 Task: Modifying Clip Gain.
Action: Mouse moved to (734, 277)
Screenshot: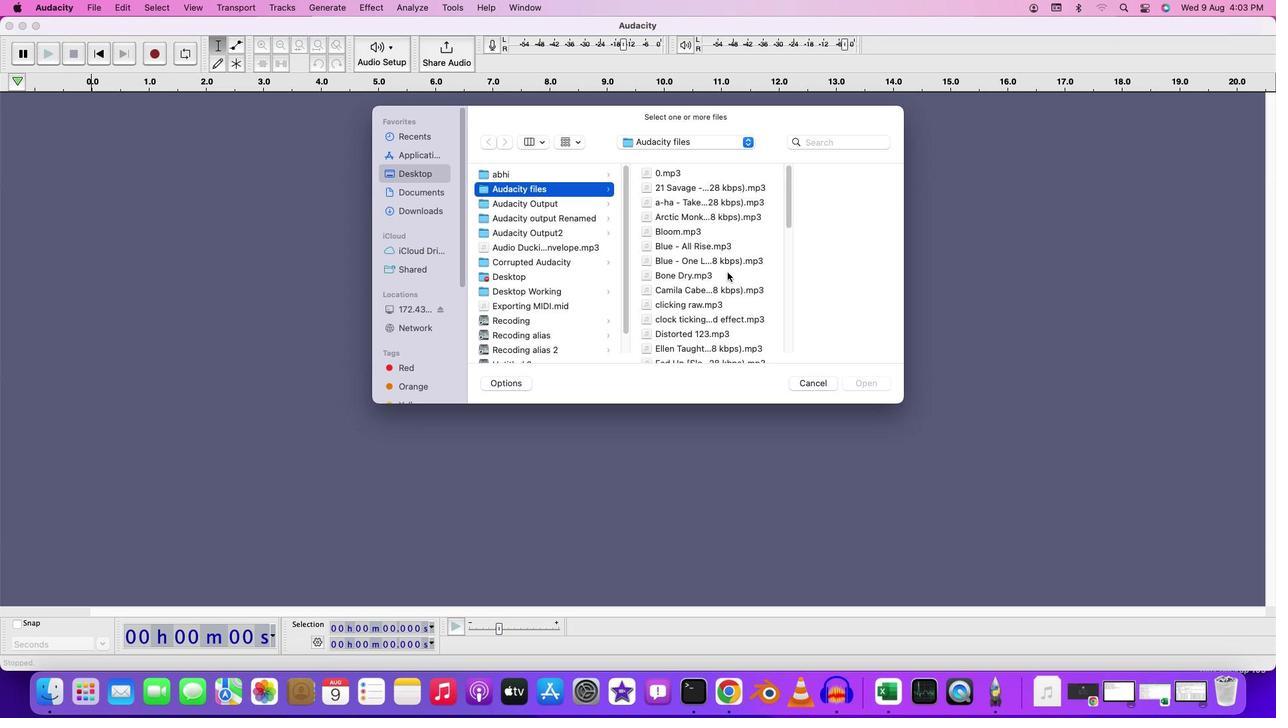 
Action: Mouse scrolled (734, 277) with delta (6, 5)
Screenshot: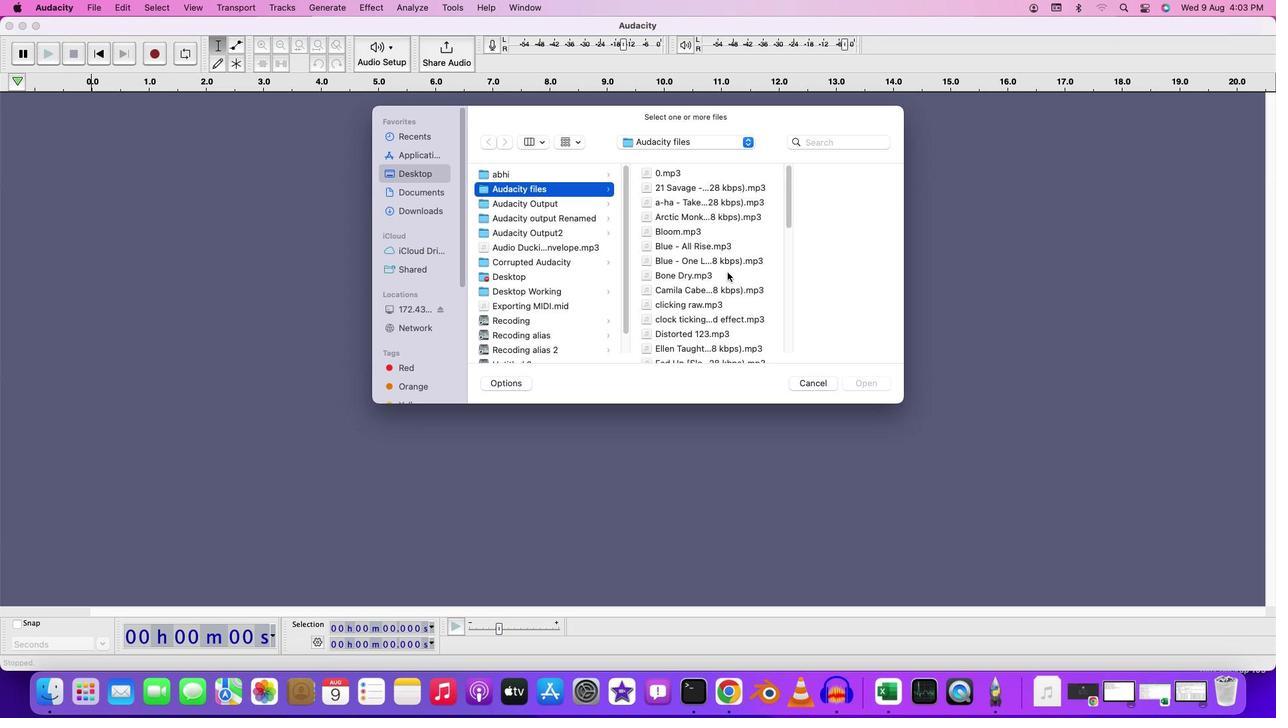 
Action: Mouse moved to (734, 278)
Screenshot: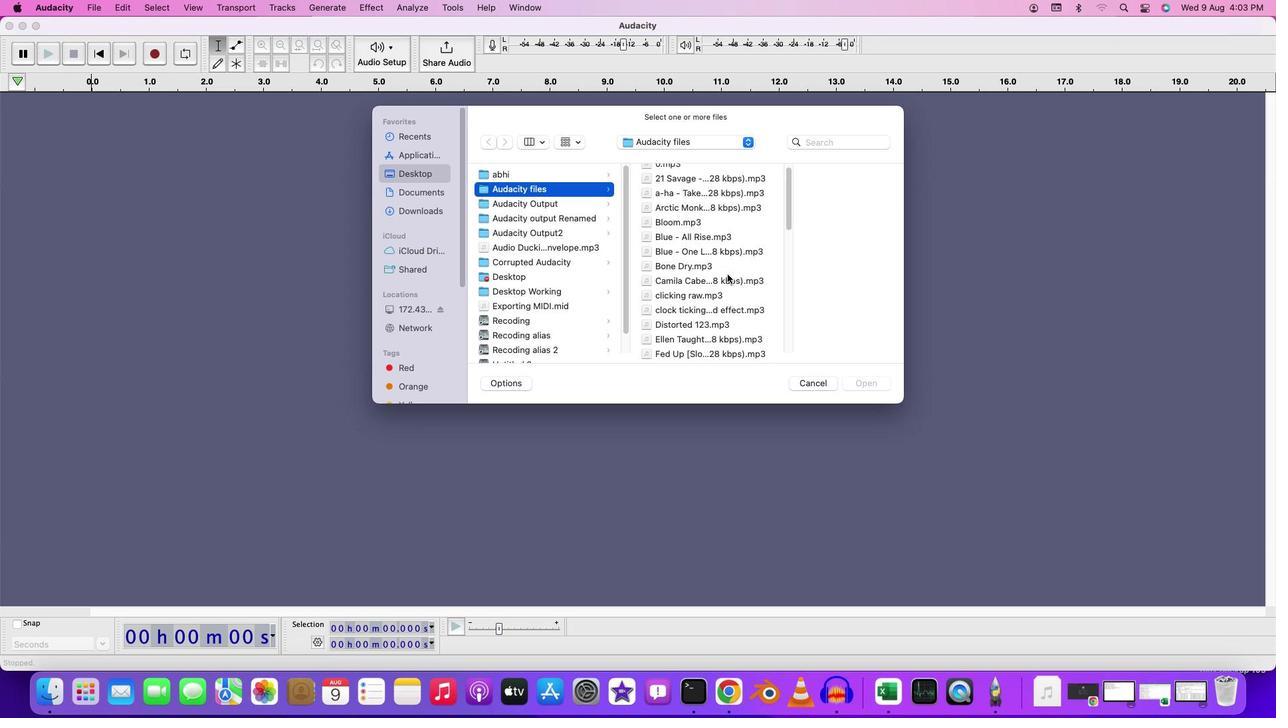 
Action: Mouse scrolled (734, 278) with delta (6, 5)
Screenshot: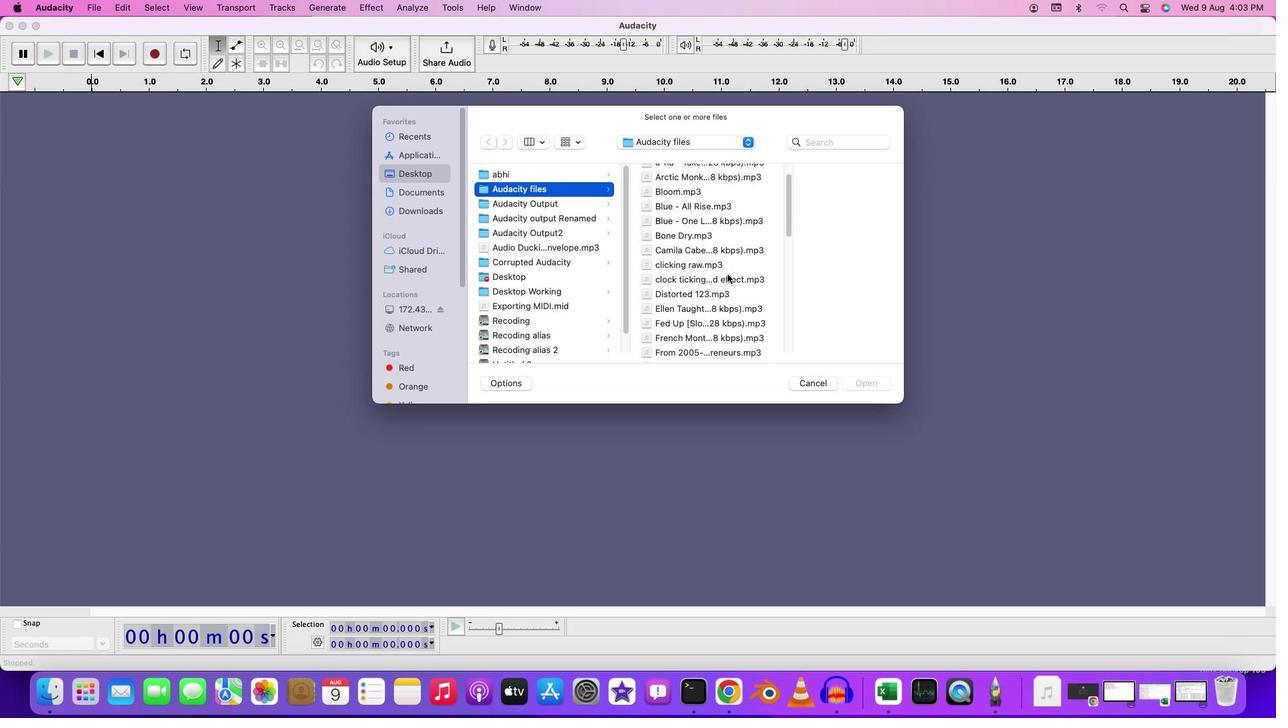 
Action: Mouse moved to (734, 280)
Screenshot: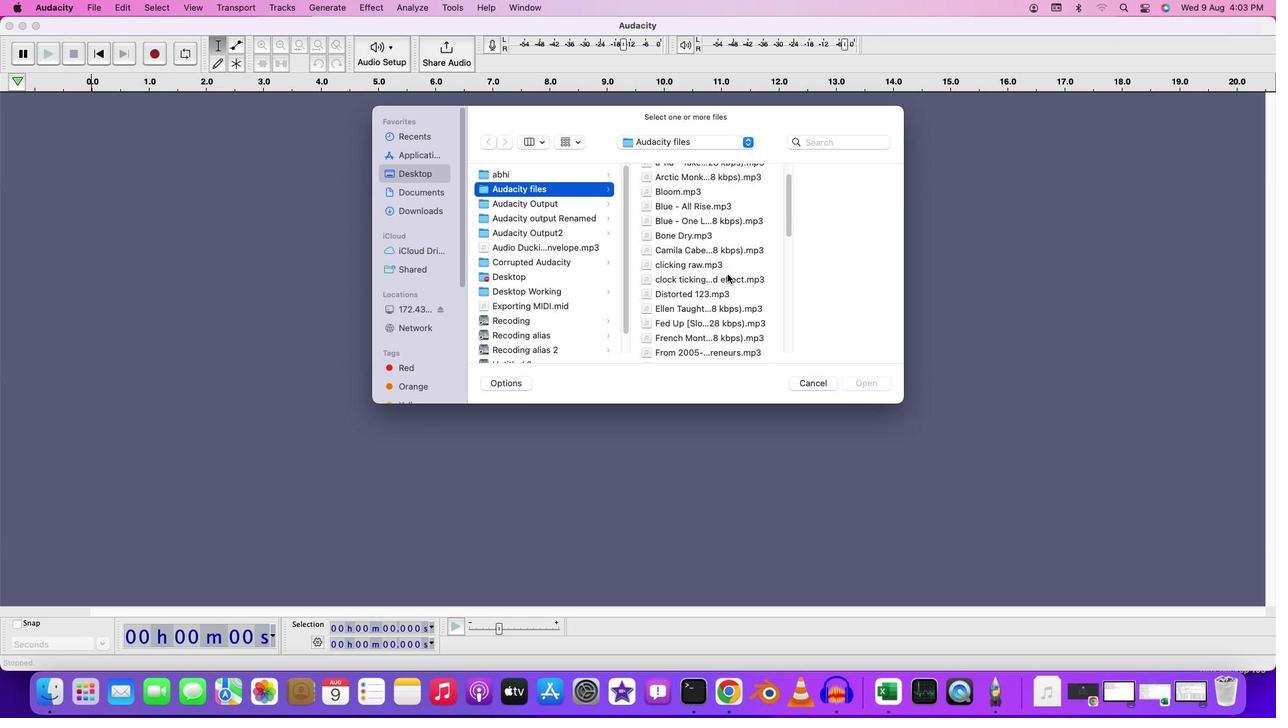 
Action: Mouse scrolled (734, 280) with delta (6, 5)
Screenshot: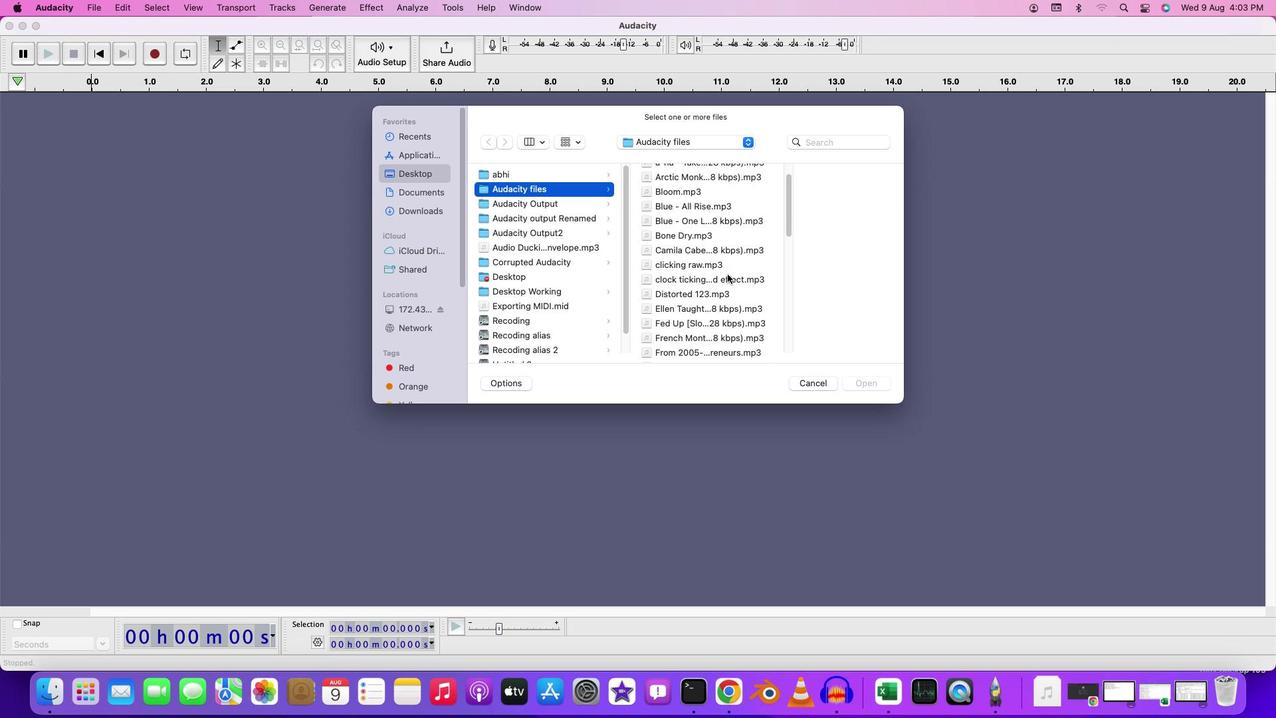 
Action: Mouse moved to (730, 212)
Screenshot: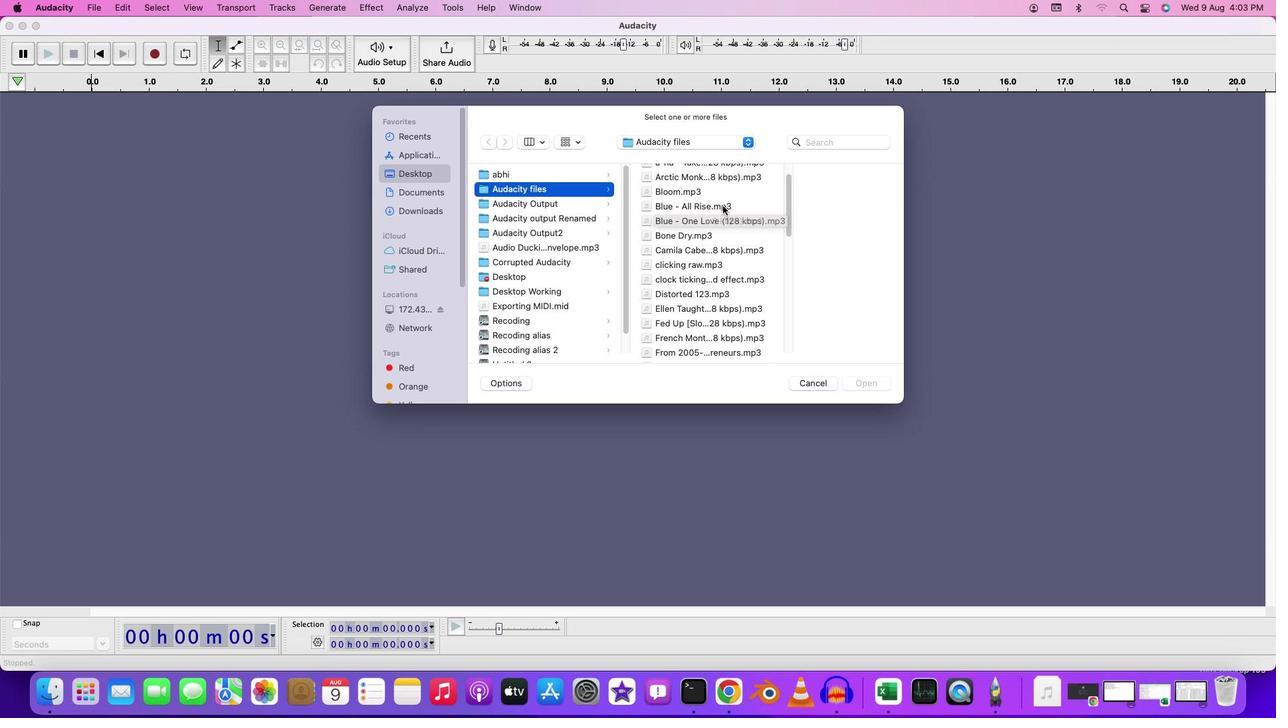 
Action: Mouse pressed left at (730, 212)
Screenshot: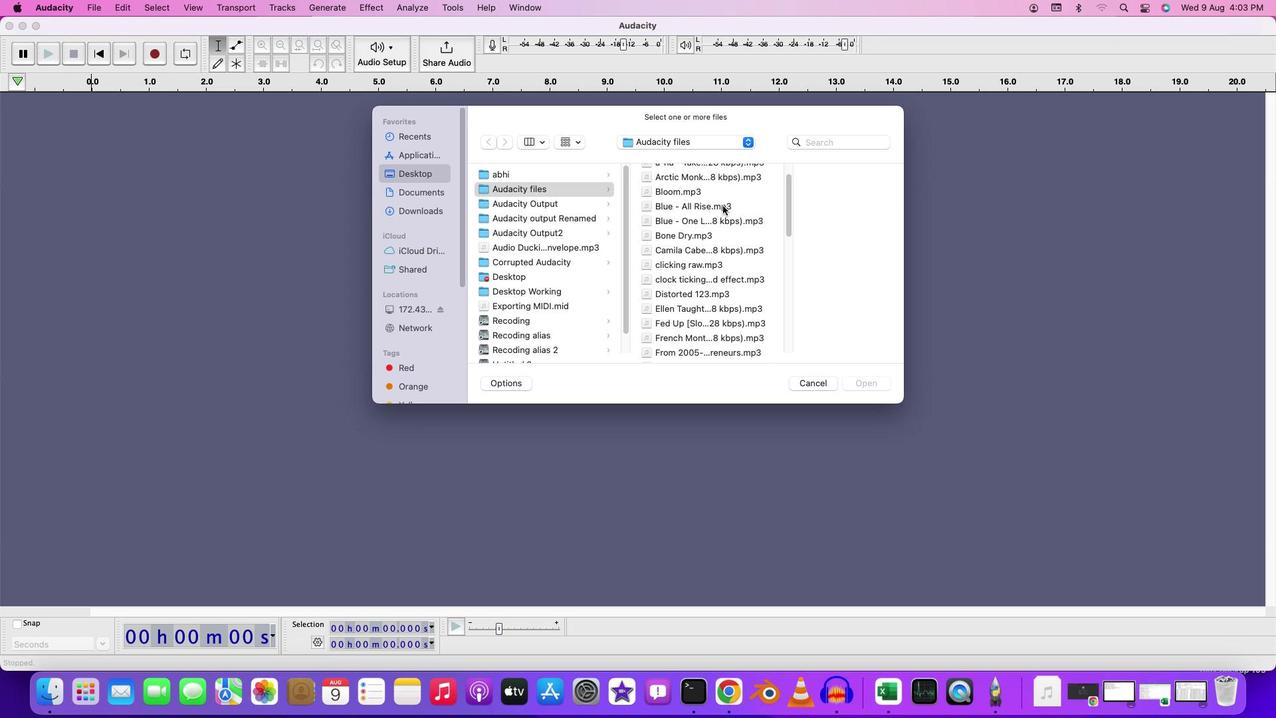 
Action: Mouse pressed left at (730, 212)
Screenshot: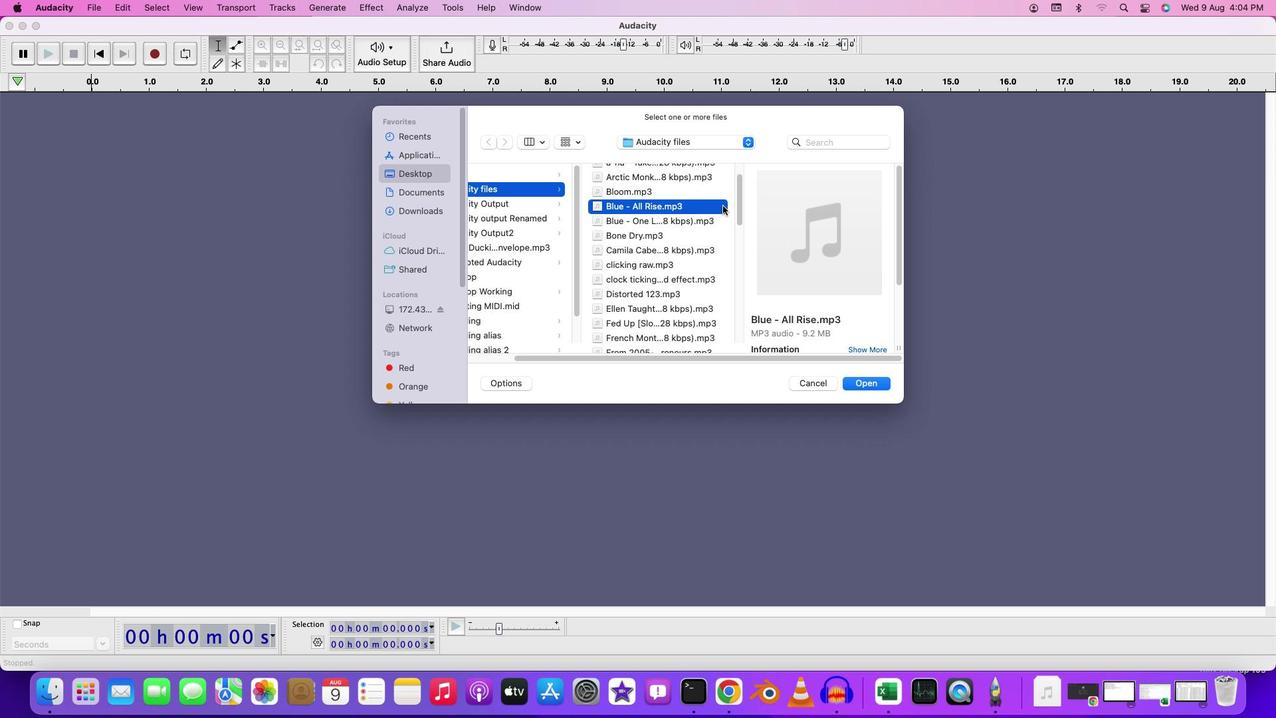 
Action: Mouse pressed left at (730, 212)
Screenshot: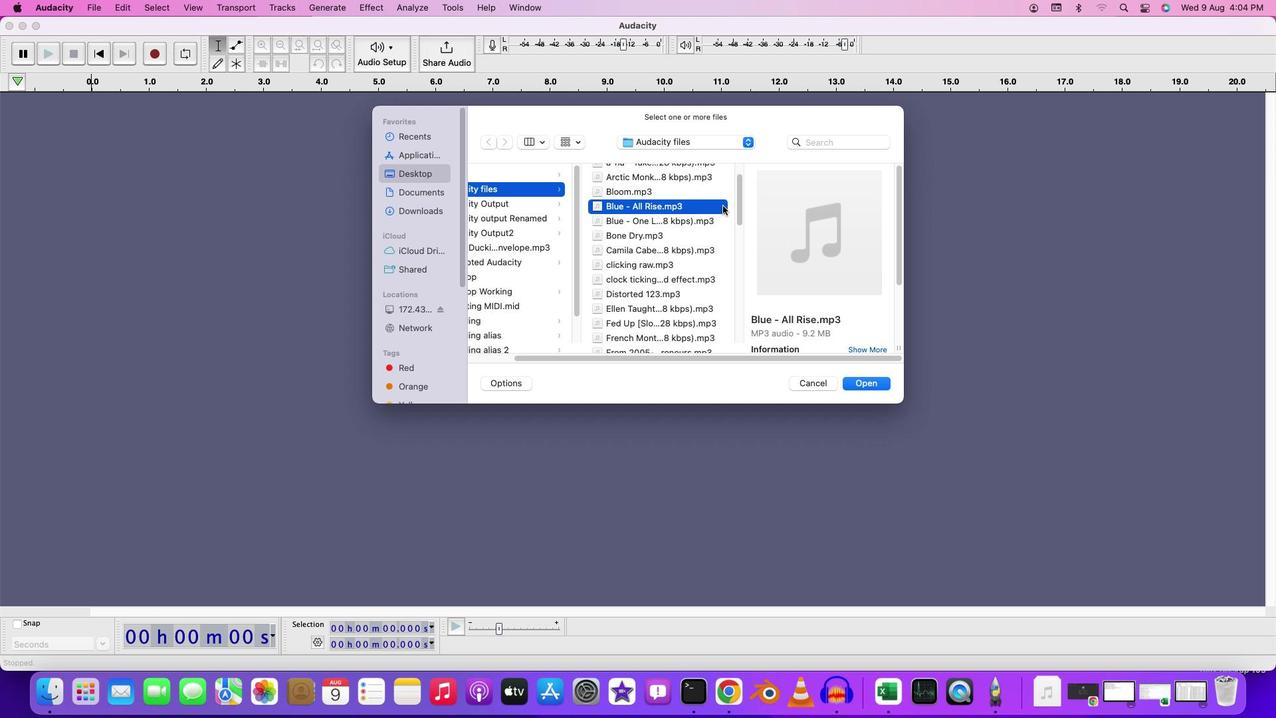 
Action: Mouse moved to (137, 134)
Screenshot: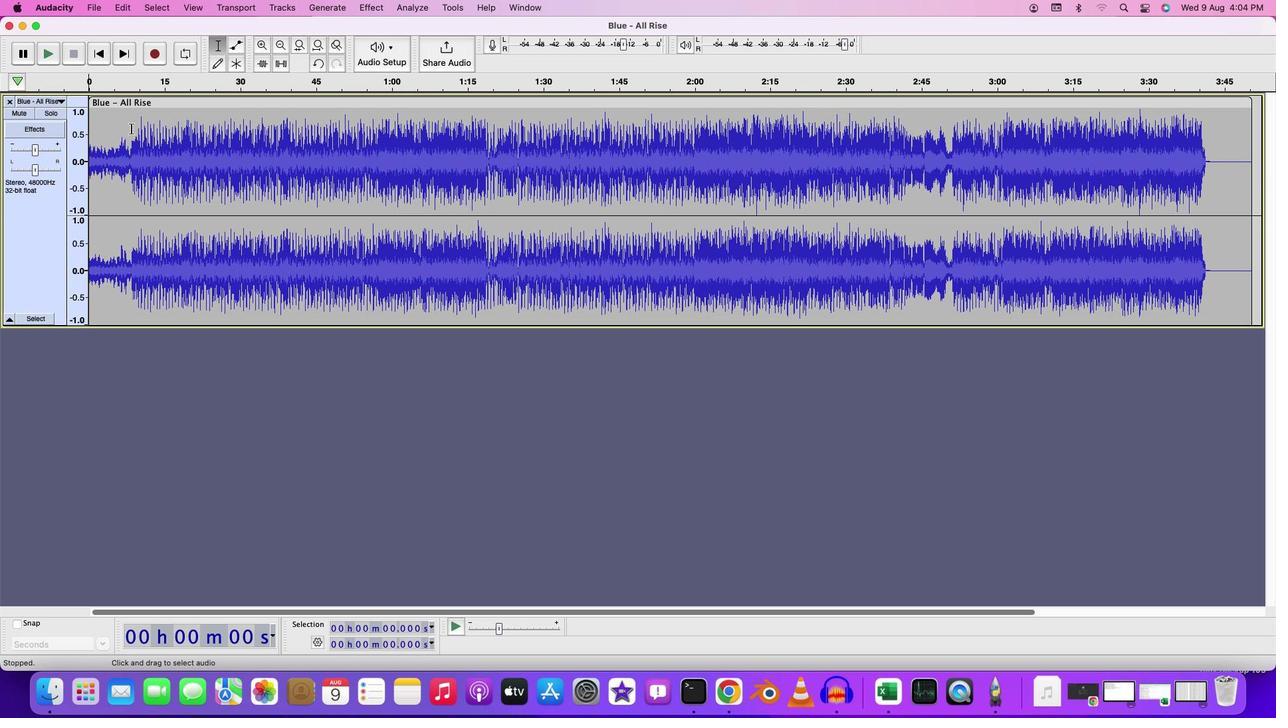 
Action: Mouse pressed left at (137, 134)
Screenshot: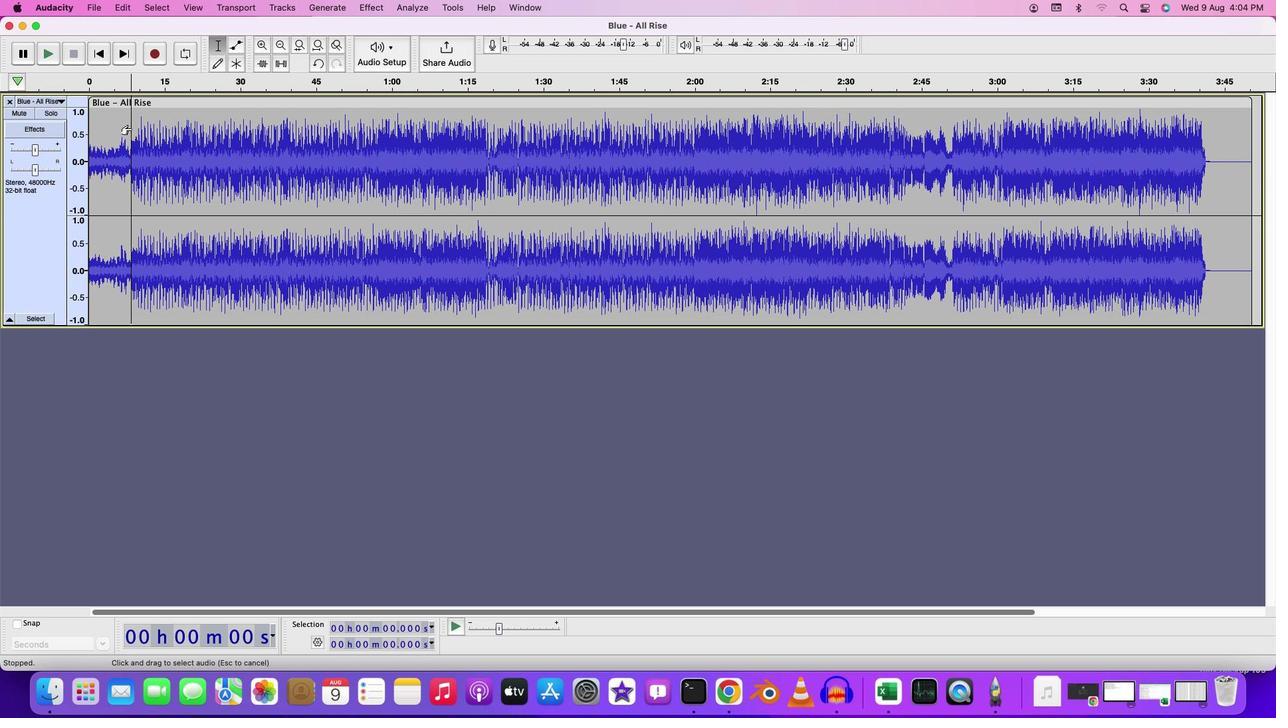 
Action: Key pressed Key.space
Screenshot: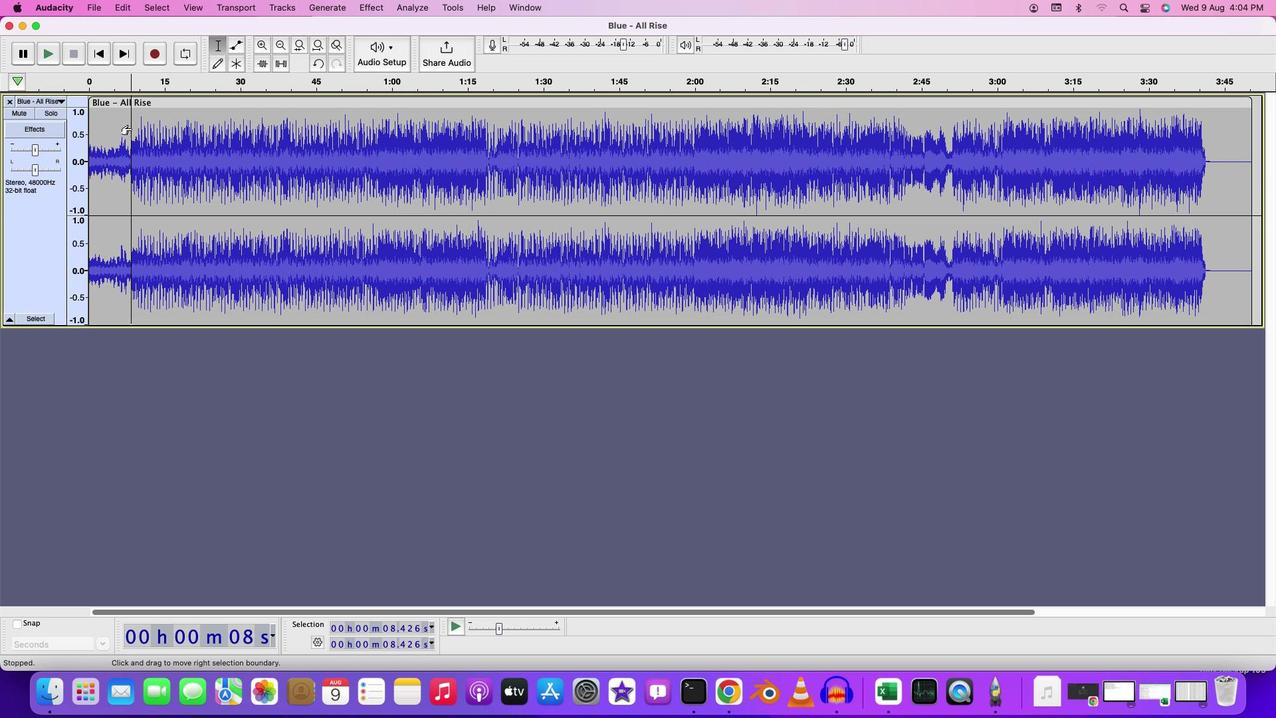 
Action: Mouse moved to (103, 135)
Screenshot: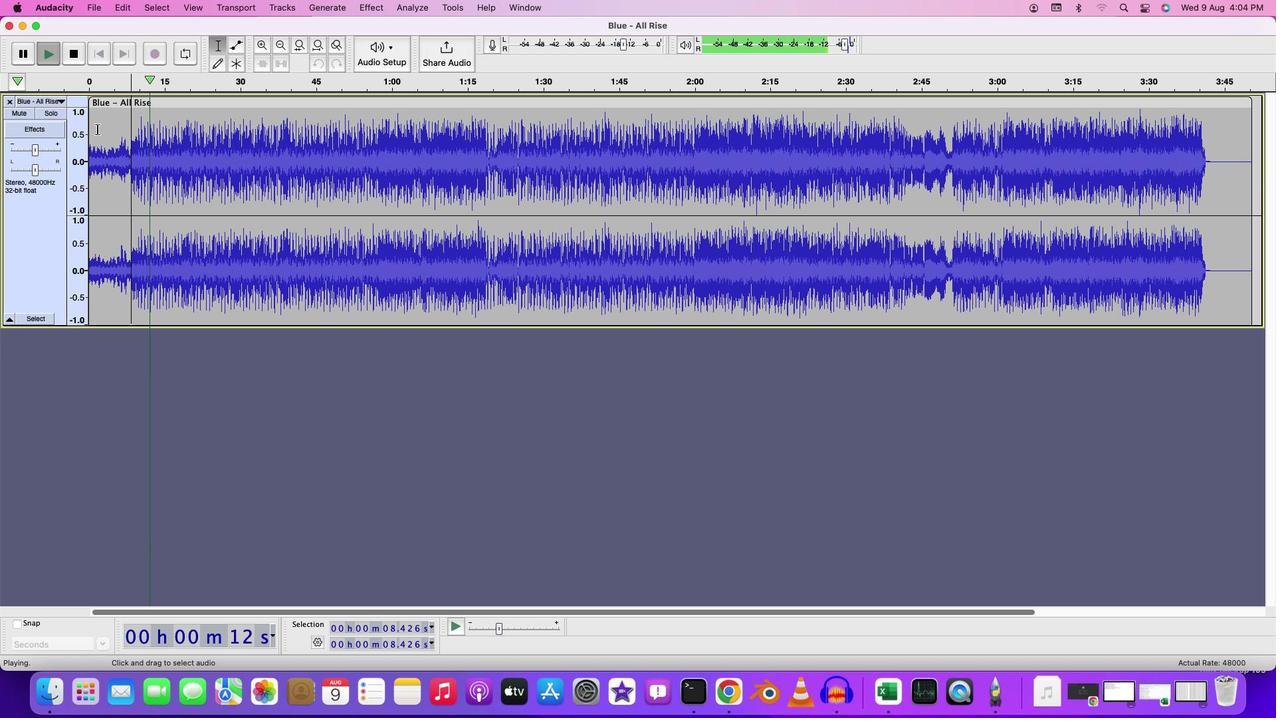 
Action: Mouse pressed left at (103, 135)
Screenshot: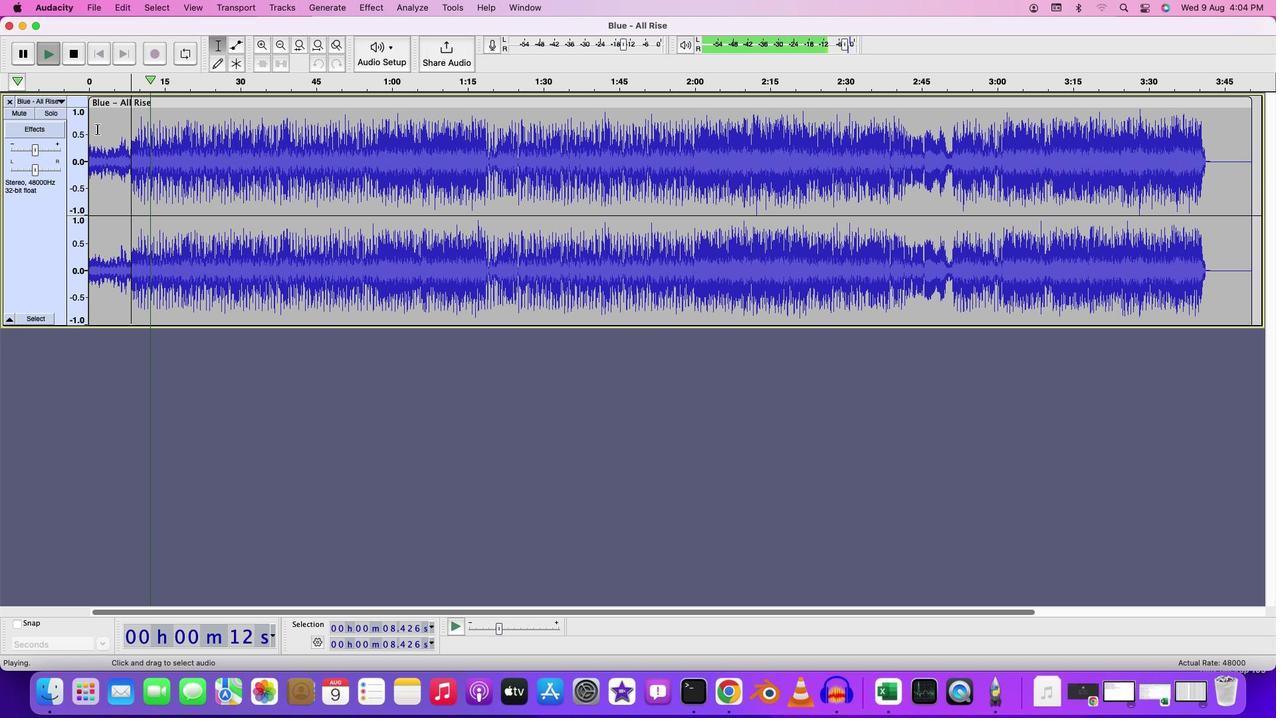 
Action: Key pressed Key.space
Screenshot: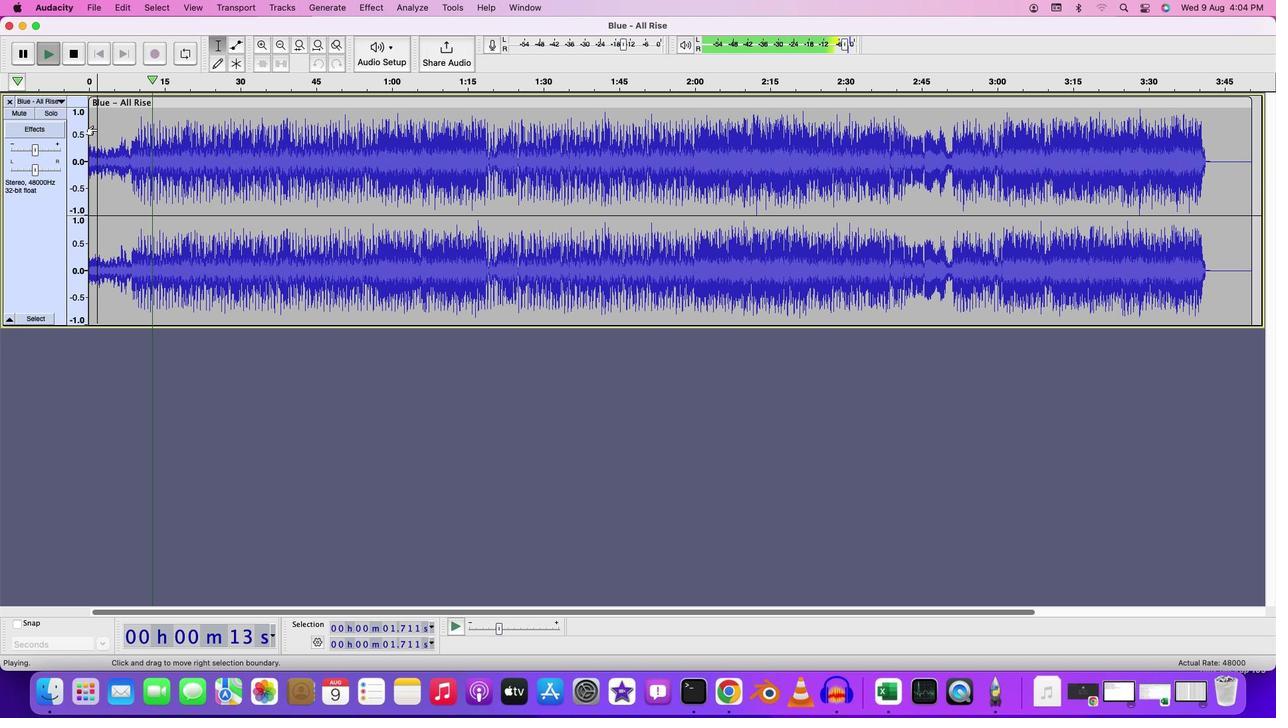 
Action: Mouse moved to (103, 135)
Screenshot: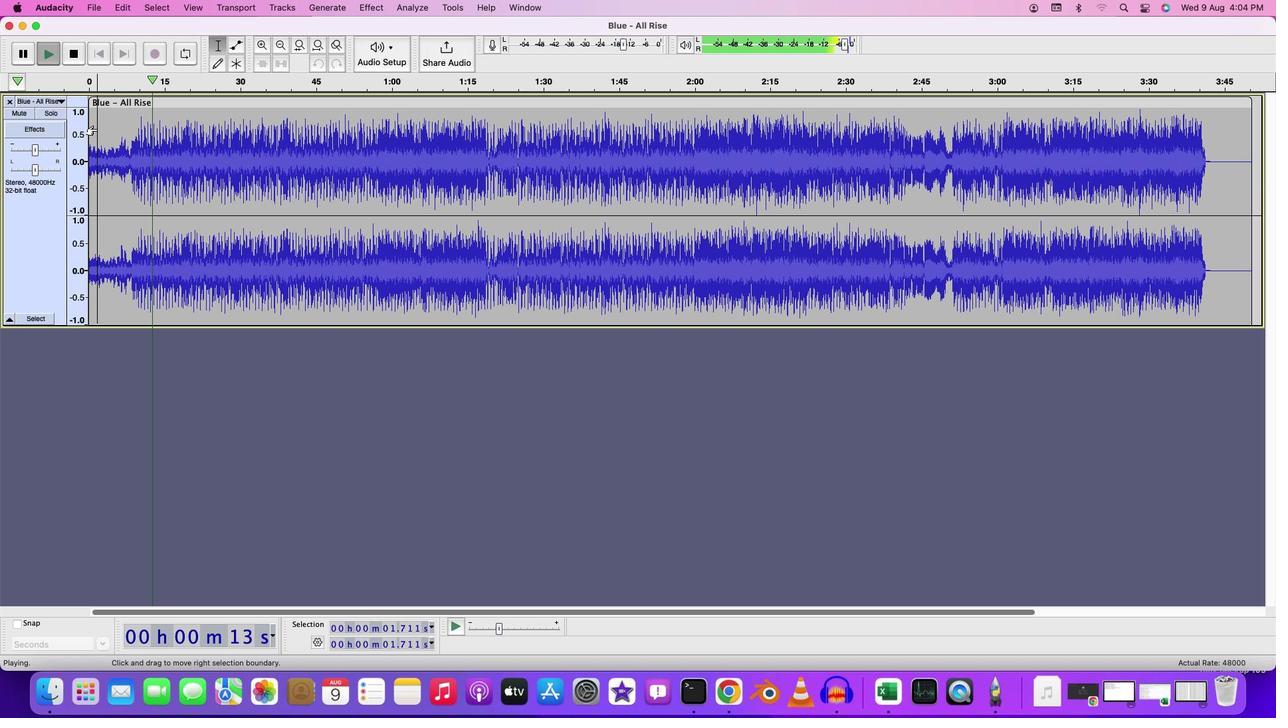 
Action: Key pressed Key.space
Screenshot: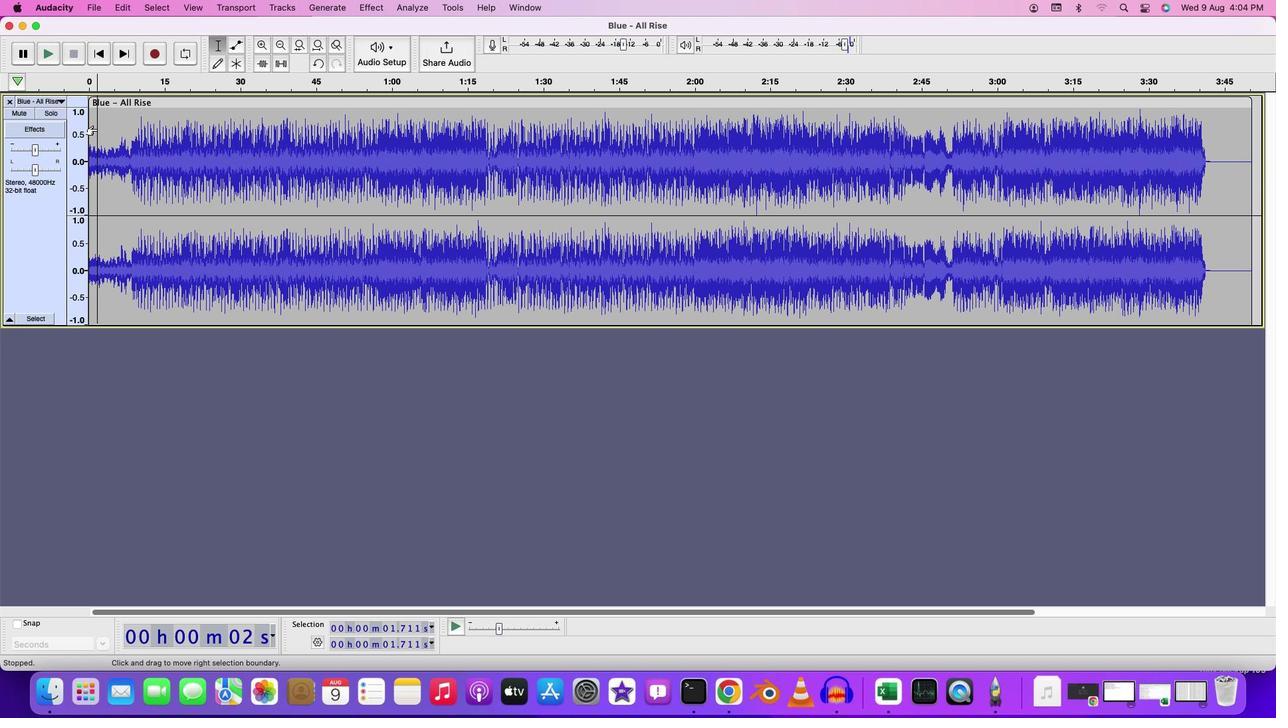 
Action: Mouse moved to (261, 147)
Screenshot: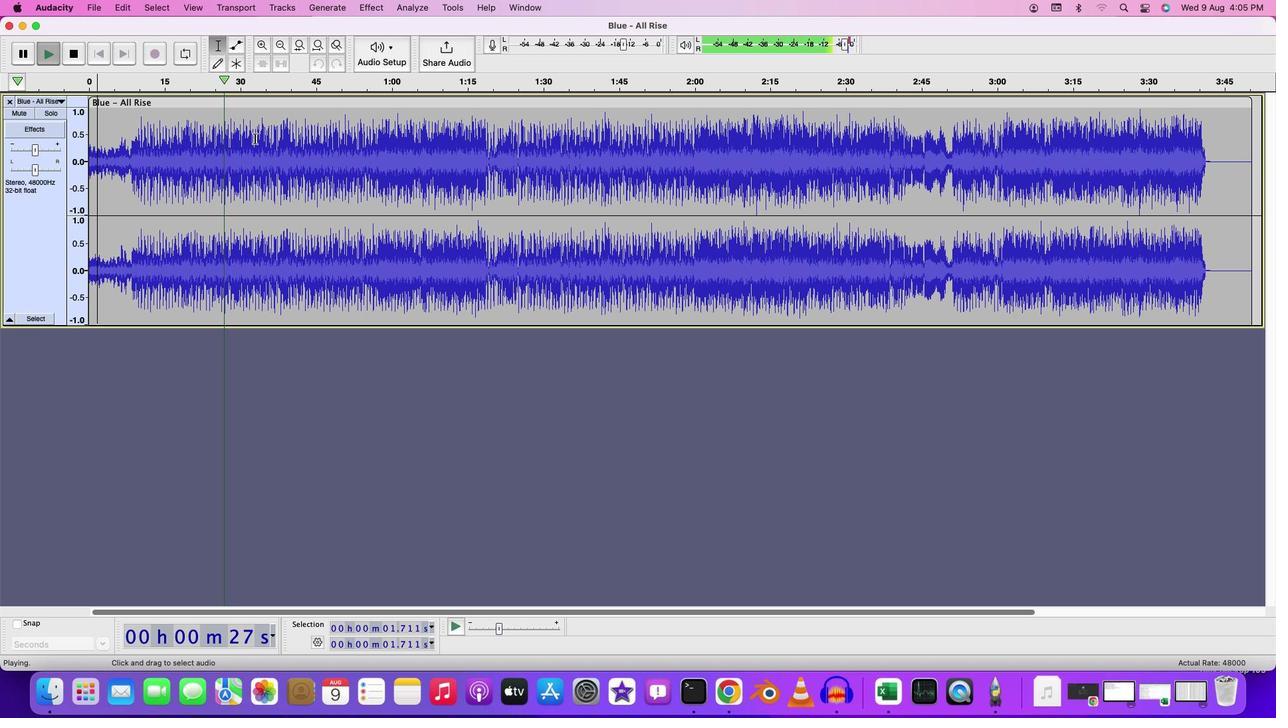 
Action: Key pressed Key.space
Screenshot: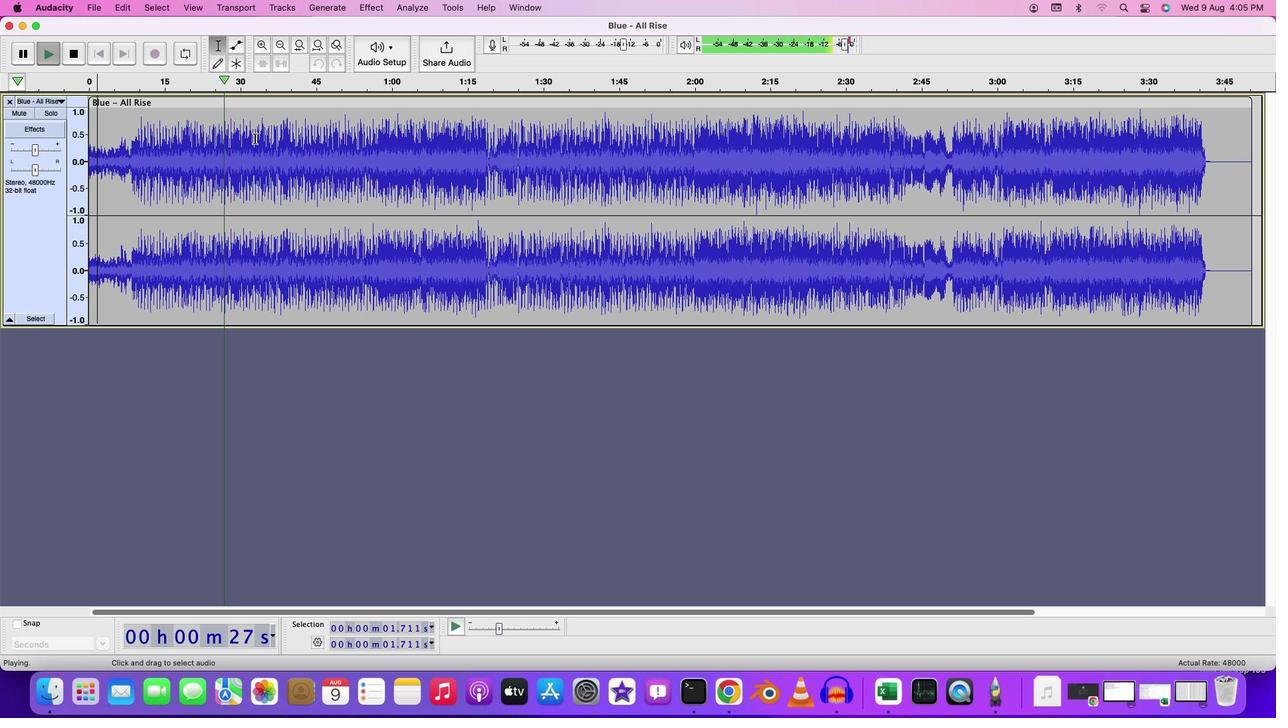 
Action: Mouse moved to (202, 135)
Screenshot: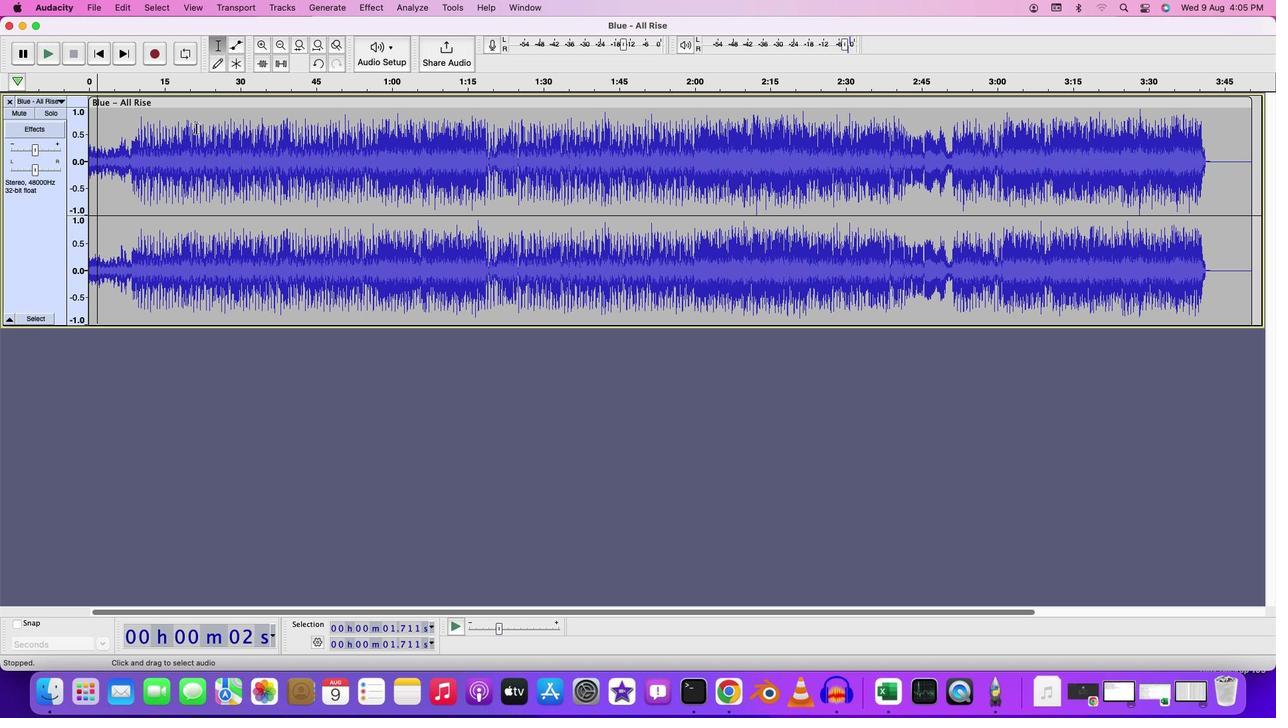 
Action: Mouse pressed left at (202, 135)
Screenshot: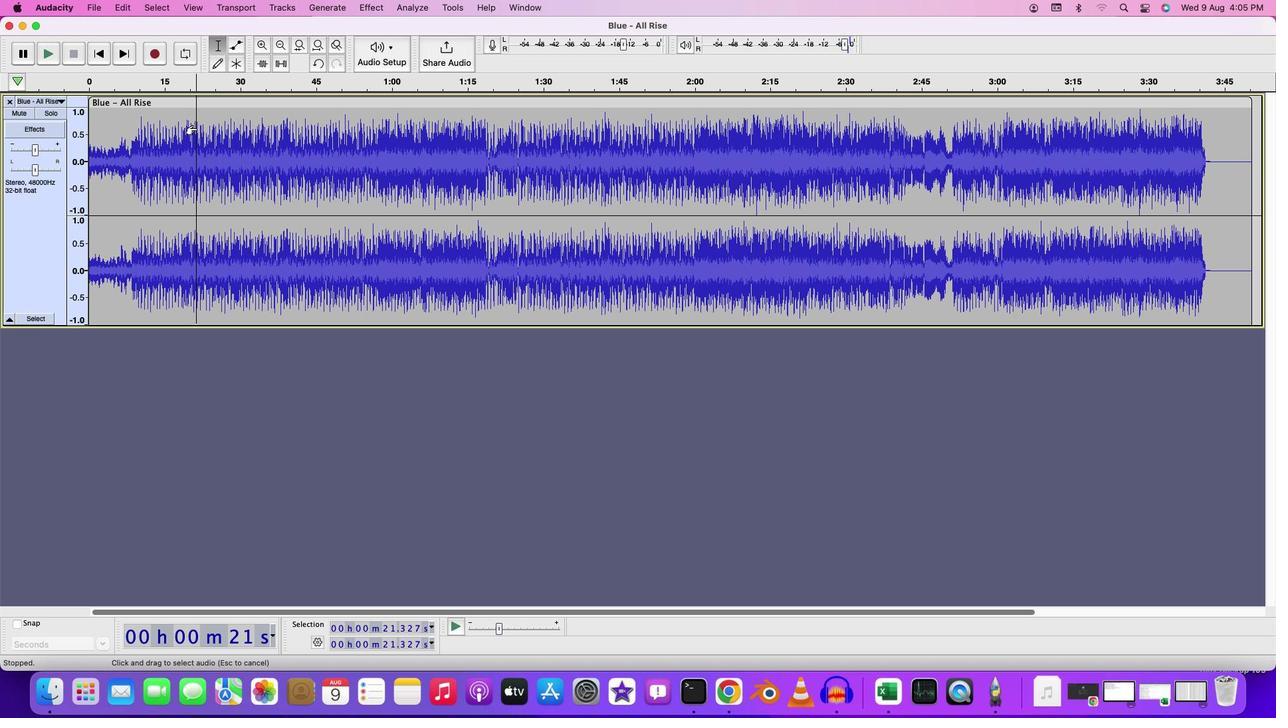 
Action: Mouse moved to (156, 145)
Screenshot: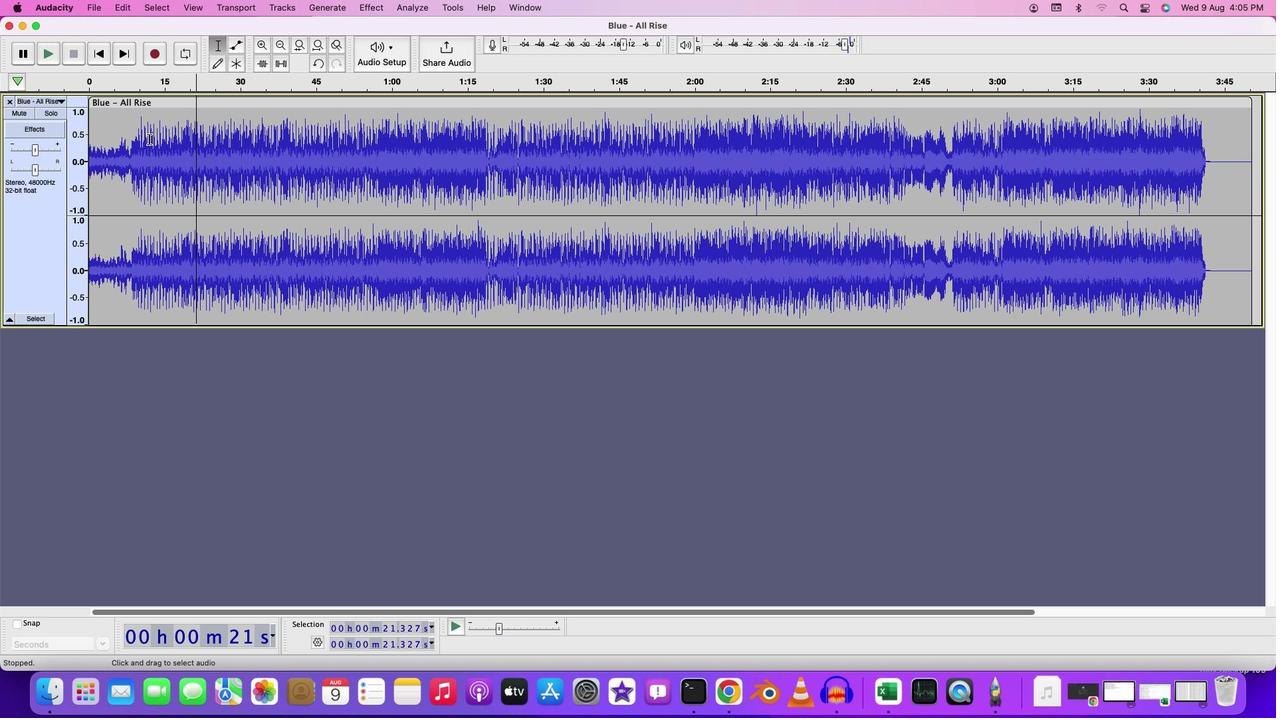 
Action: Mouse pressed left at (156, 145)
Screenshot: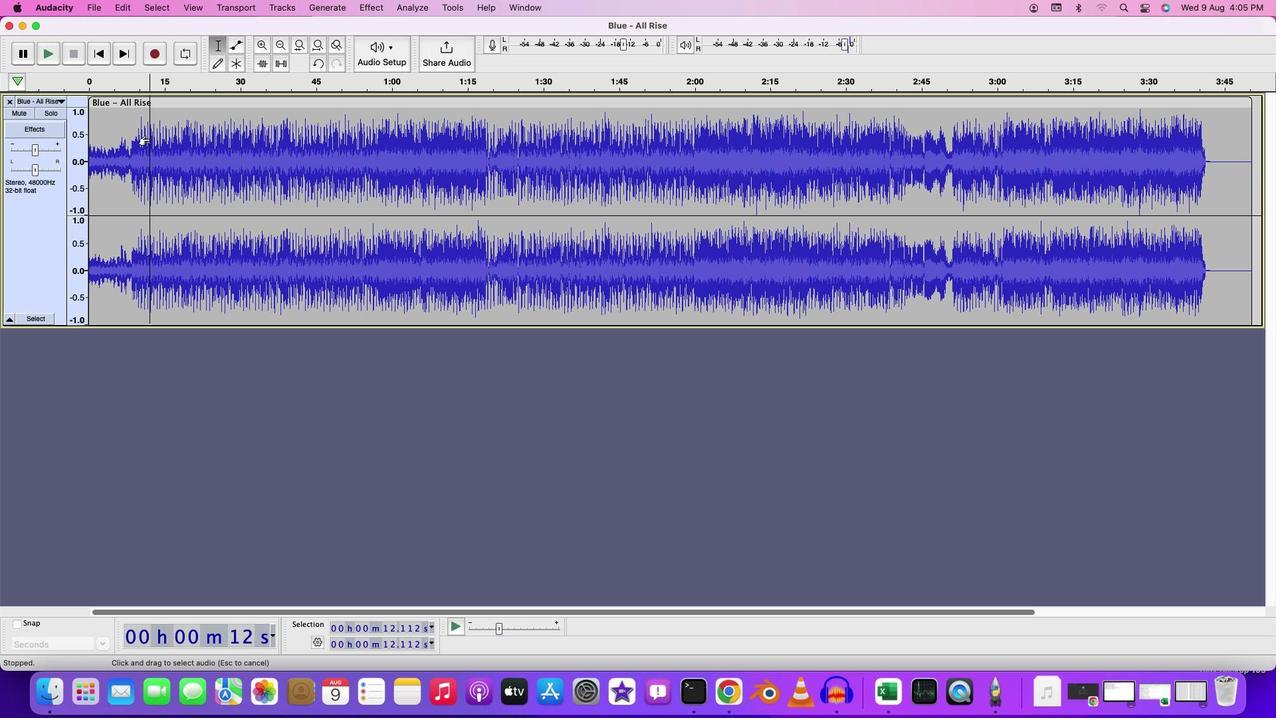 
Action: Mouse moved to (194, 134)
Screenshot: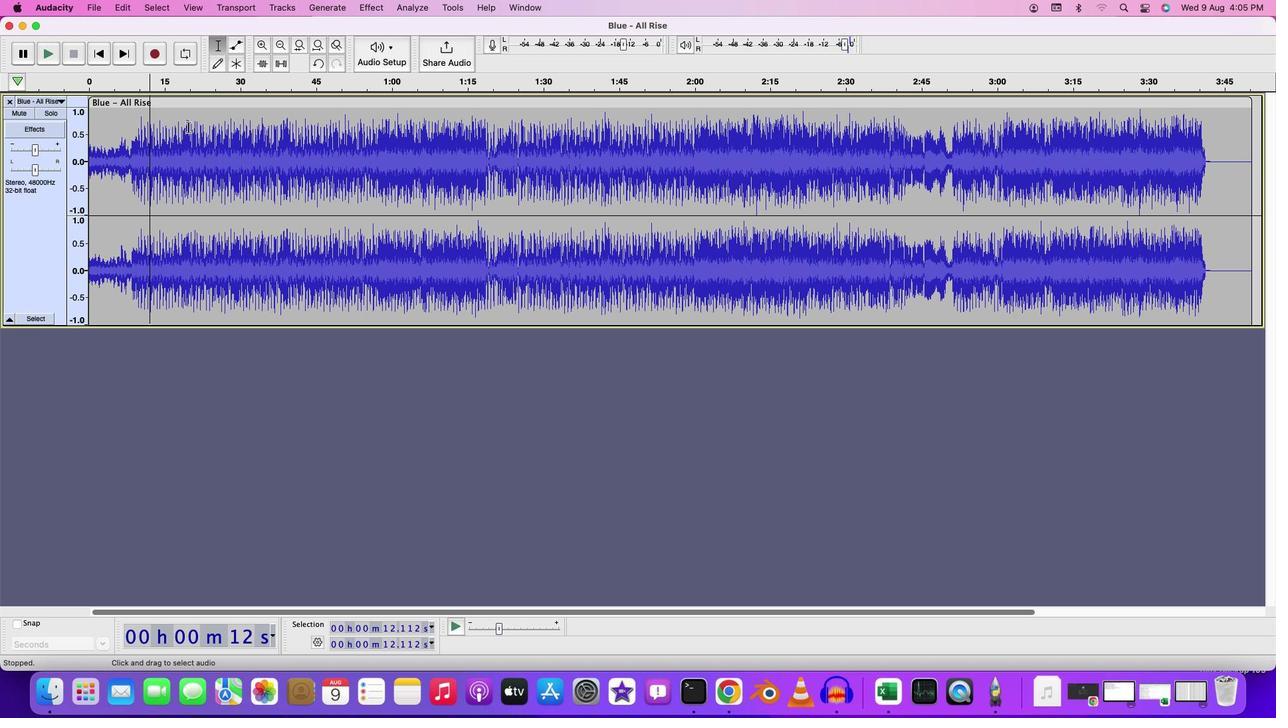 
Action: Mouse pressed left at (194, 134)
Screenshot: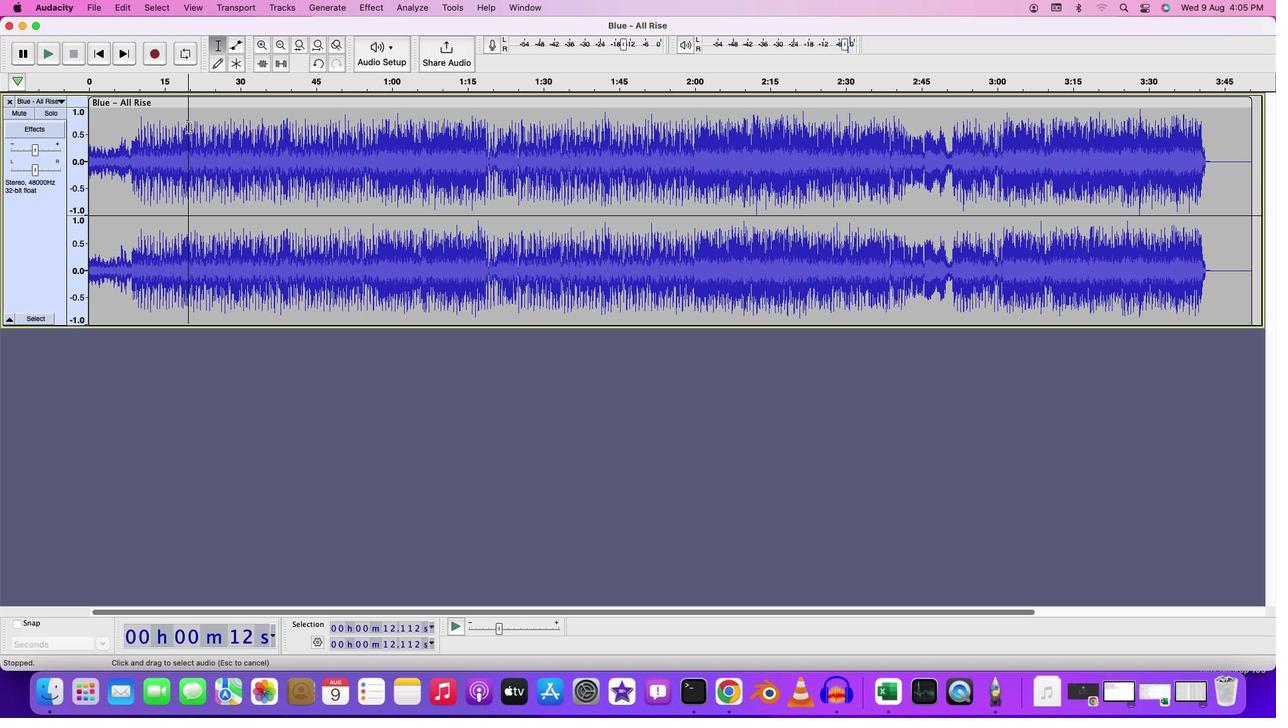 
Action: Mouse moved to (123, 127)
Screenshot: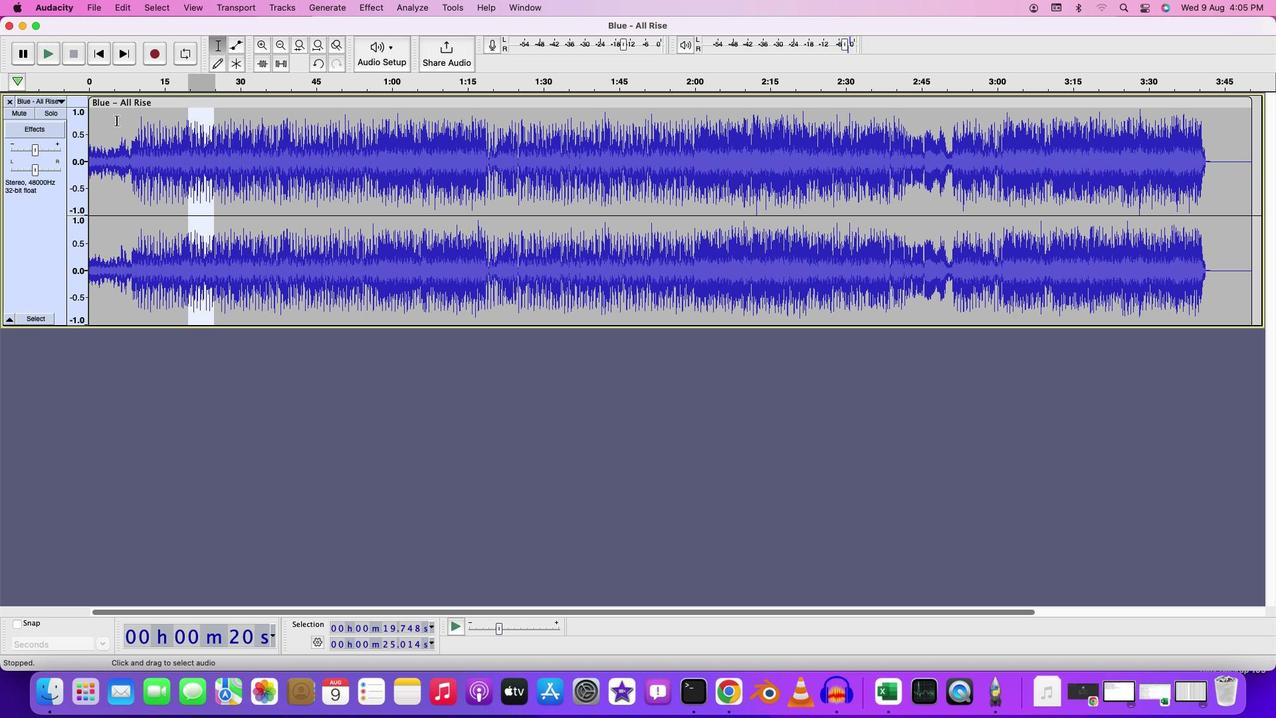 
Action: Mouse pressed left at (123, 127)
Screenshot: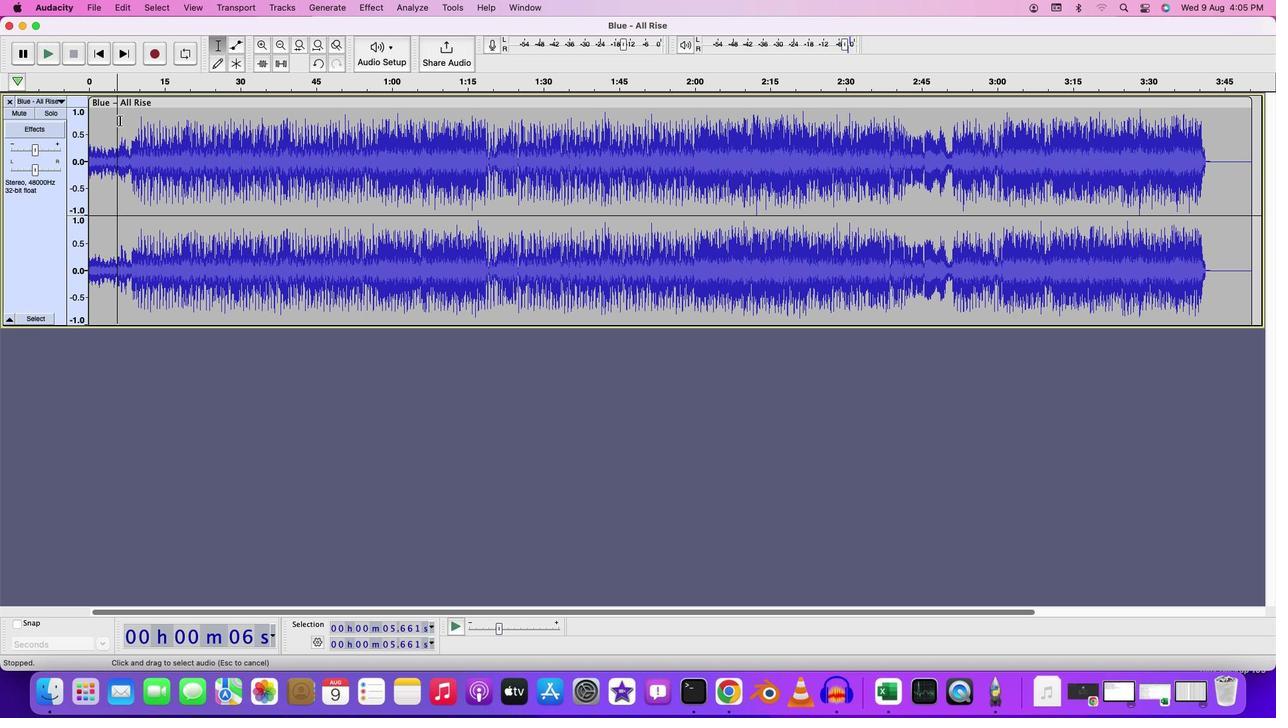 
Action: Mouse moved to (285, 138)
Screenshot: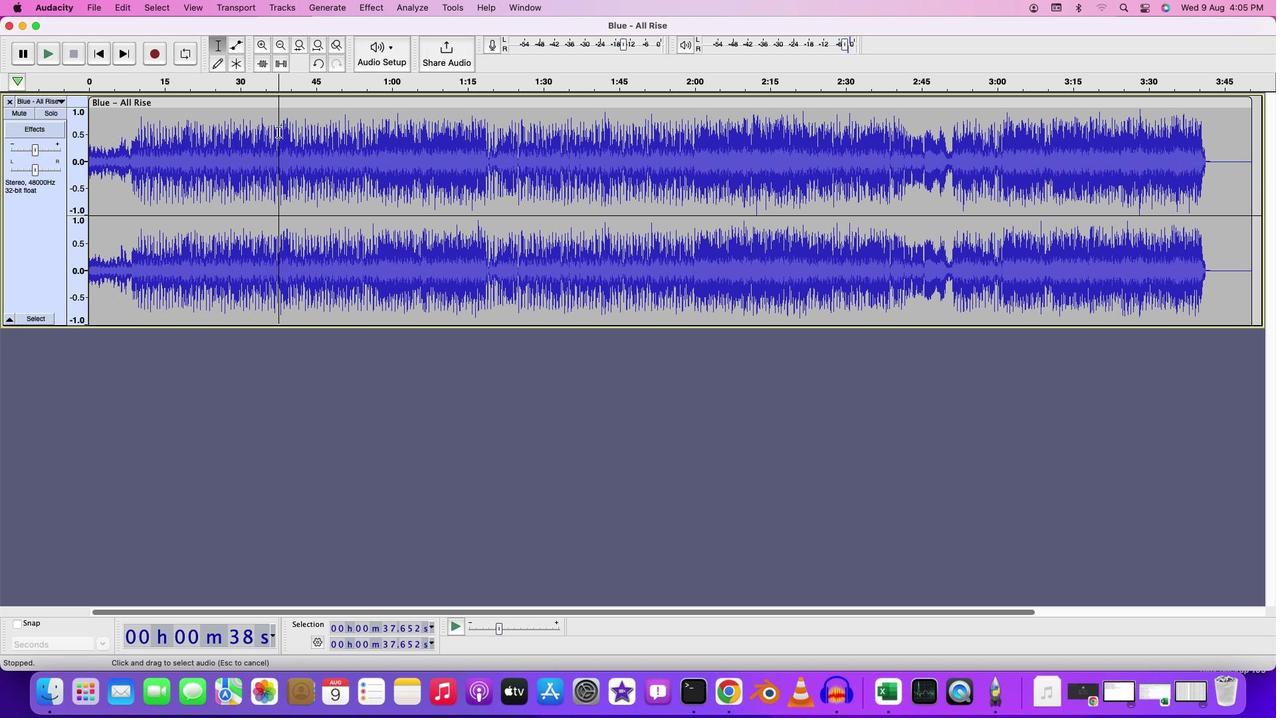 
Action: Mouse pressed left at (285, 138)
Screenshot: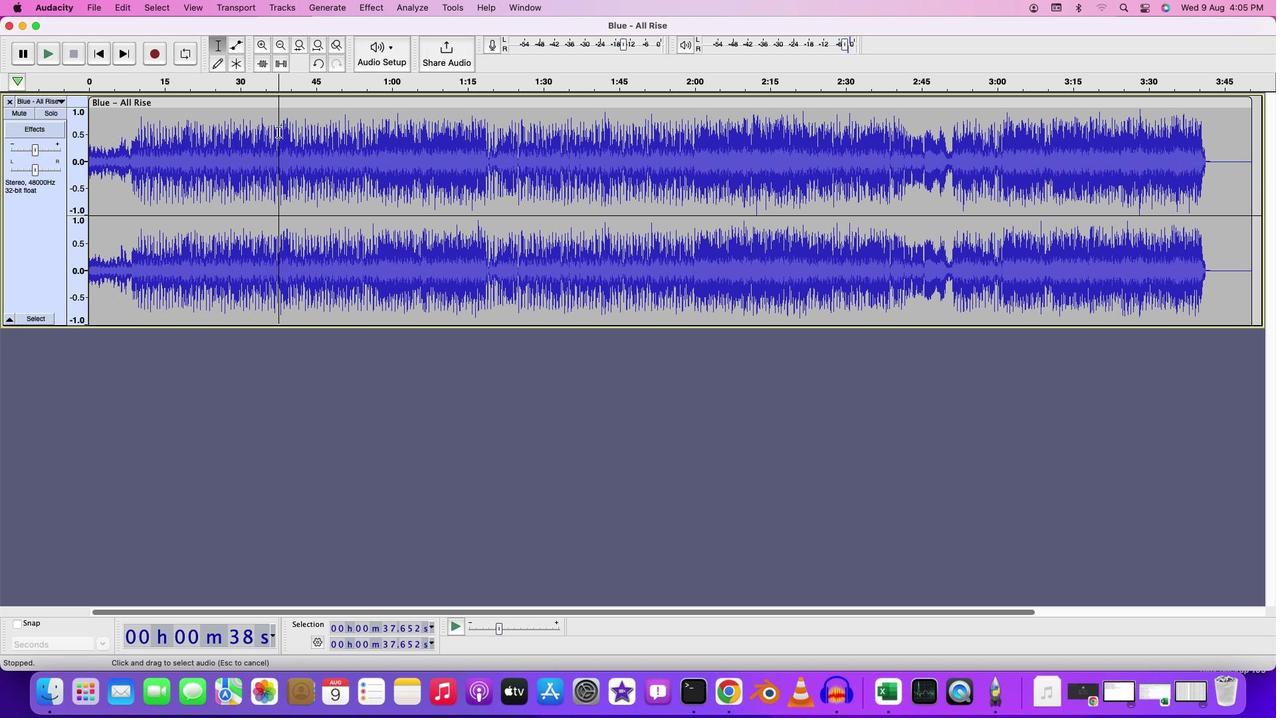 
Action: Mouse moved to (168, 123)
Screenshot: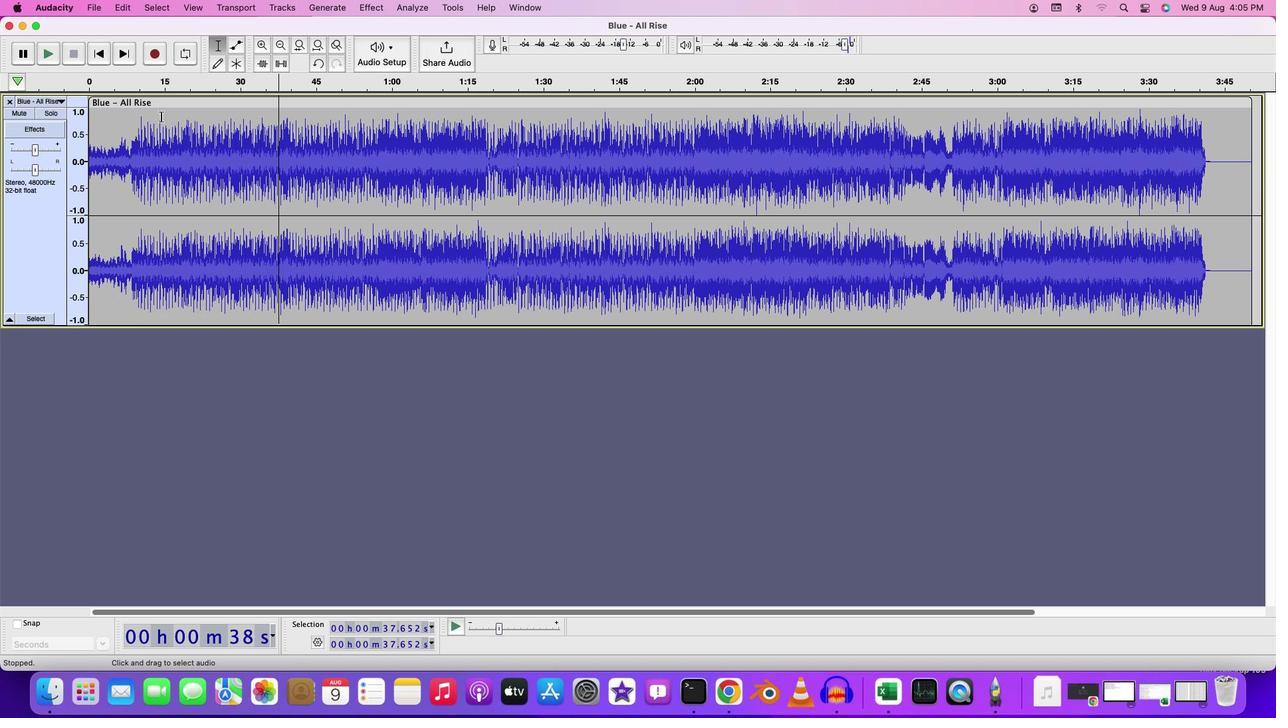 
Action: Mouse pressed left at (168, 123)
Screenshot: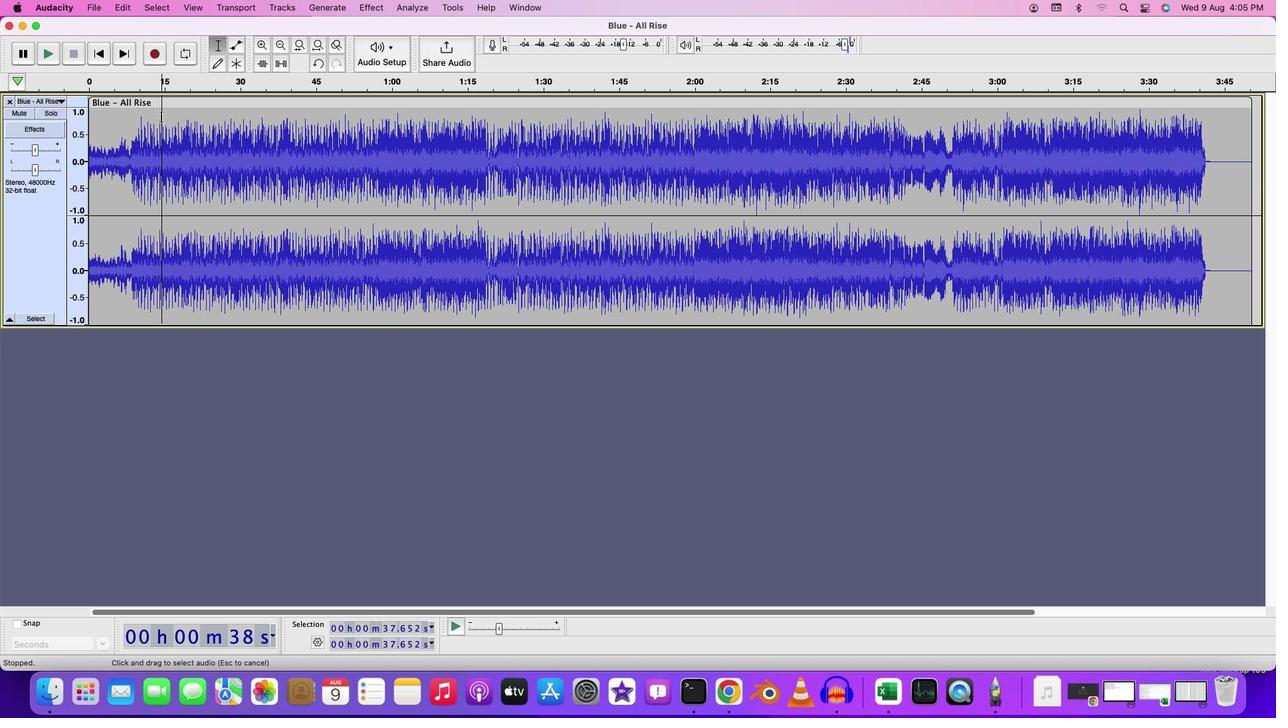 
Action: Mouse moved to (97, 127)
Screenshot: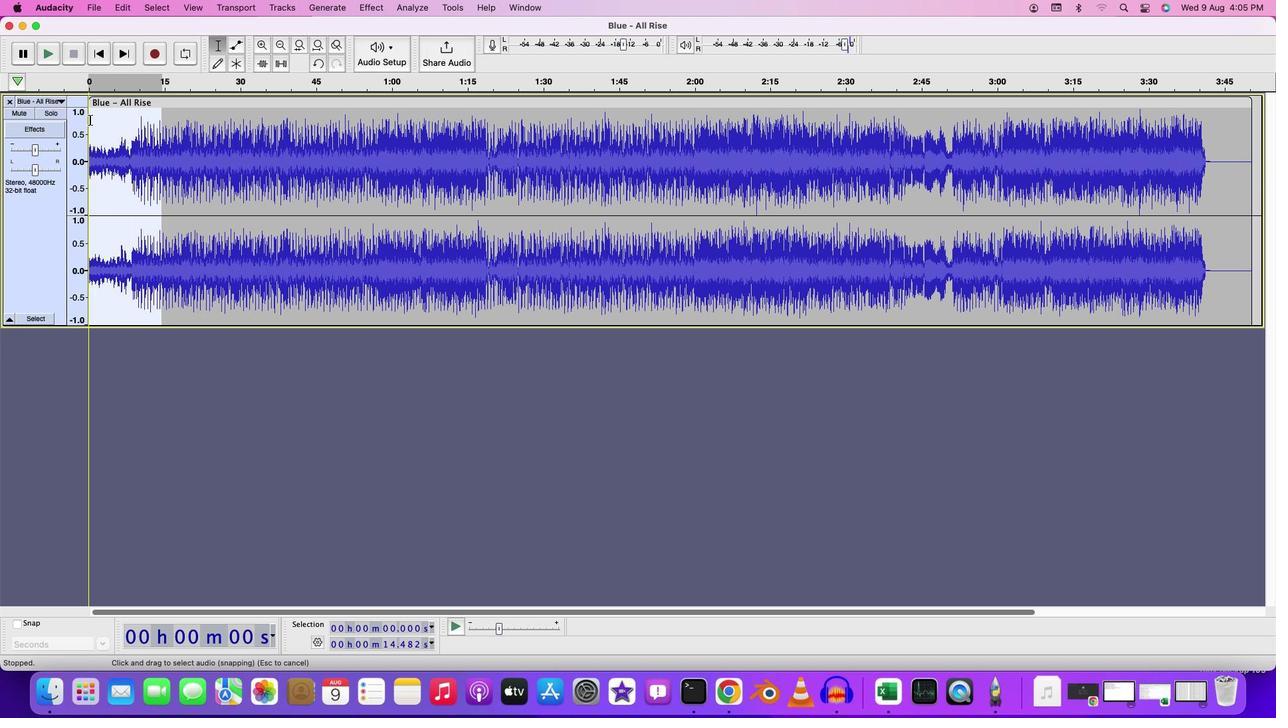 
Action: Key pressed Key.cmd'x'
Screenshot: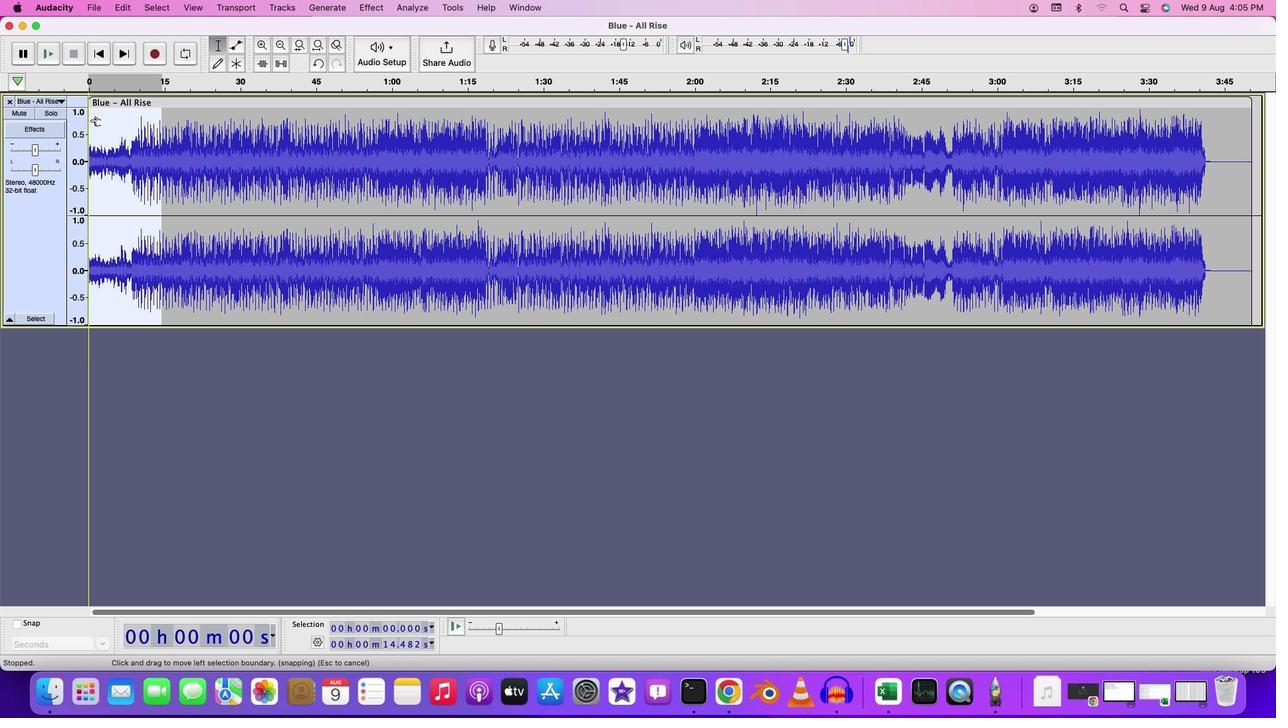 
Action: Mouse moved to (164, 111)
Screenshot: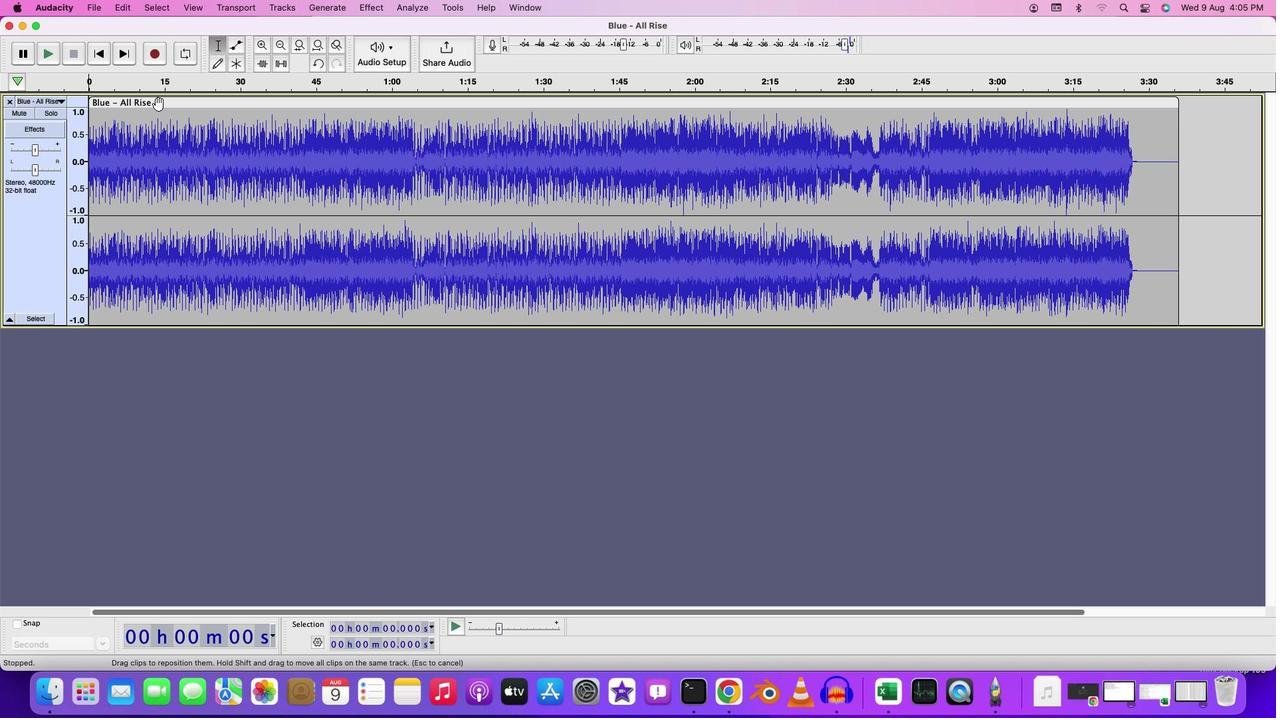 
Action: Mouse pressed left at (164, 111)
Screenshot: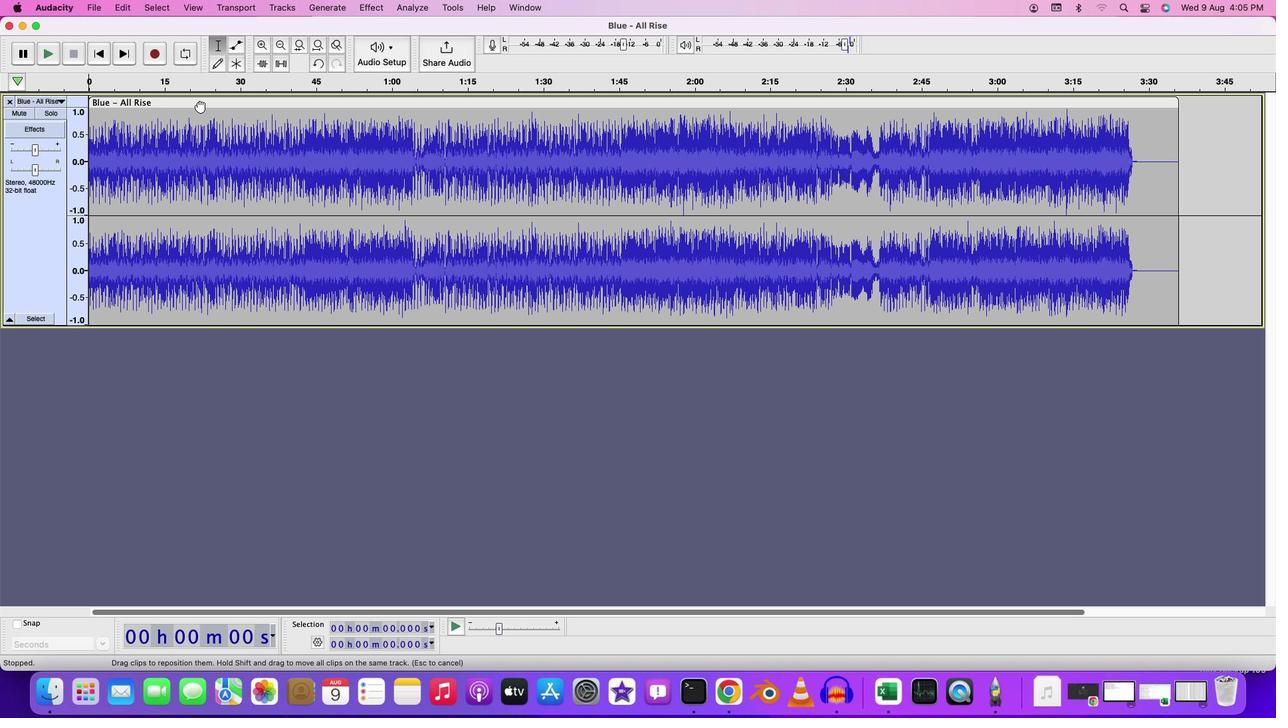 
Action: Mouse moved to (129, 129)
Screenshot: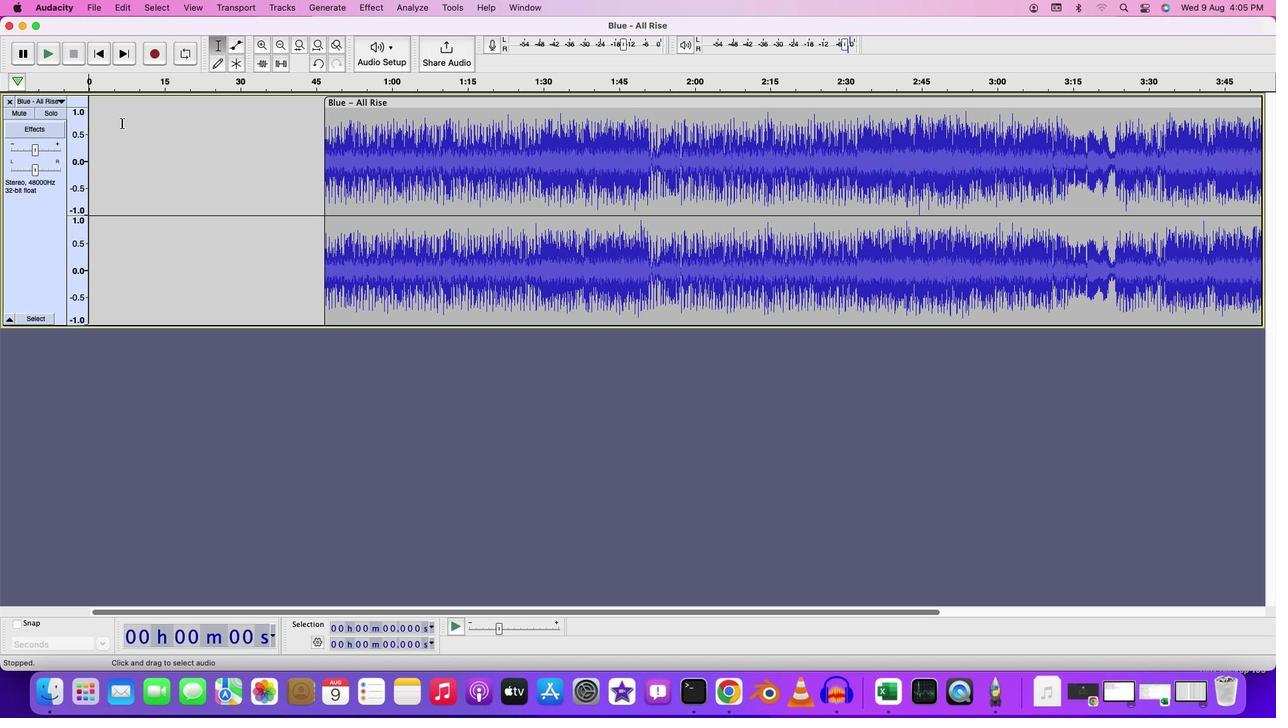
Action: Mouse pressed left at (129, 129)
Screenshot: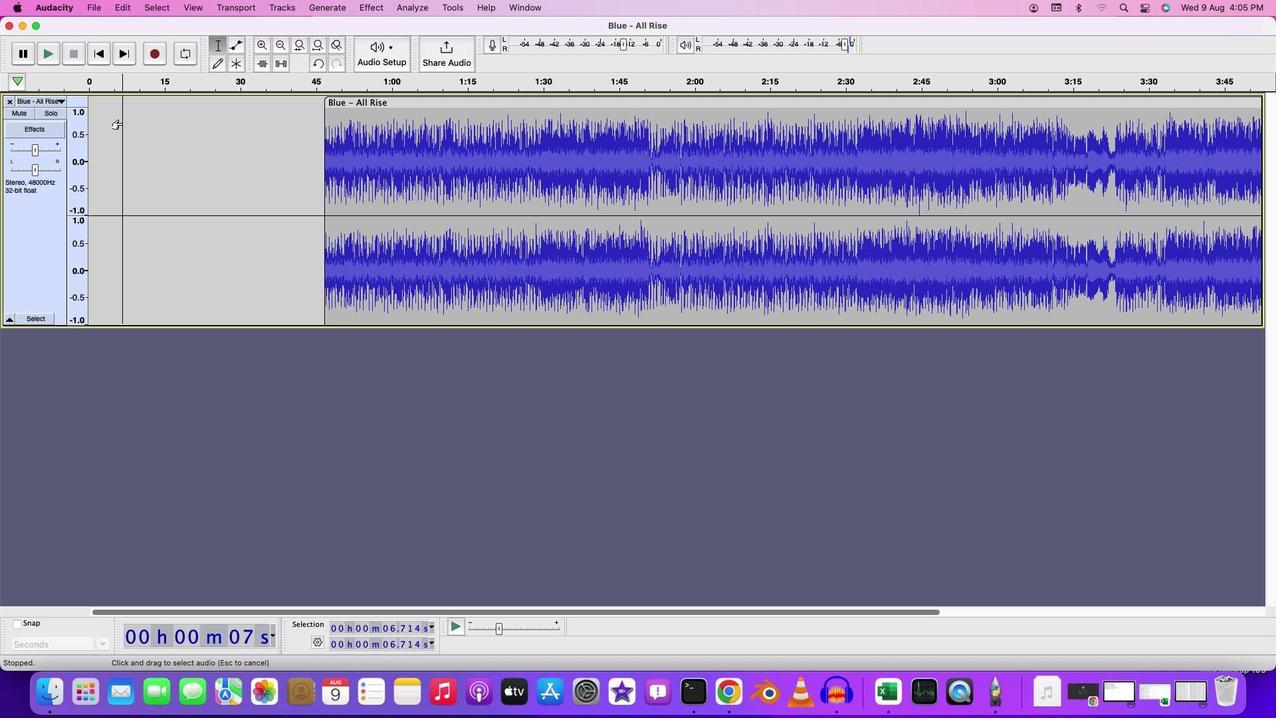 
Action: Key pressed Key.cmd'v'
Screenshot: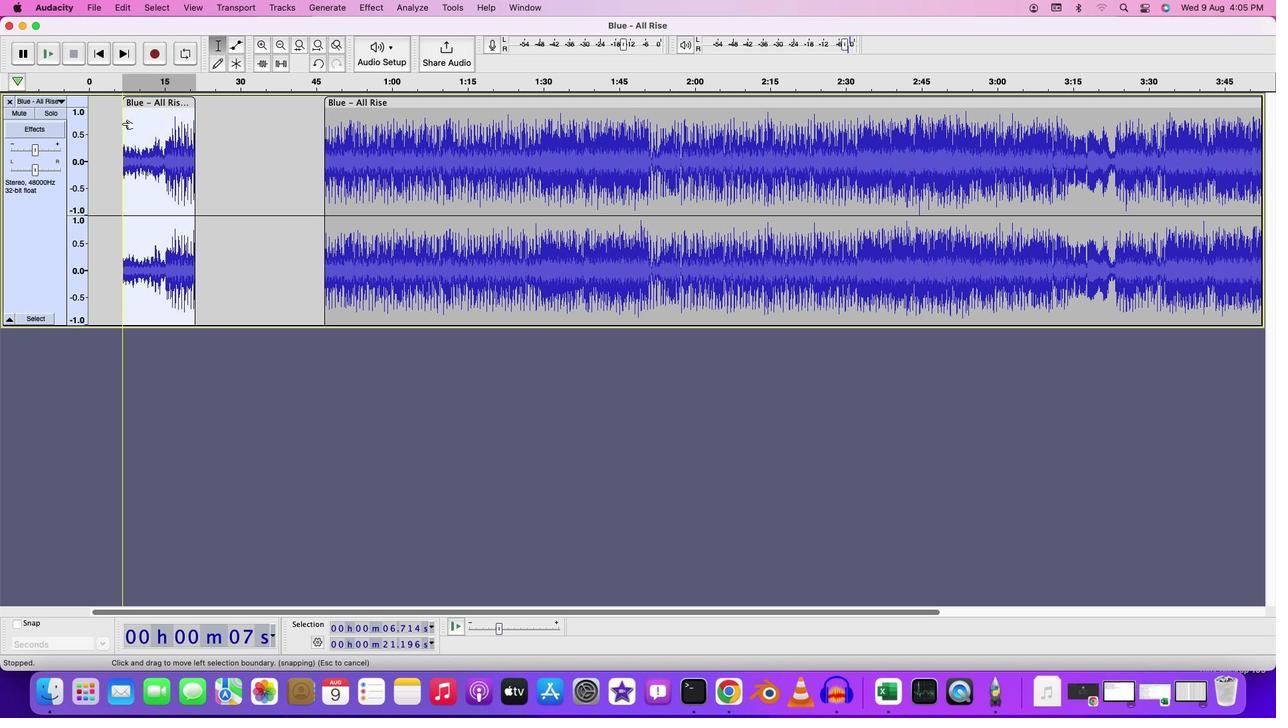 
Action: Mouse moved to (447, 133)
Screenshot: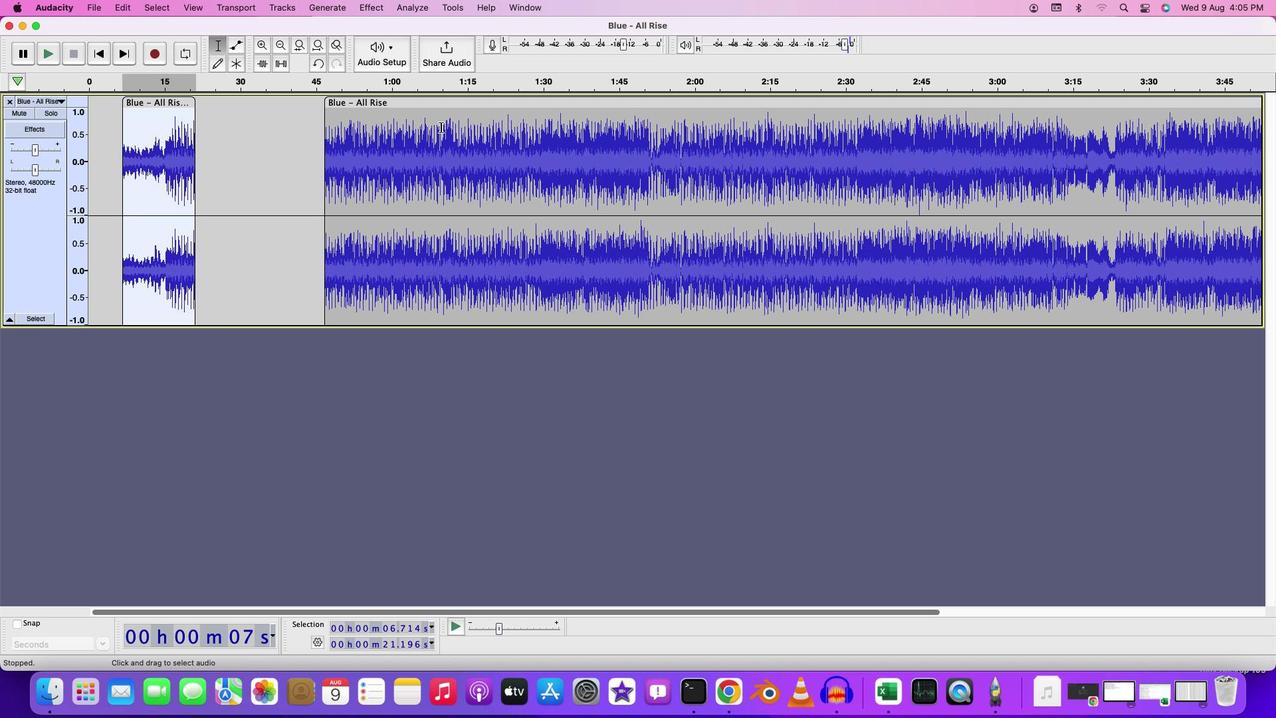 
Action: Mouse pressed left at (447, 133)
Screenshot: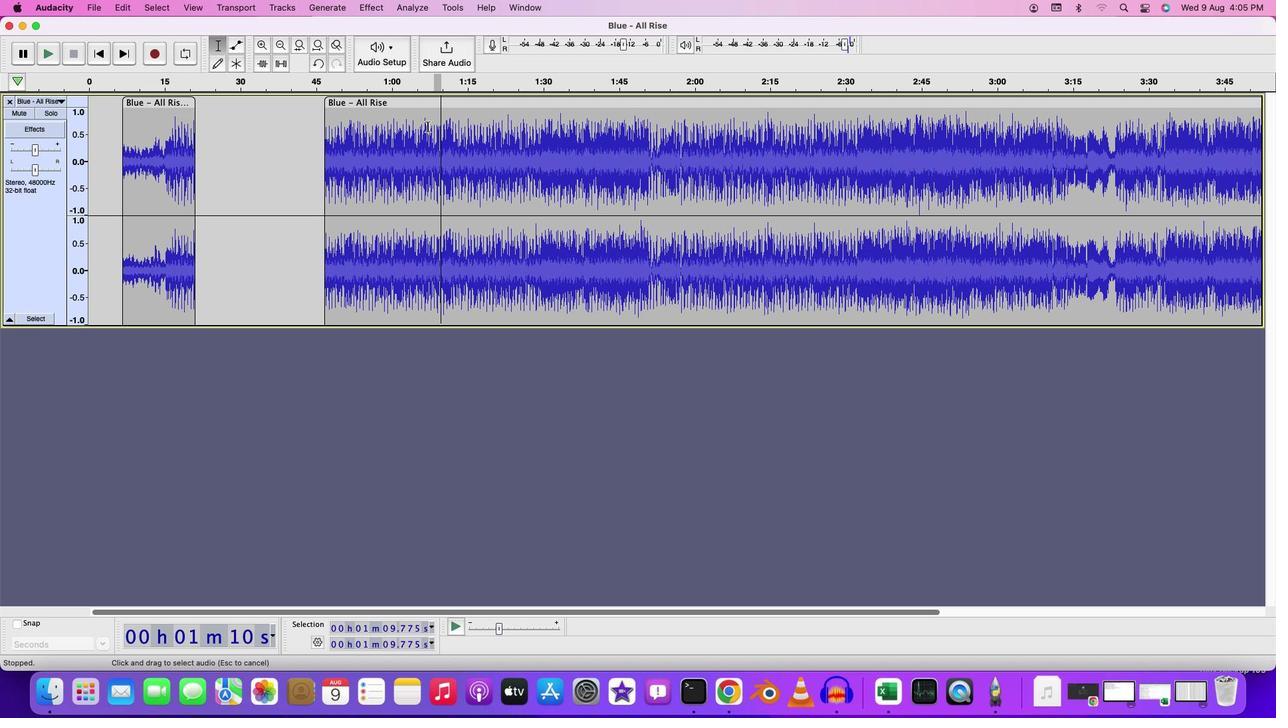 
Action: Mouse moved to (333, 133)
Screenshot: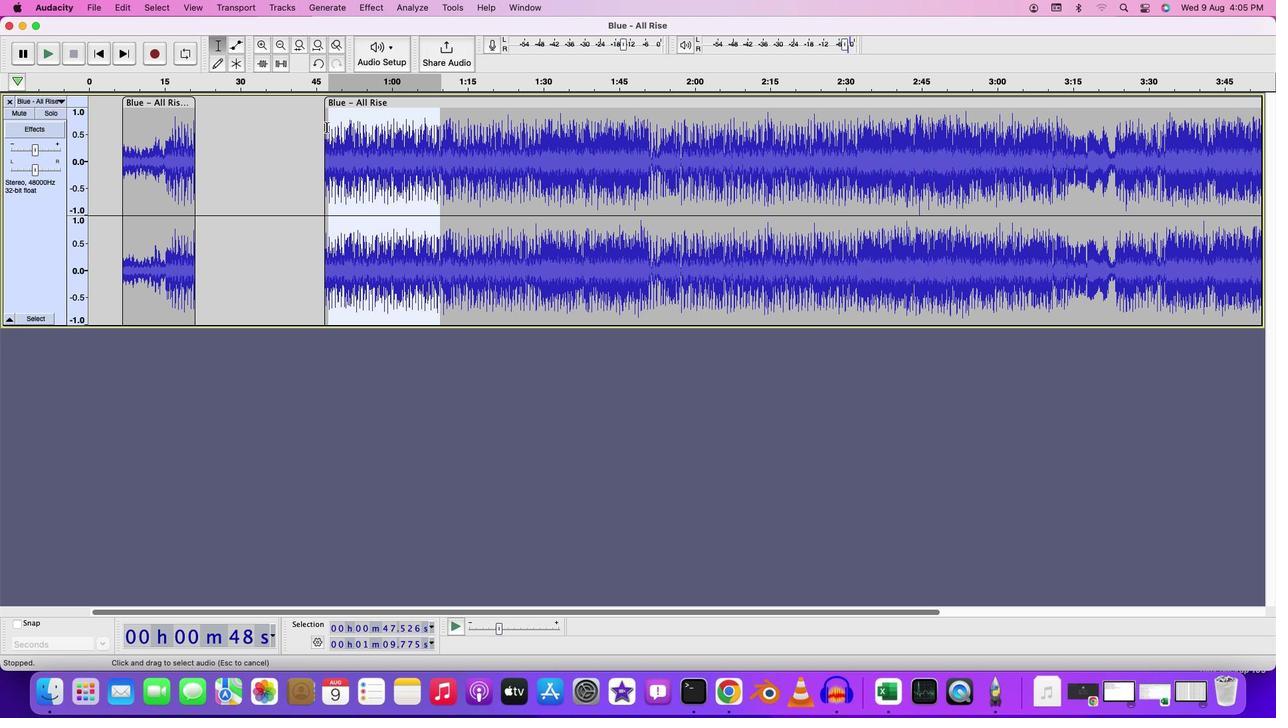 
Action: Key pressed Key.cmd'x'
Screenshot: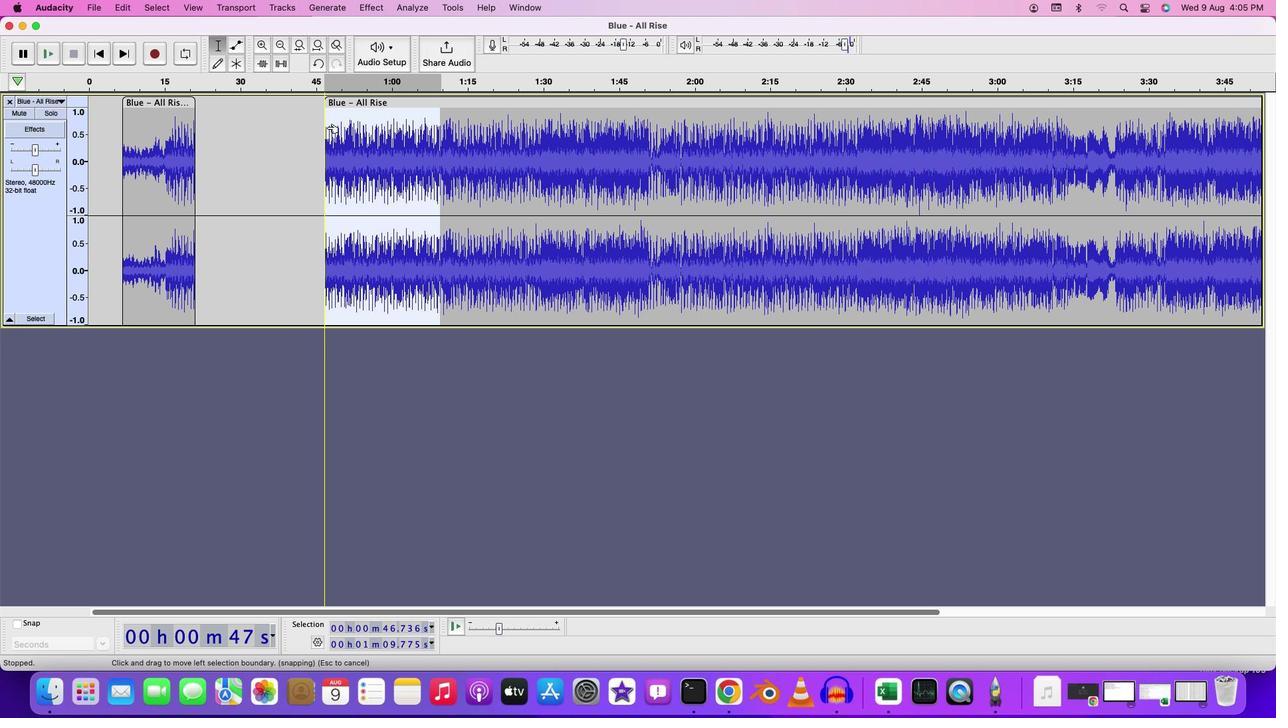 
Action: Mouse moved to (208, 118)
Screenshot: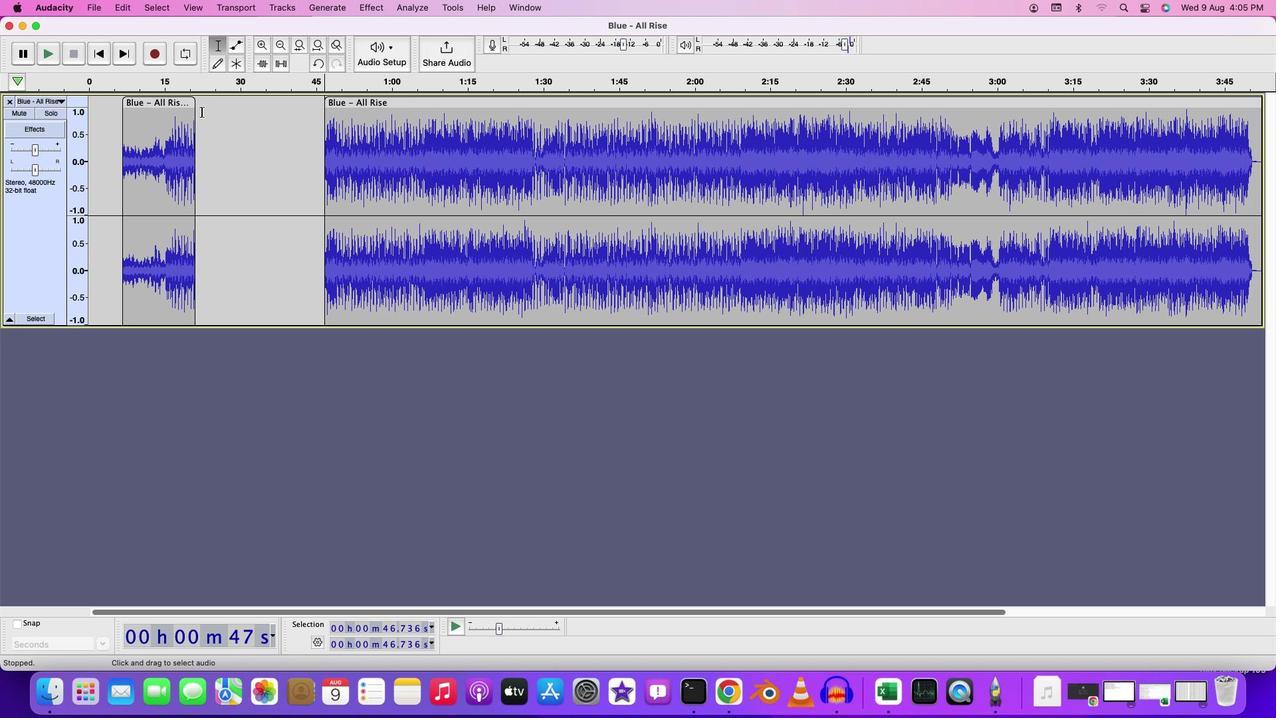 
Action: Mouse pressed left at (208, 118)
Screenshot: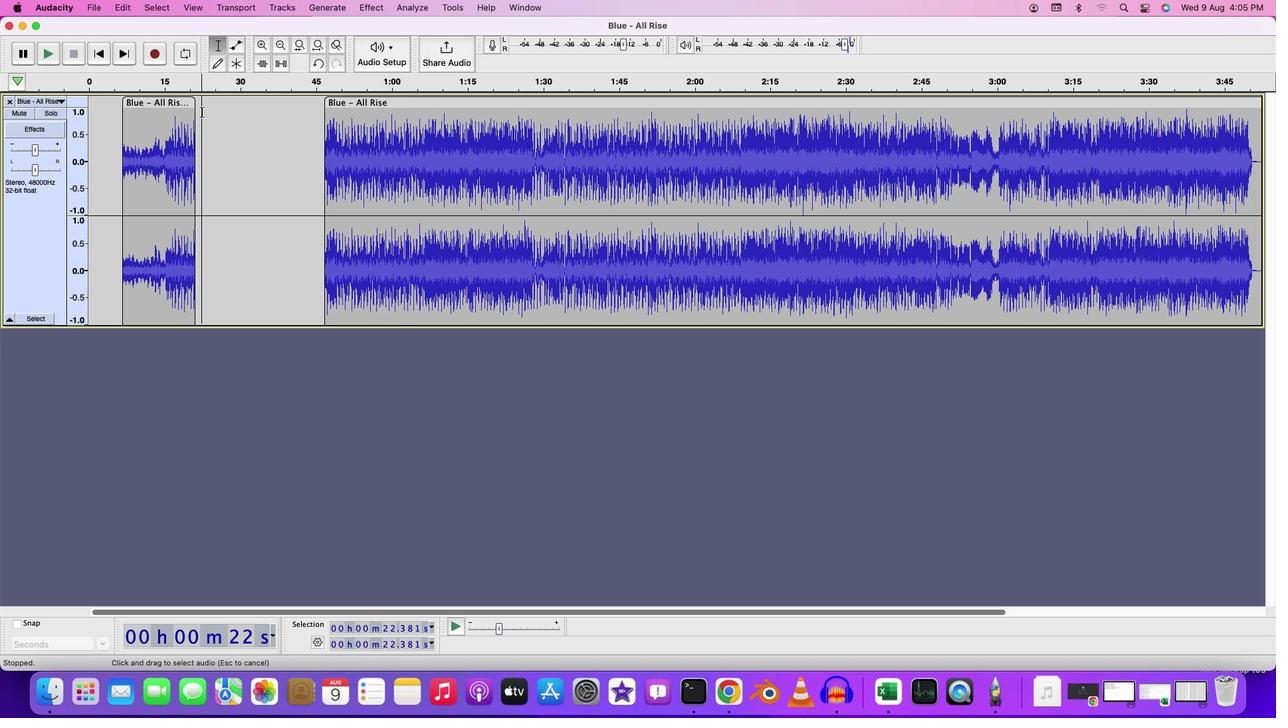 
Action: Mouse moved to (355, 110)
Screenshot: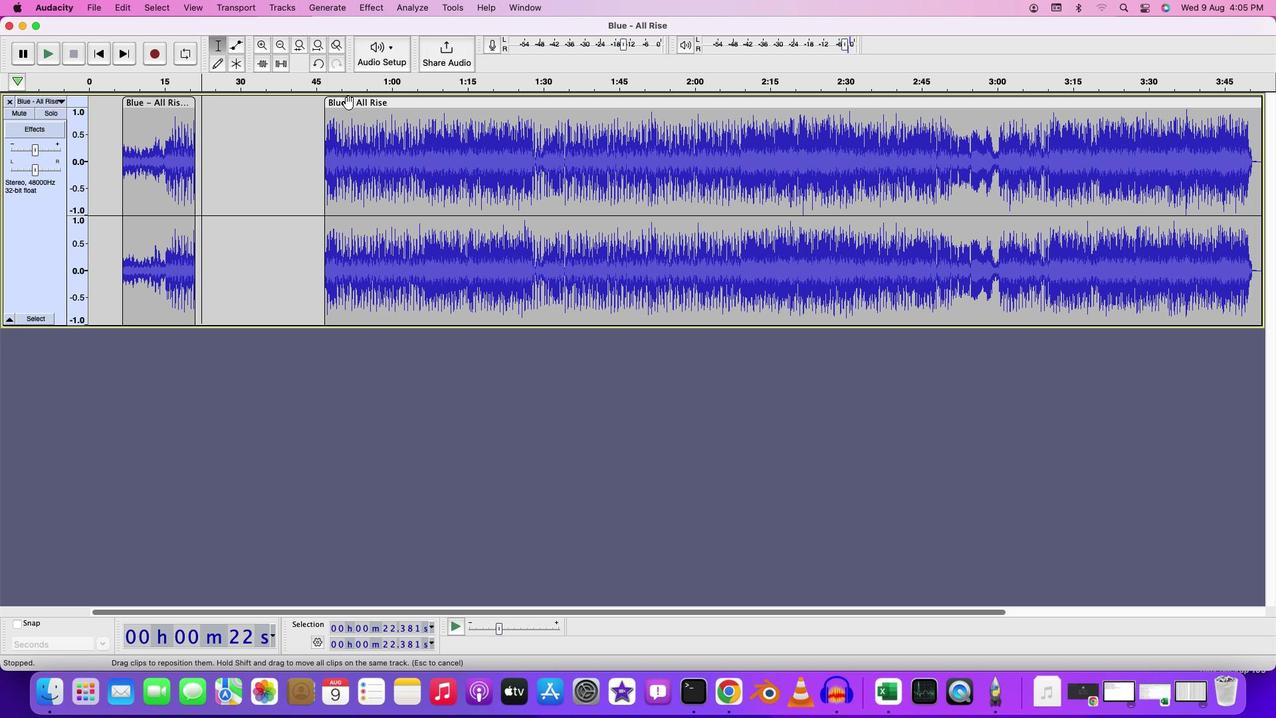 
Action: Mouse pressed left at (355, 110)
Screenshot: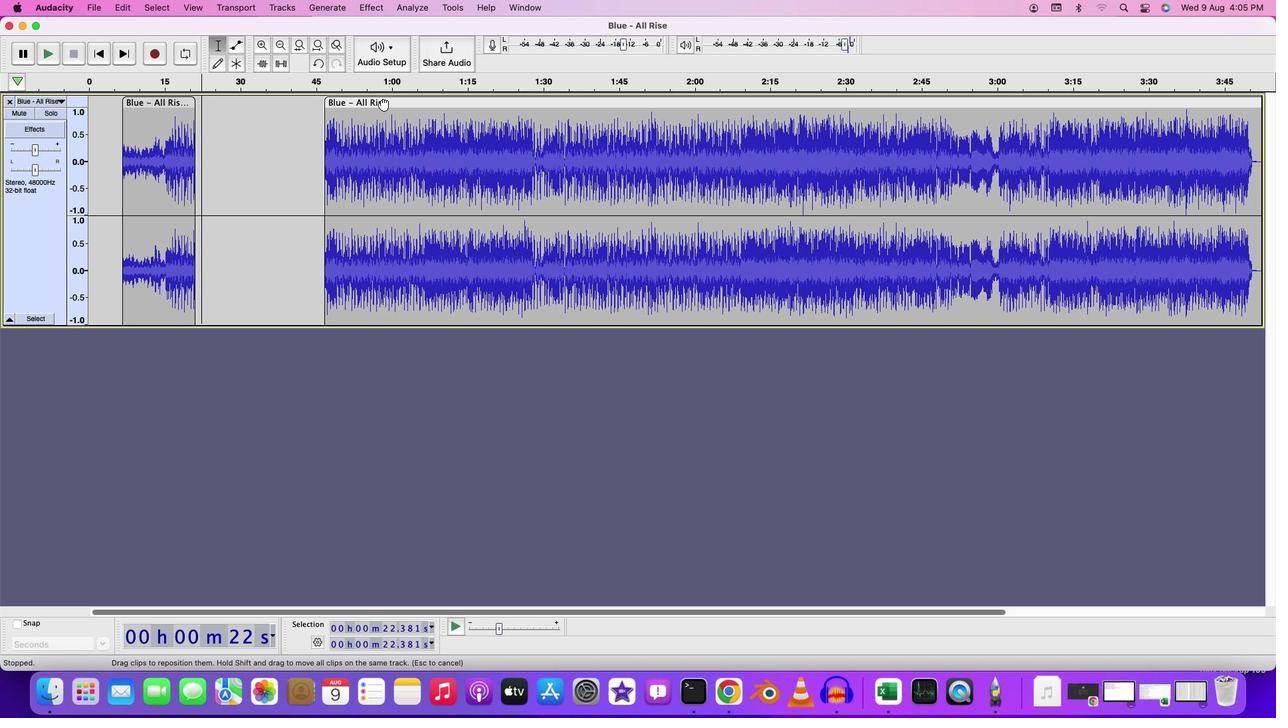 
Action: Mouse moved to (223, 141)
Screenshot: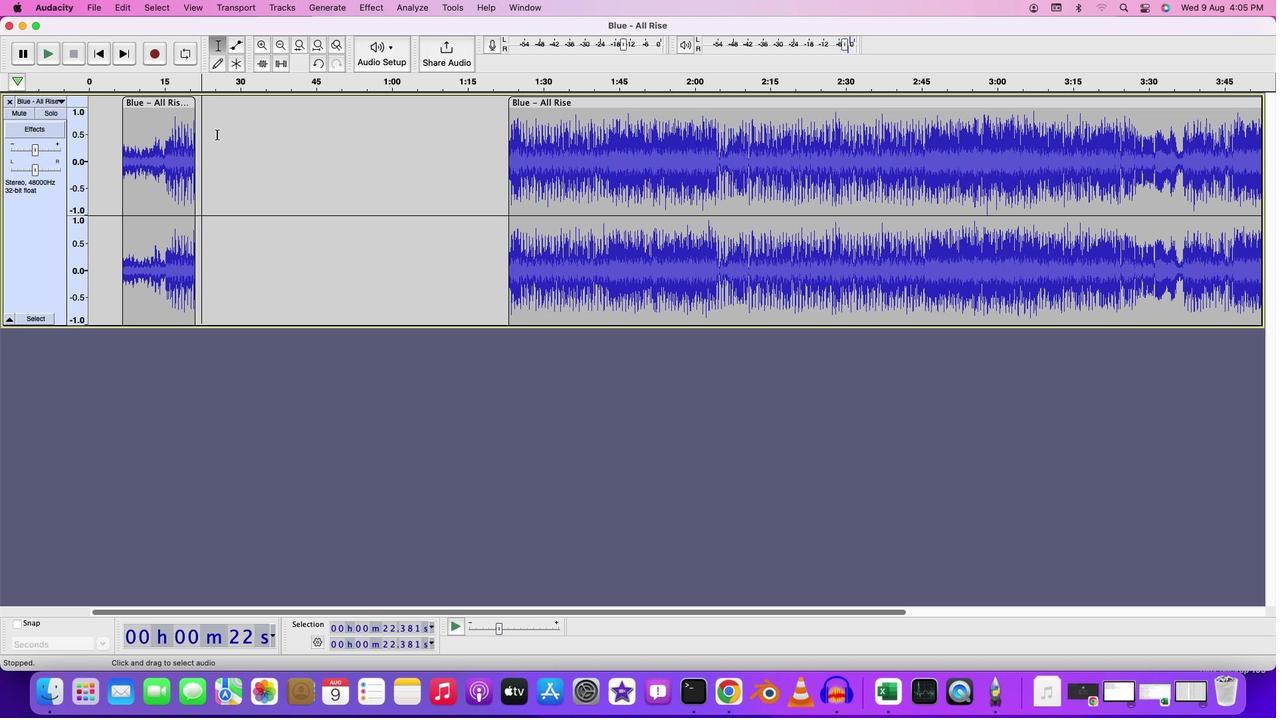 
Action: Key pressed Key.cmd'v'
Screenshot: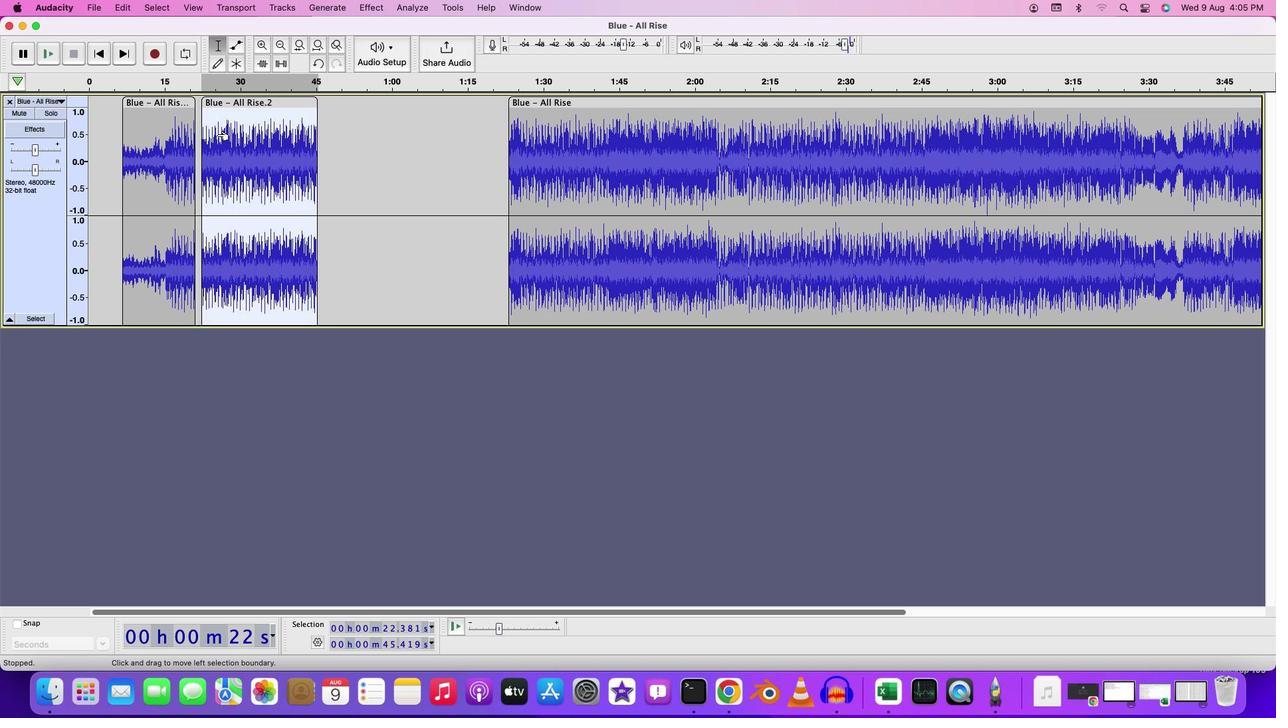 
Action: Mouse moved to (660, 131)
Screenshot: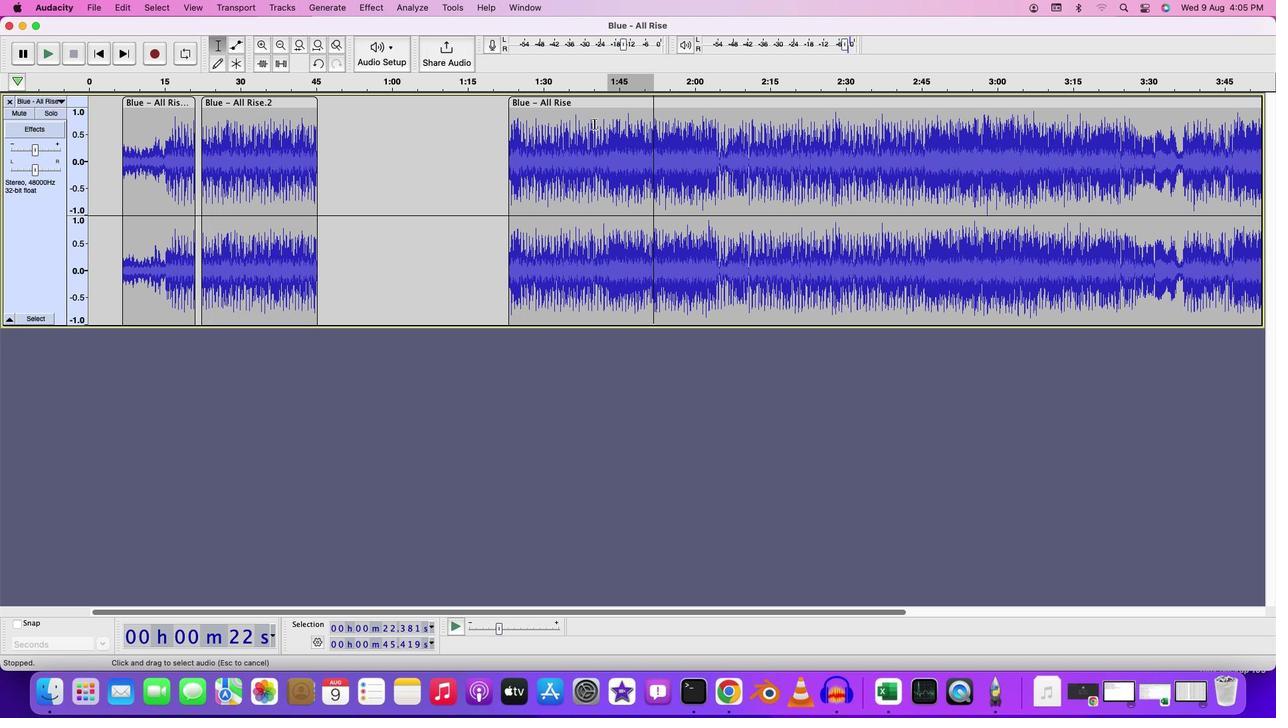 
Action: Mouse pressed left at (660, 131)
Screenshot: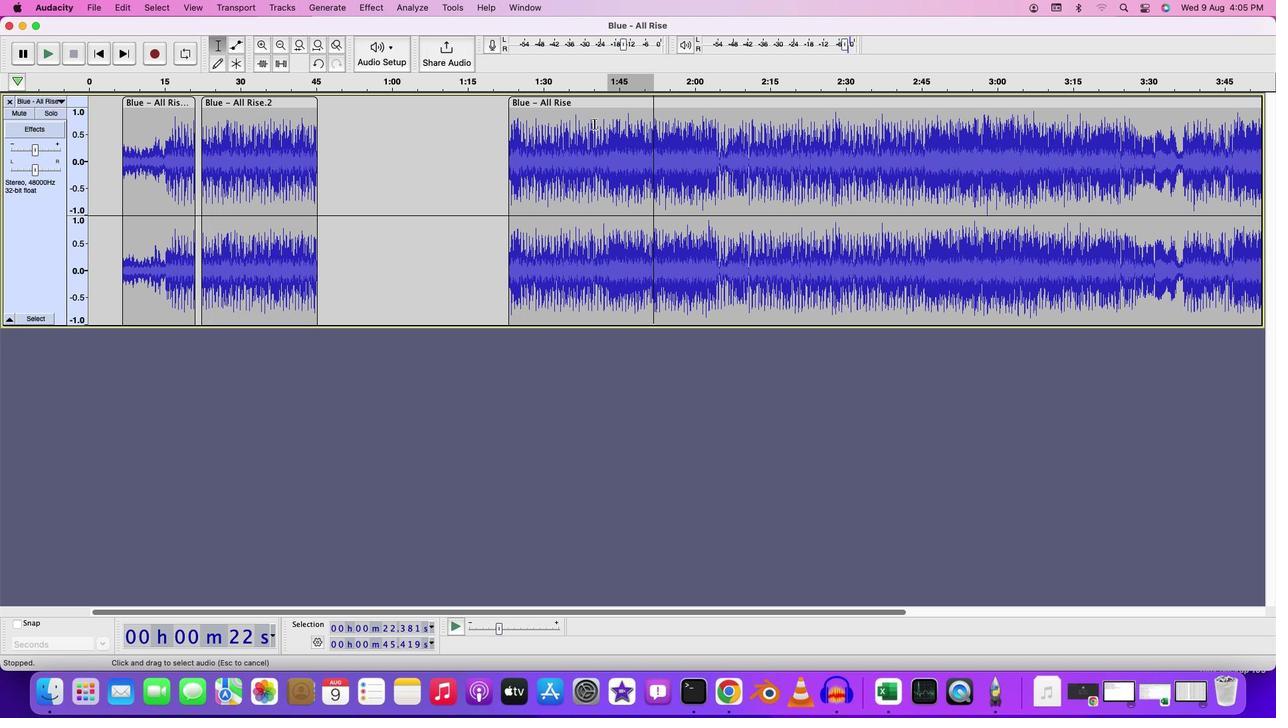 
Action: Mouse moved to (607, 152)
Screenshot: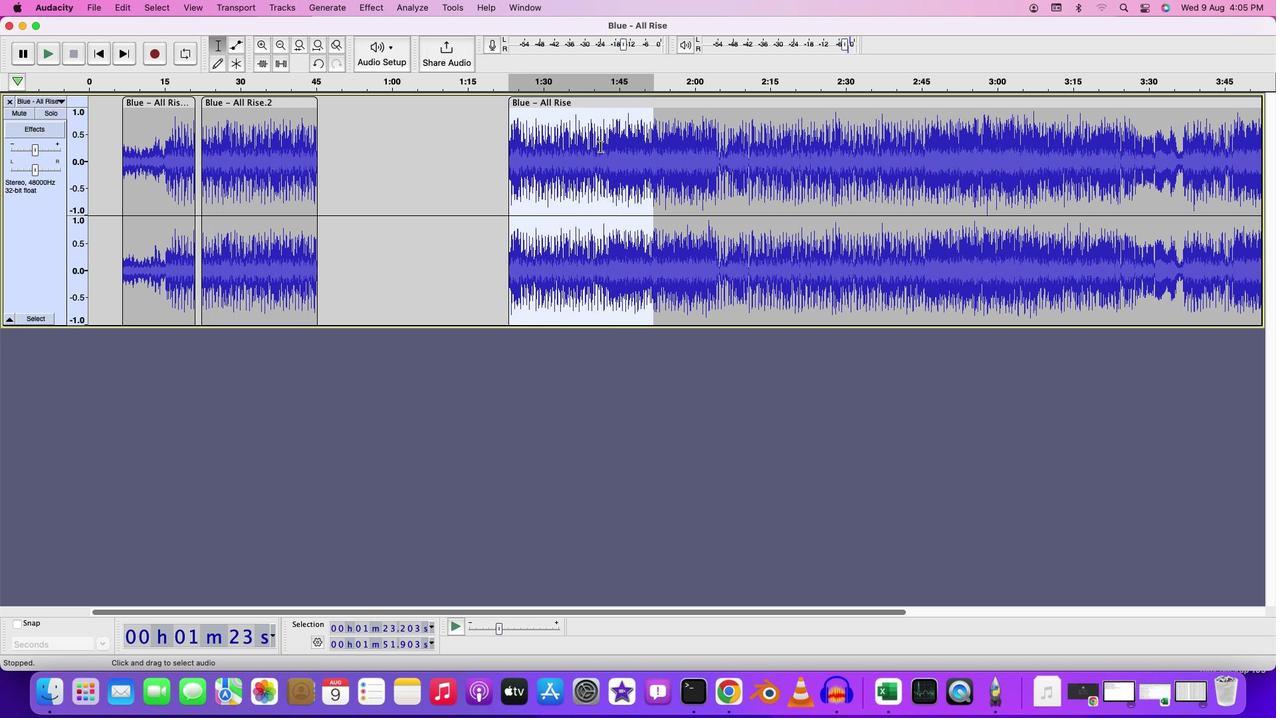 
Action: Key pressed Key.cmd'x'
Screenshot: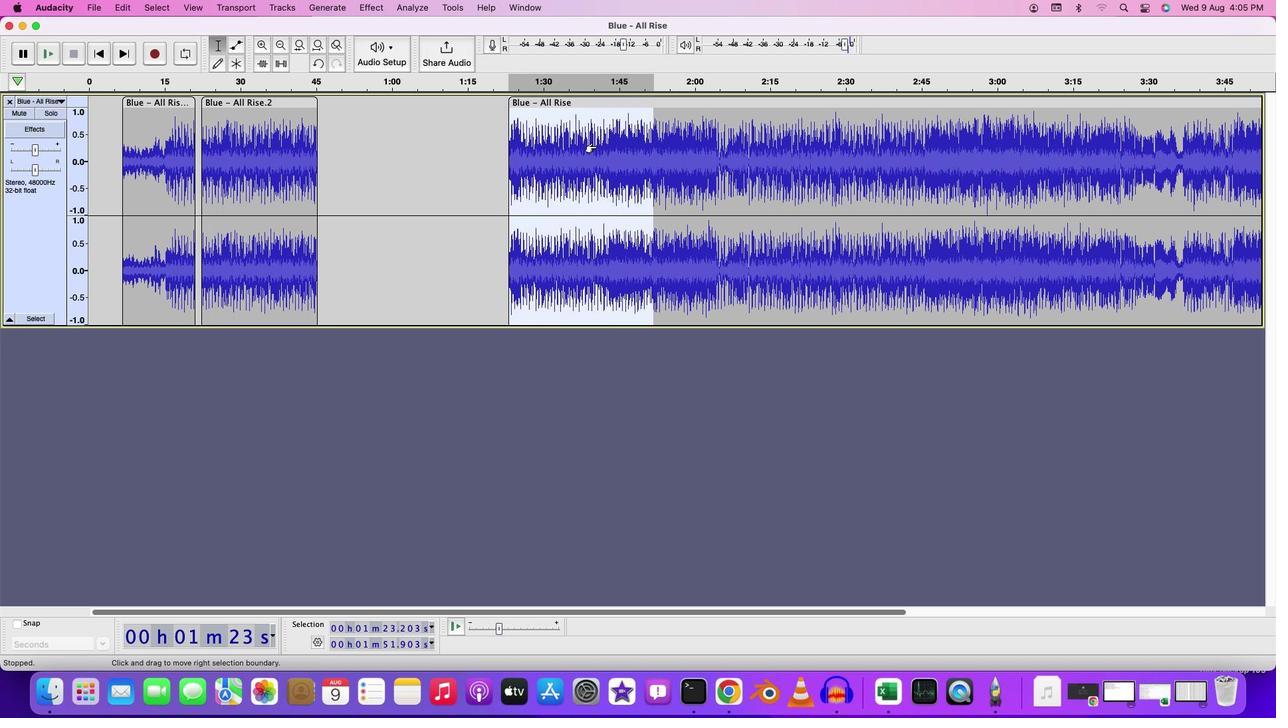 
Action: Mouse moved to (626, 111)
Screenshot: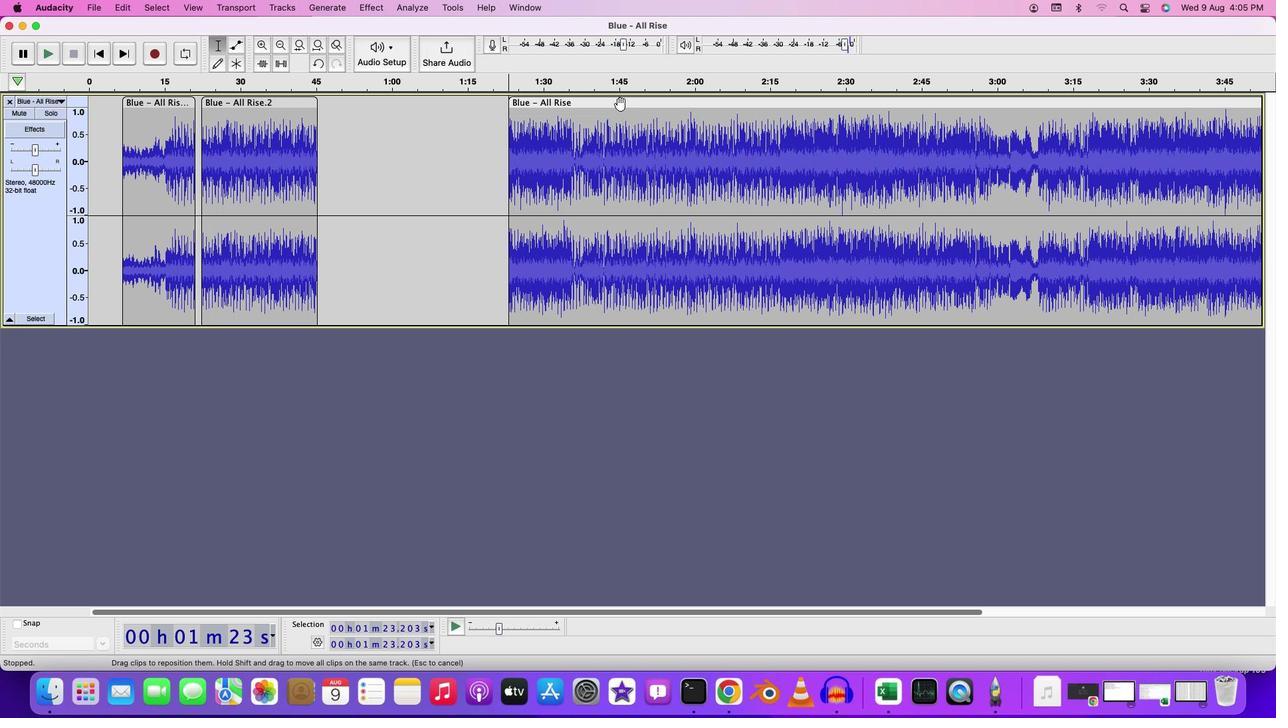 
Action: Mouse pressed left at (626, 111)
Screenshot: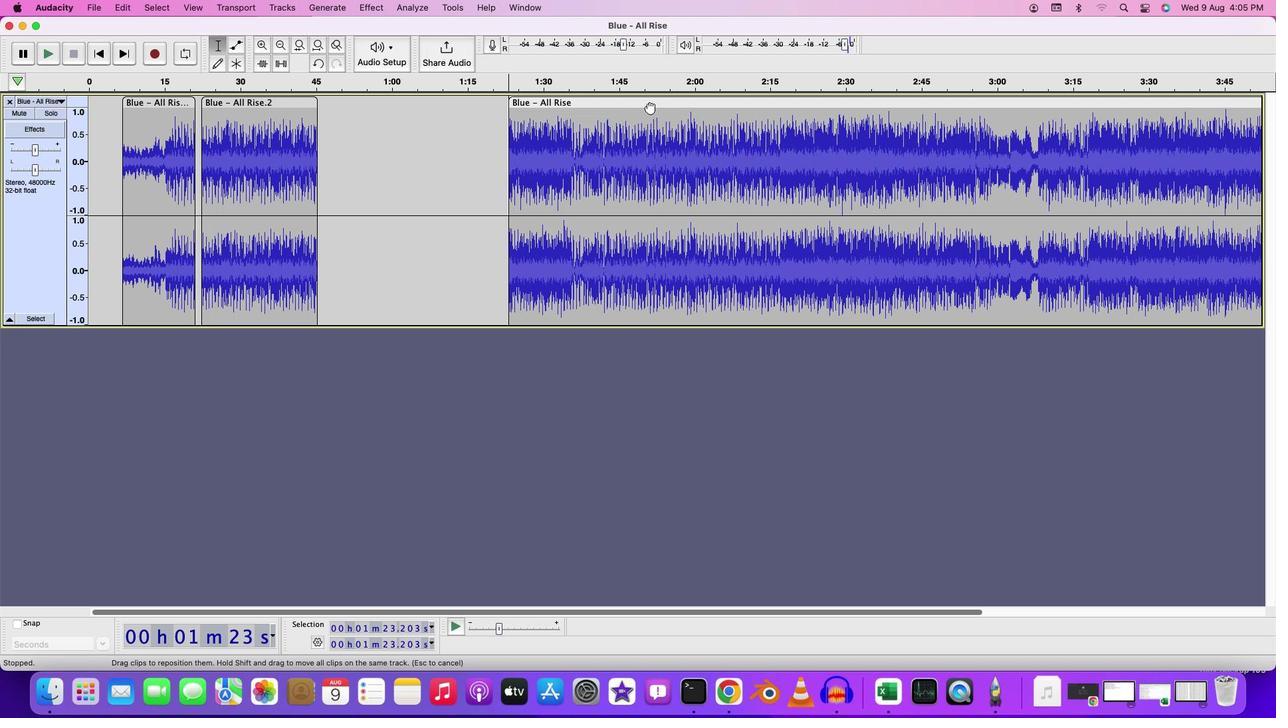 
Action: Mouse moved to (361, 132)
Screenshot: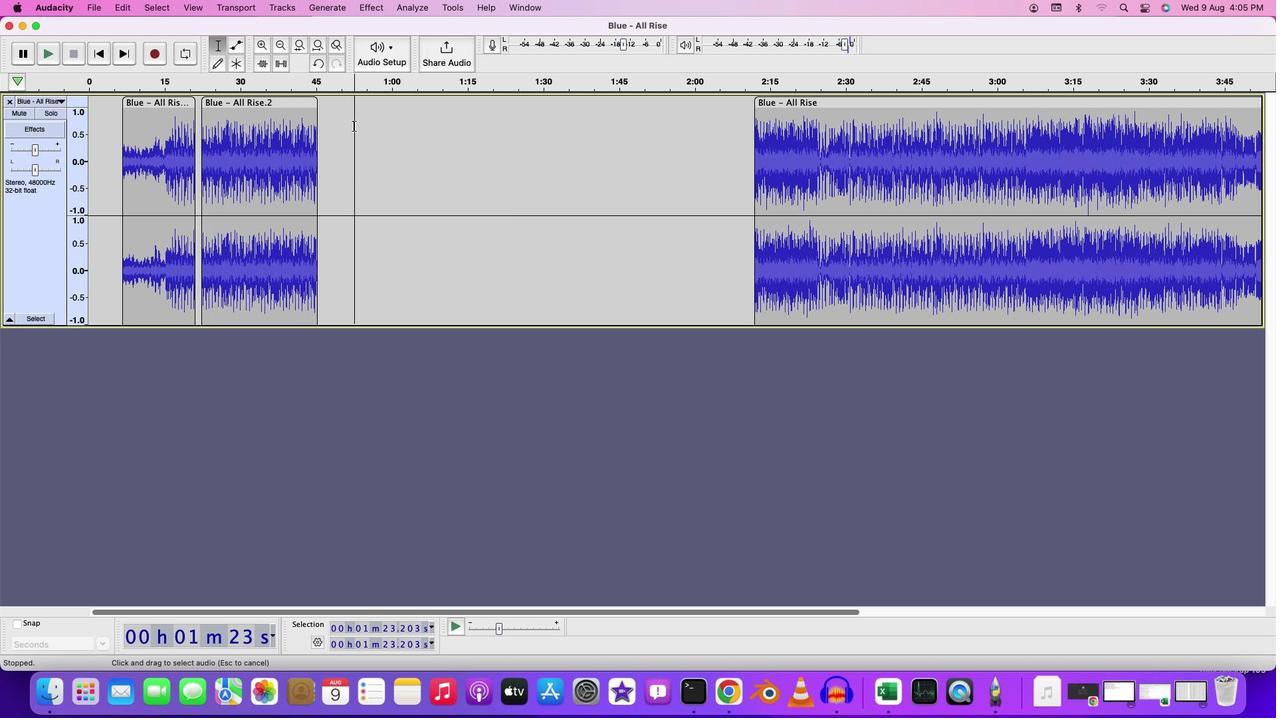 
Action: Mouse pressed left at (361, 132)
Screenshot: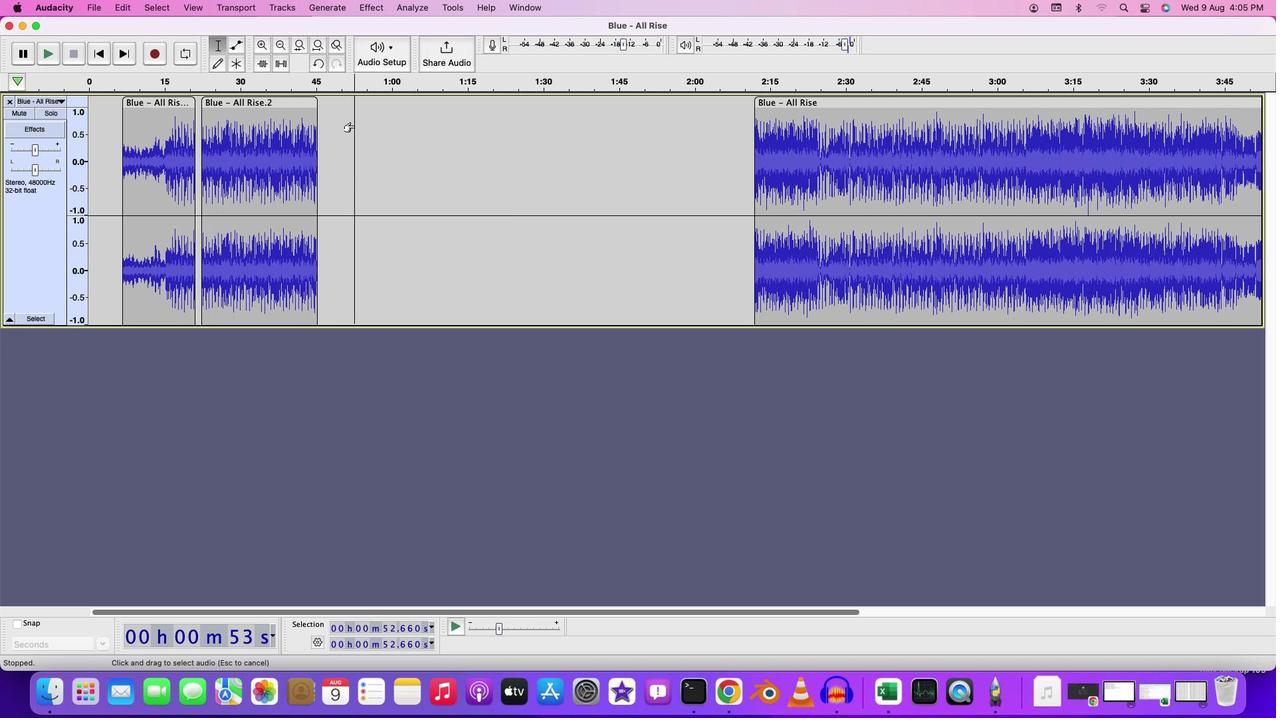 
Action: Key pressed Key.cmd'v'
Screenshot: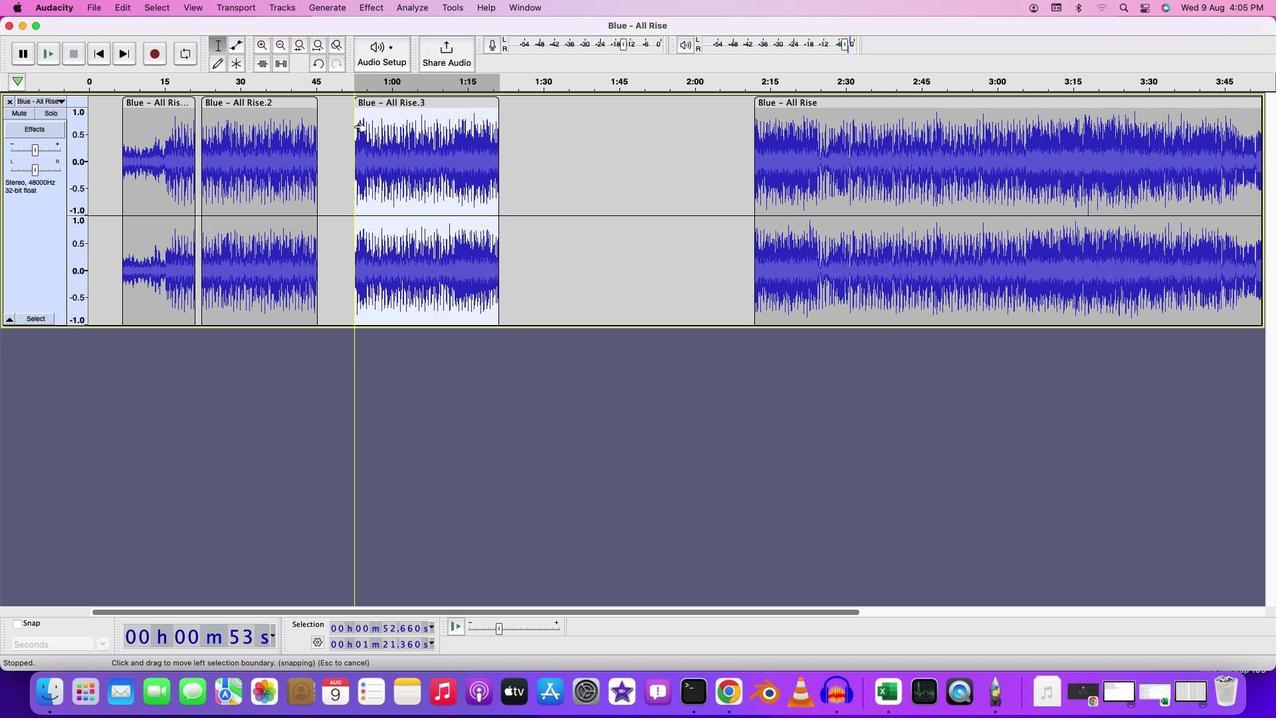 
Action: Mouse moved to (879, 133)
Screenshot: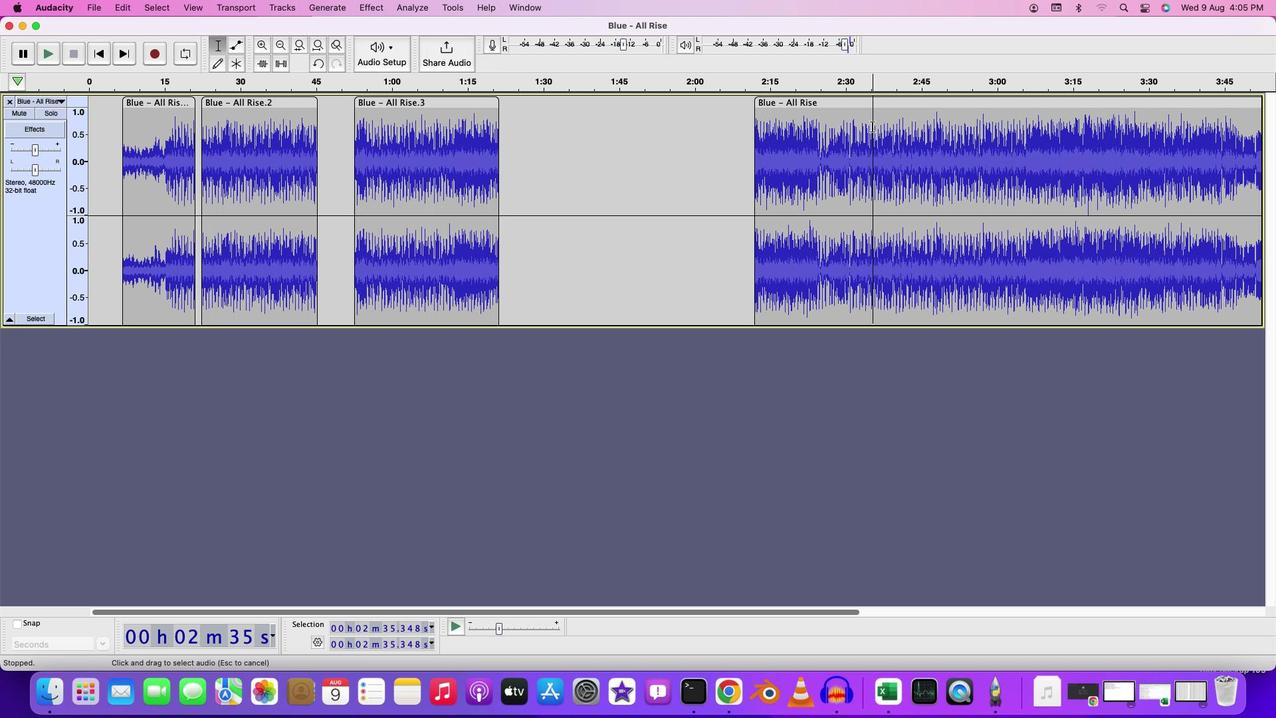 
Action: Mouse pressed left at (879, 133)
Screenshot: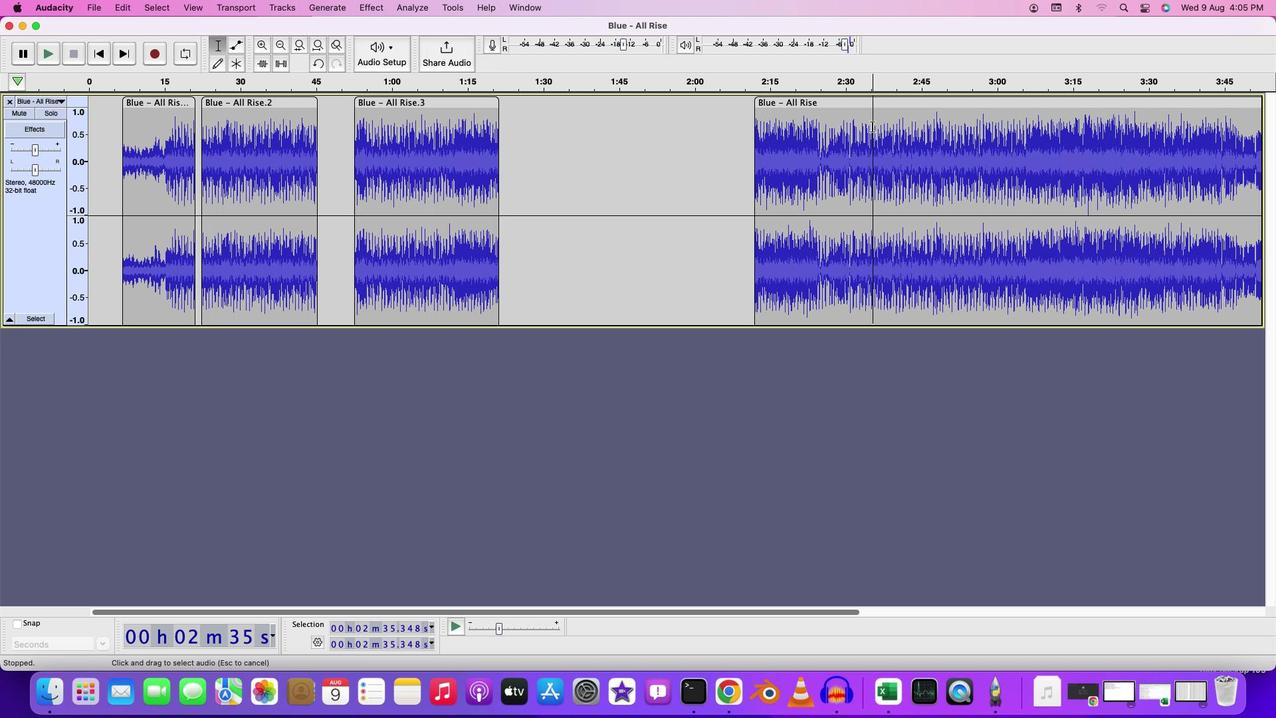 
Action: Mouse moved to (762, 135)
Screenshot: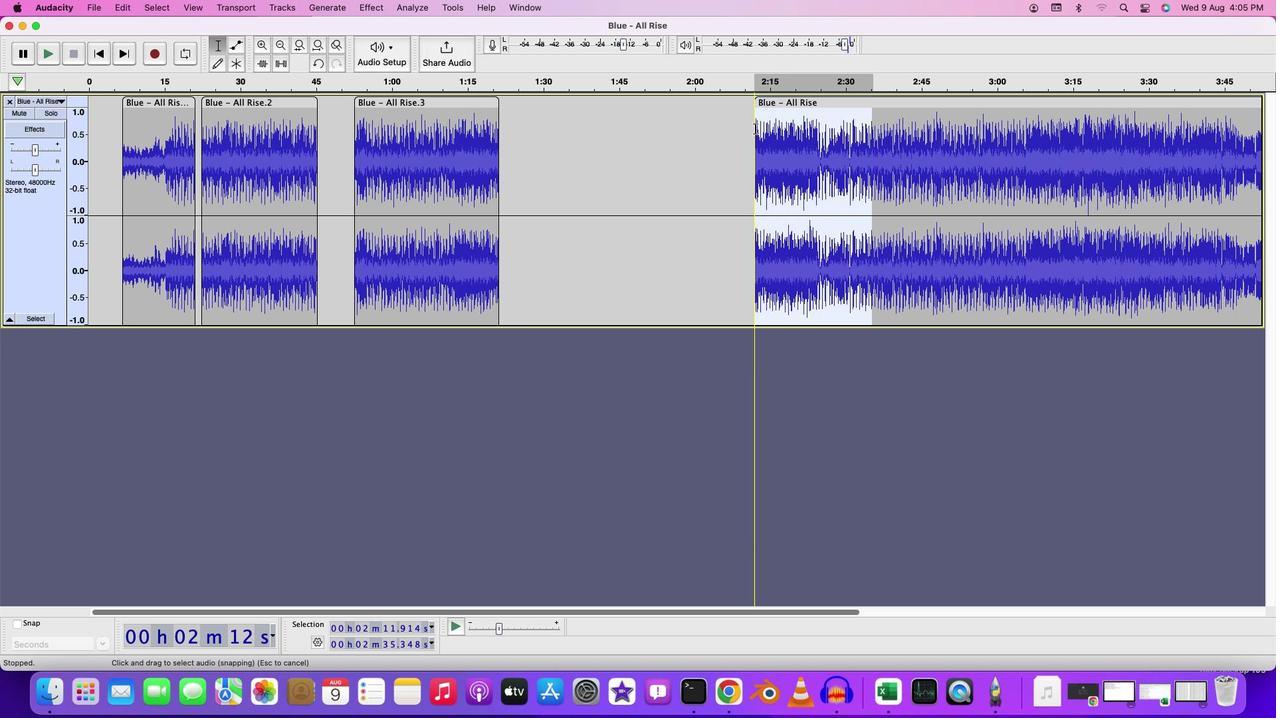 
Action: Mouse pressed left at (762, 135)
Screenshot: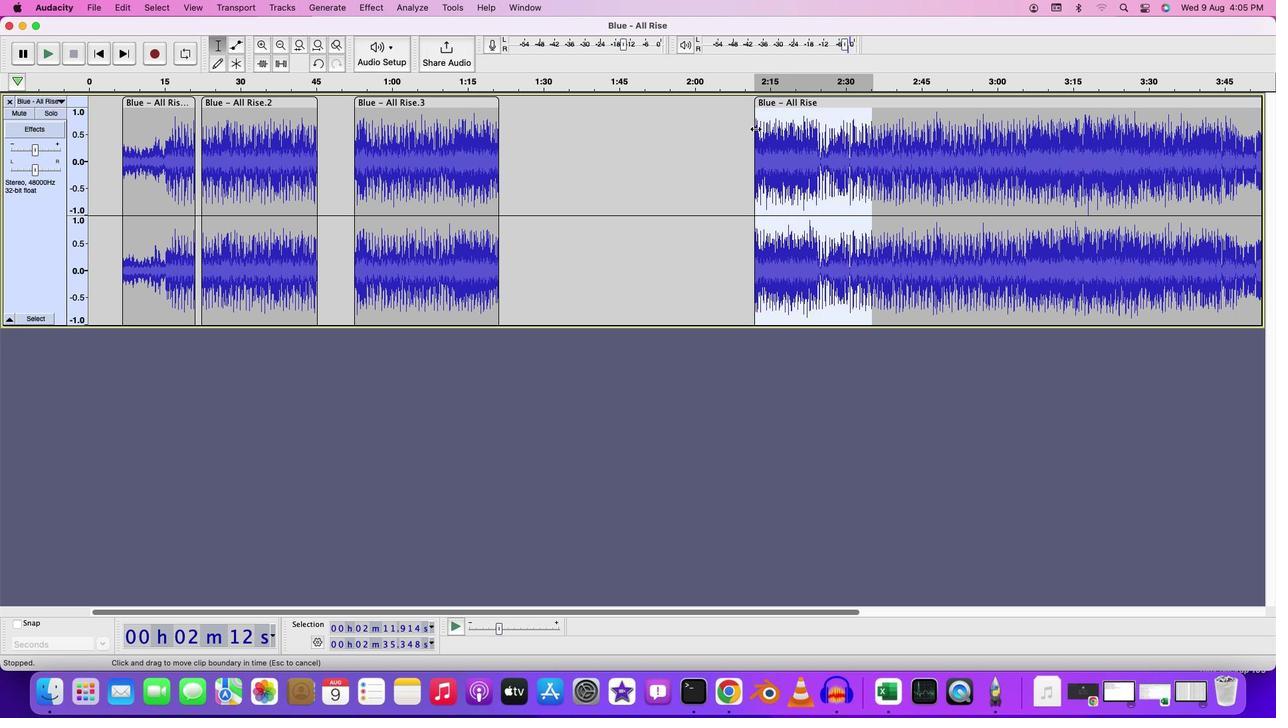 
Action: Mouse moved to (1010, 159)
Screenshot: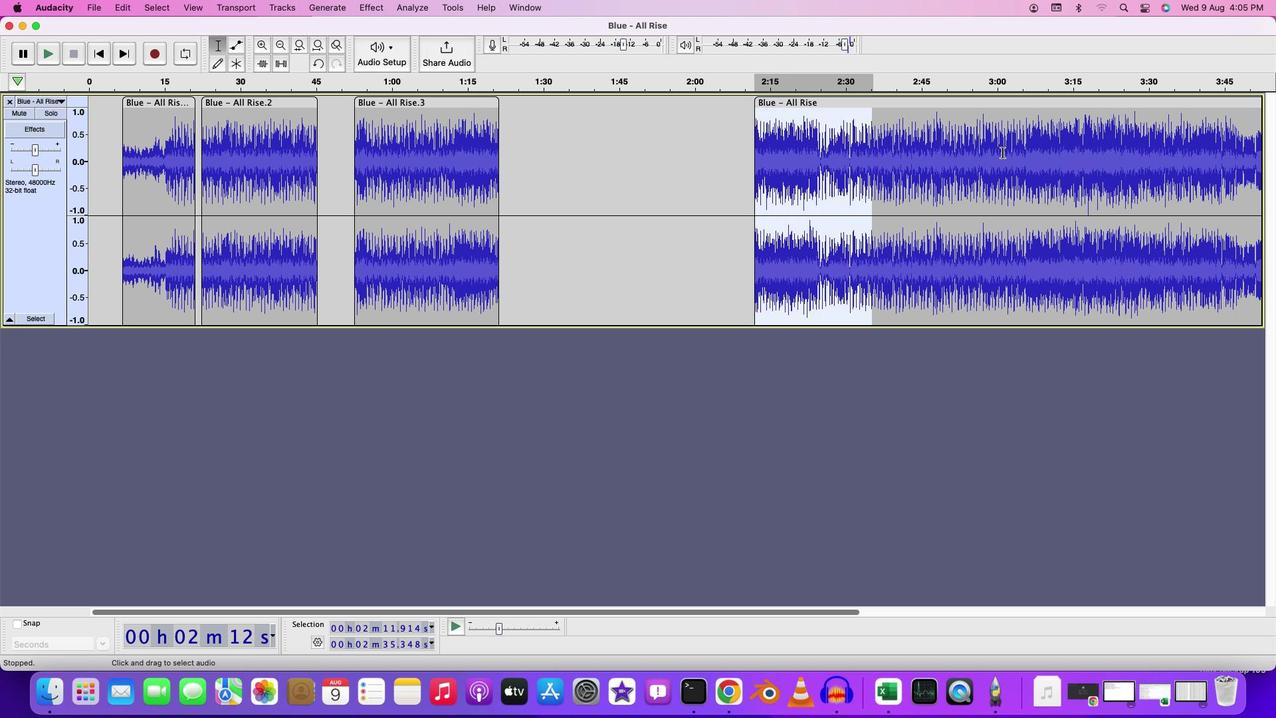 
Action: Mouse pressed left at (1010, 159)
Screenshot: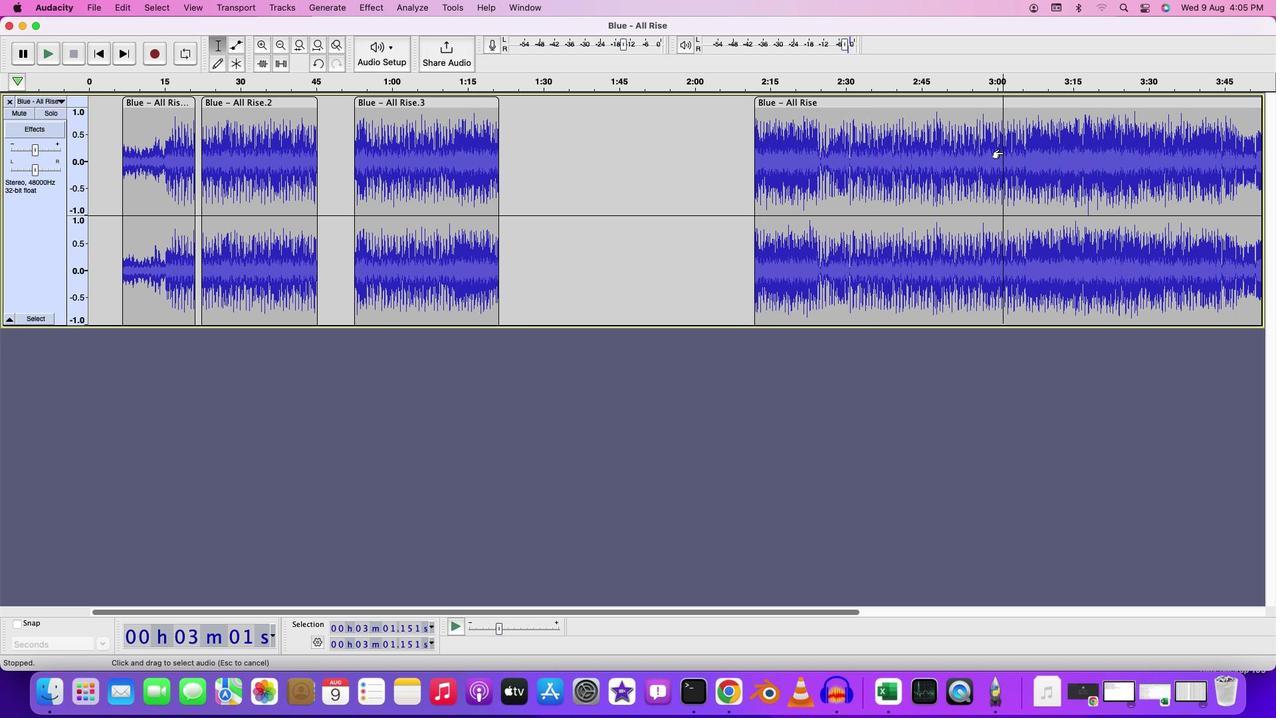 
Action: Mouse moved to (934, 140)
Screenshot: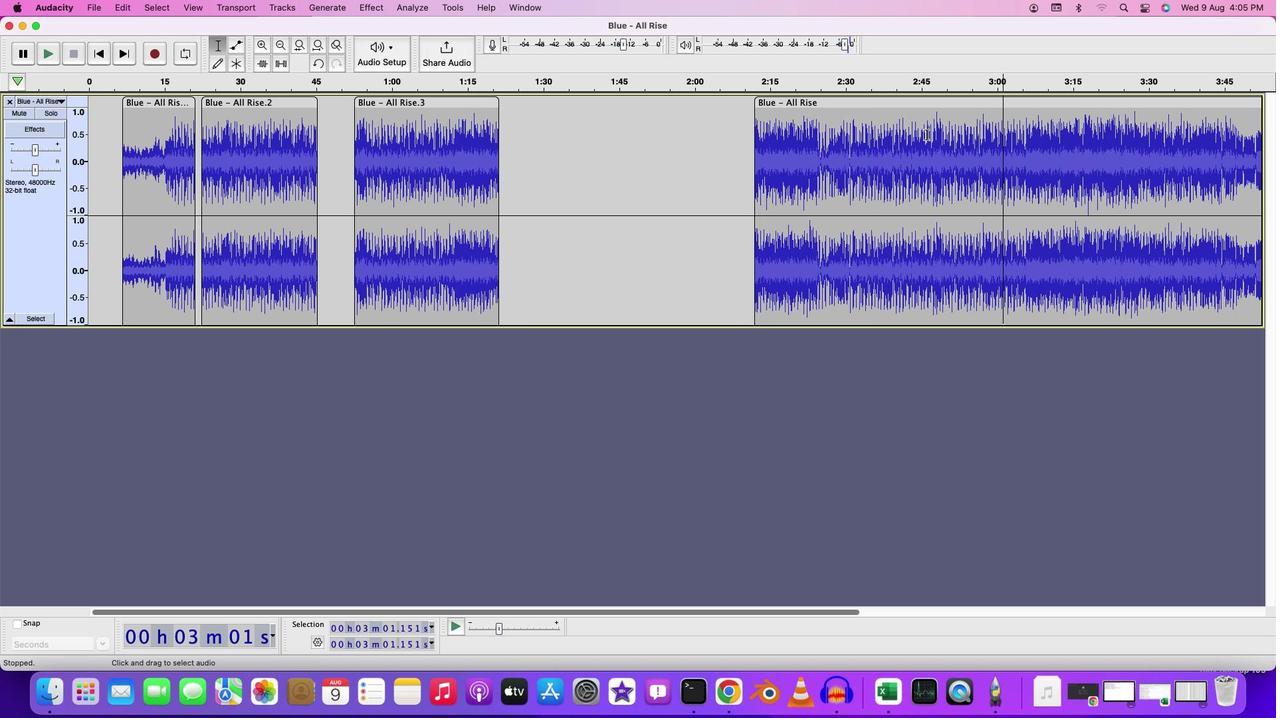 
Action: Mouse pressed left at (934, 140)
Screenshot: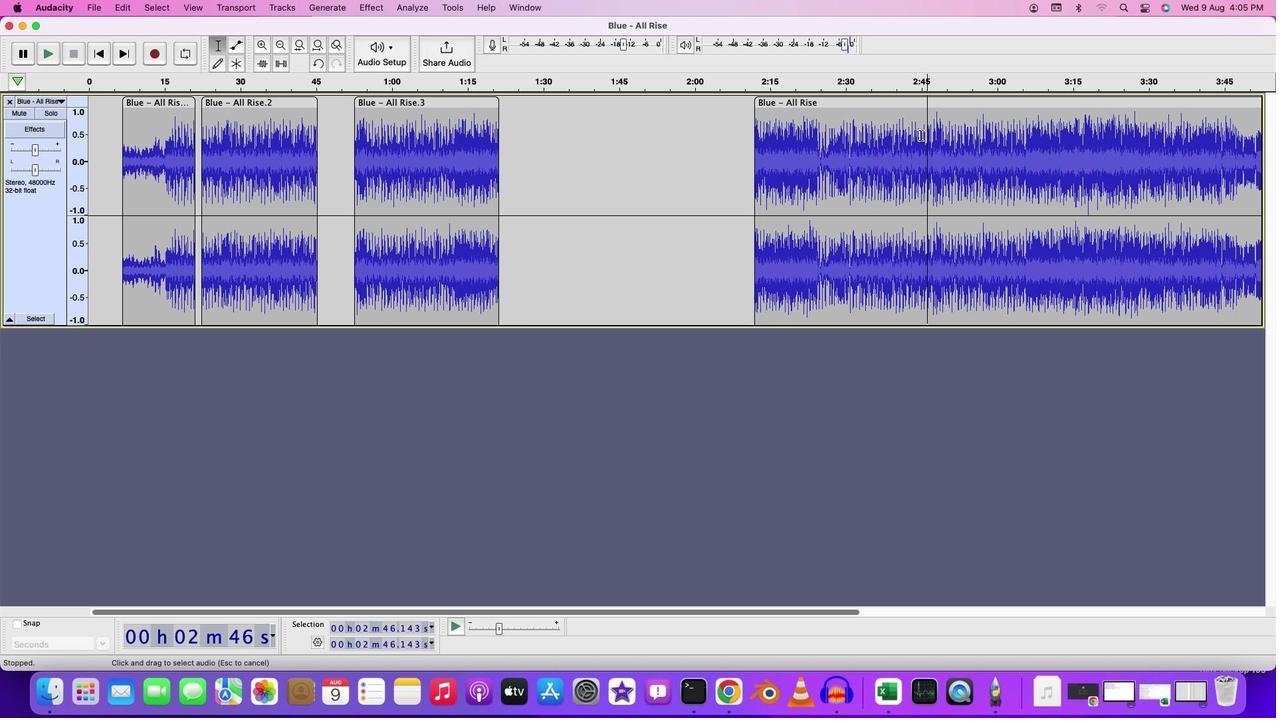 
Action: Mouse moved to (760, 154)
Screenshot: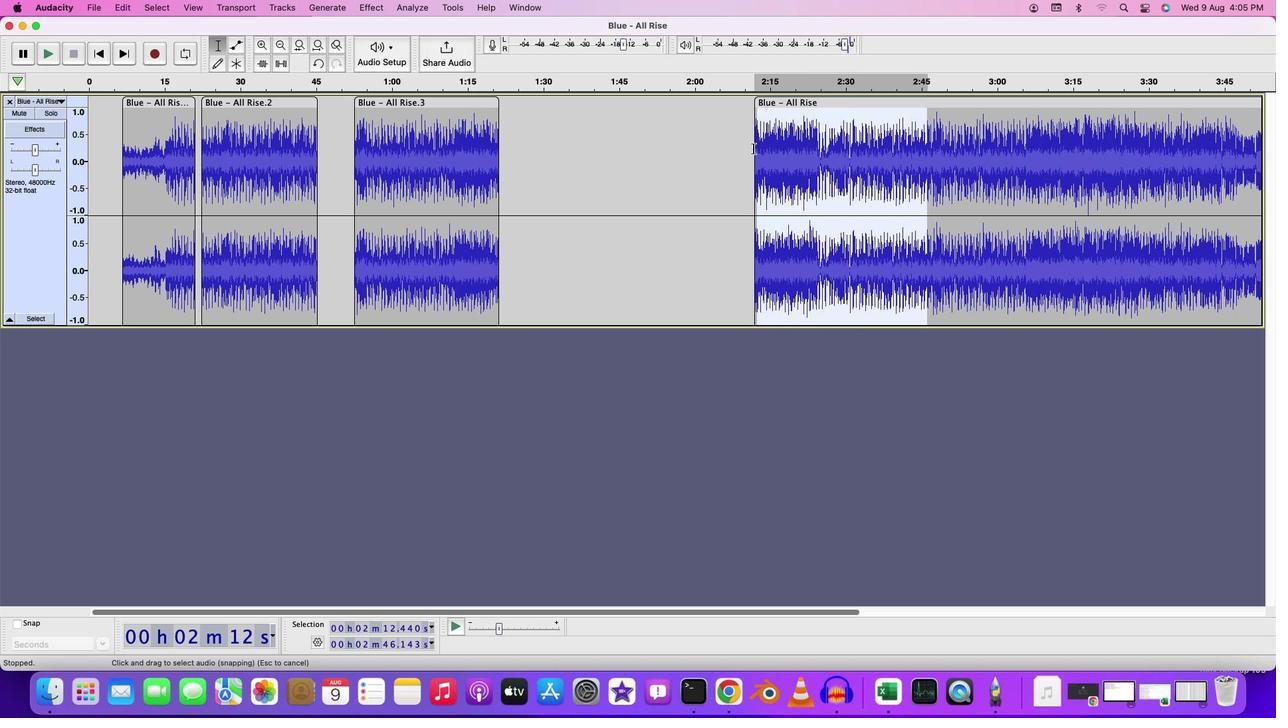 
Action: Key pressed Key.cmd'x'
Screenshot: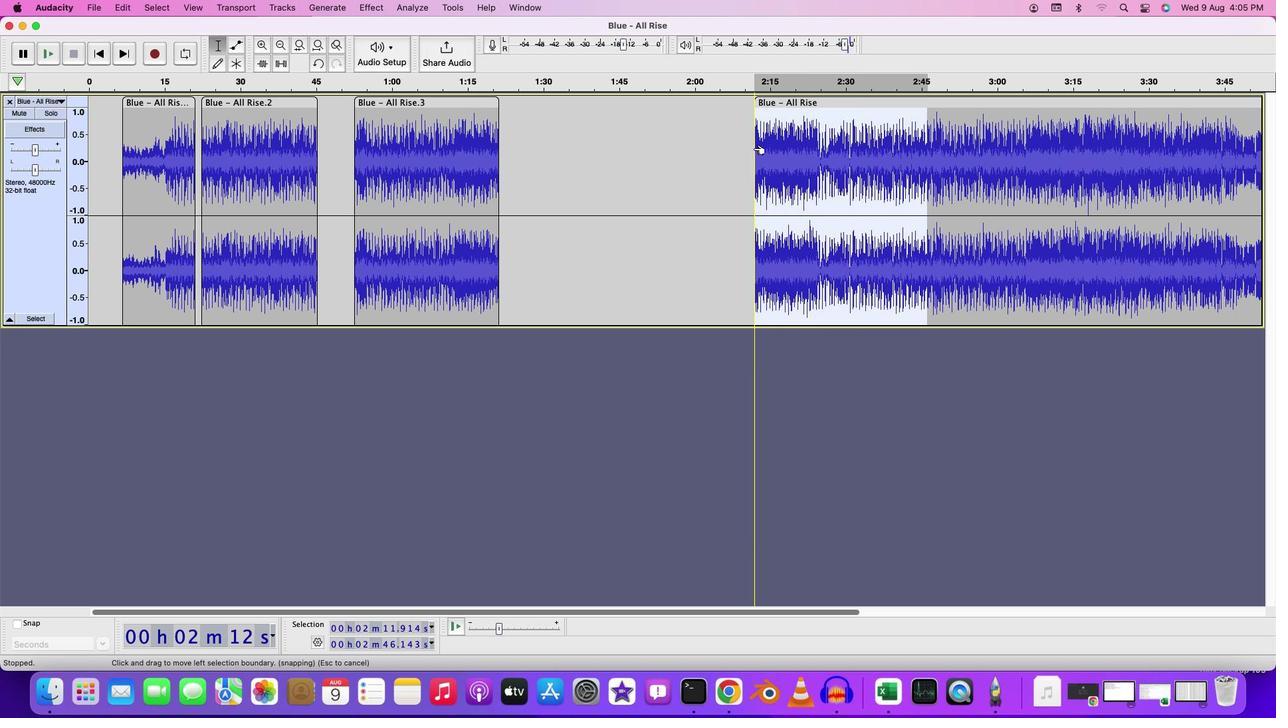 
Action: Mouse moved to (826, 109)
Screenshot: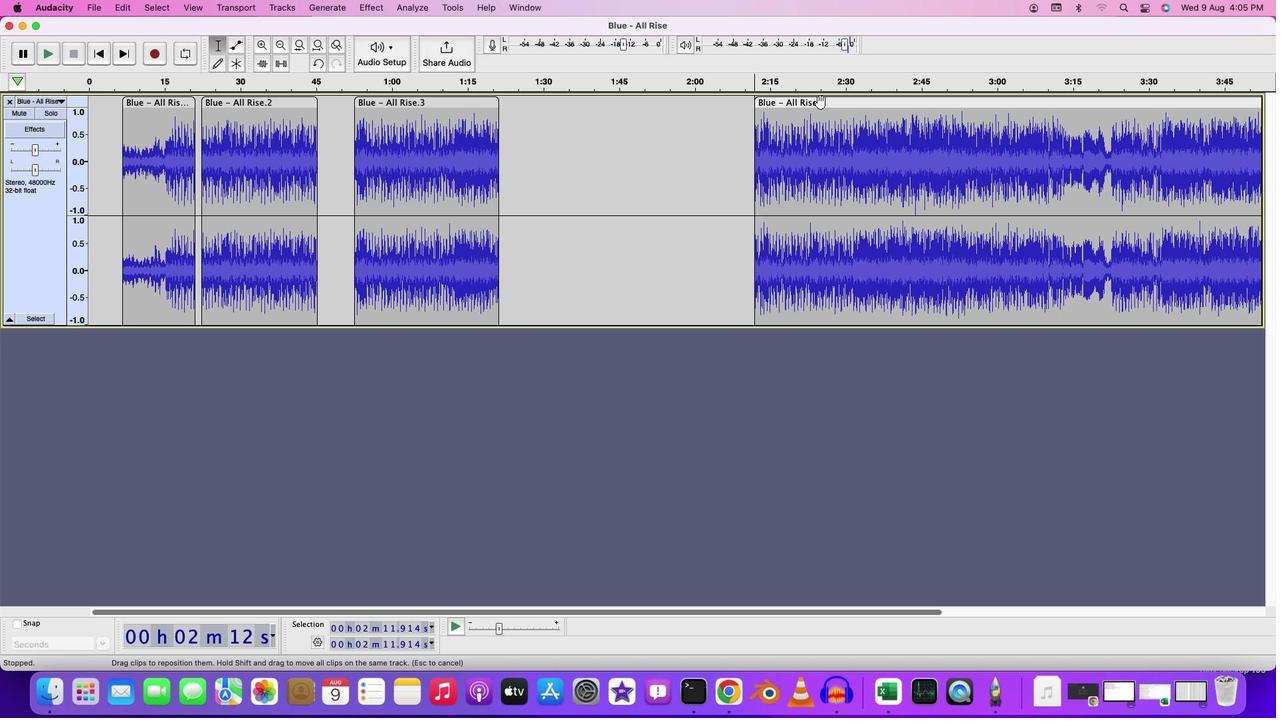 
Action: Mouse pressed left at (826, 109)
Screenshot: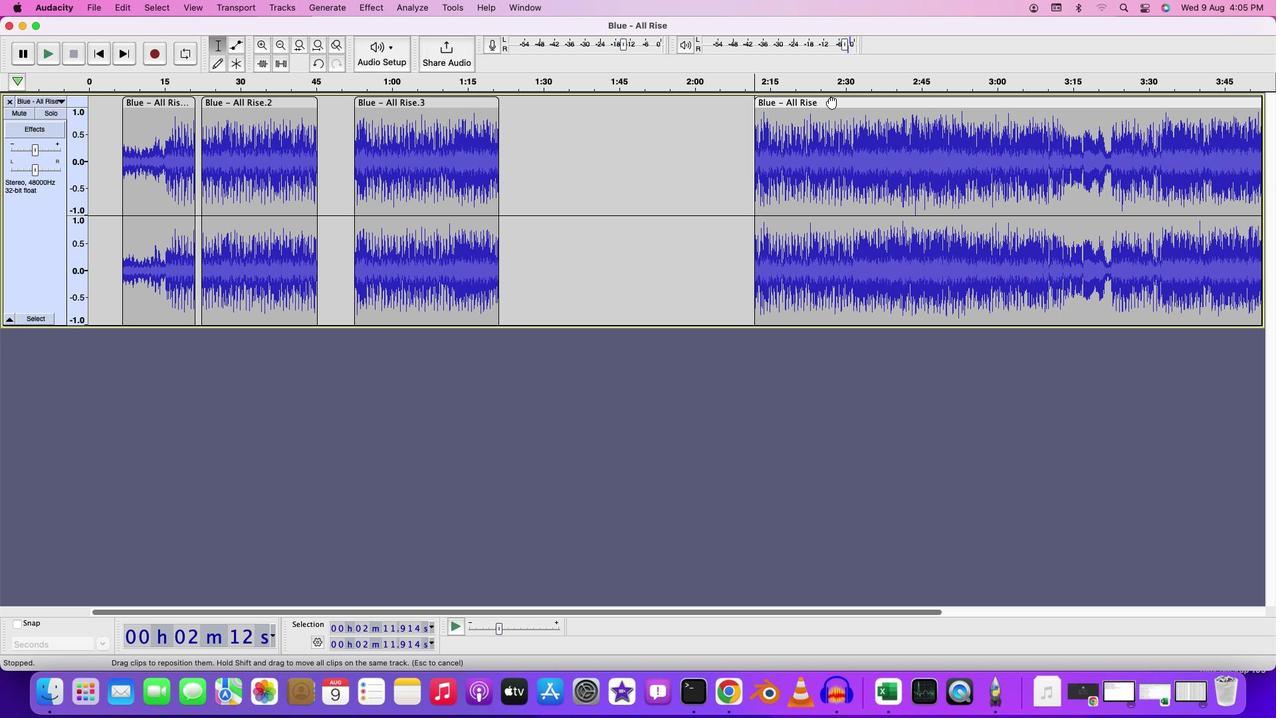 
Action: Mouse moved to (537, 148)
Screenshot: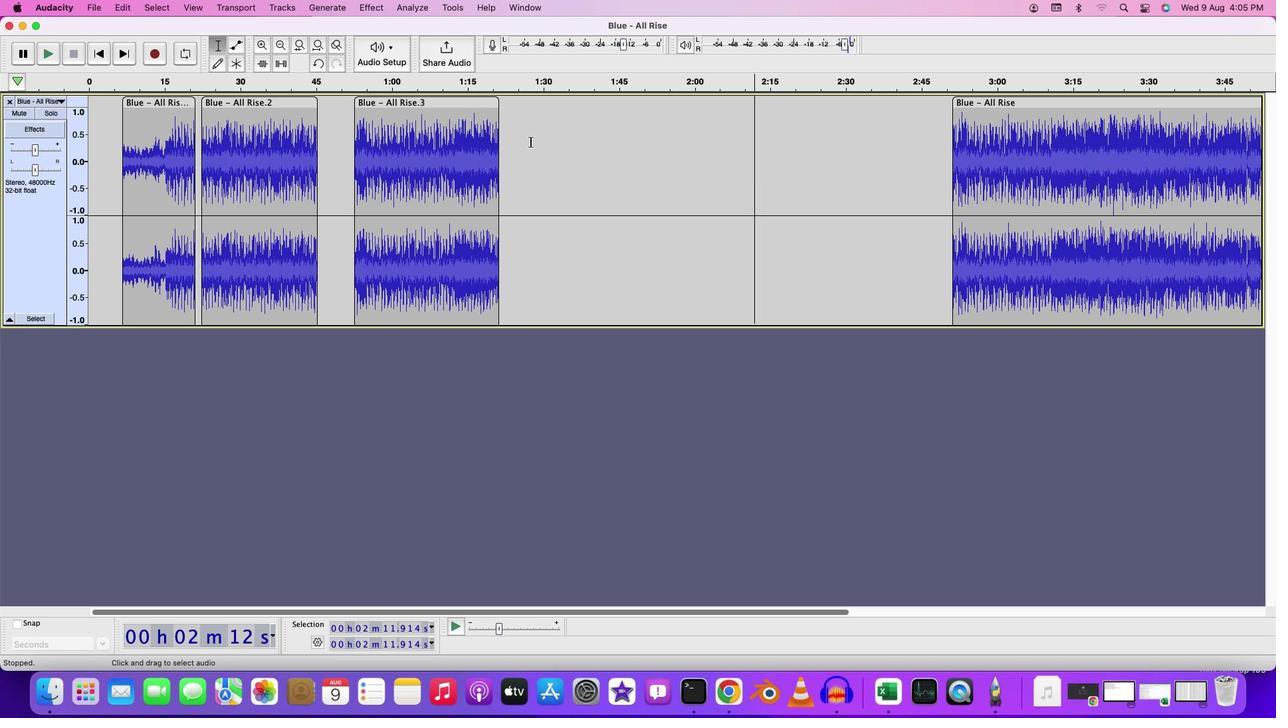 
Action: Mouse pressed left at (537, 148)
Screenshot: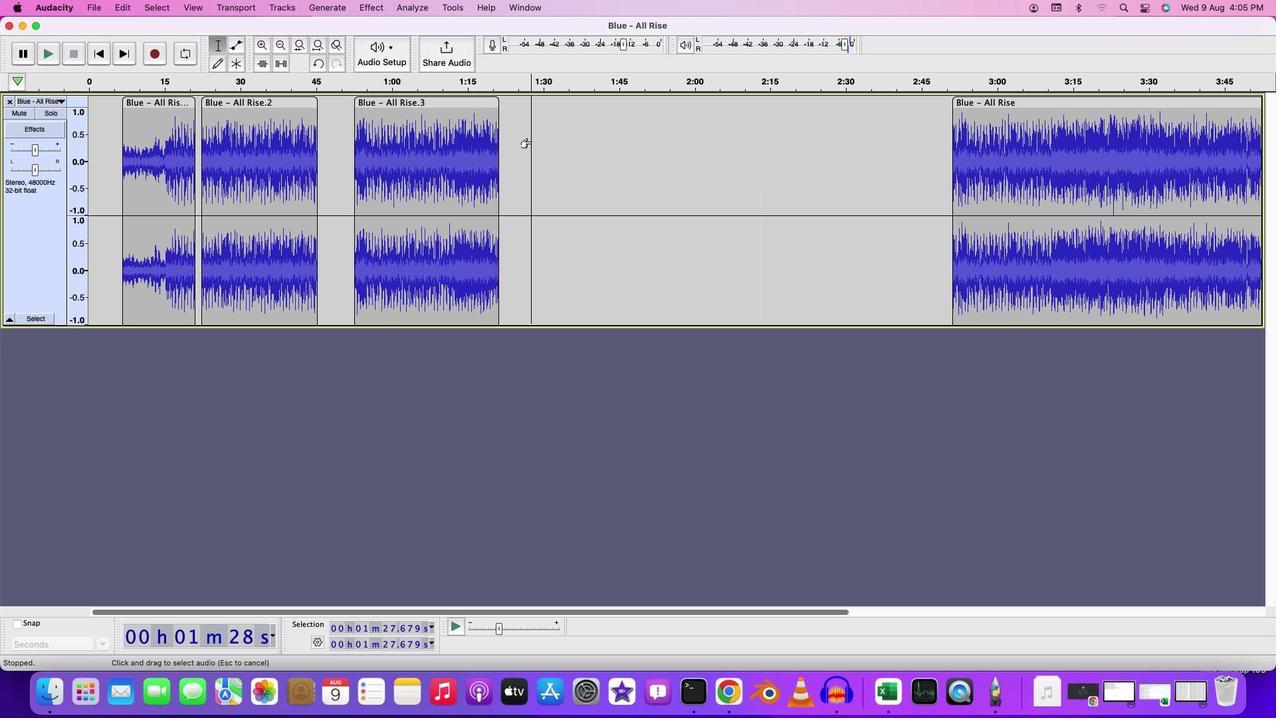 
Action: Key pressed Key.cmd'v'
Screenshot: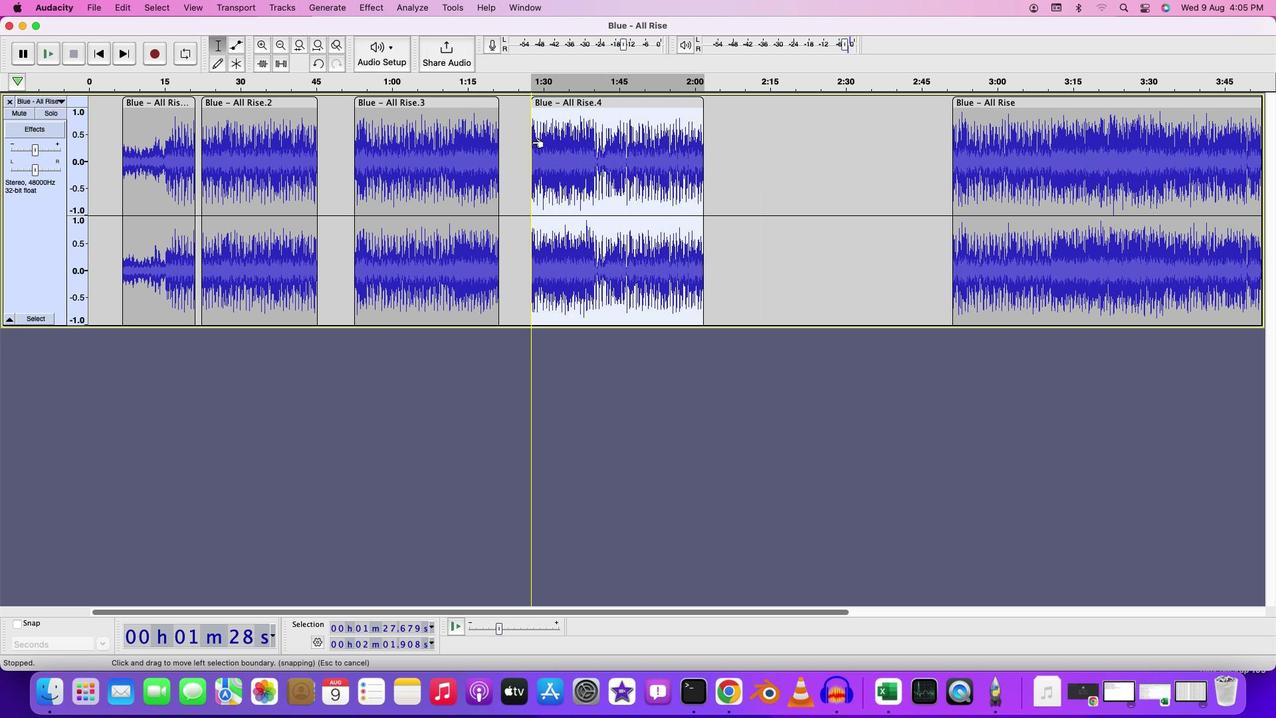 
Action: Mouse moved to (990, 112)
Screenshot: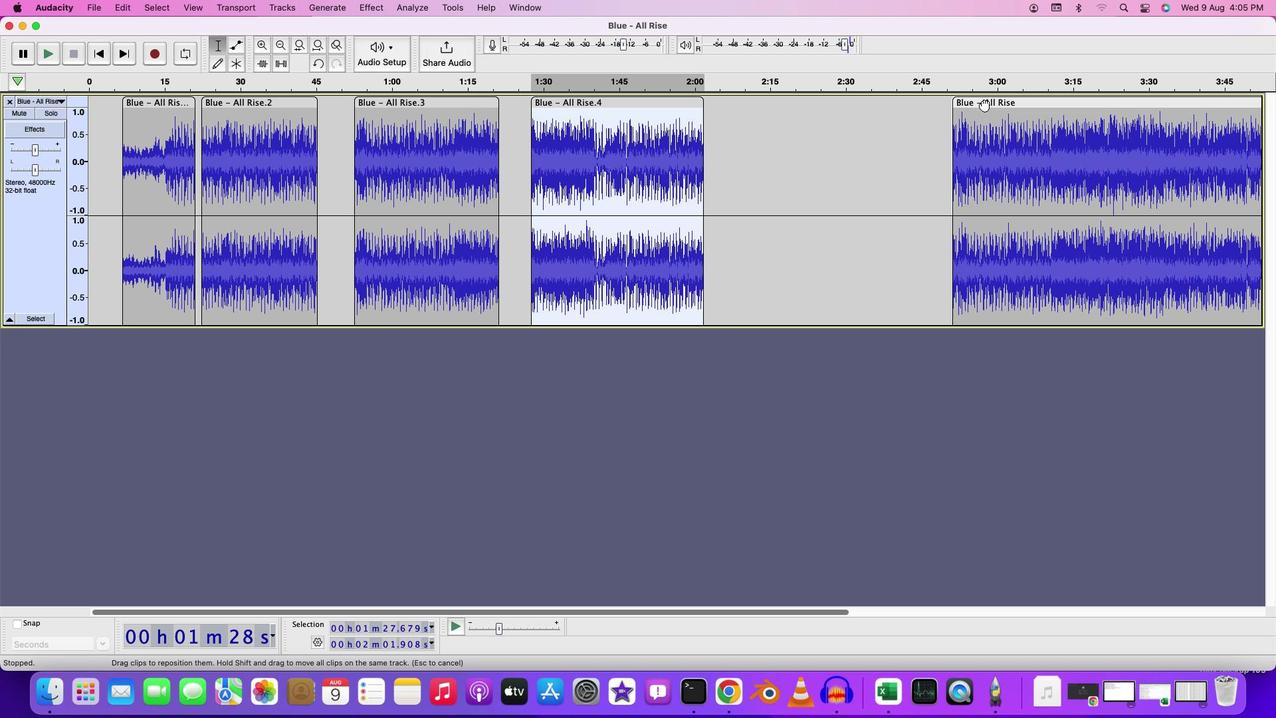 
Action: Mouse pressed left at (990, 112)
Screenshot: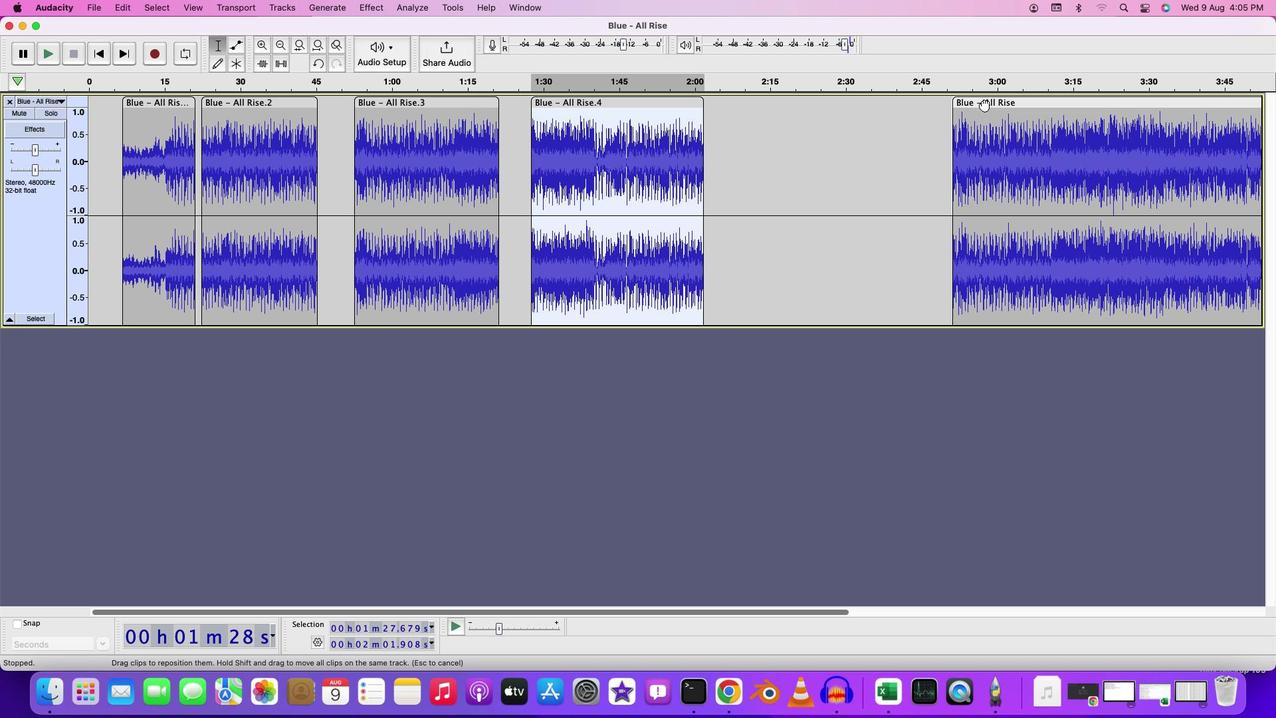 
Action: Mouse moved to (1085, 128)
Screenshot: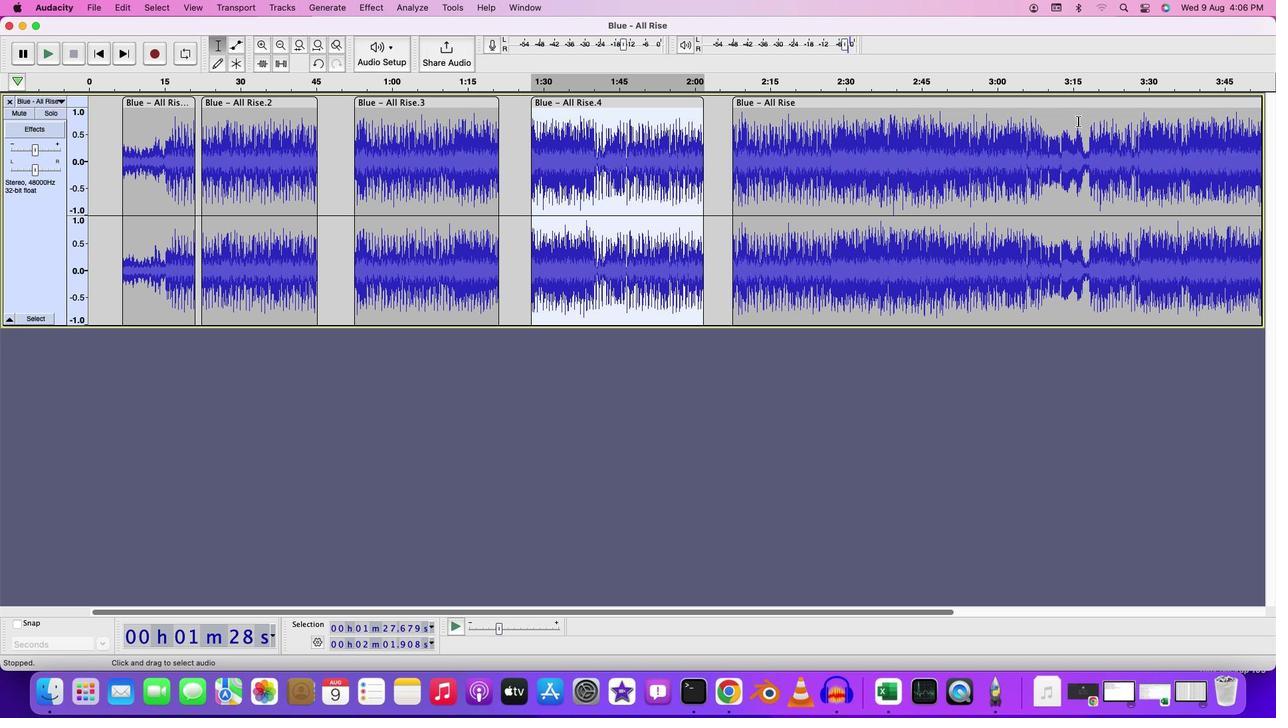 
Action: Mouse pressed left at (1085, 128)
Screenshot: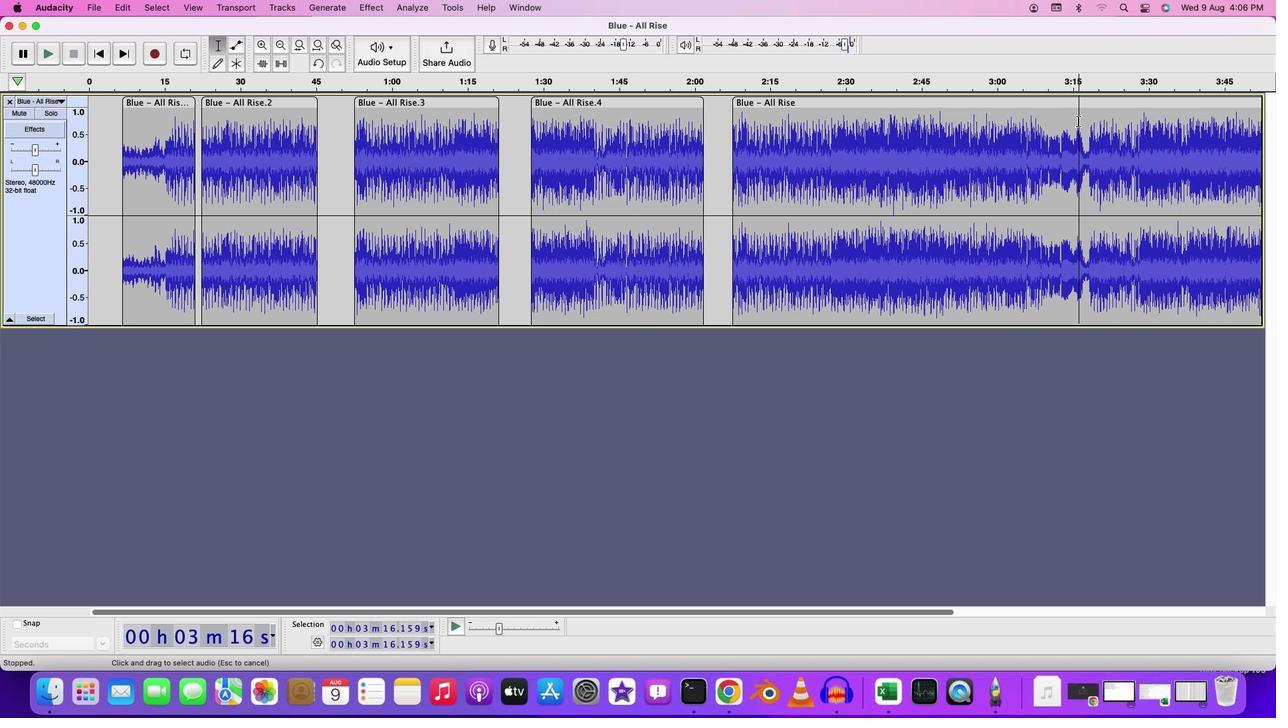 
Action: Mouse moved to (741, 148)
Screenshot: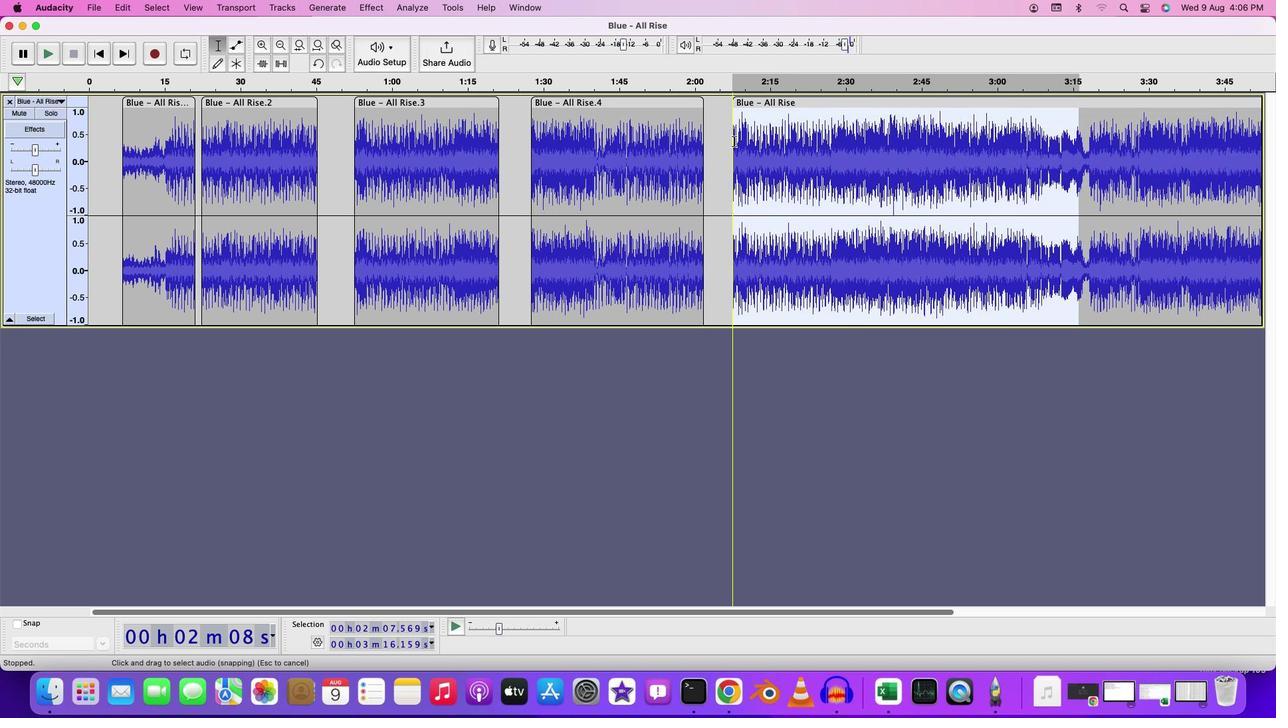
Action: Key pressed Key.cmd'x'
Screenshot: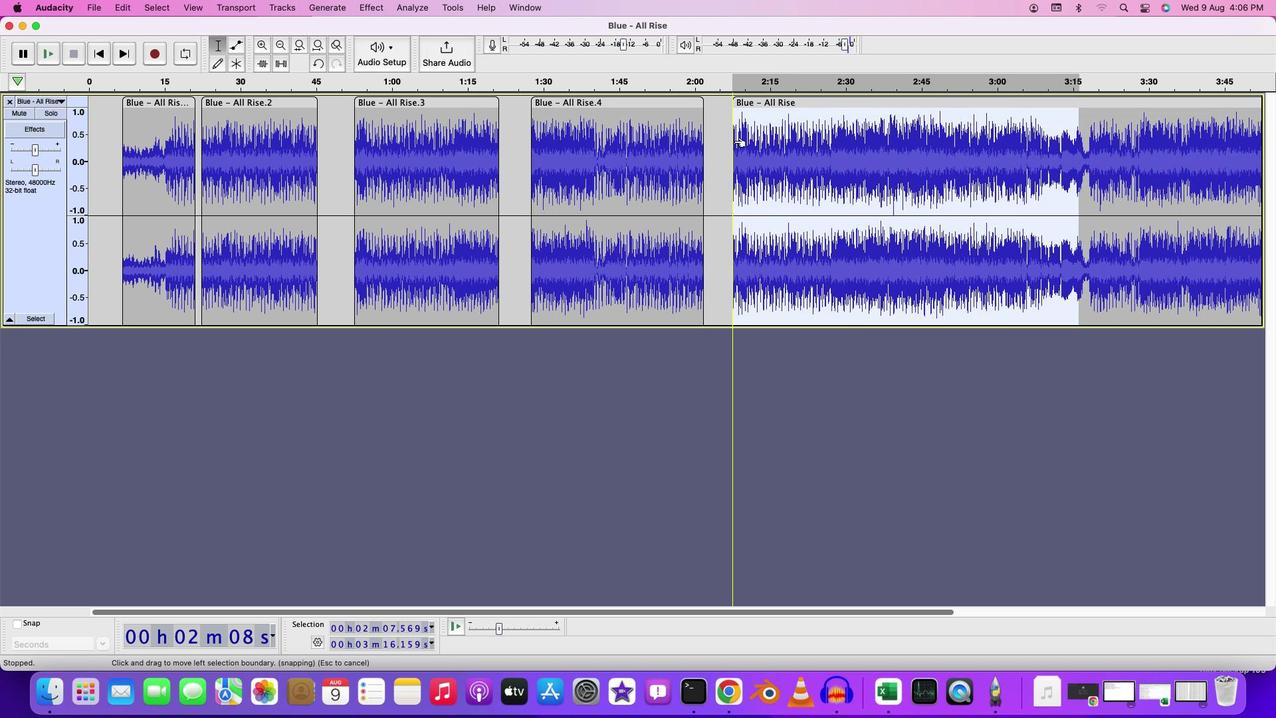 
Action: Mouse moved to (827, 109)
Screenshot: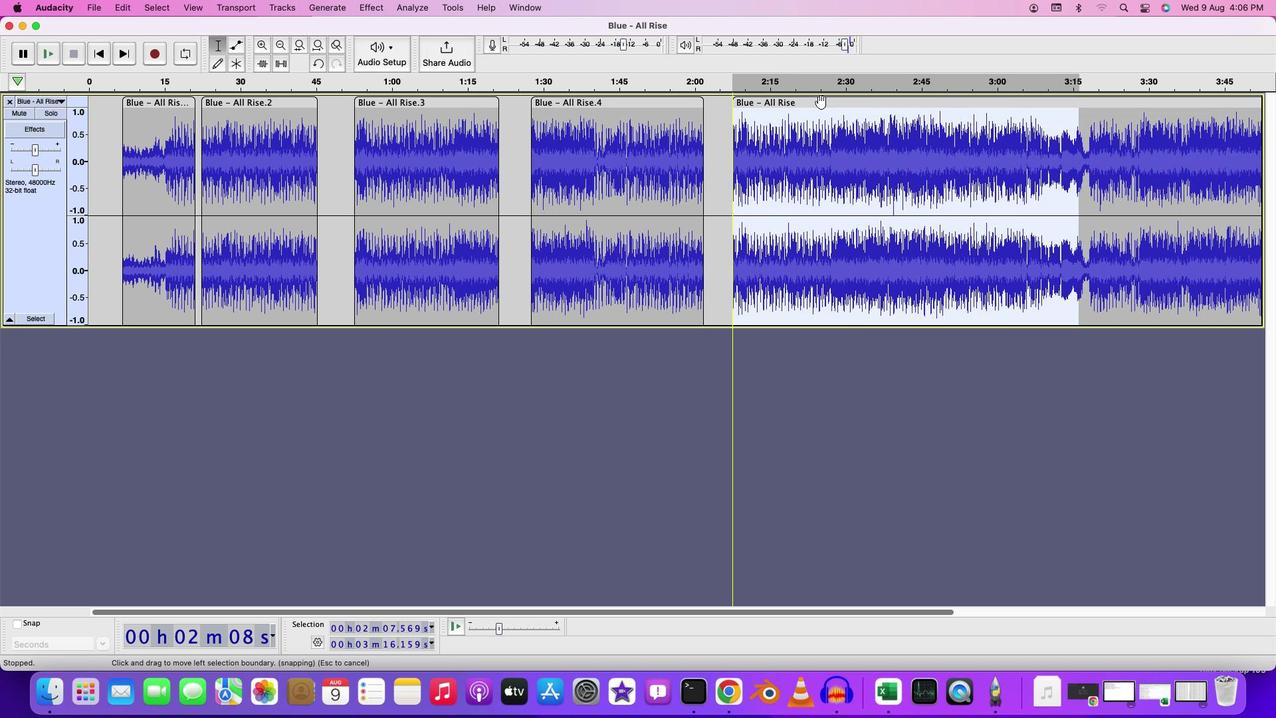 
Action: Mouse pressed left at (827, 109)
Screenshot: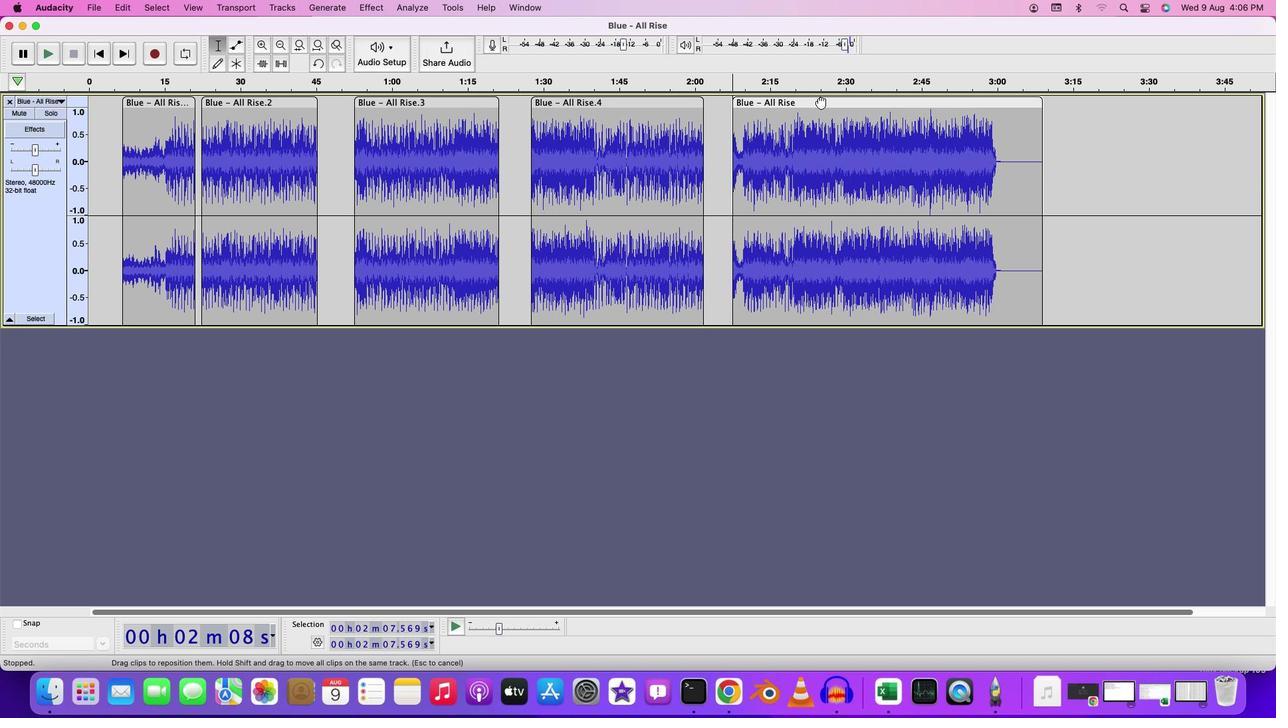 
Action: Mouse moved to (1185, 111)
Screenshot: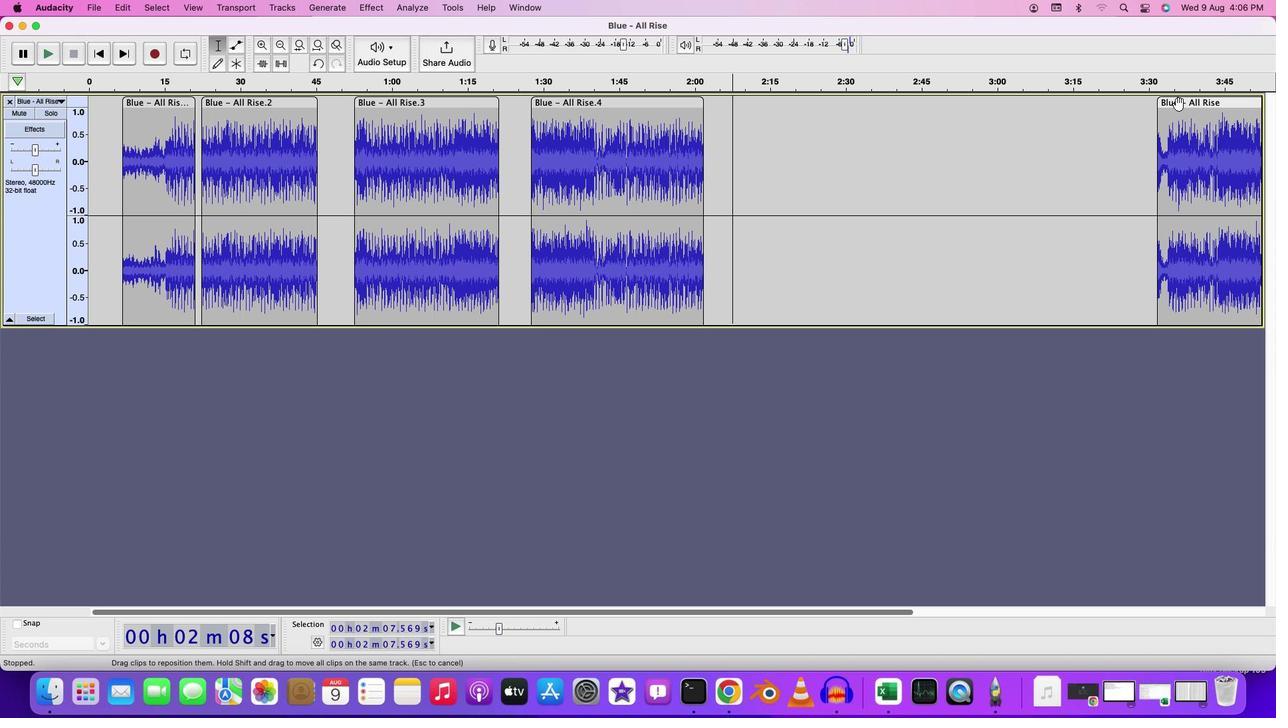 
Action: Mouse pressed left at (1185, 111)
Screenshot: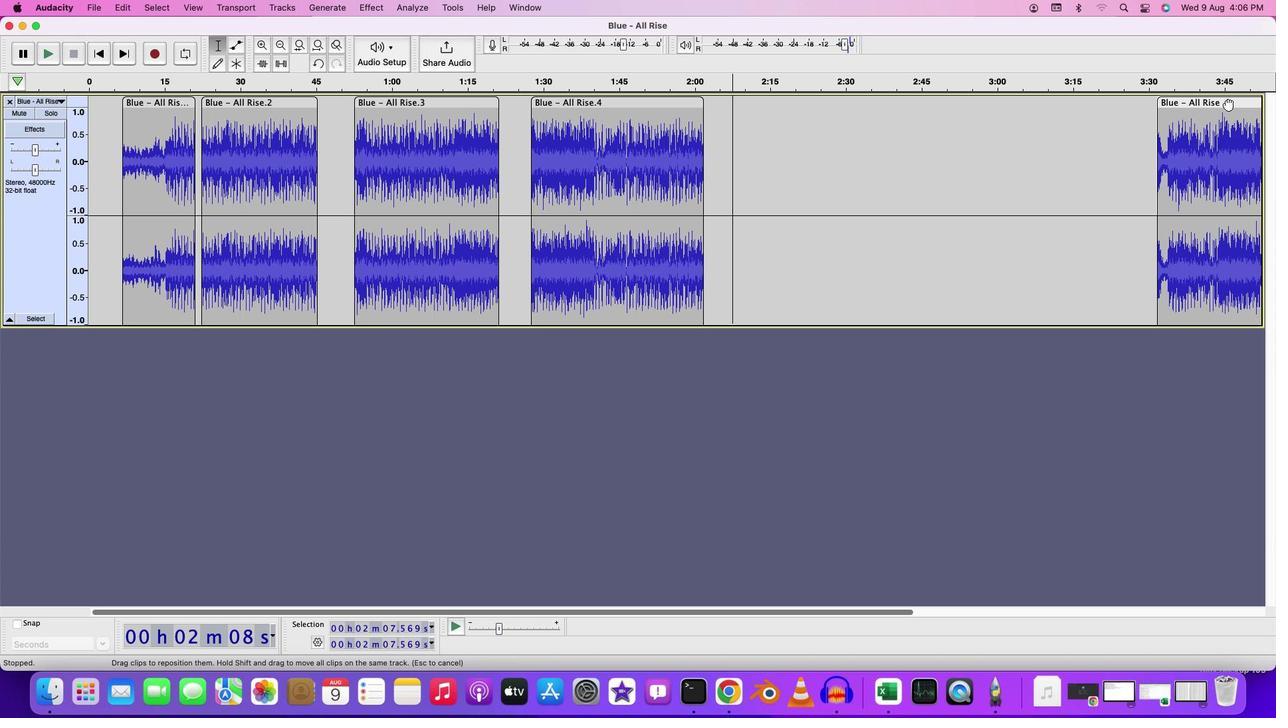 
Action: Mouse moved to (722, 138)
Screenshot: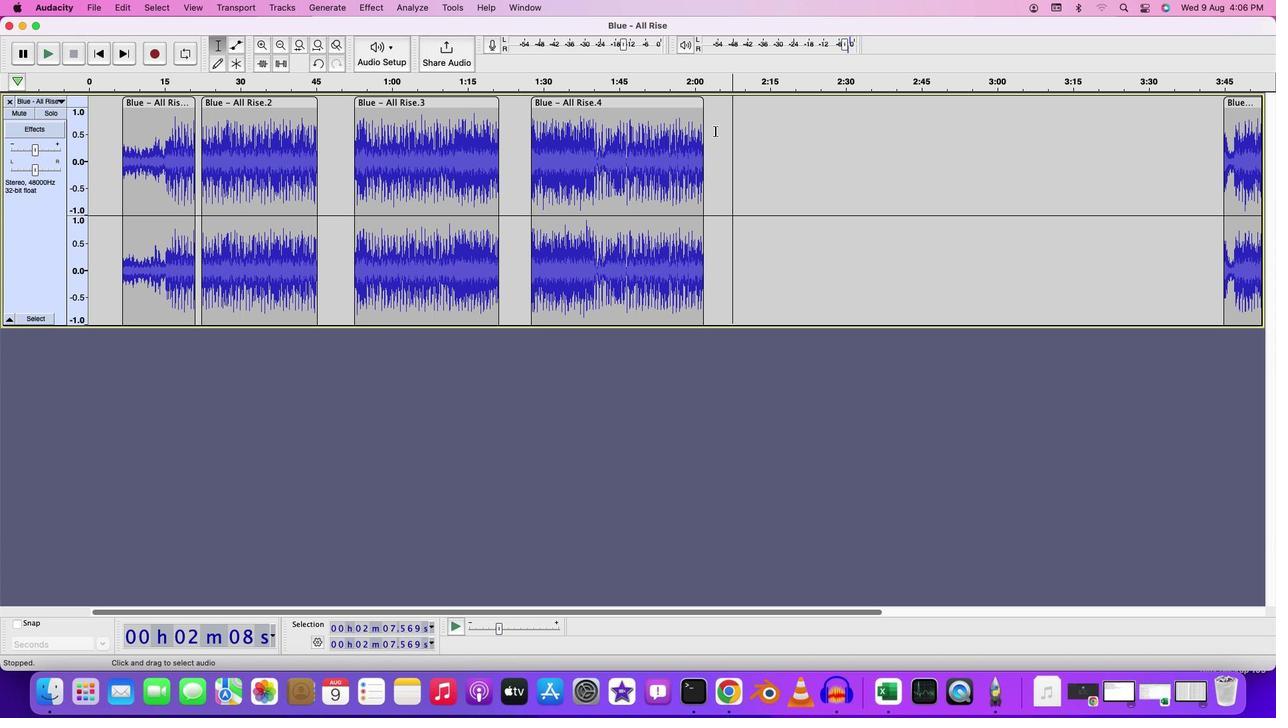 
Action: Mouse pressed left at (722, 138)
Screenshot: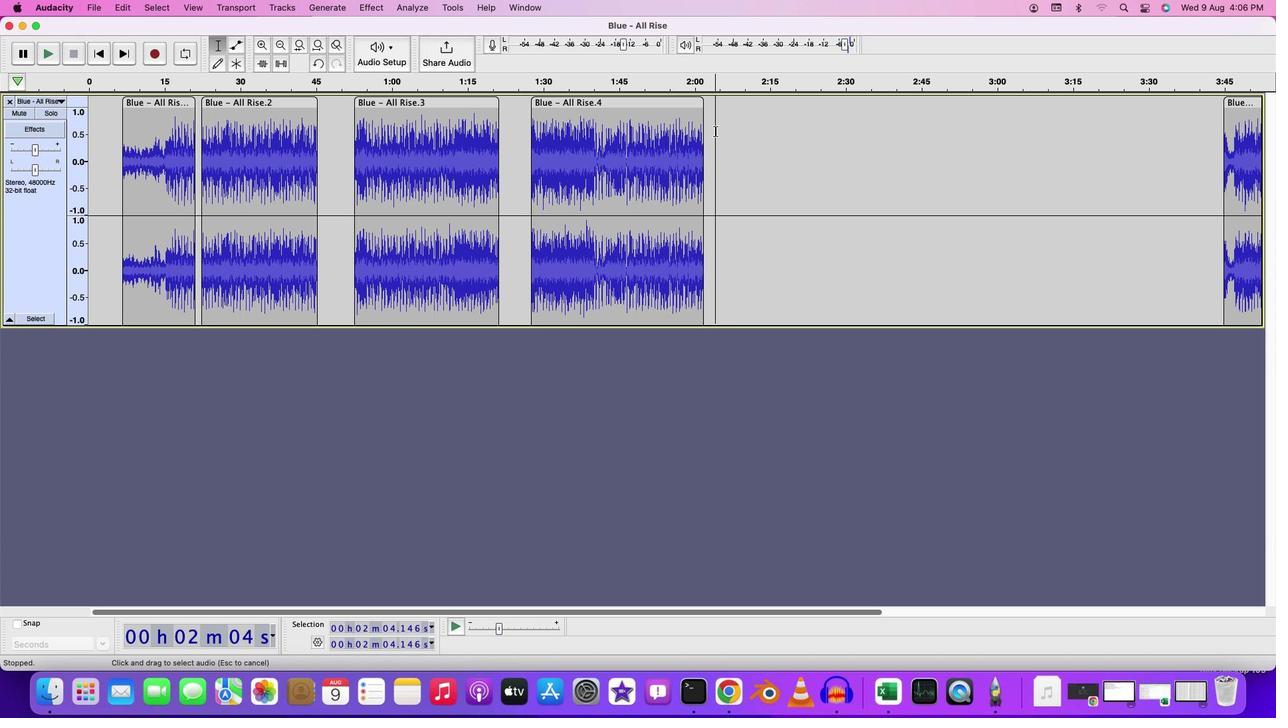 
Action: Key pressed Key.cmd'v'
Screenshot: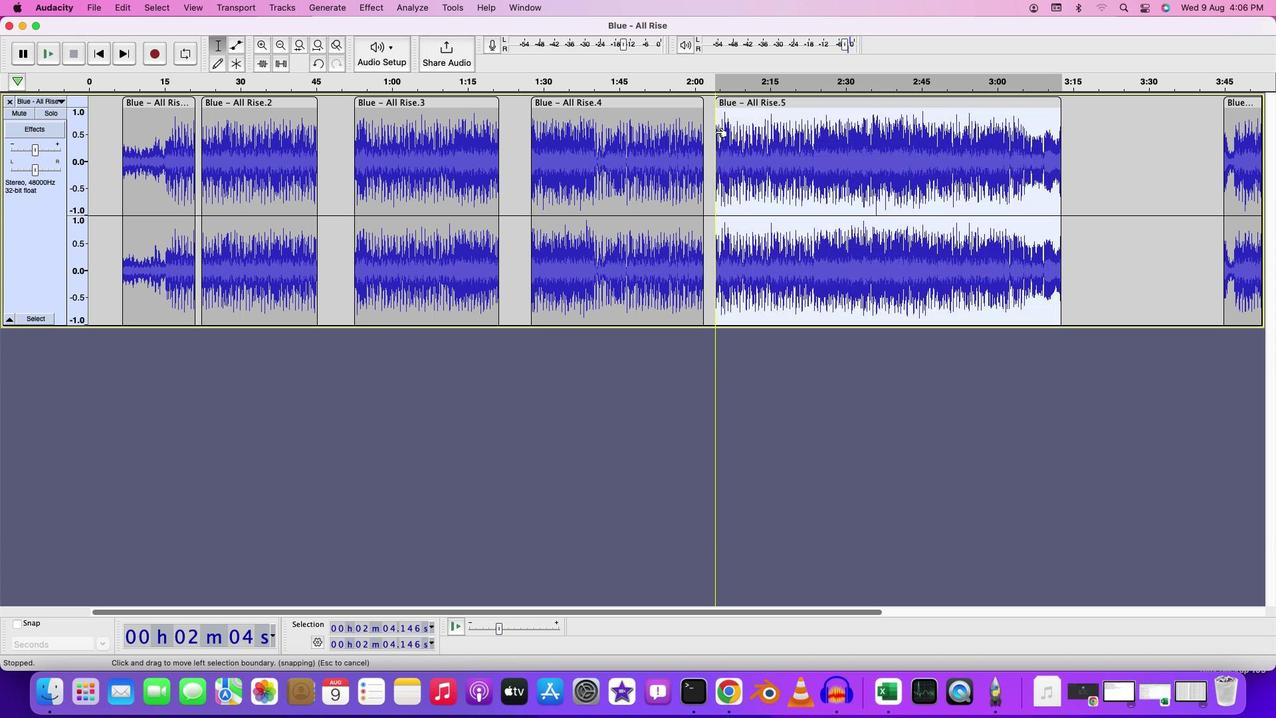 
Action: Mouse moved to (172, 107)
Screenshot: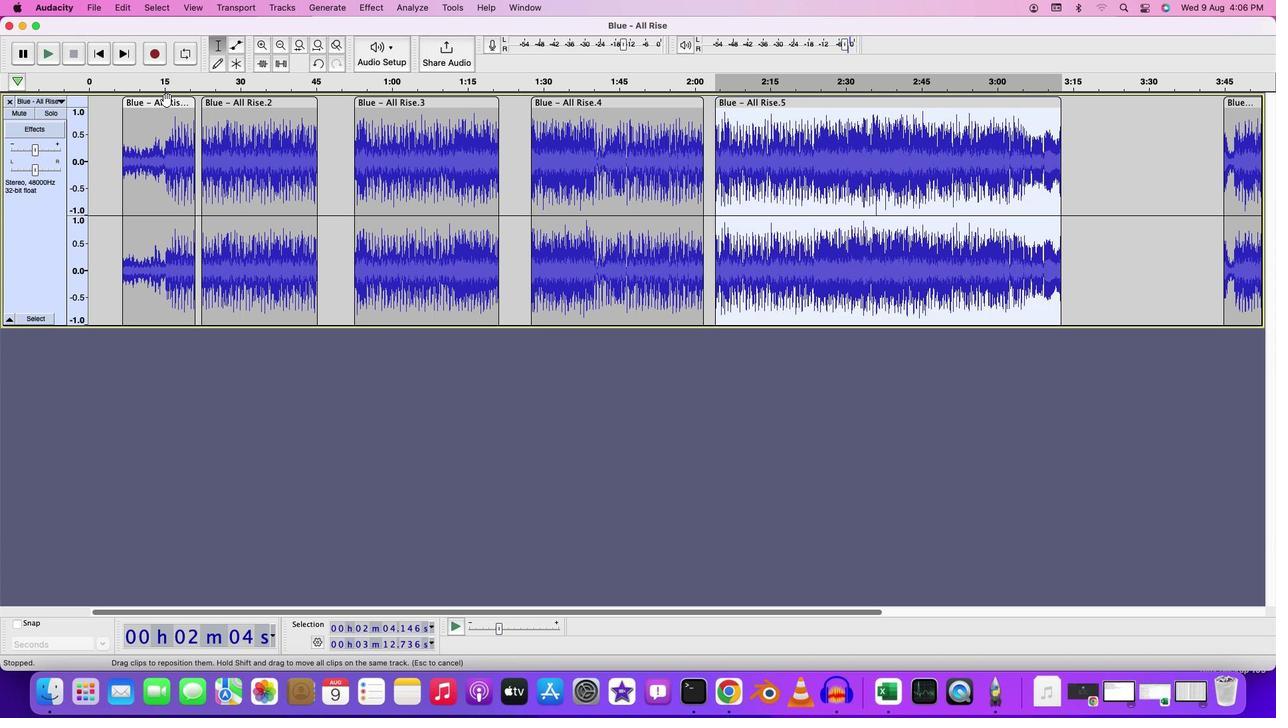 
Action: Mouse pressed left at (172, 107)
Screenshot: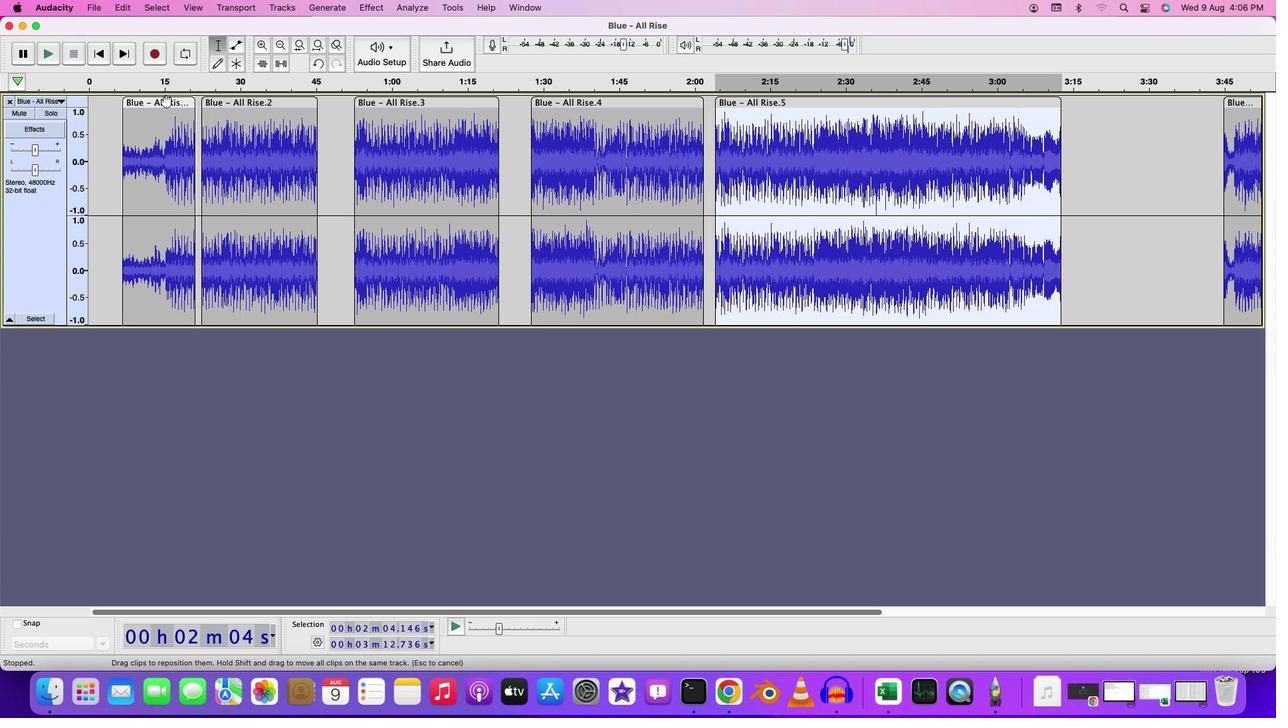 
Action: Mouse moved to (221, 112)
Screenshot: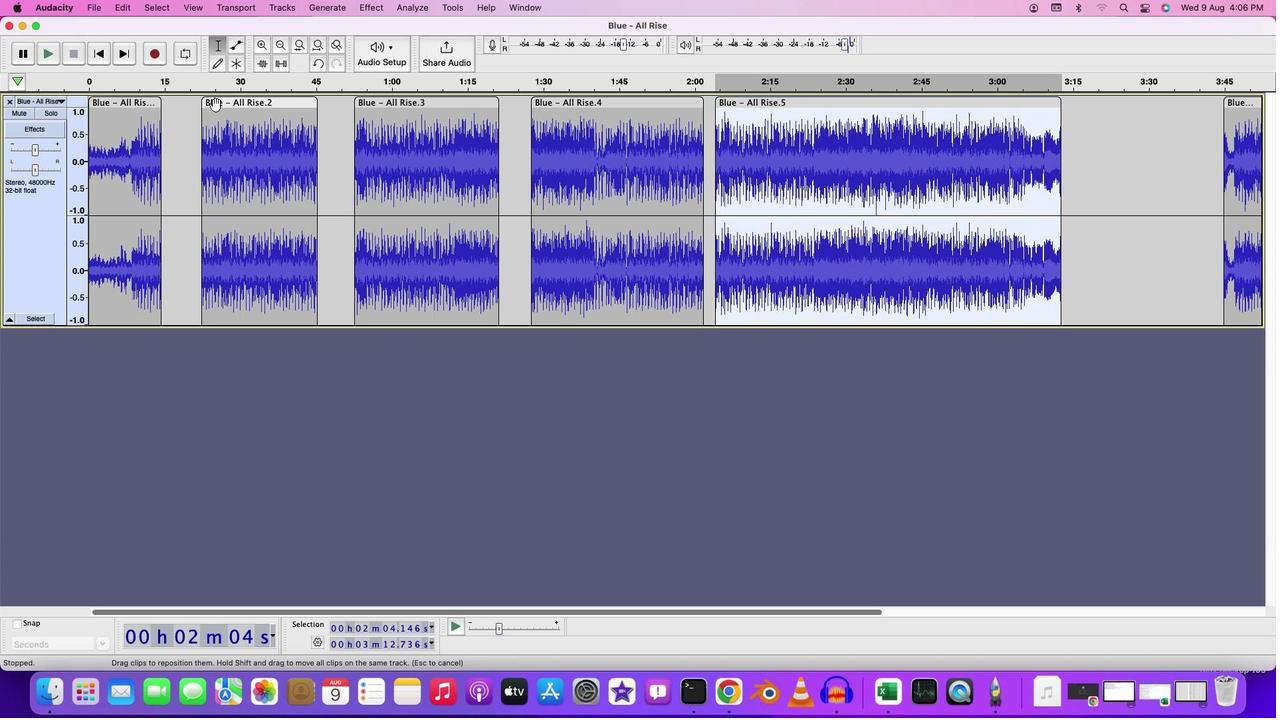
Action: Mouse pressed left at (221, 112)
Screenshot: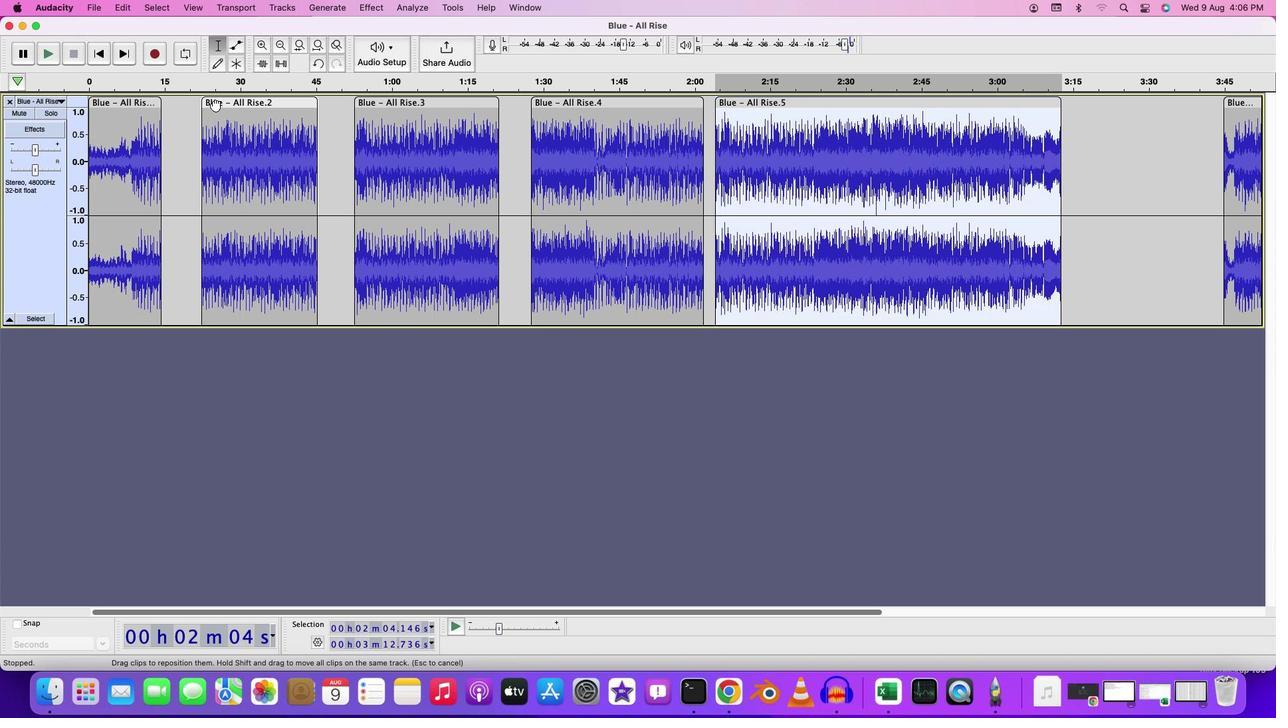 
Action: Mouse moved to (389, 109)
Screenshot: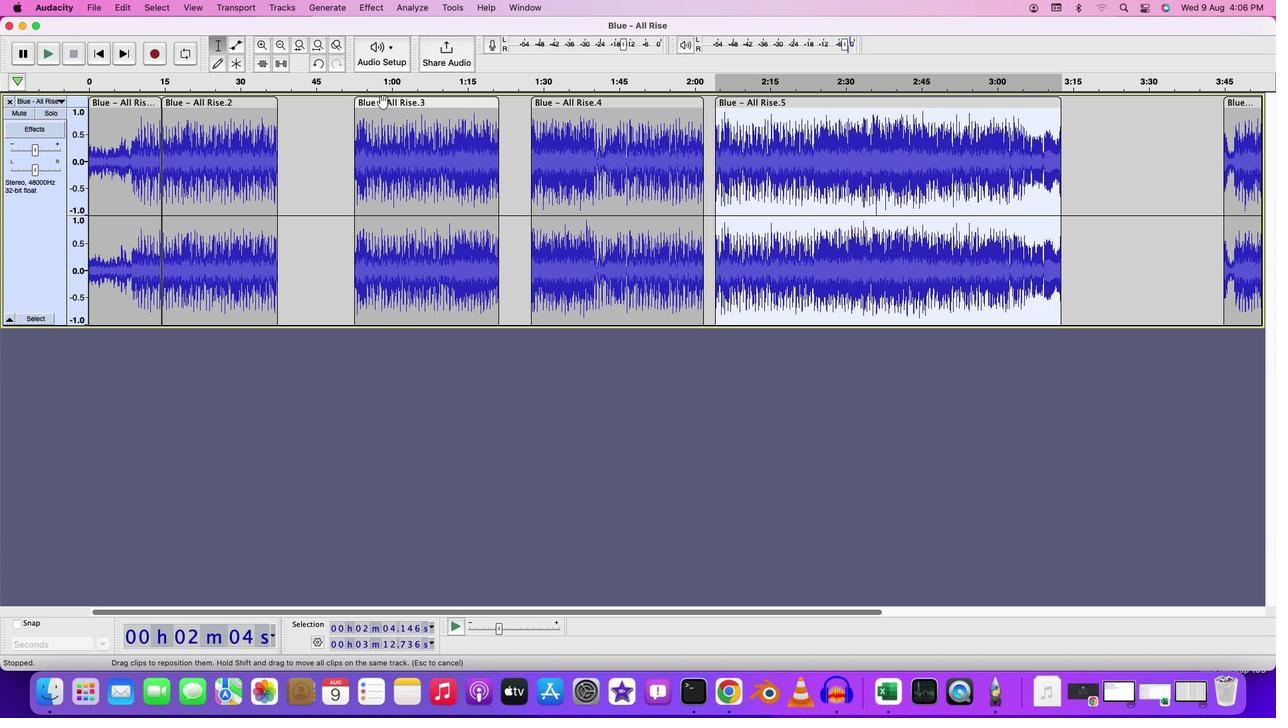 
Action: Mouse pressed left at (389, 109)
Screenshot: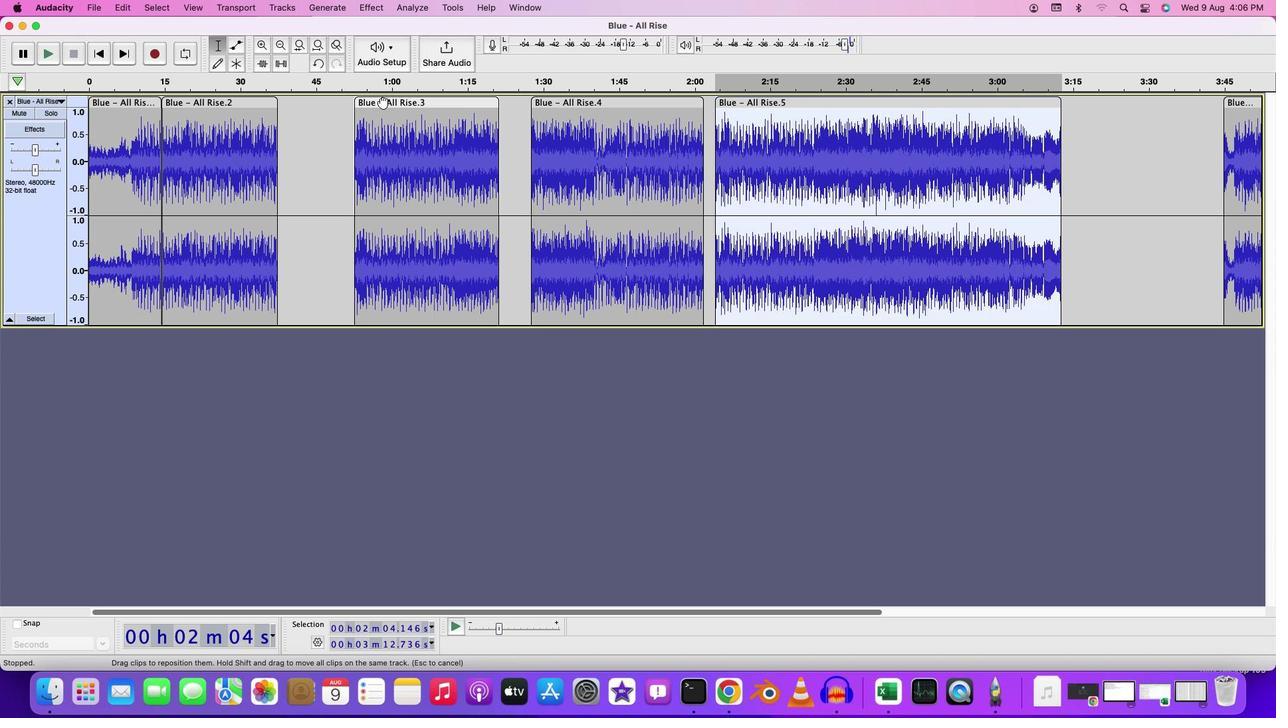 
Action: Mouse moved to (599, 109)
Screenshot: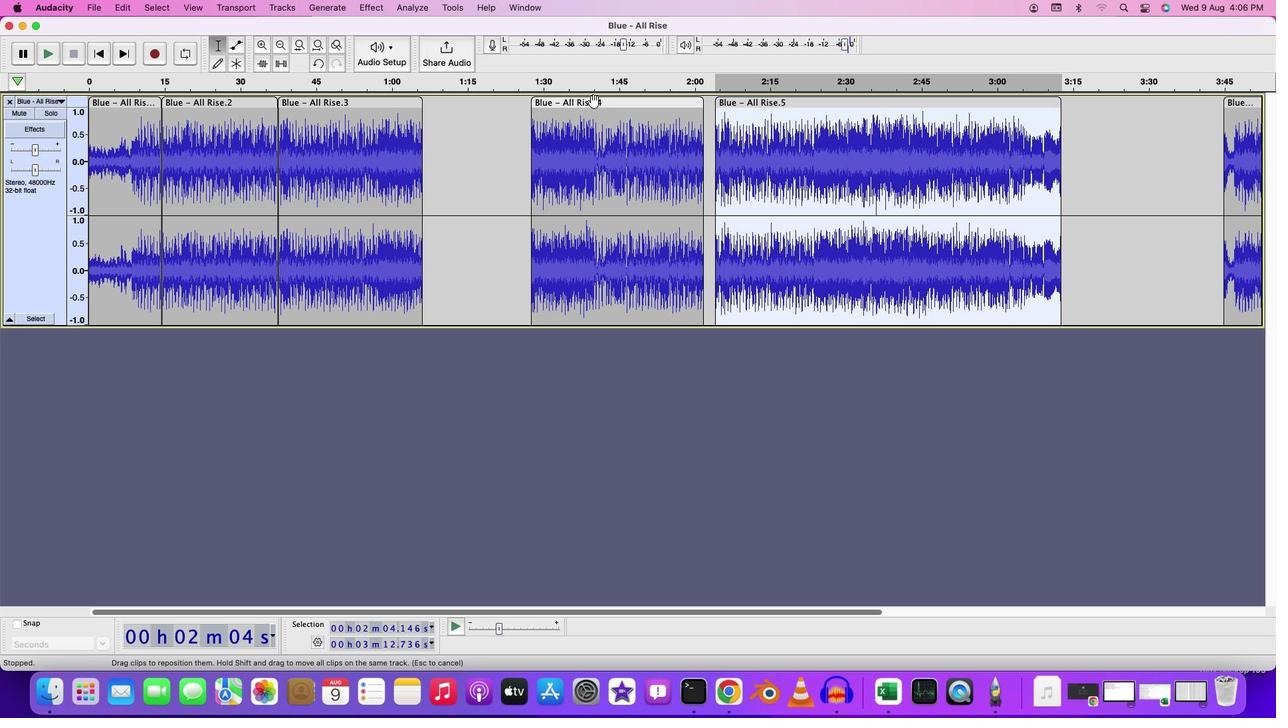 
Action: Mouse pressed left at (599, 109)
Screenshot: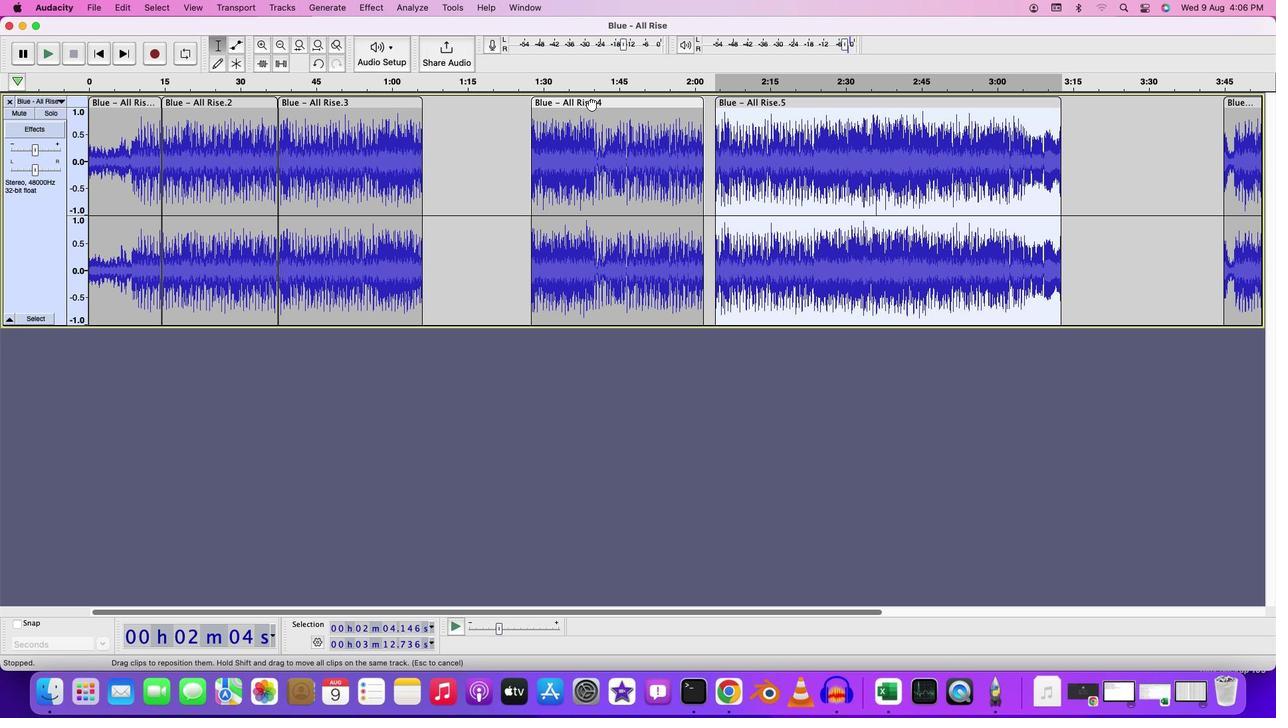 
Action: Mouse moved to (789, 113)
Screenshot: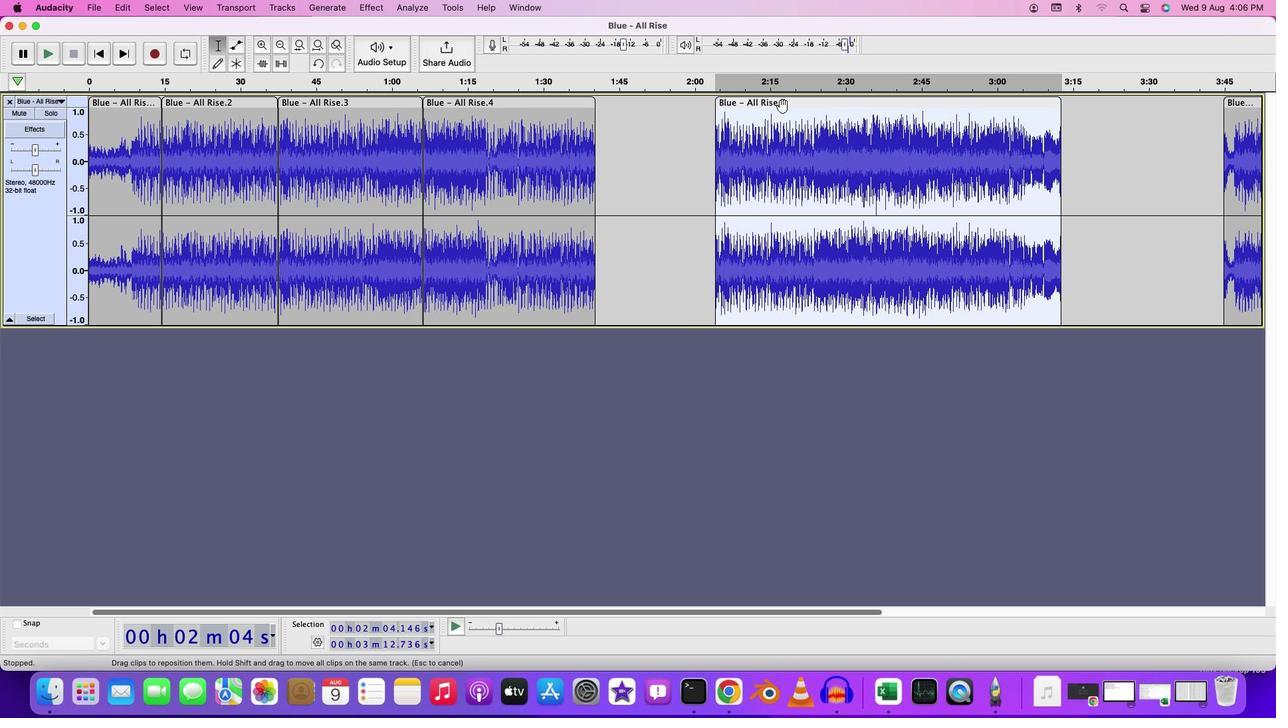 
Action: Mouse pressed left at (789, 113)
Screenshot: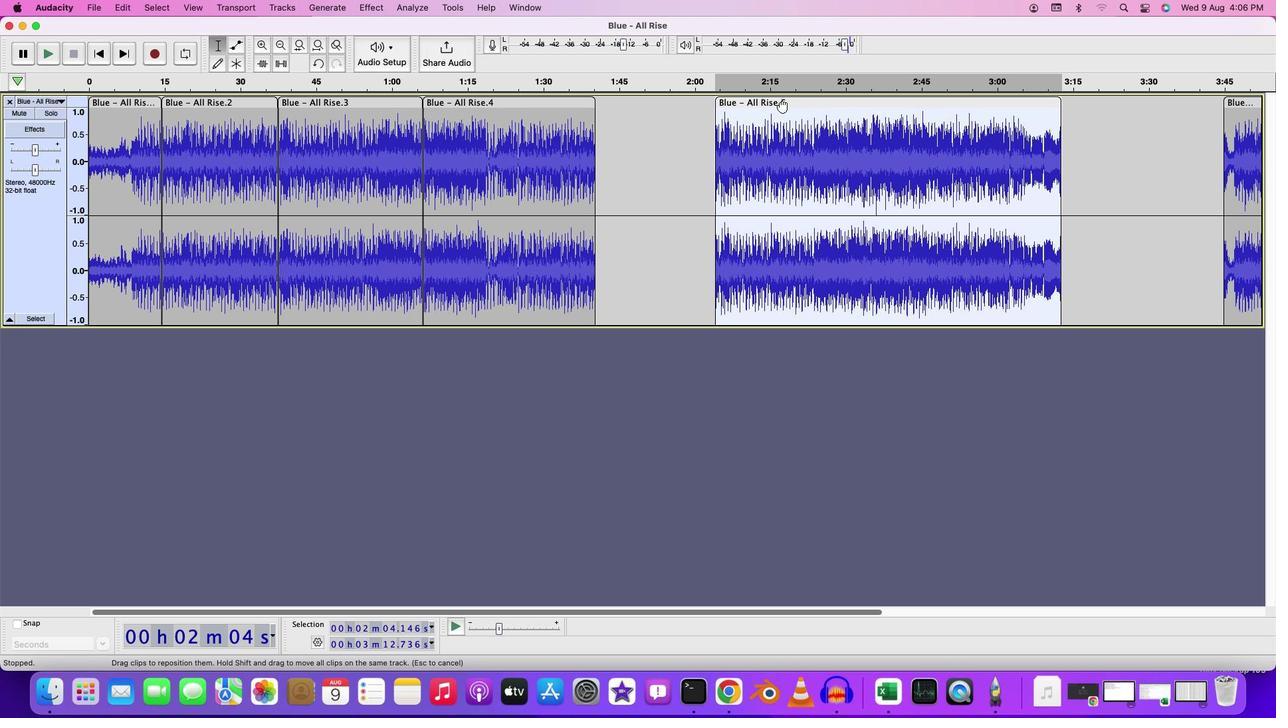 
Action: Mouse moved to (1237, 111)
Screenshot: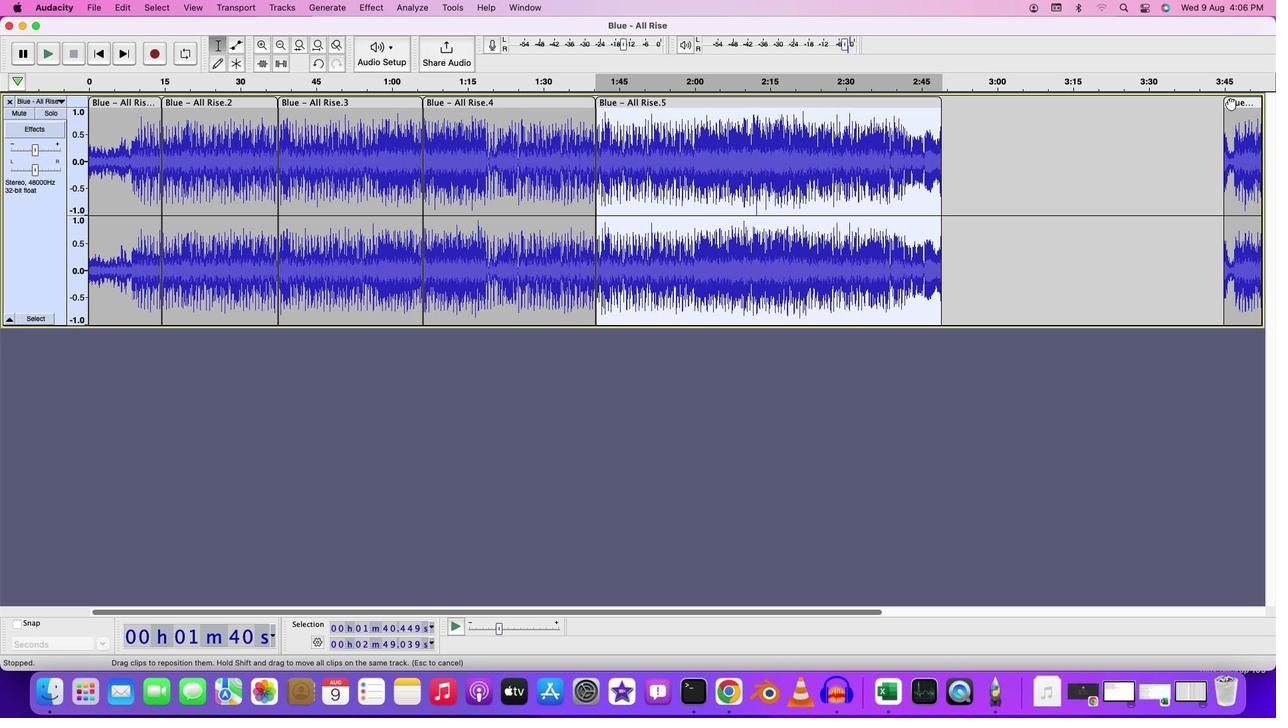 
Action: Mouse pressed left at (1237, 111)
Screenshot: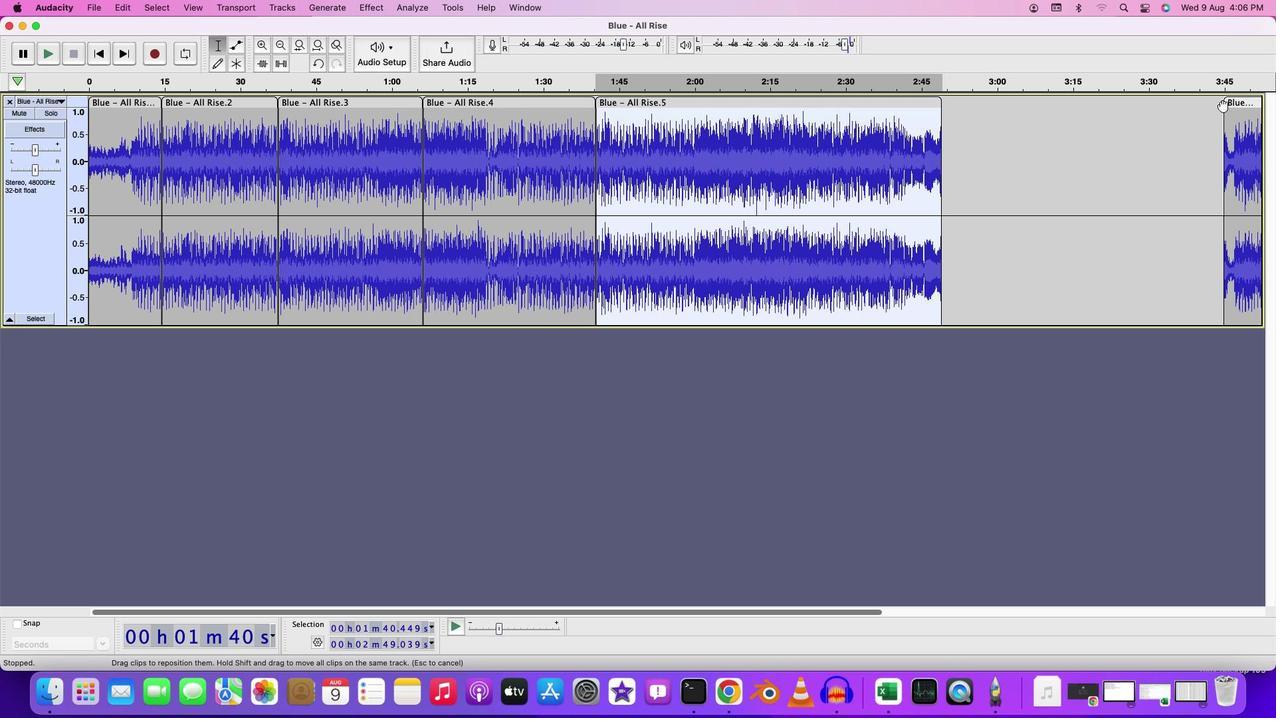 
Action: Mouse moved to (147, 132)
Screenshot: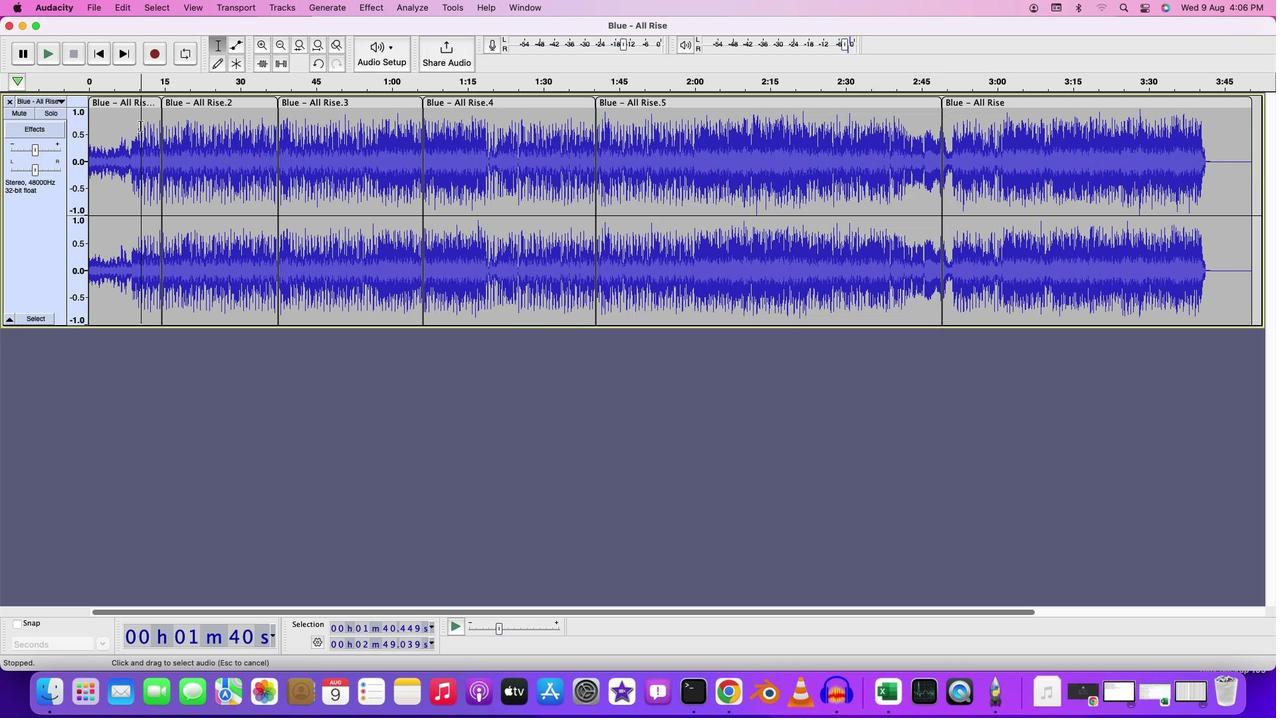 
Action: Mouse pressed left at (147, 132)
Screenshot: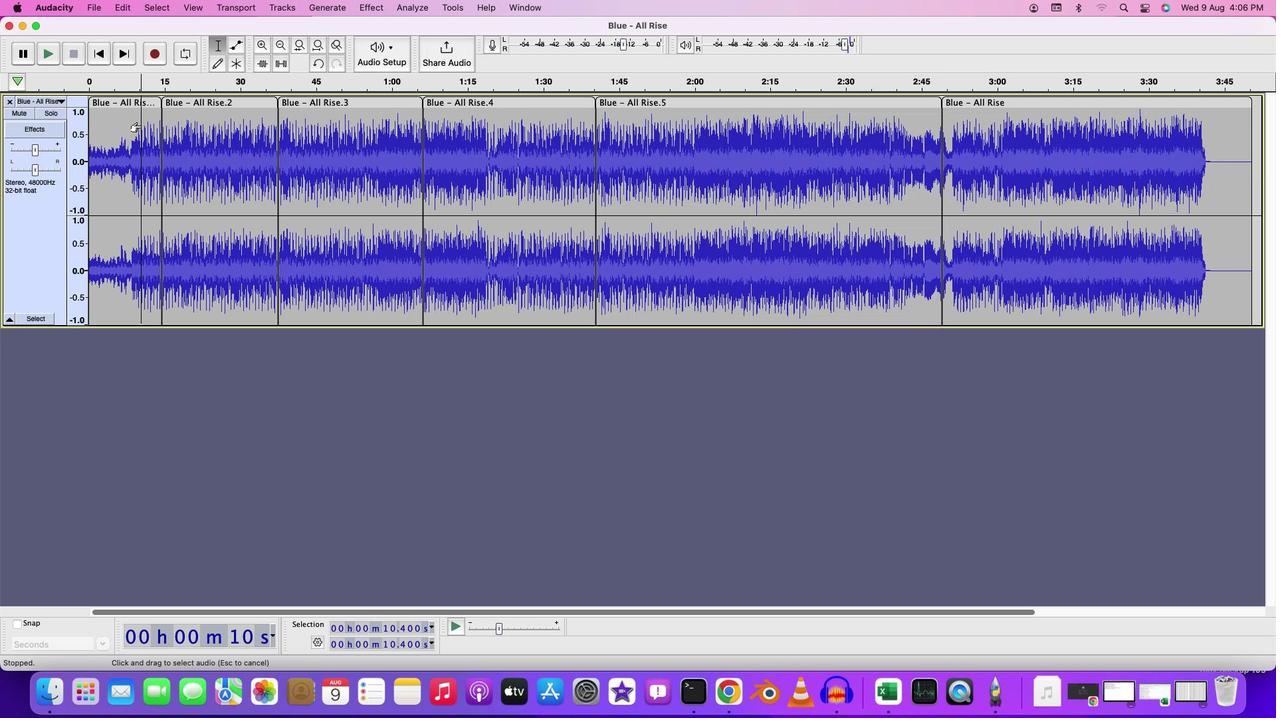 
Action: Key pressed Key.space
Screenshot: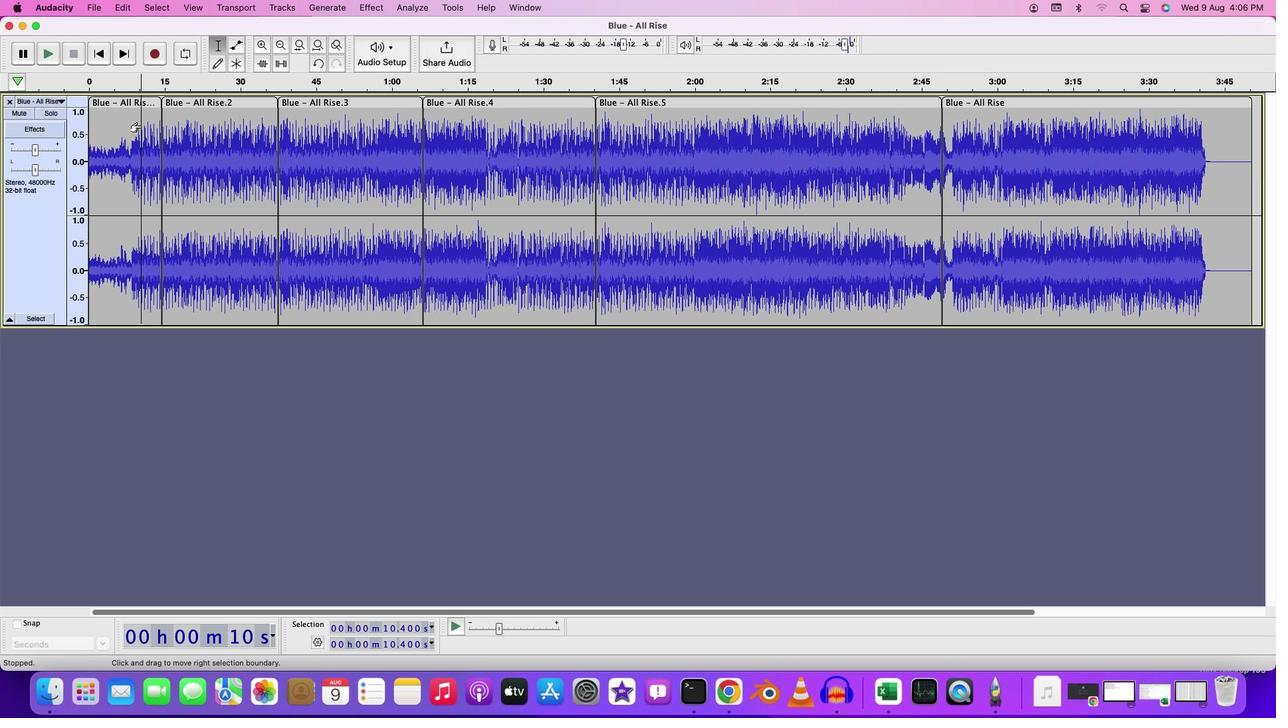 
Action: Mouse moved to (41, 158)
Screenshot: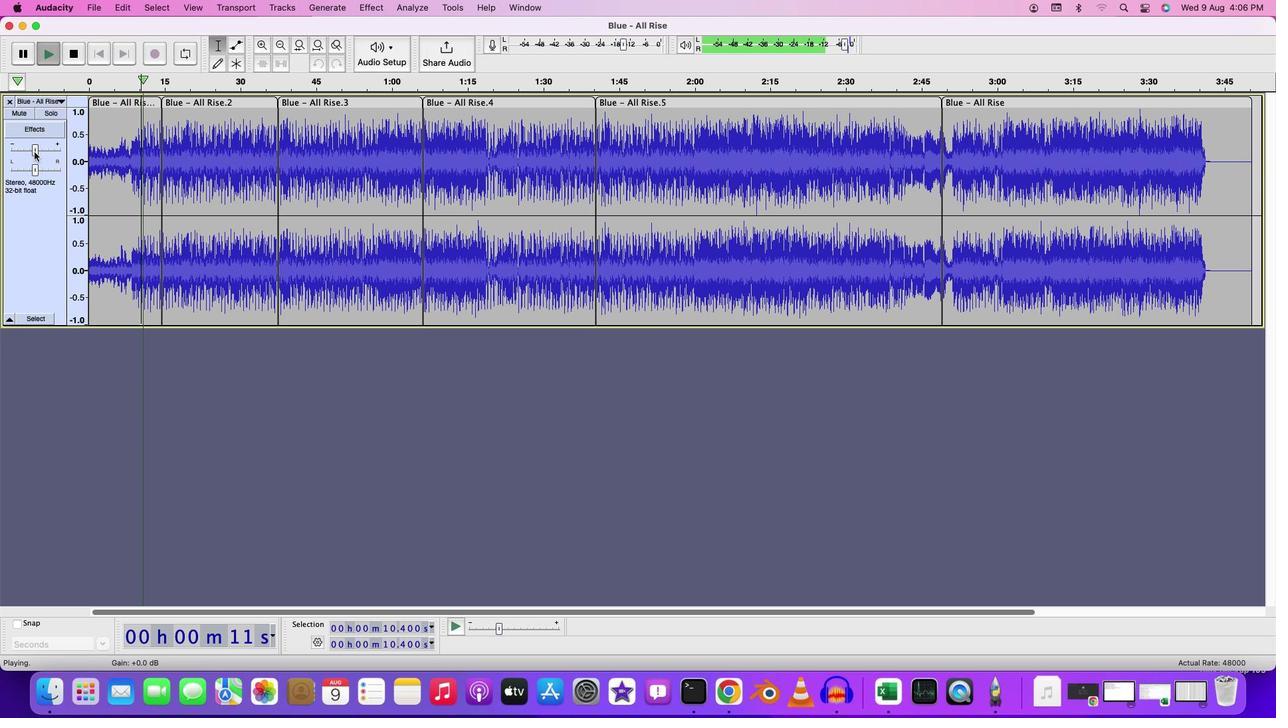 
Action: Mouse pressed left at (41, 158)
Screenshot: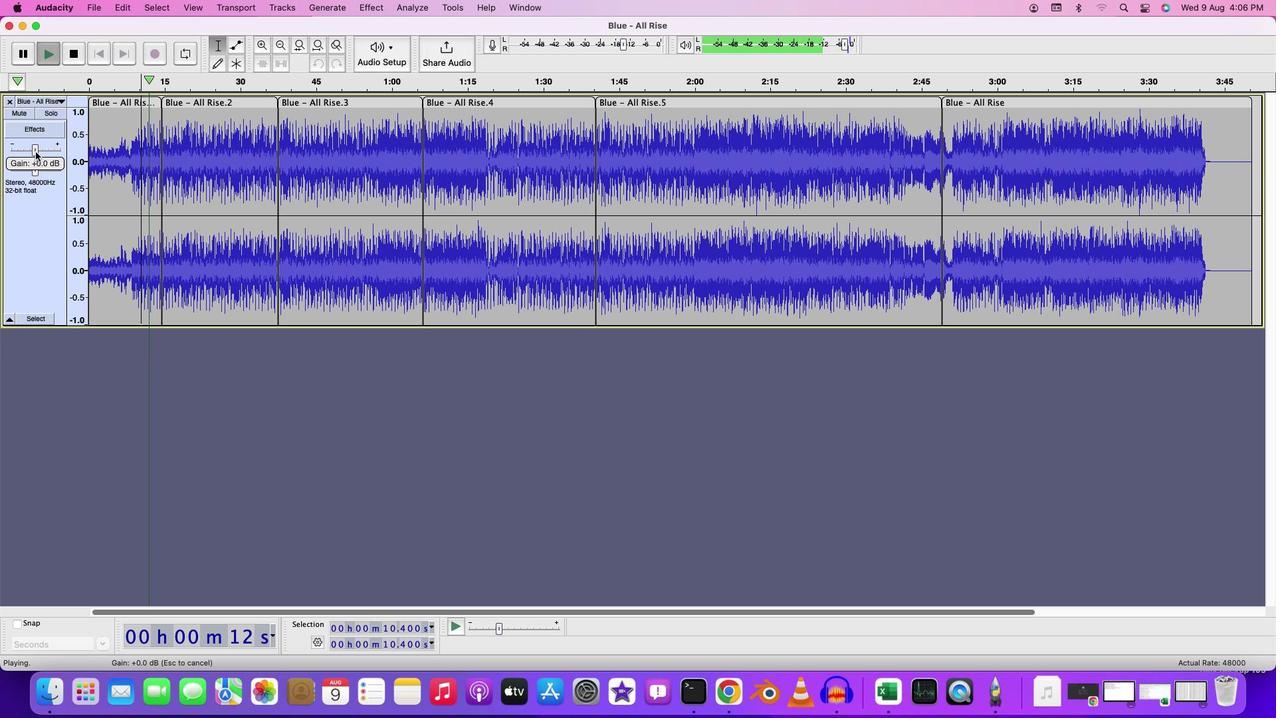 
Action: Mouse moved to (337, 365)
Screenshot: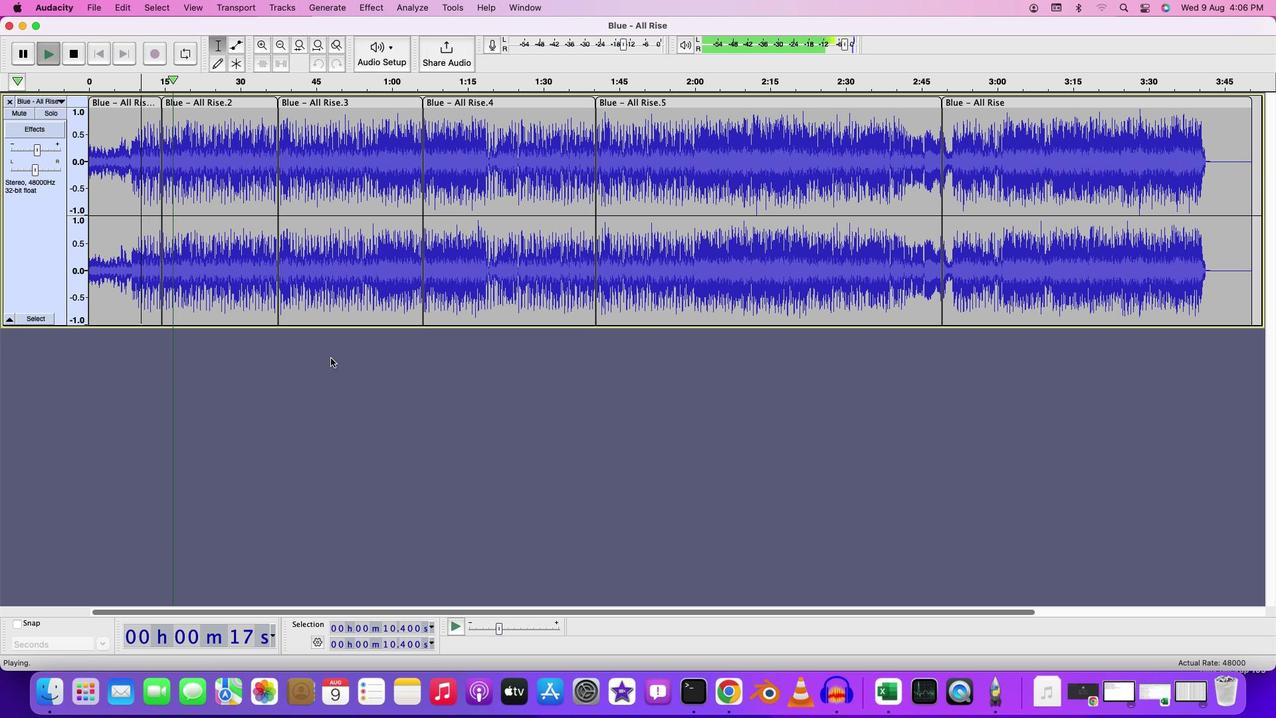 
Action: Mouse pressed left at (337, 365)
Screenshot: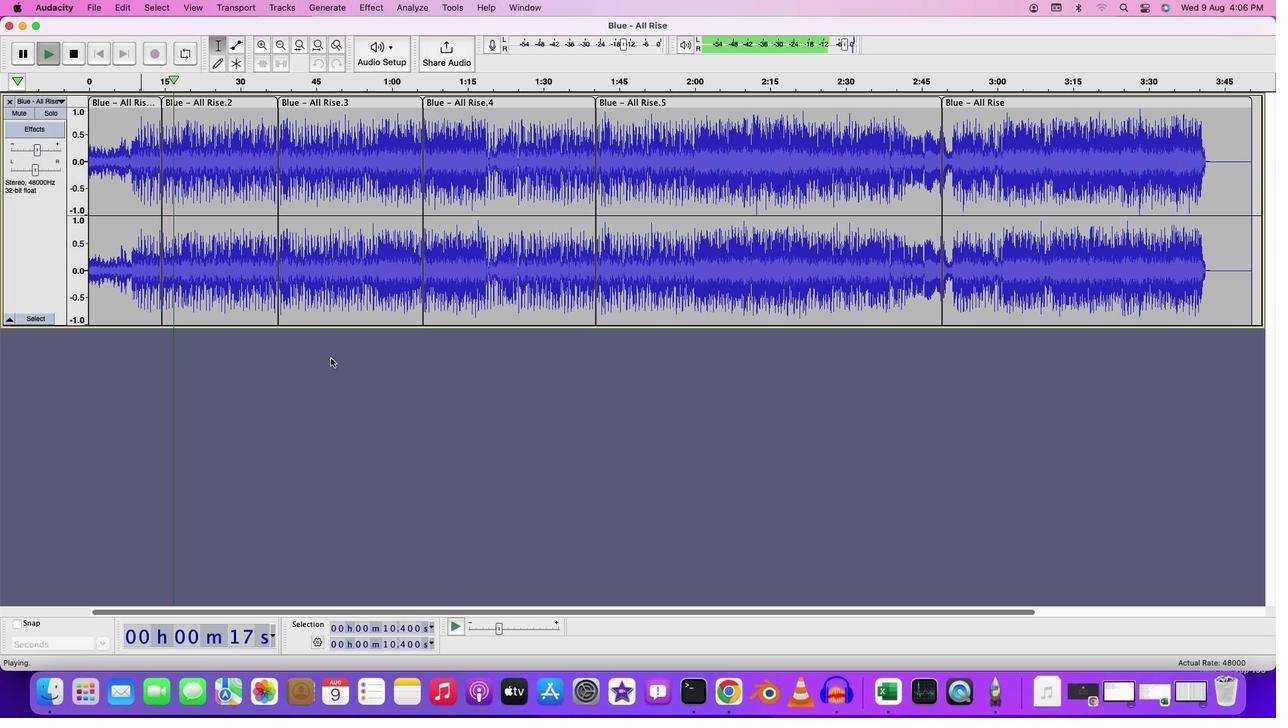 
Action: Mouse moved to (190, 222)
Screenshot: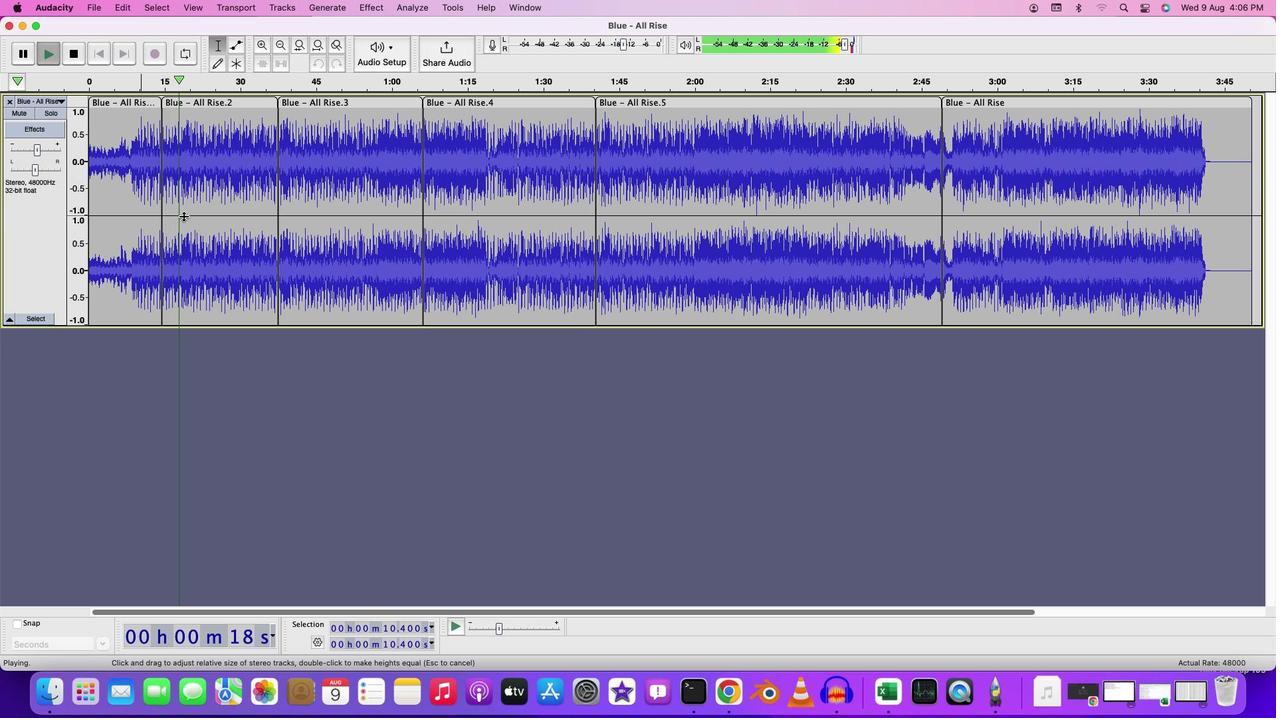 
Action: Key pressed Key.space
Screenshot: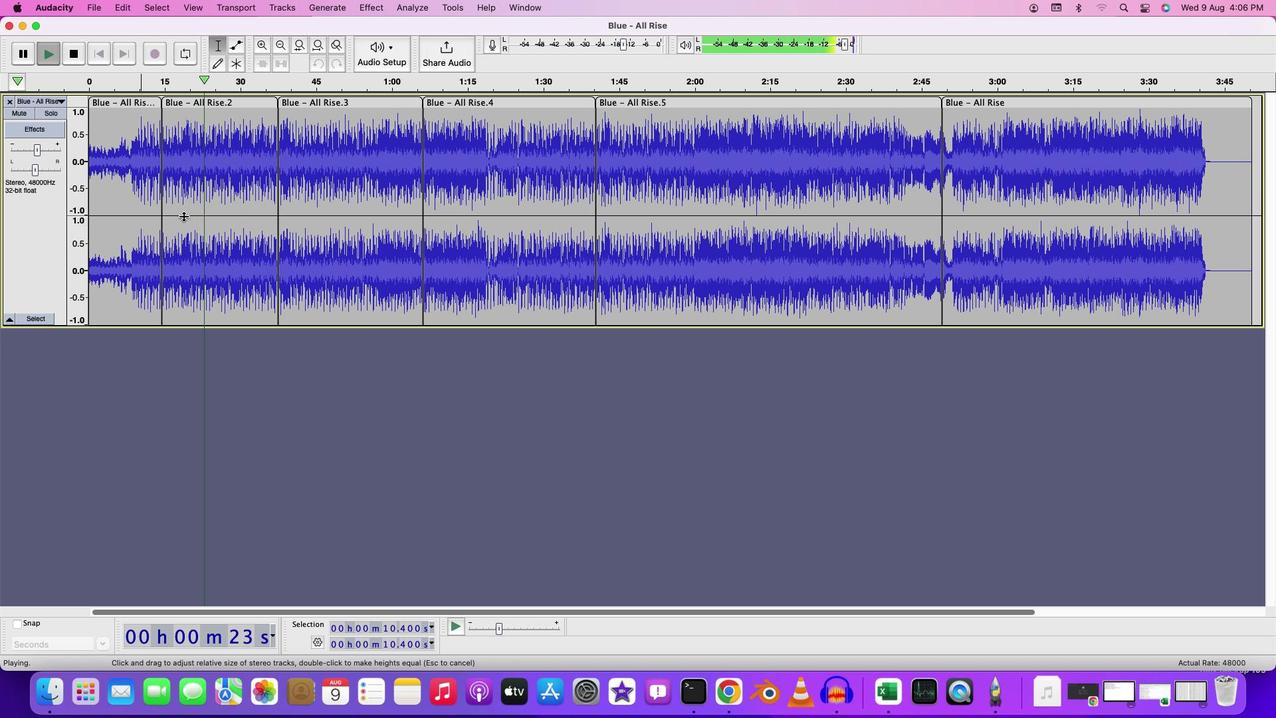 
Action: Mouse moved to (134, 137)
Screenshot: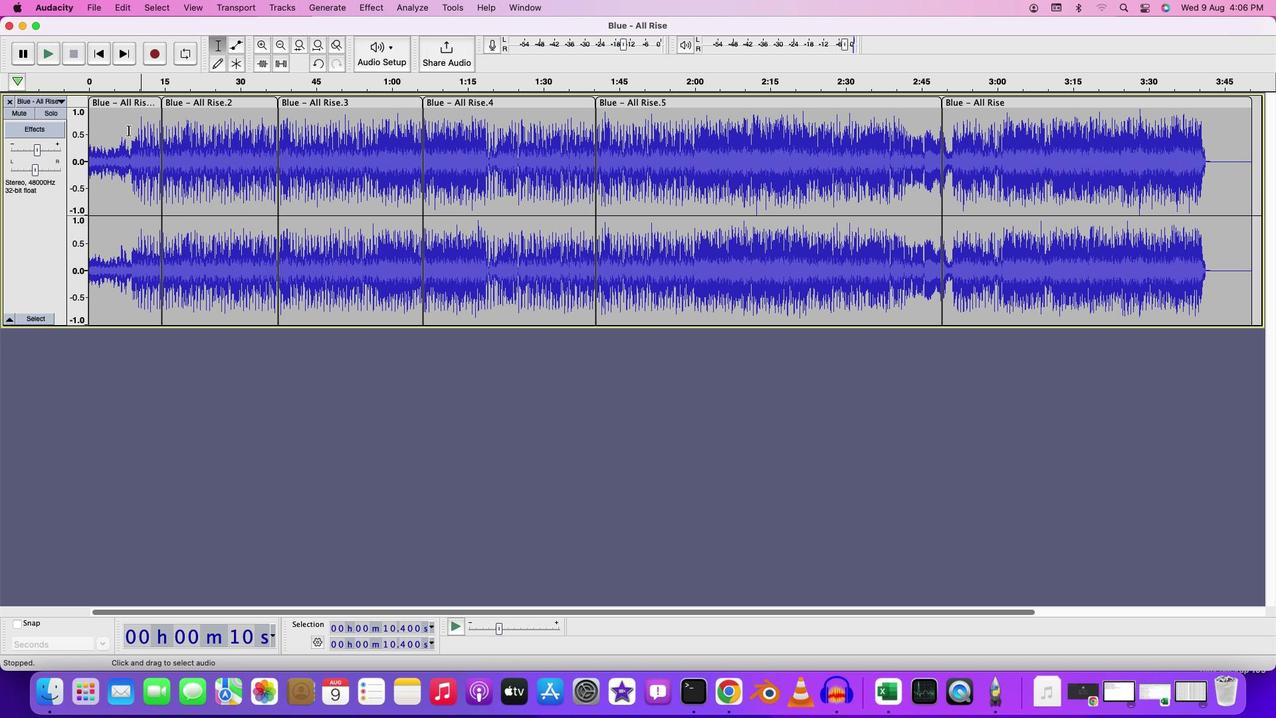 
Action: Mouse pressed left at (134, 137)
Screenshot: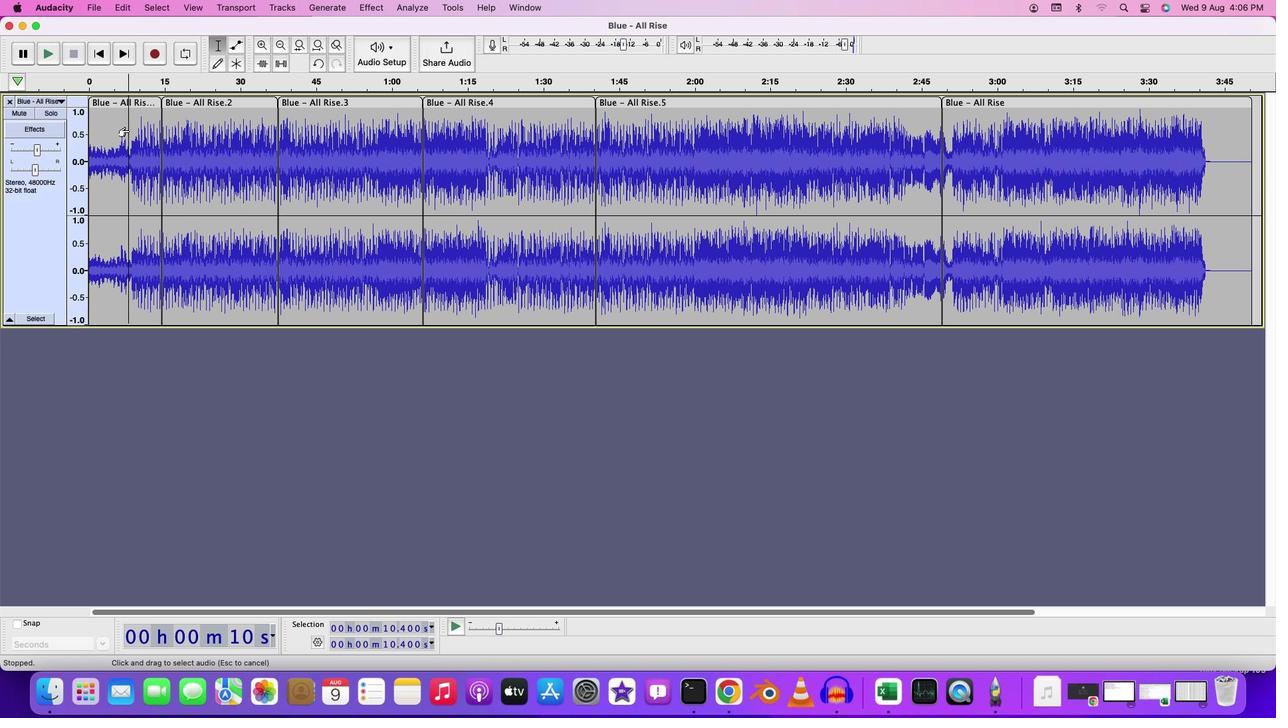 
Action: Mouse moved to (147, 148)
Screenshot: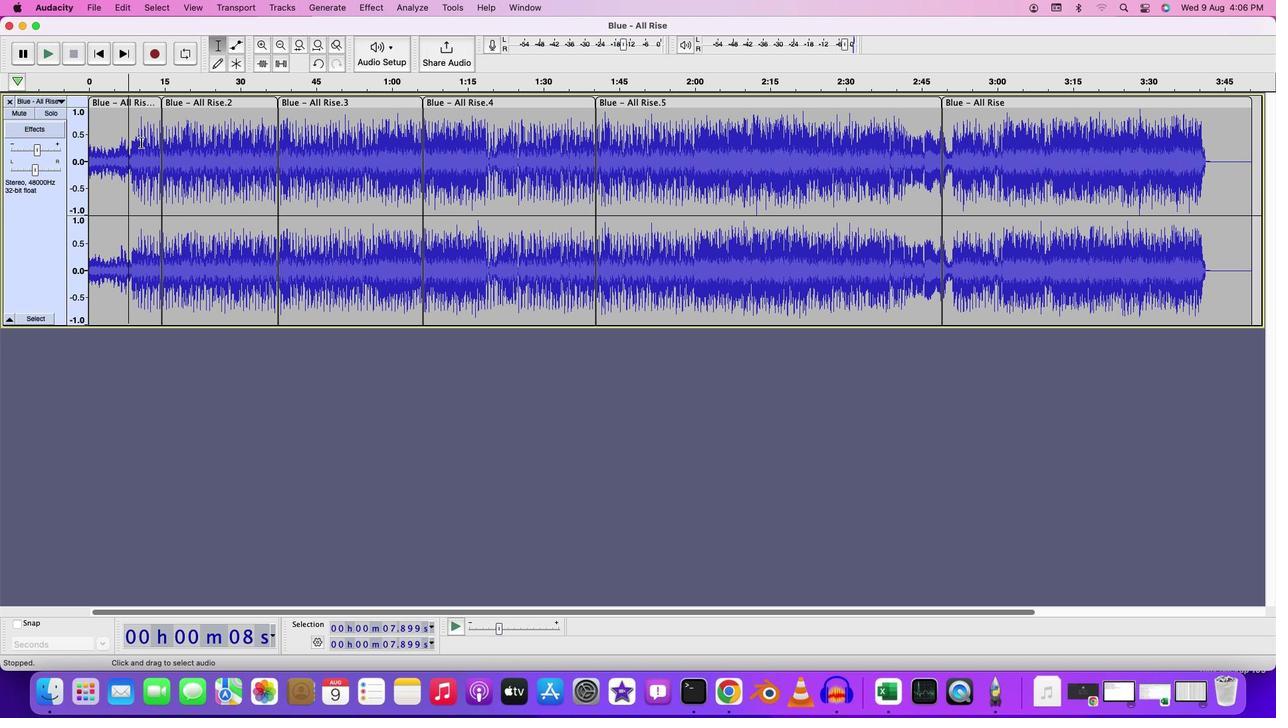 
Action: Mouse pressed left at (147, 148)
Screenshot: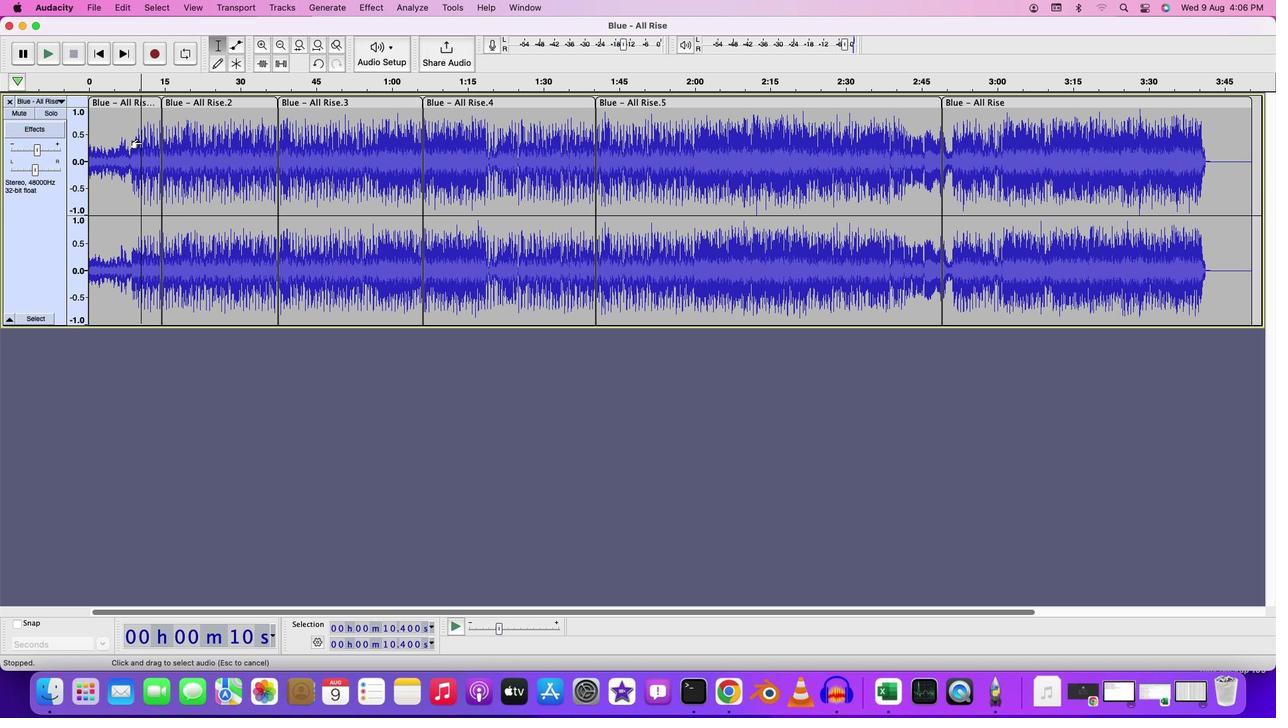 
Action: Mouse pressed left at (147, 148)
Screenshot: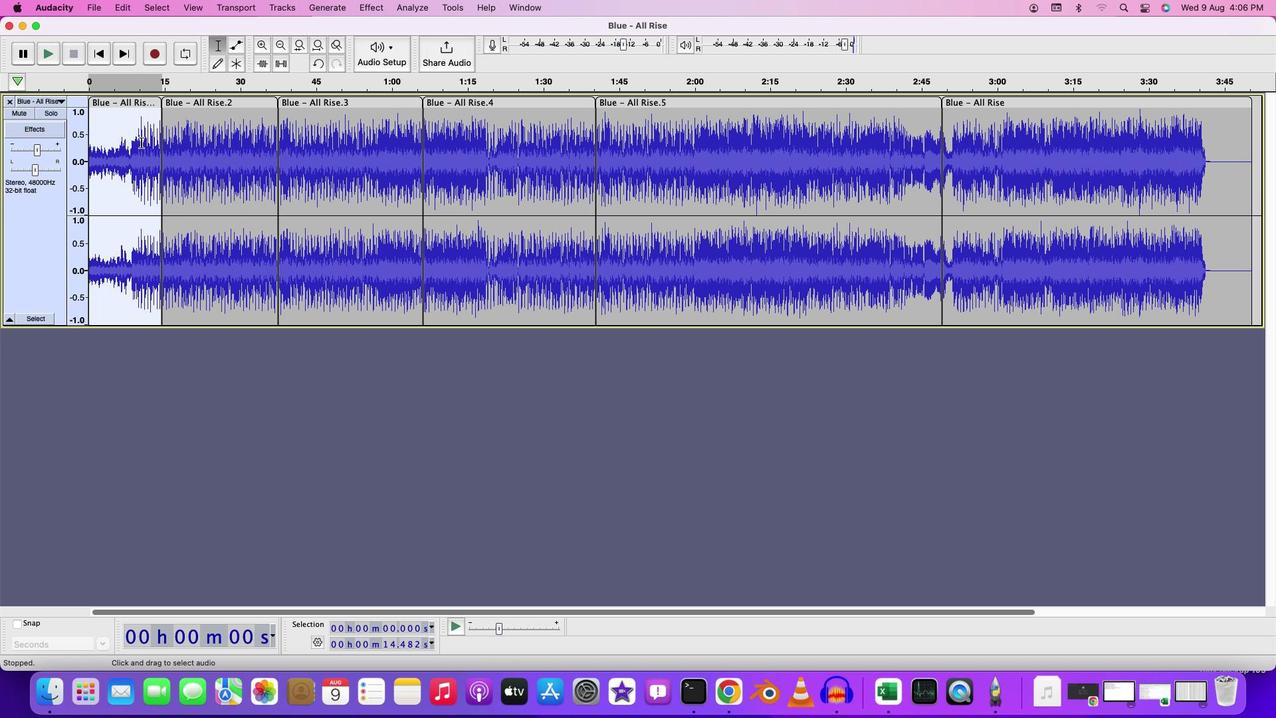 
Action: Mouse moved to (377, 12)
Screenshot: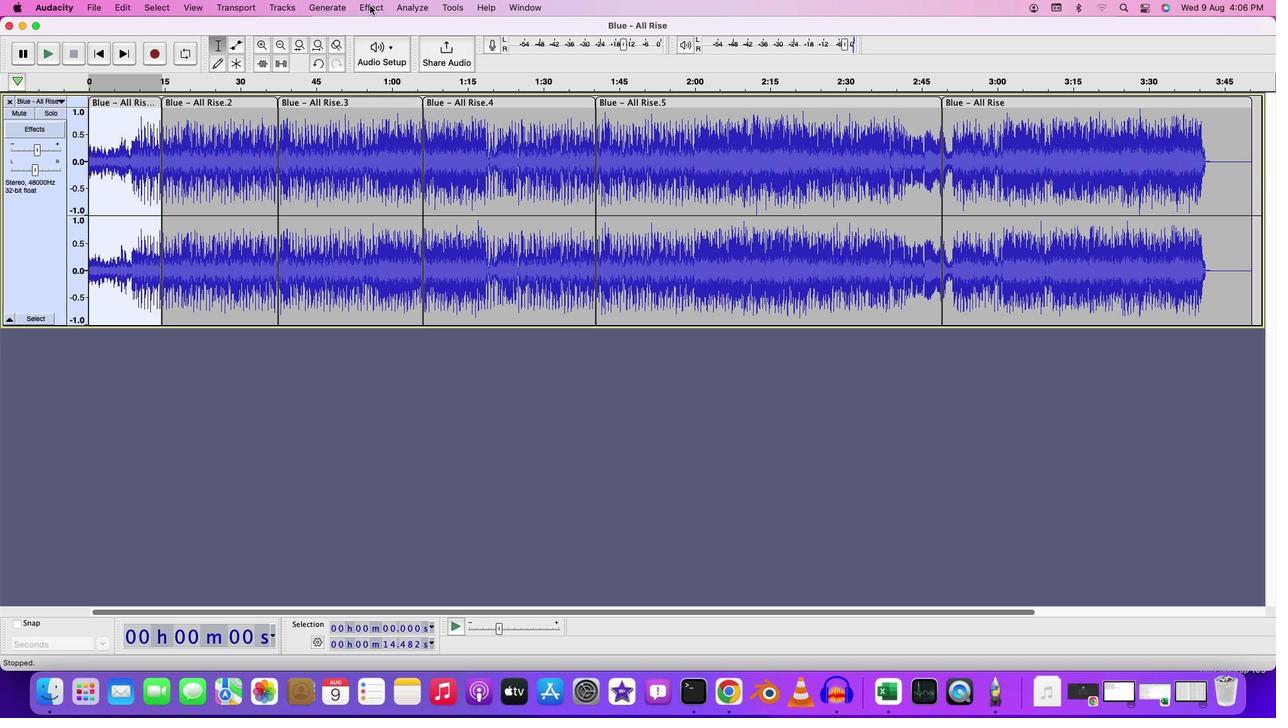 
Action: Mouse pressed left at (377, 12)
Screenshot: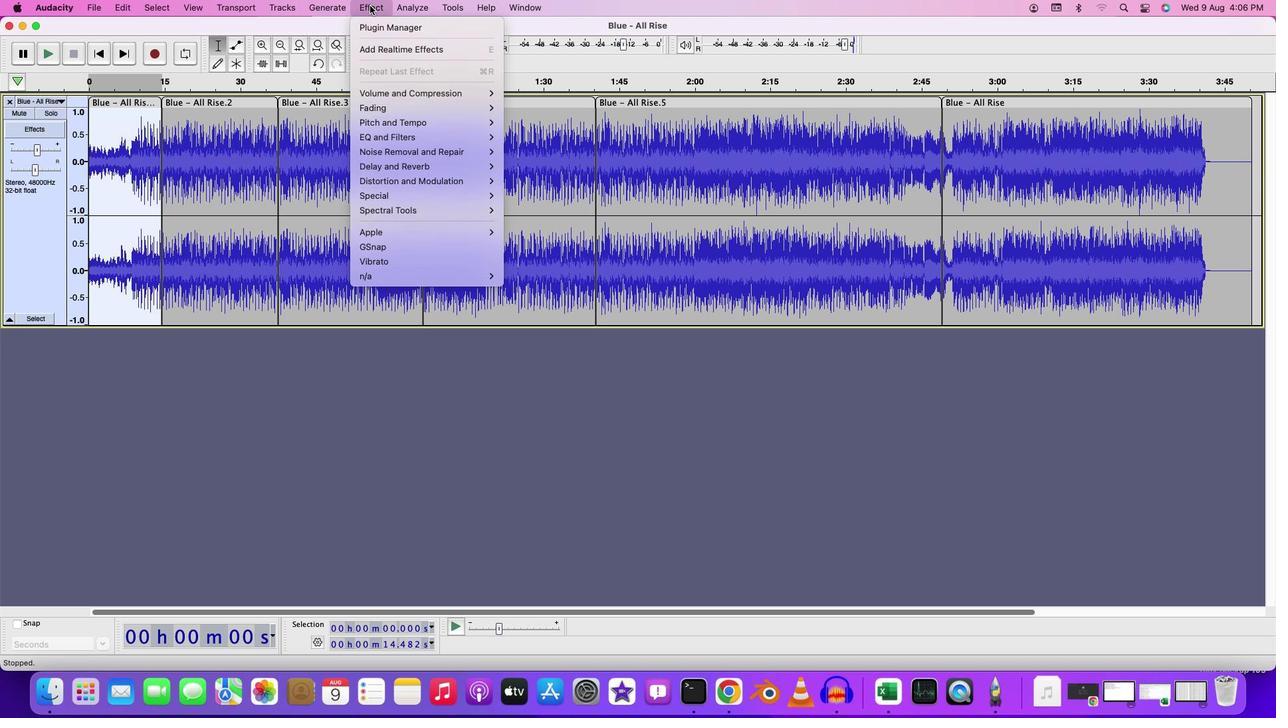
Action: Mouse moved to (533, 101)
Screenshot: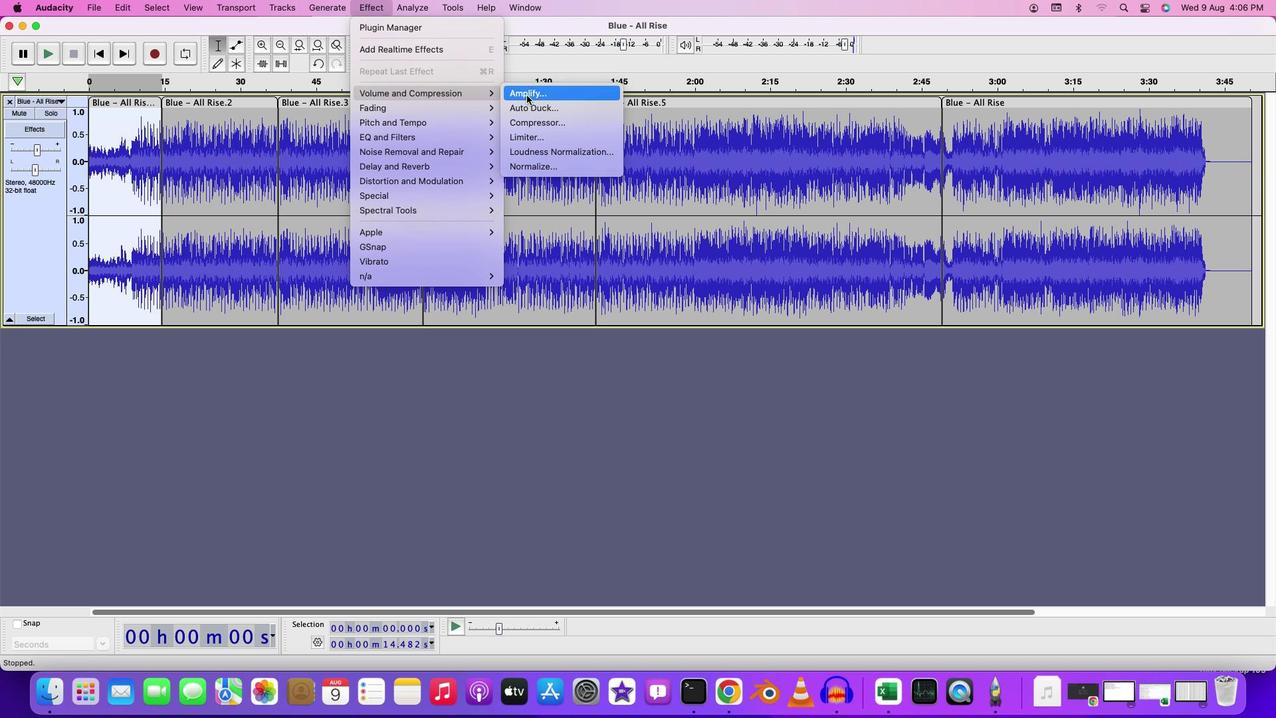 
Action: Mouse pressed left at (533, 101)
Screenshot: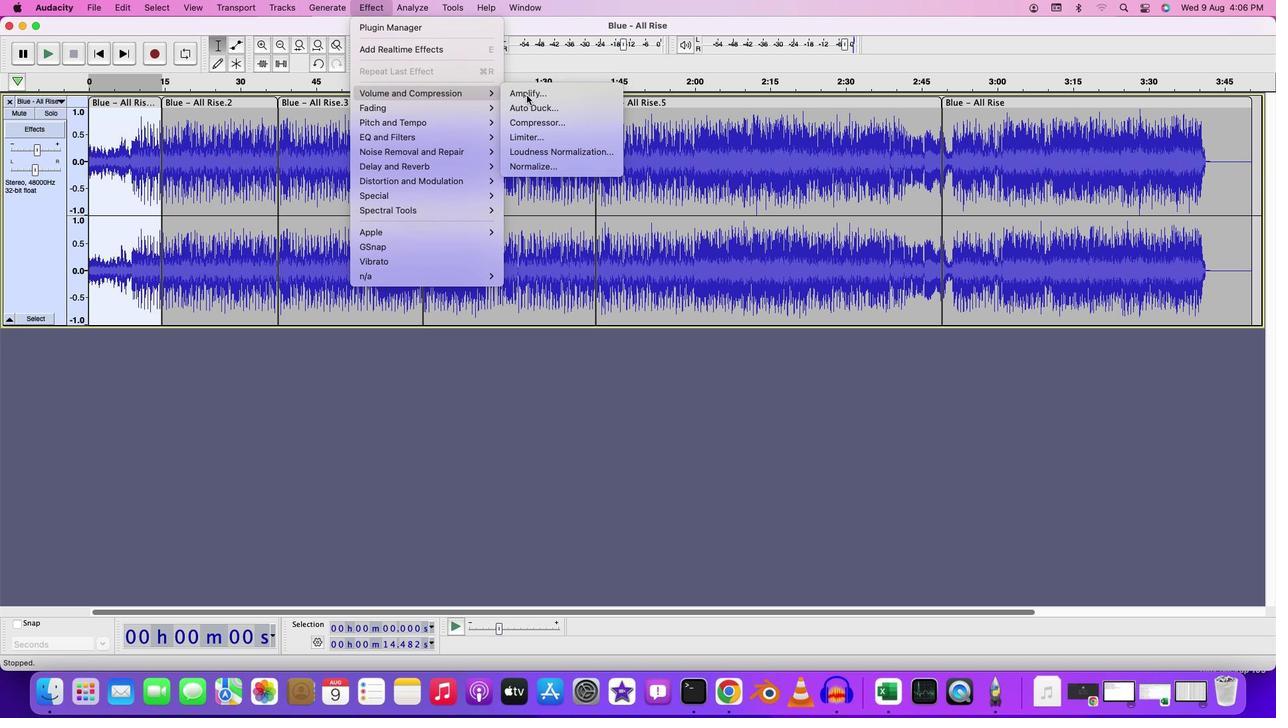 
Action: Mouse moved to (736, 317)
Screenshot: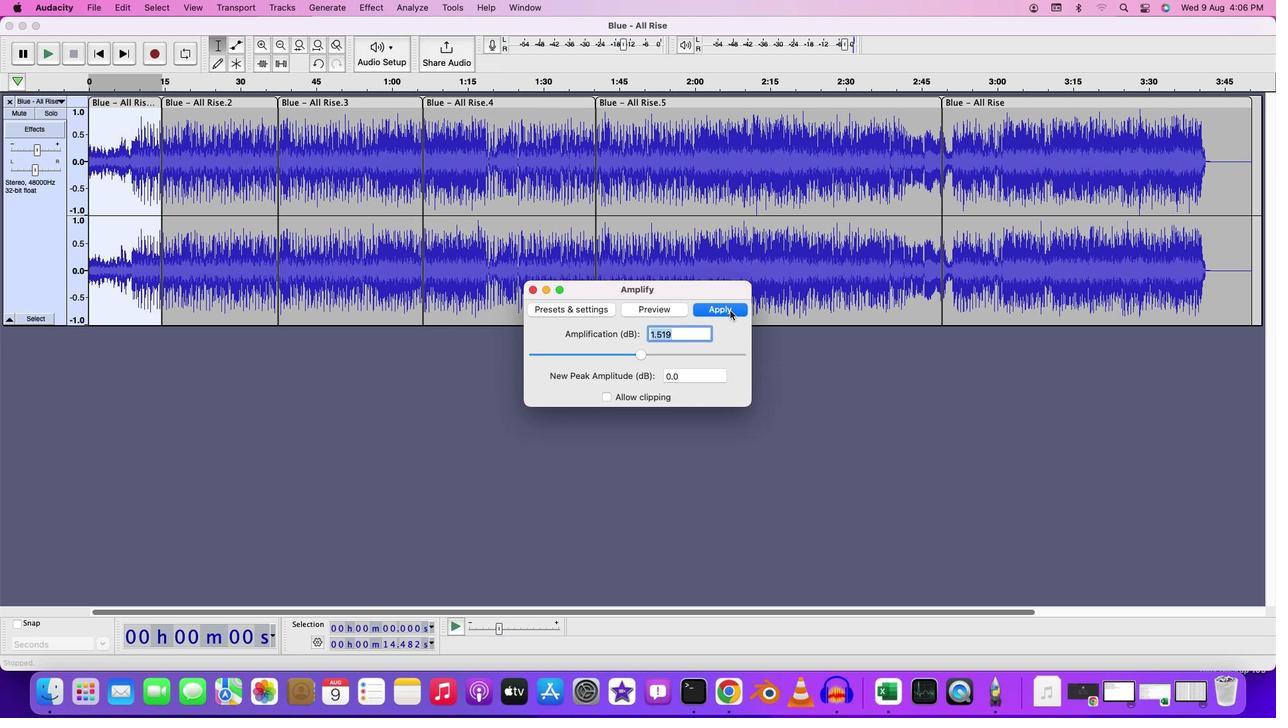 
Action: Mouse pressed left at (736, 317)
Screenshot: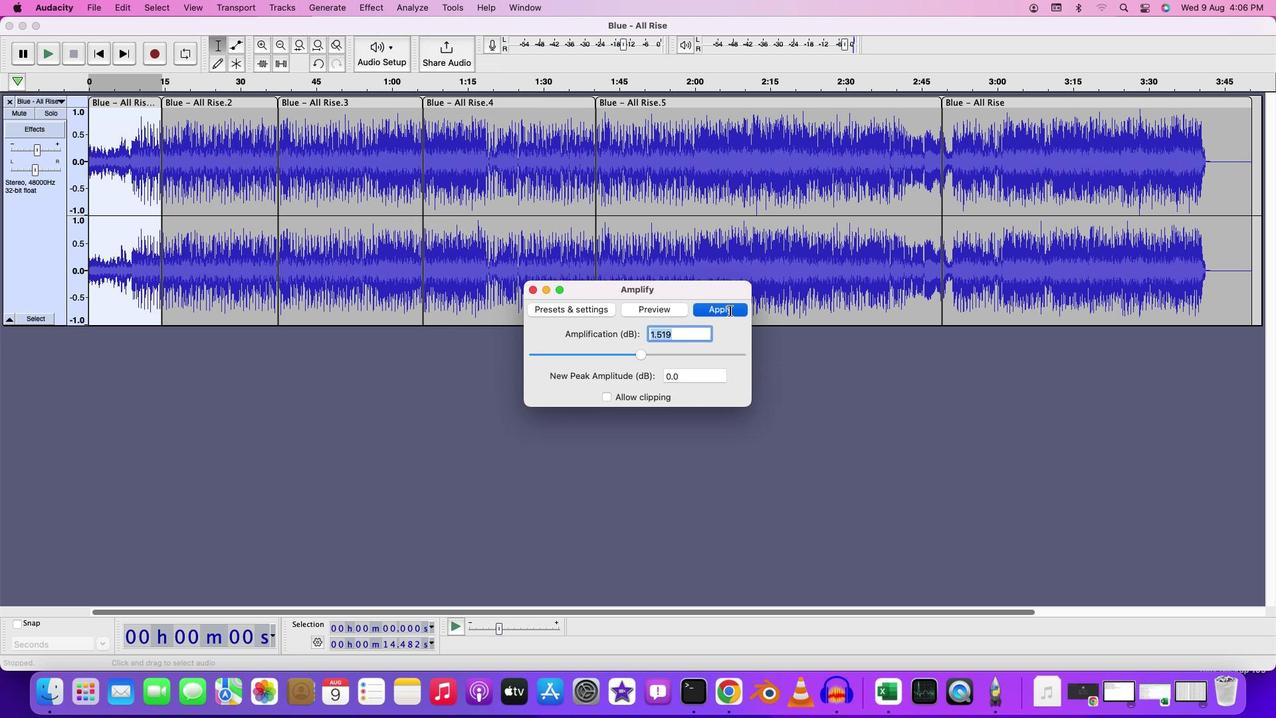 
Action: Mouse moved to (107, 129)
Screenshot: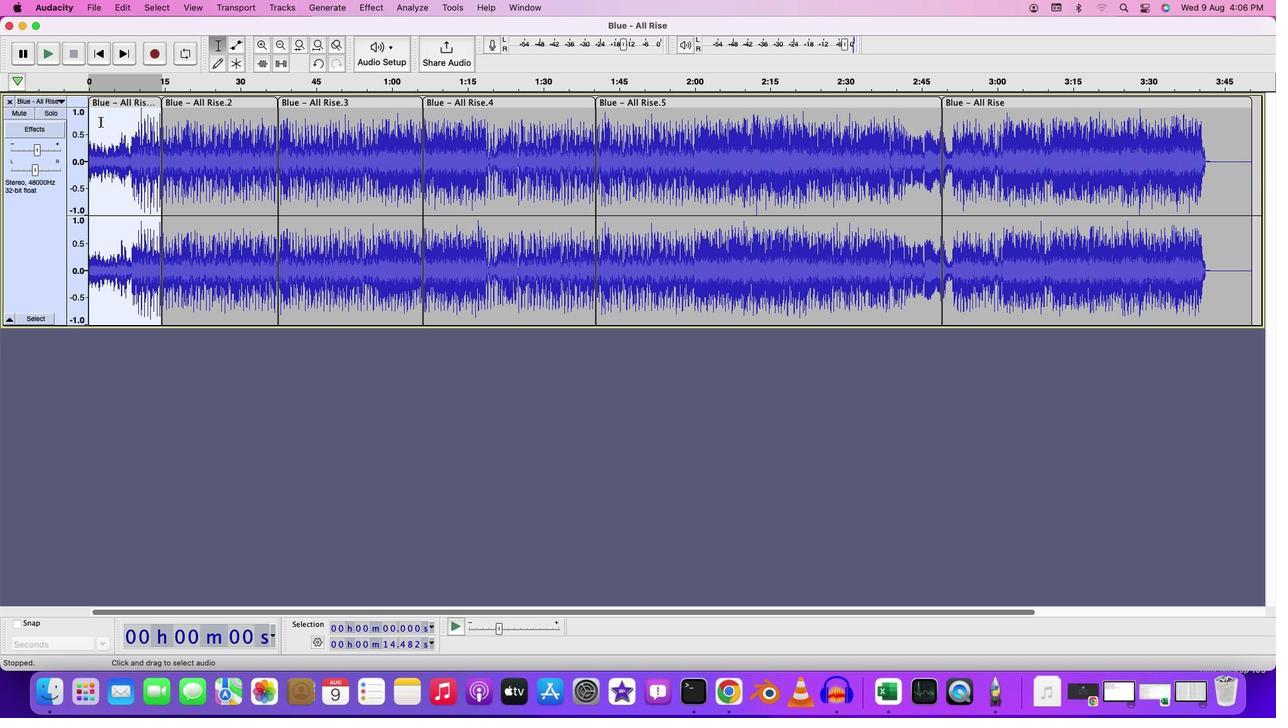 
Action: Mouse pressed left at (107, 129)
Screenshot: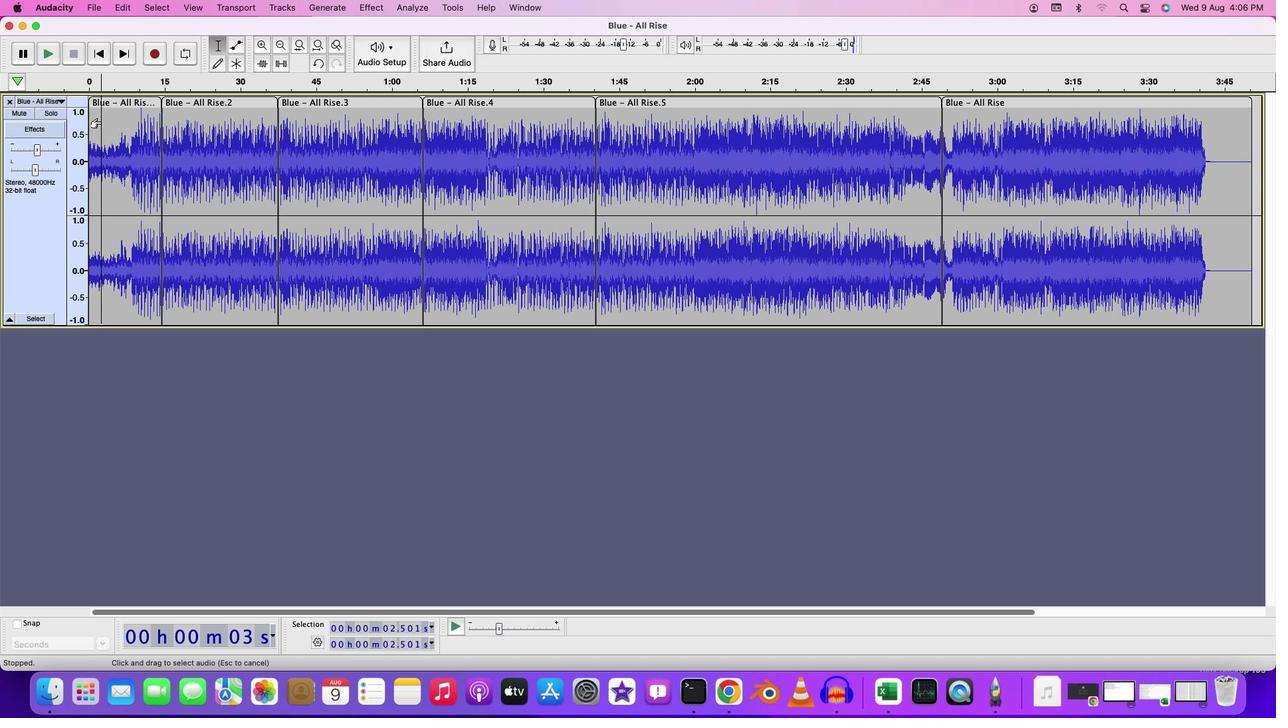 
Action: Key pressed Key.space
Screenshot: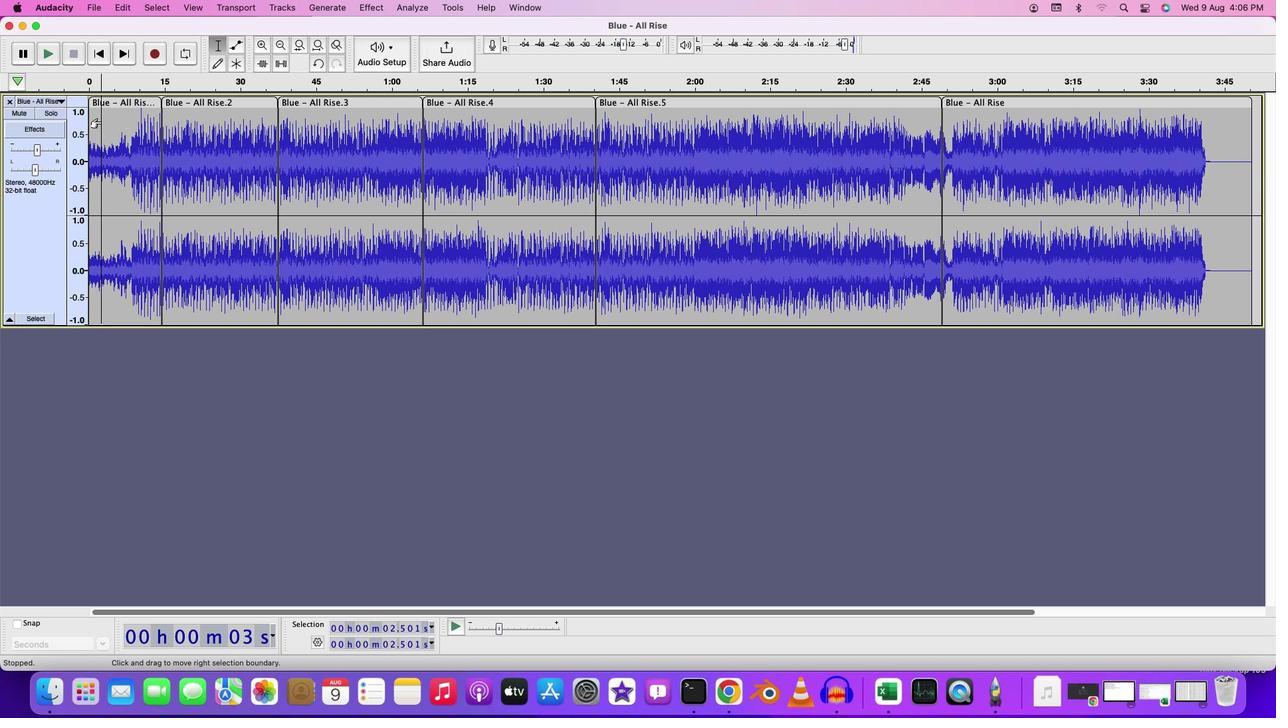 
Action: Mouse moved to (98, 127)
Screenshot: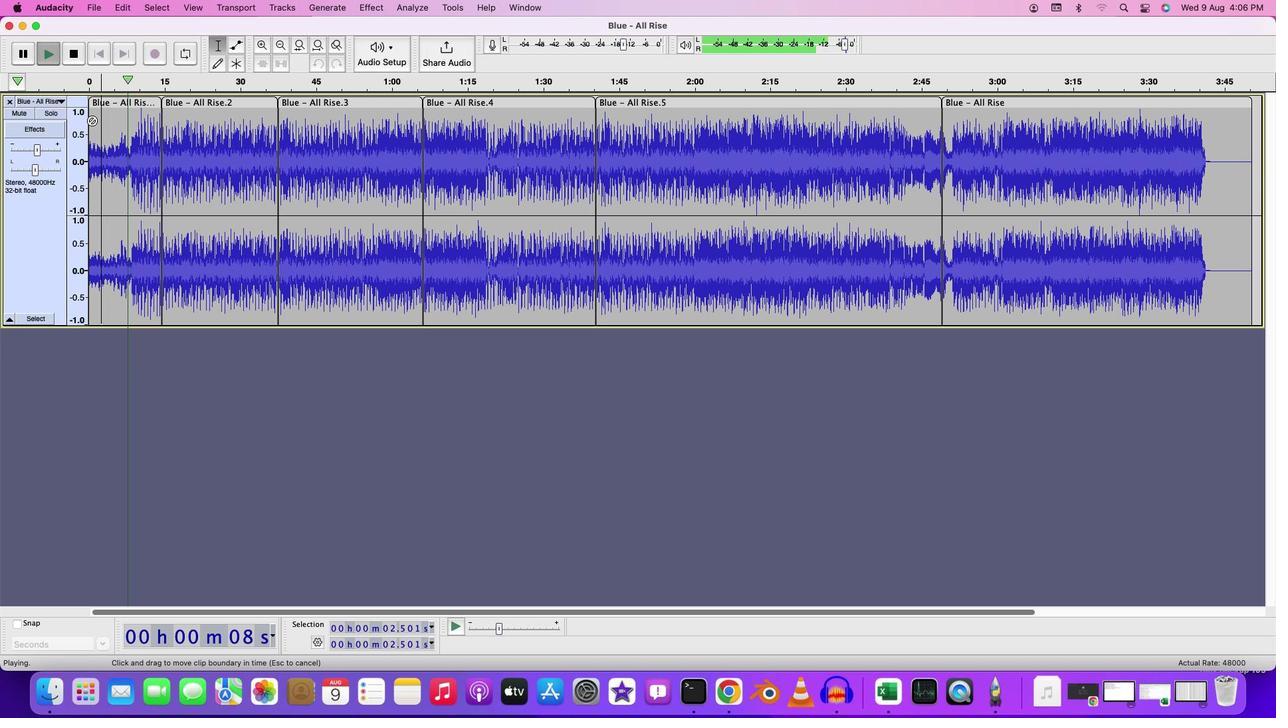 
Action: Mouse pressed left at (98, 127)
Screenshot: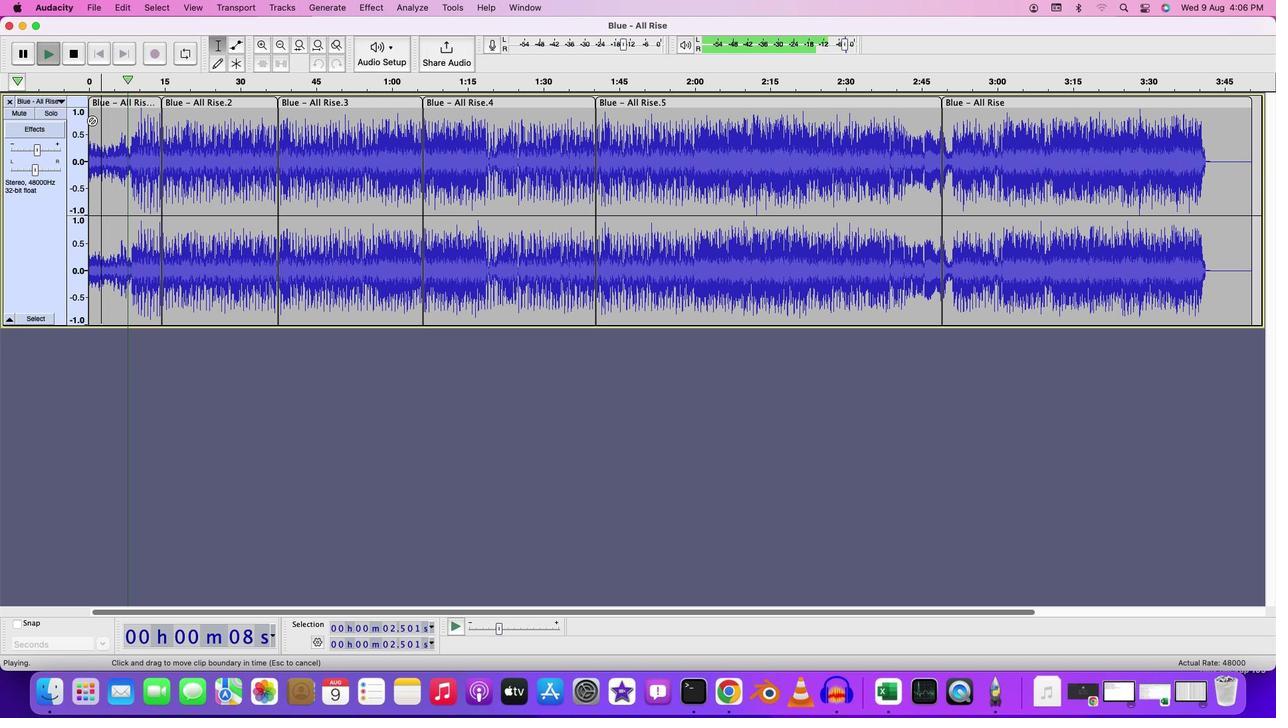 
Action: Mouse moved to (100, 130)
Screenshot: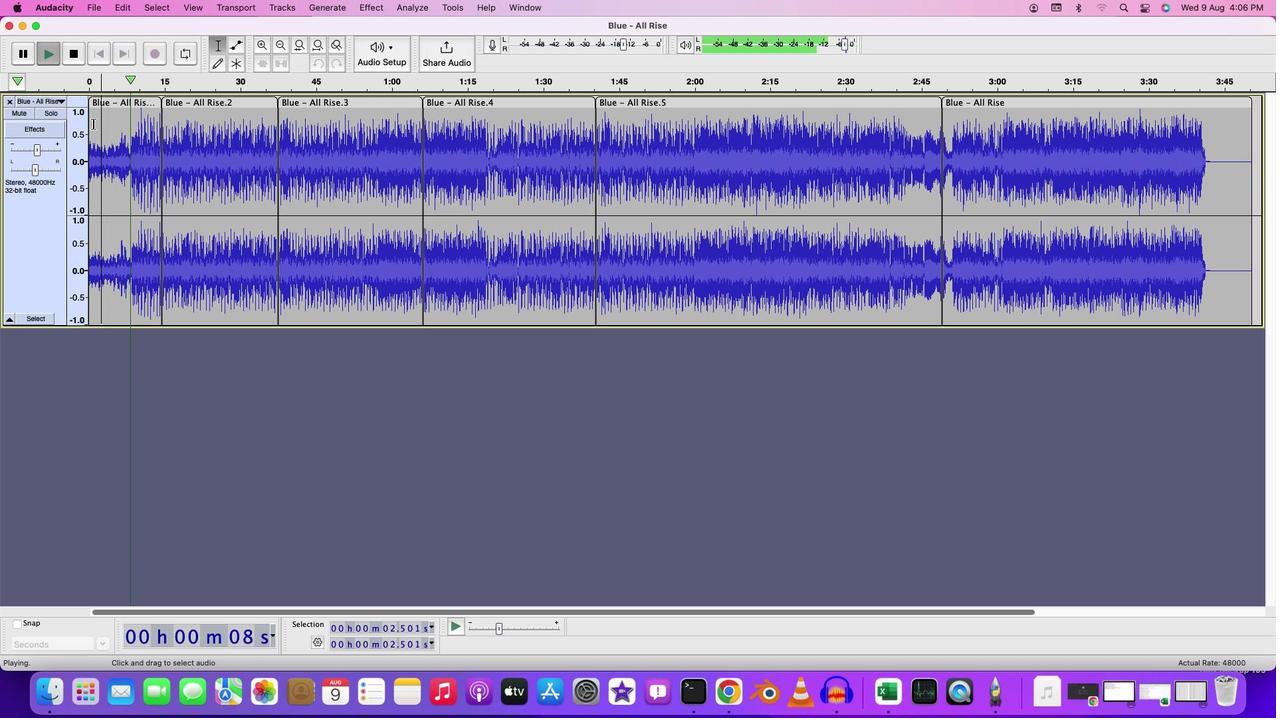 
Action: Mouse pressed left at (100, 130)
Screenshot: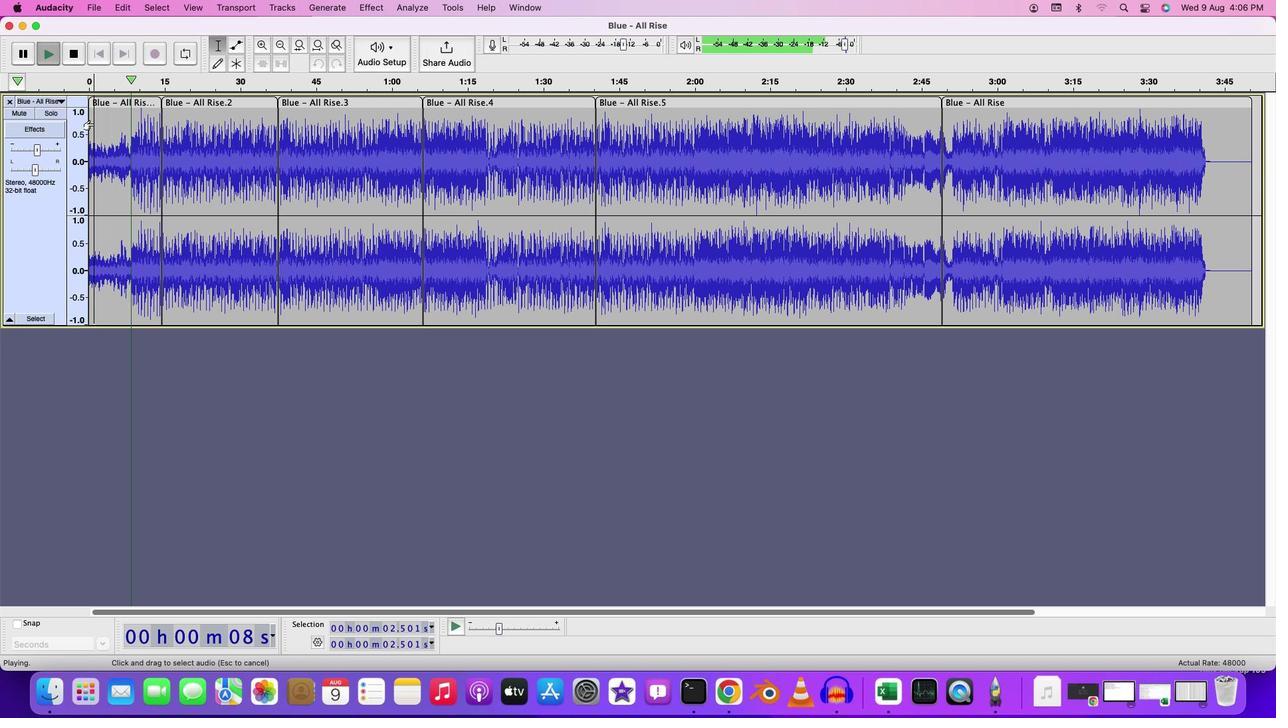 
Action: Key pressed Key.spaceKey.space
Screenshot: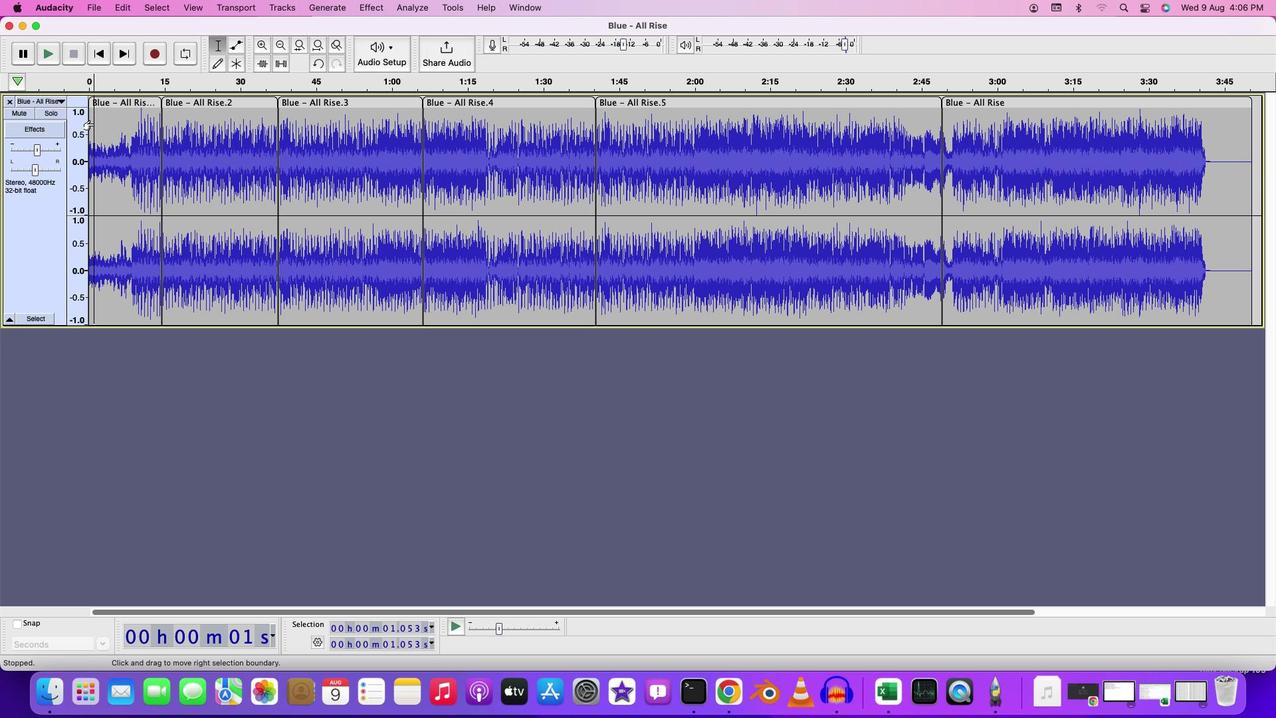 
Action: Mouse moved to (254, 137)
Screenshot: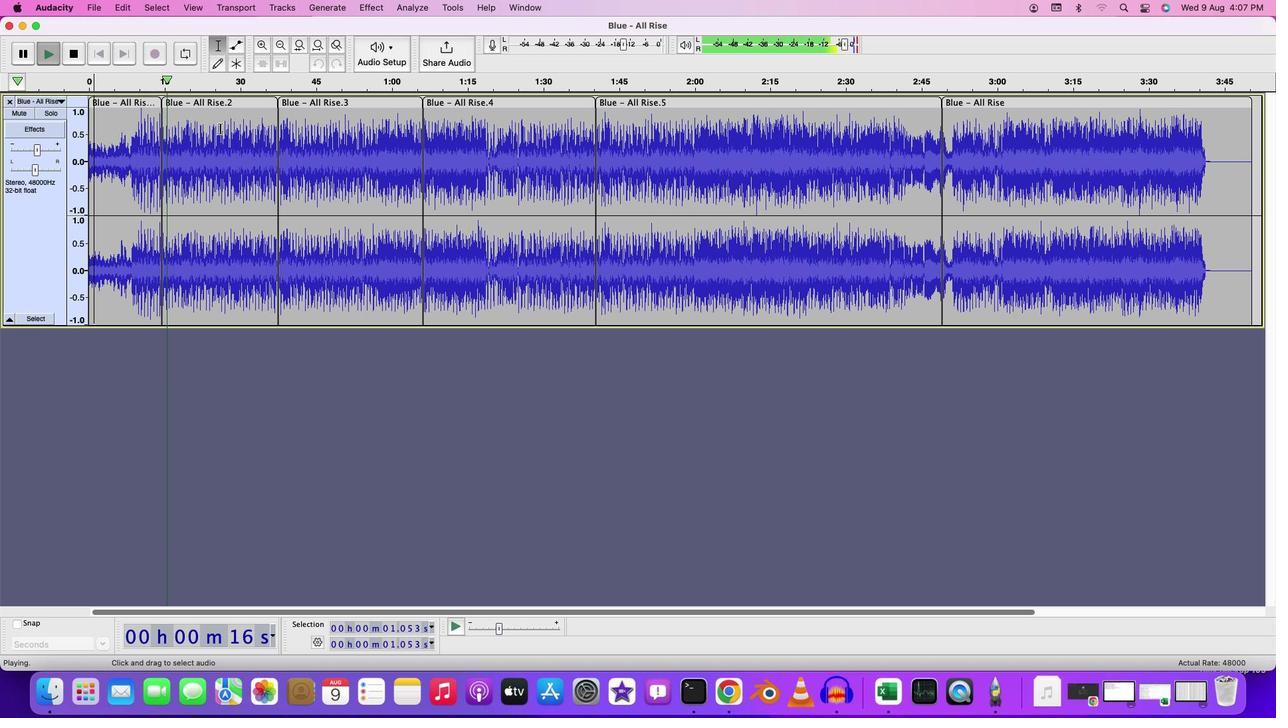 
Action: Key pressed Key.space
Screenshot: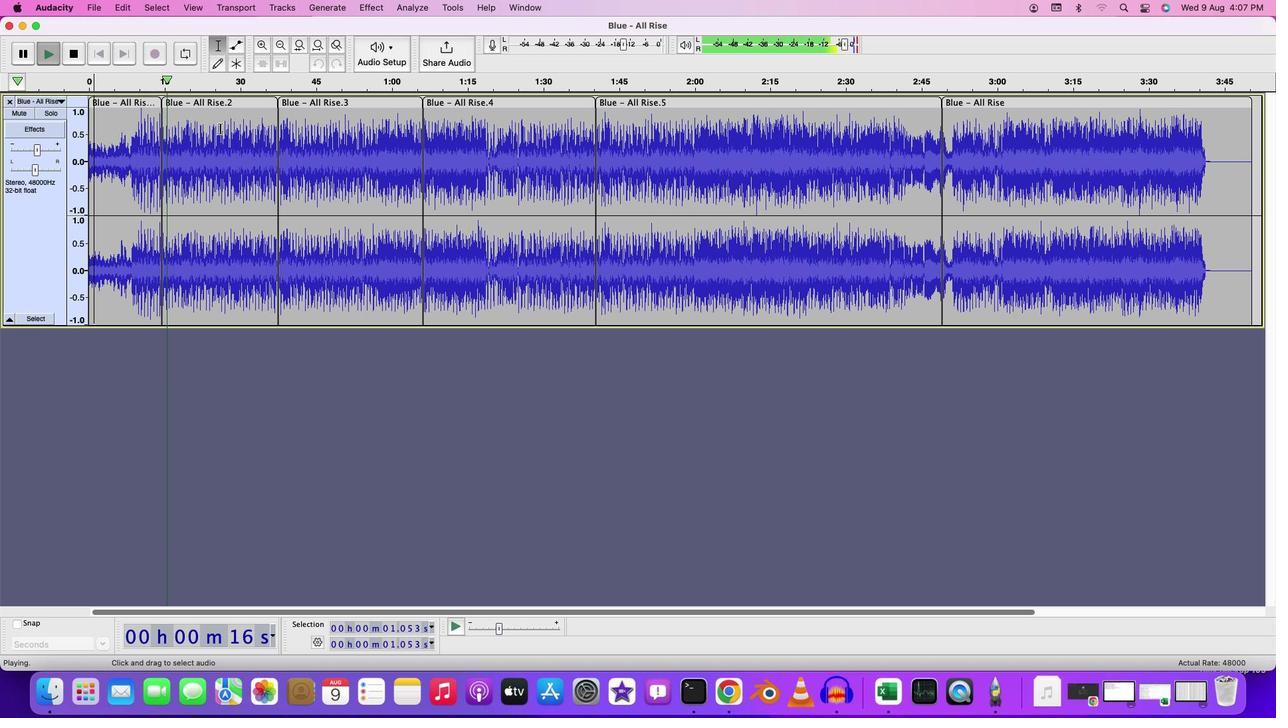 
Action: Mouse moved to (213, 132)
Screenshot: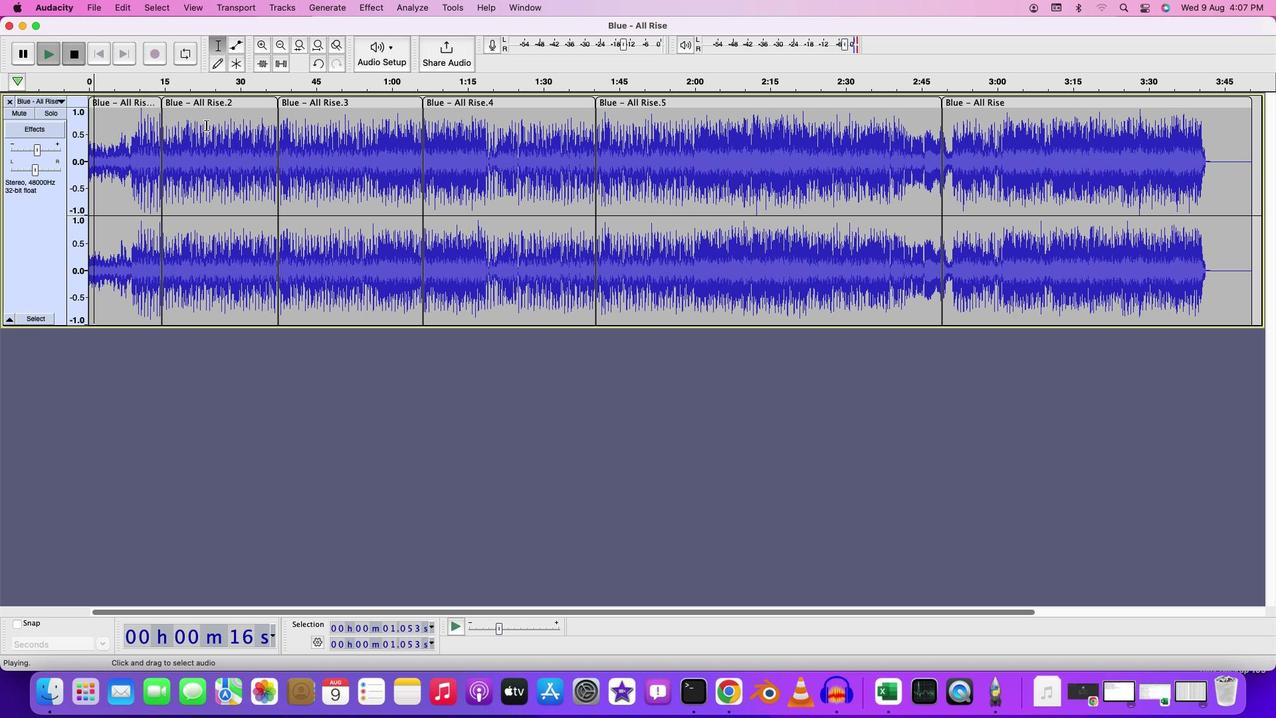 
Action: Mouse pressed left at (213, 132)
Screenshot: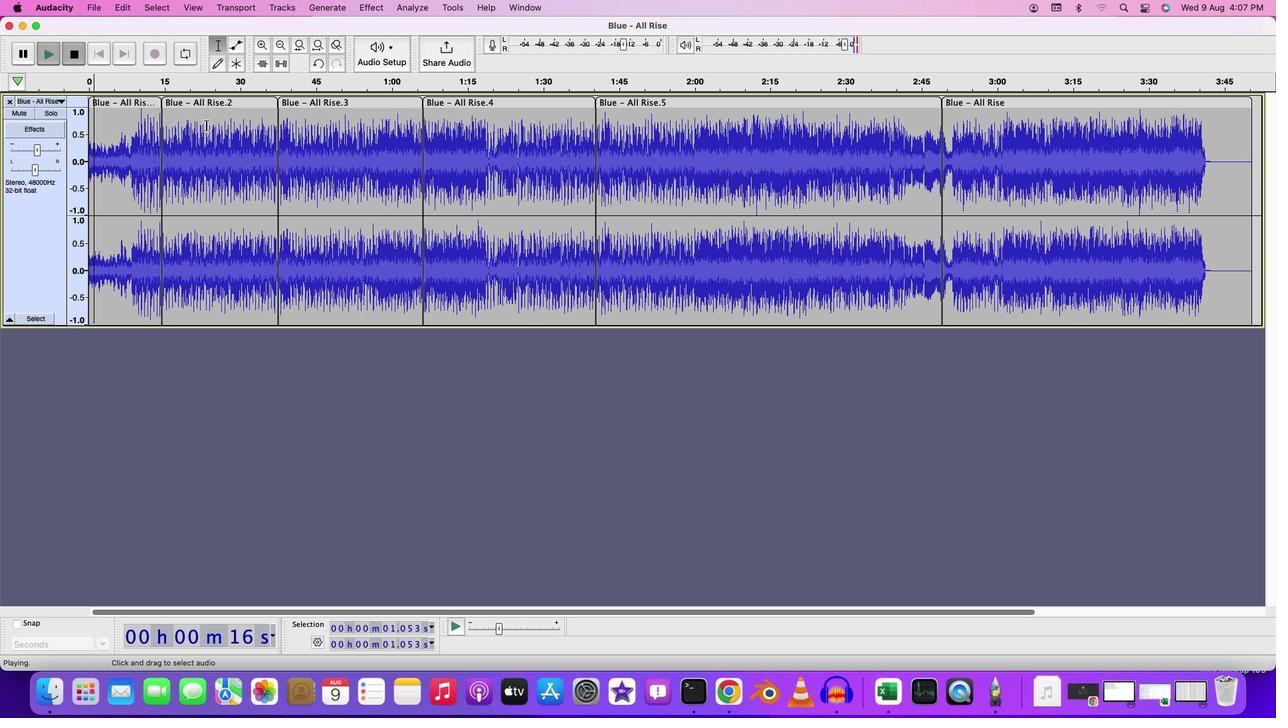 
Action: Mouse pressed left at (213, 132)
Screenshot: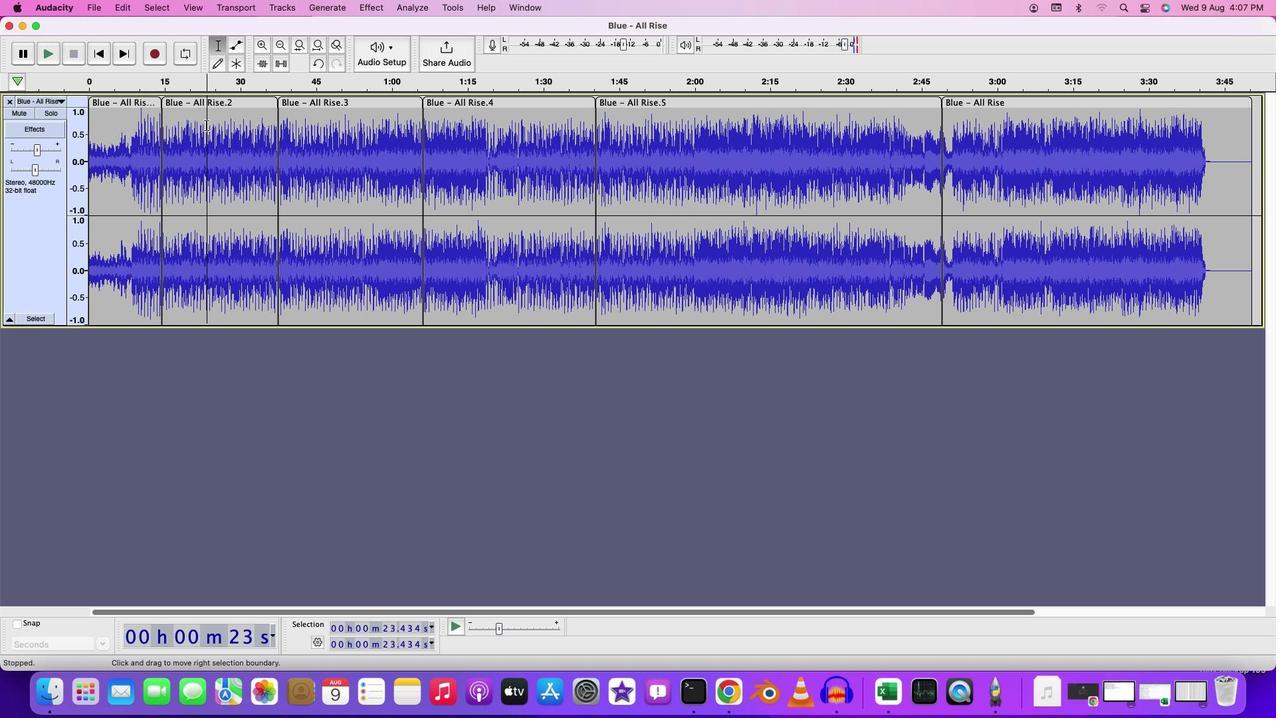 
Action: Mouse moved to (373, 15)
Screenshot: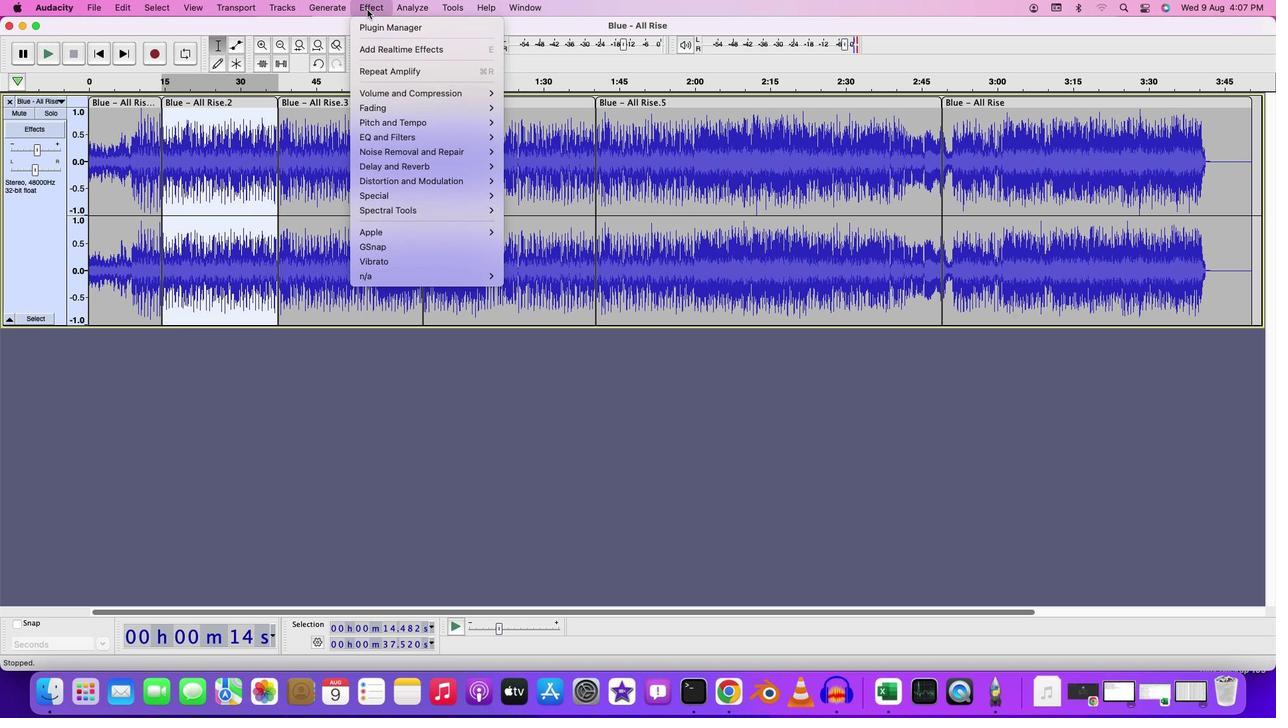 
Action: Mouse pressed left at (373, 15)
Screenshot: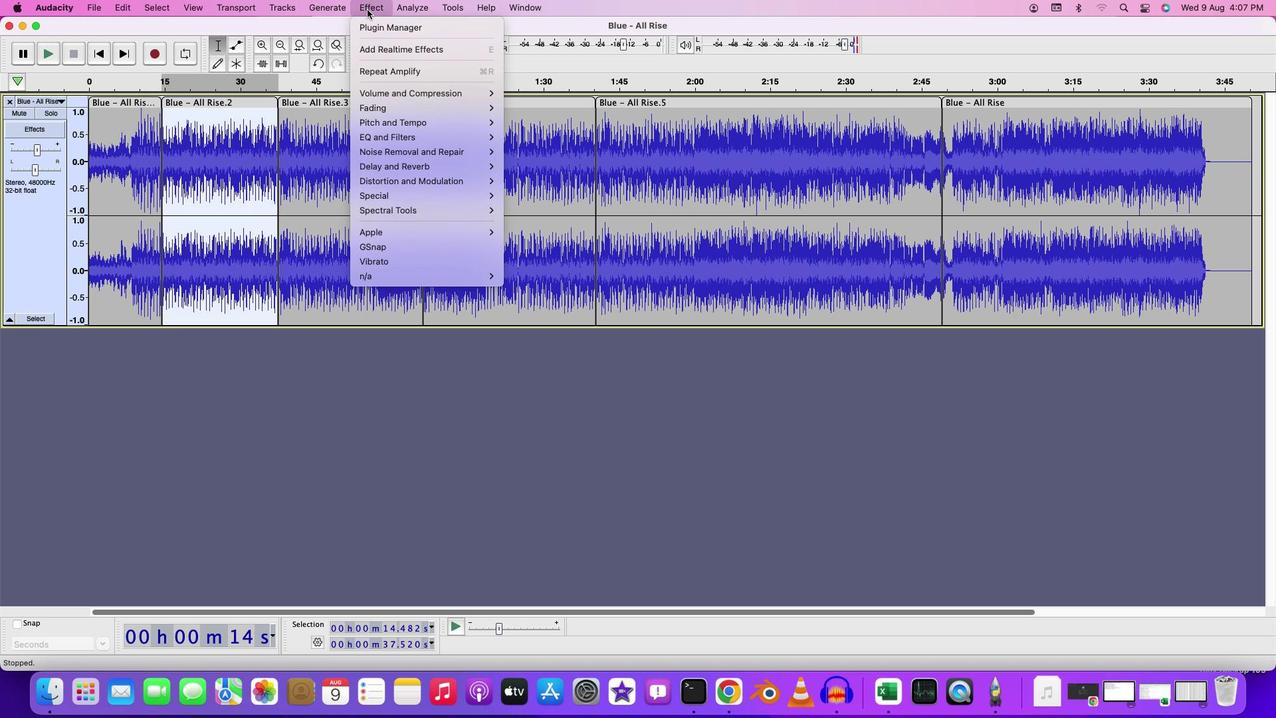 
Action: Mouse moved to (514, 101)
Screenshot: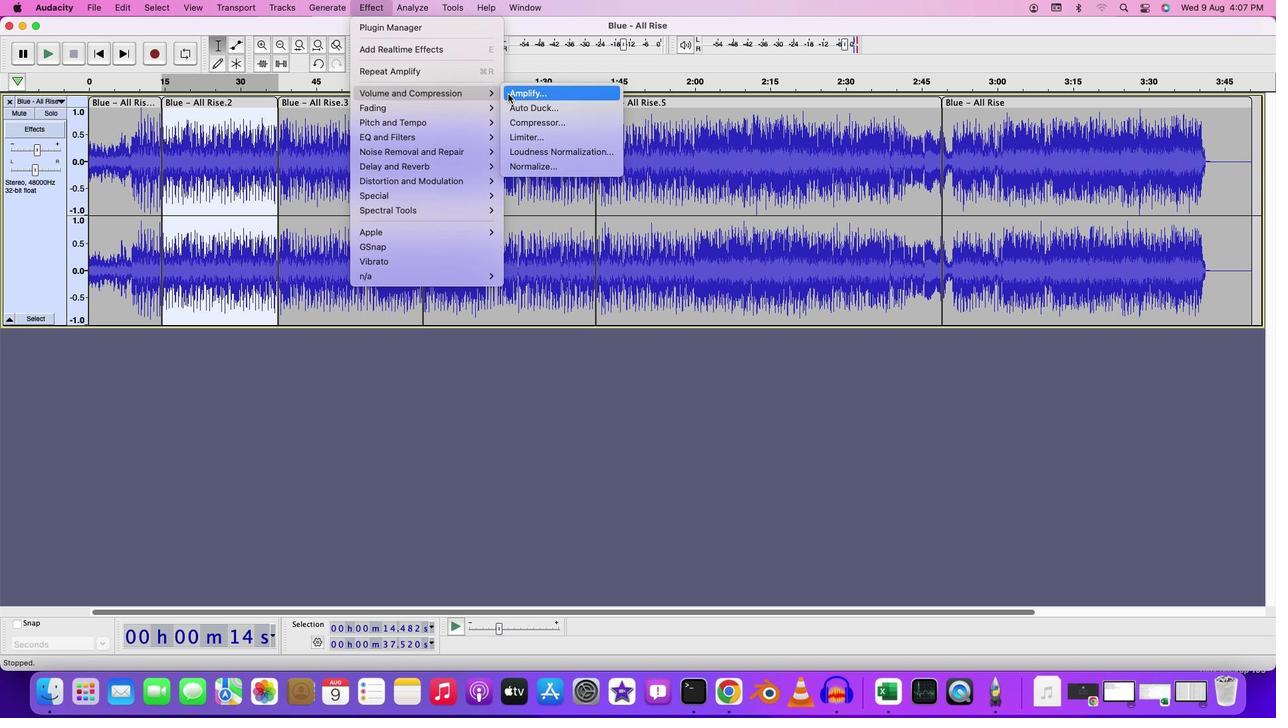 
Action: Mouse pressed left at (514, 101)
Screenshot: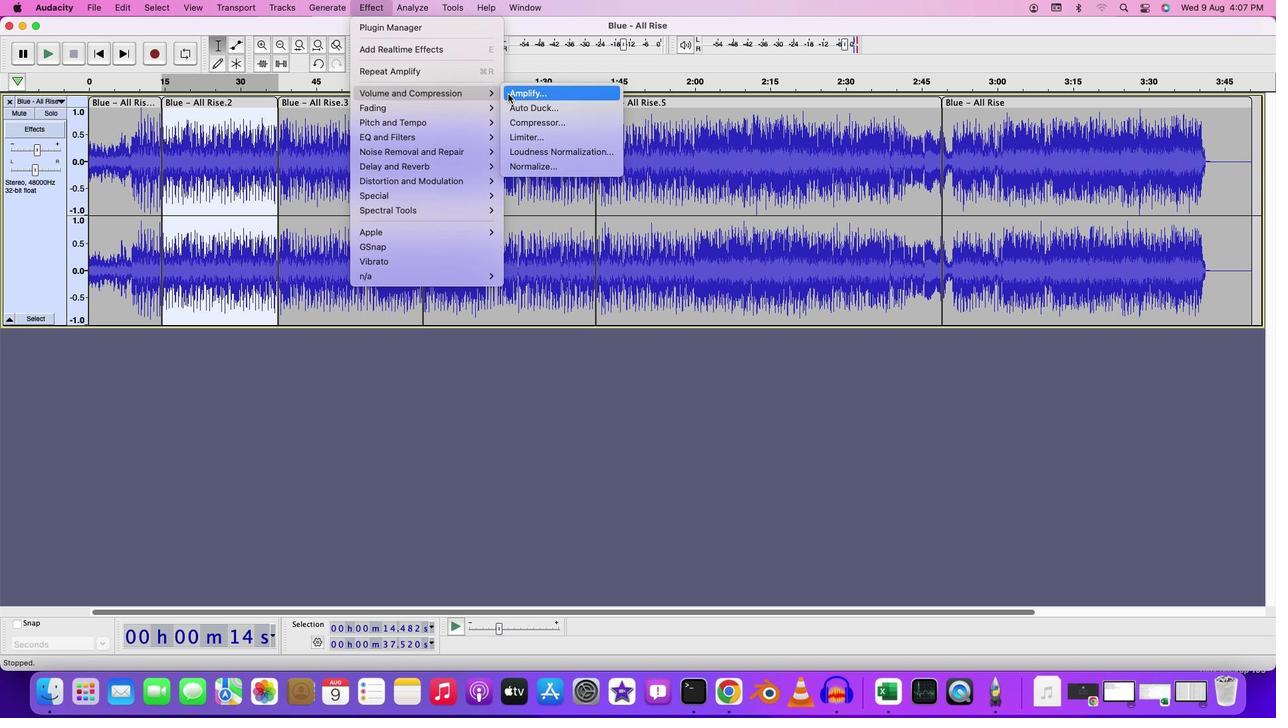 
Action: Mouse moved to (684, 317)
Screenshot: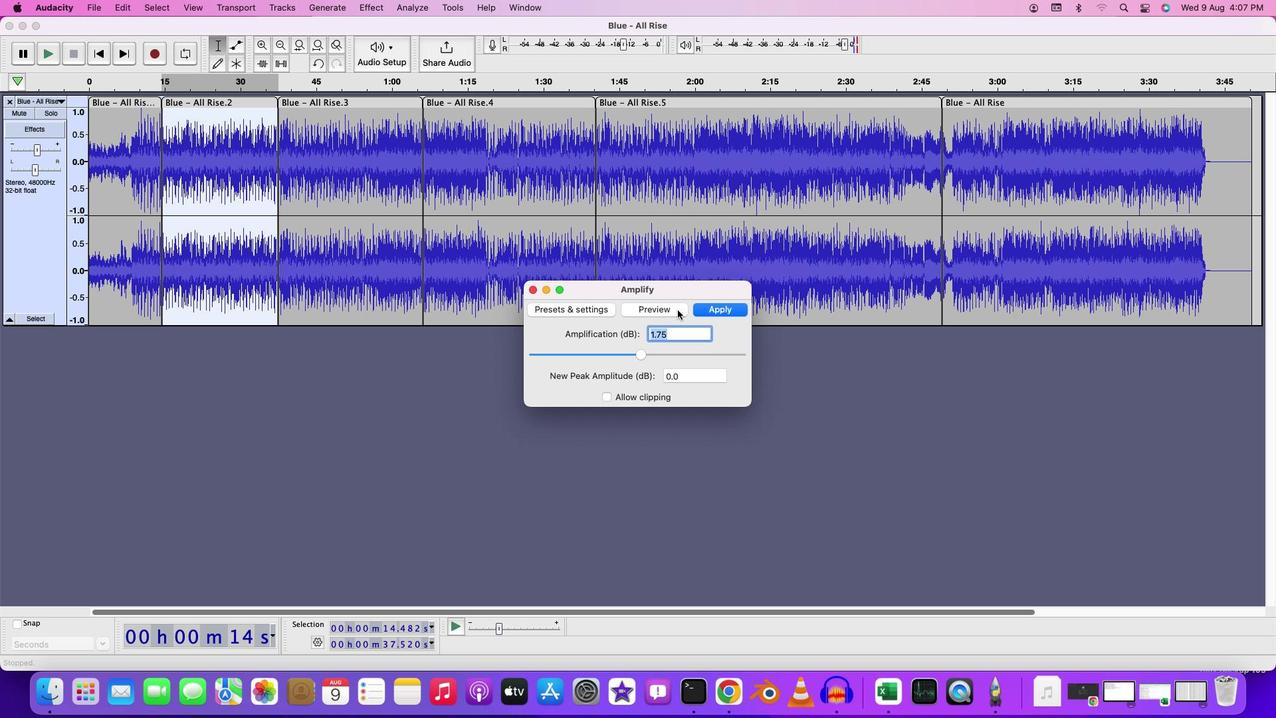 
Action: Mouse pressed left at (684, 317)
Screenshot: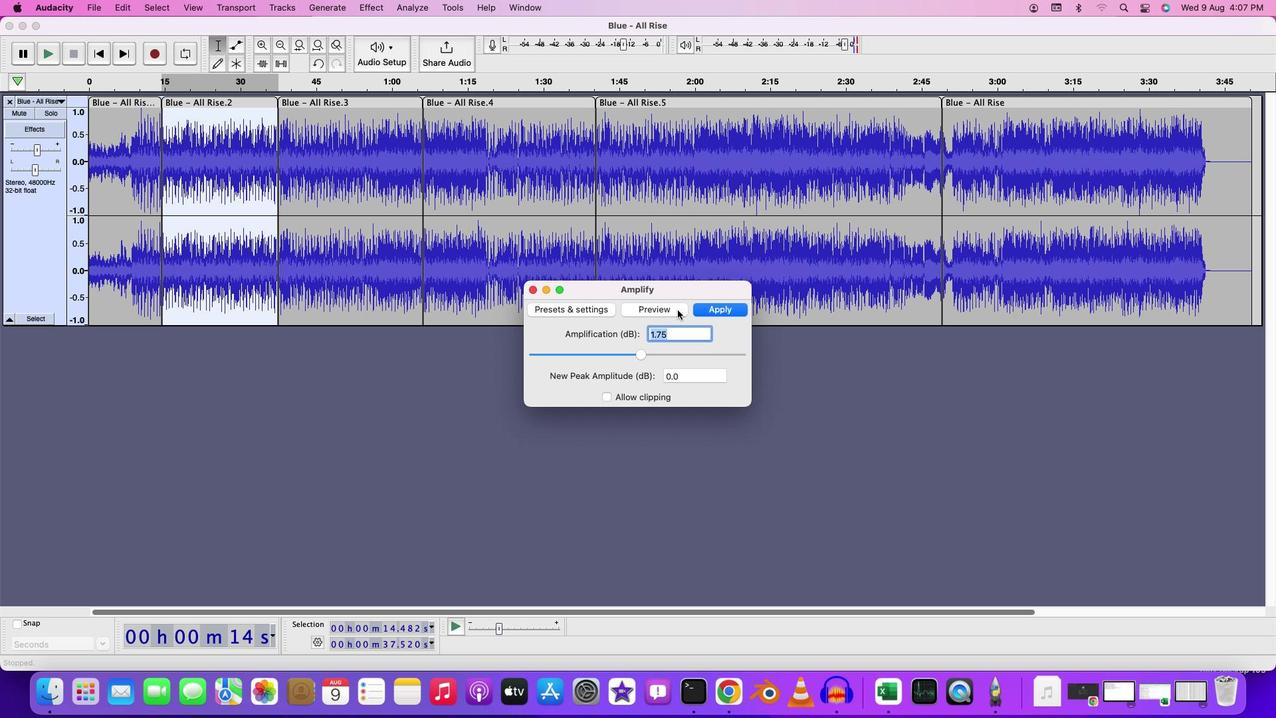 
Action: Mouse moved to (676, 394)
Screenshot: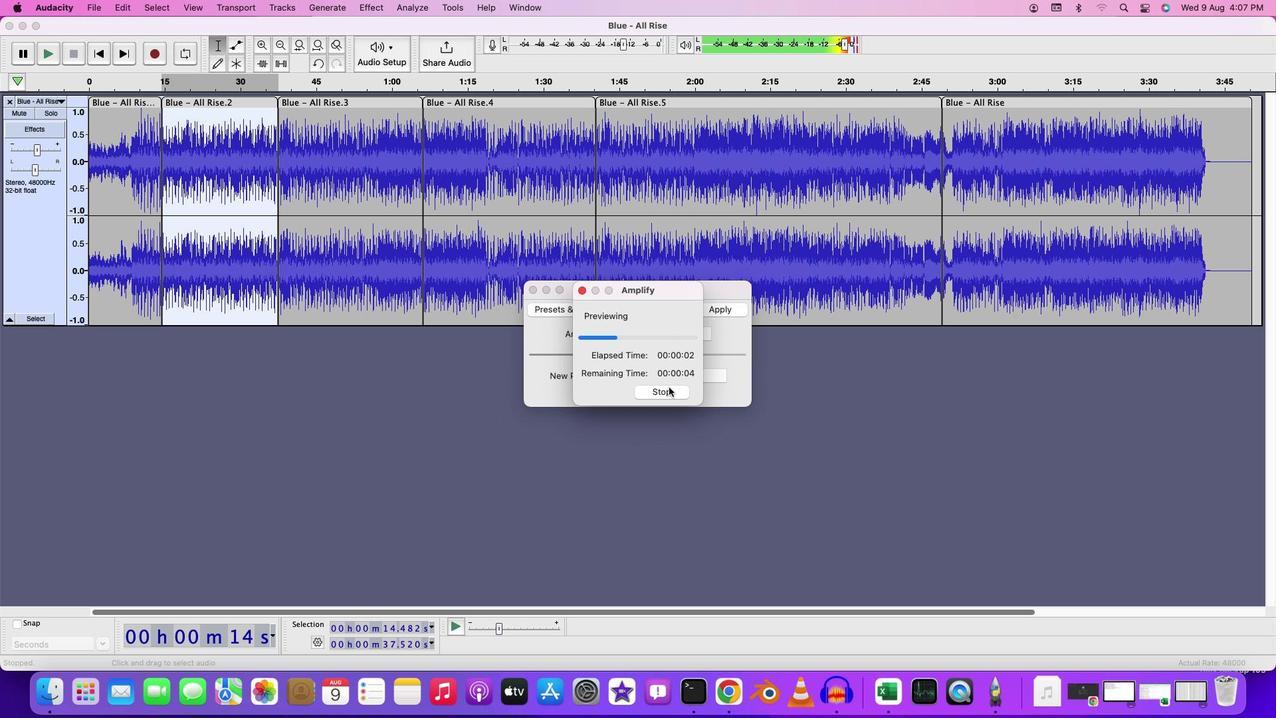 
Action: Mouse pressed left at (676, 394)
Screenshot: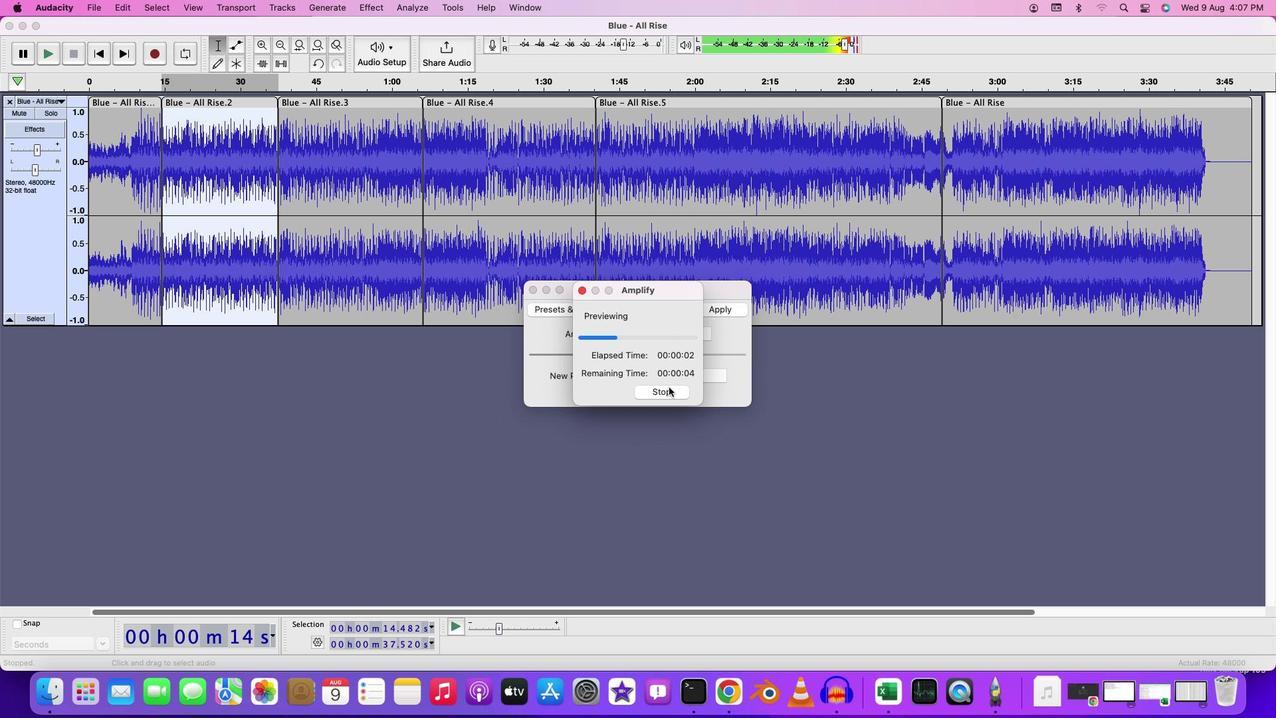 
Action: Mouse moved to (734, 316)
Screenshot: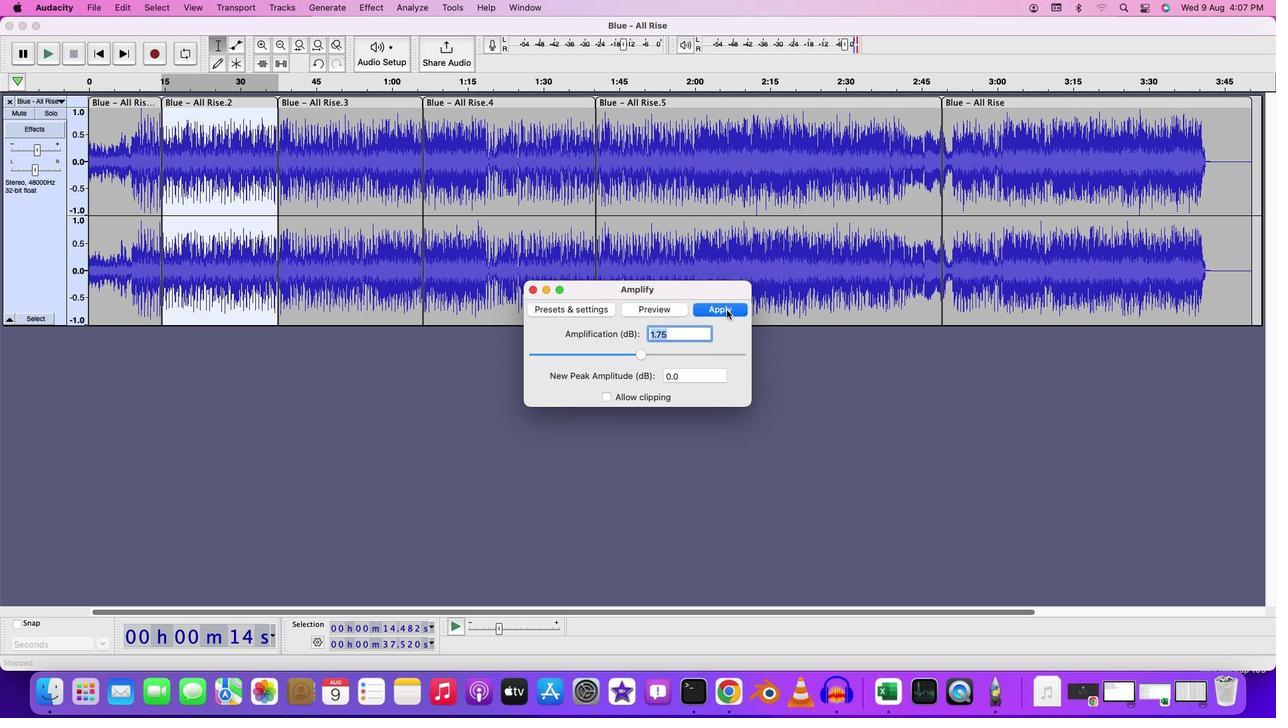 
Action: Mouse pressed left at (734, 316)
Screenshot: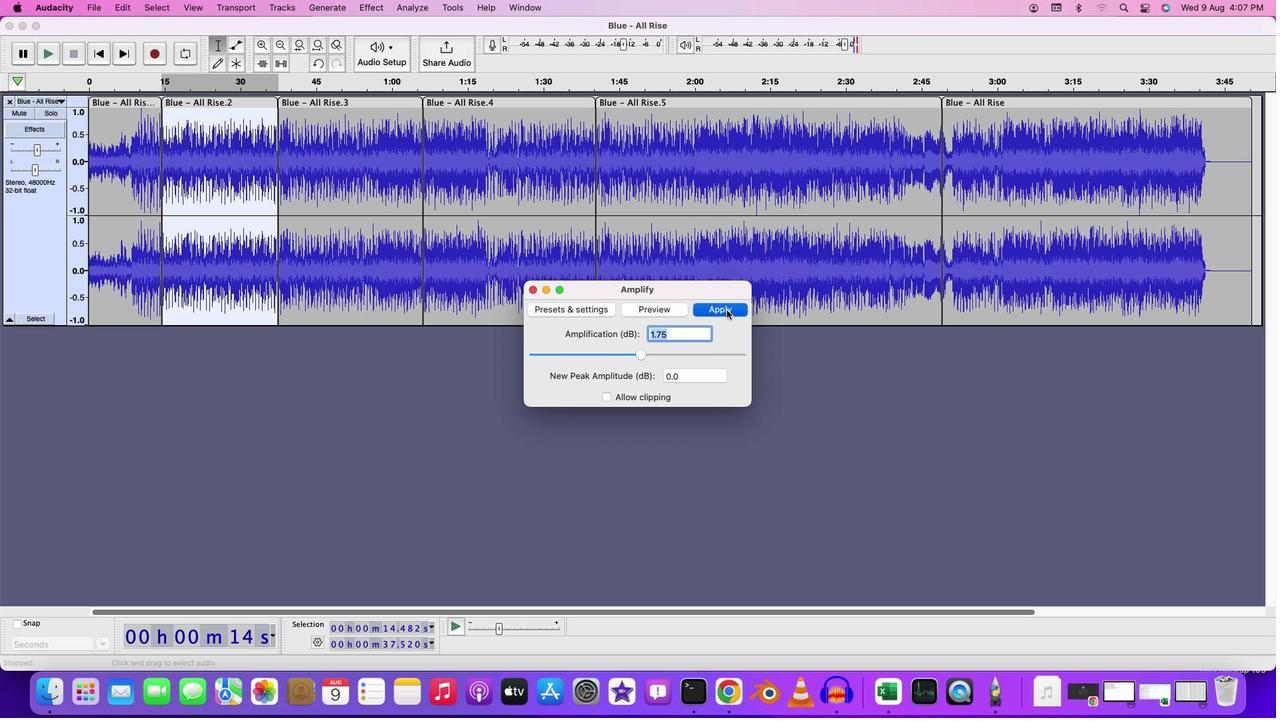 
Action: Mouse moved to (178, 127)
Screenshot: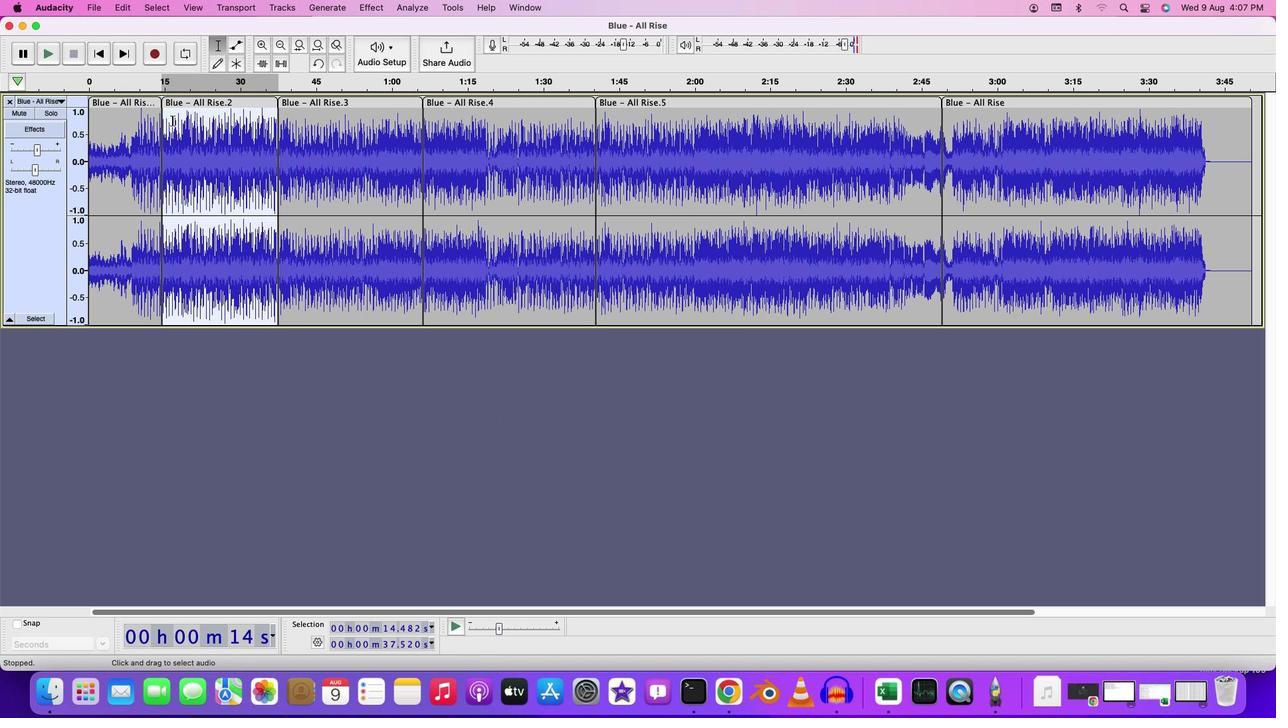
Action: Mouse pressed left at (178, 127)
Screenshot: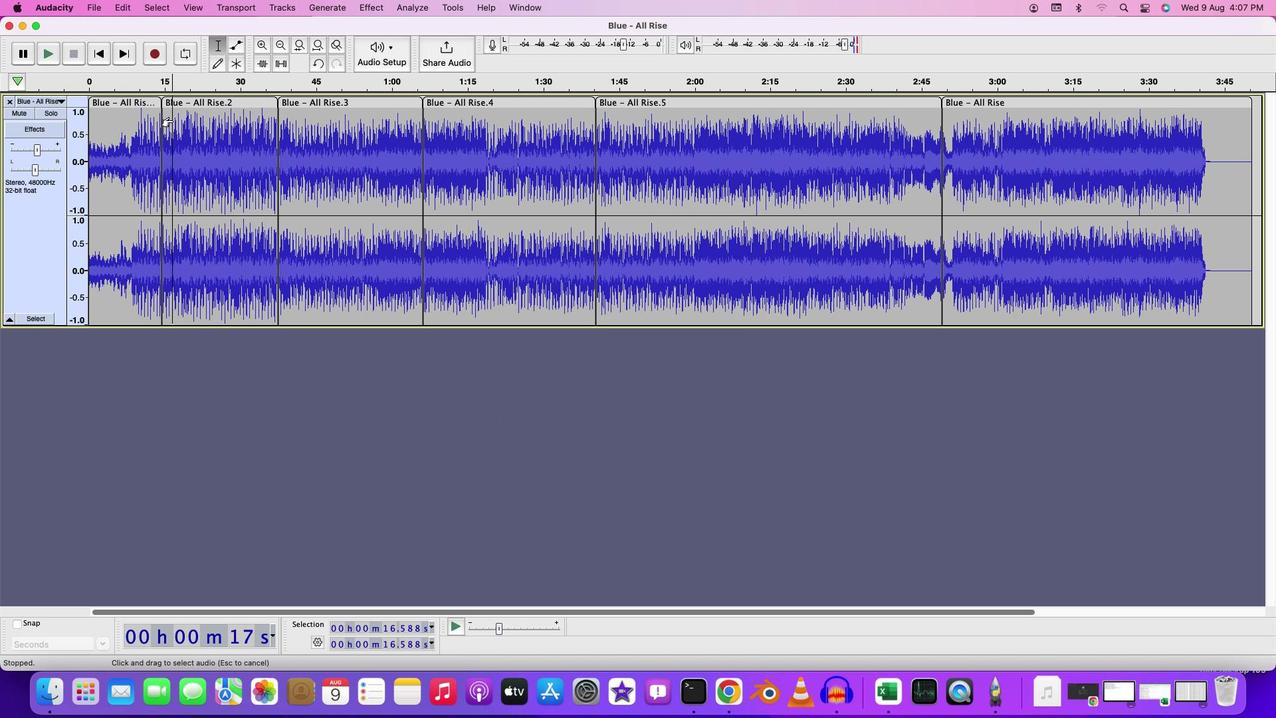 
Action: Key pressed Key.space
Screenshot: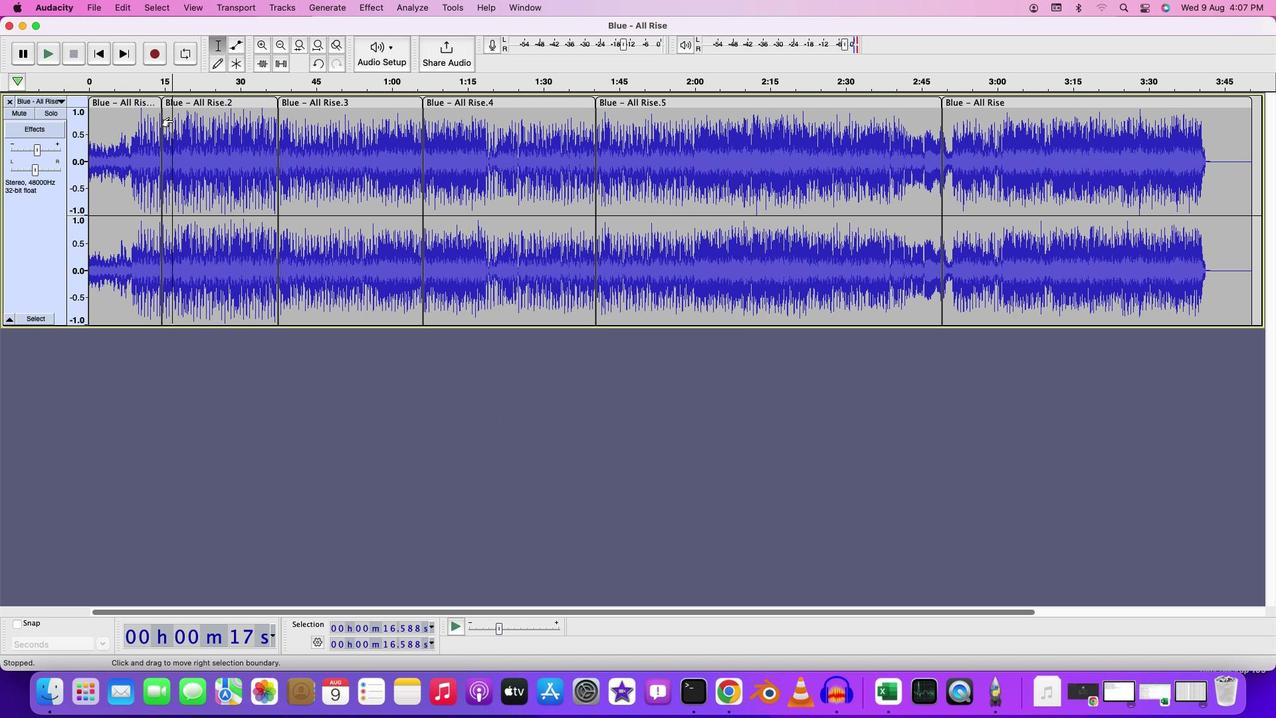 
Action: Mouse moved to (496, 161)
Screenshot: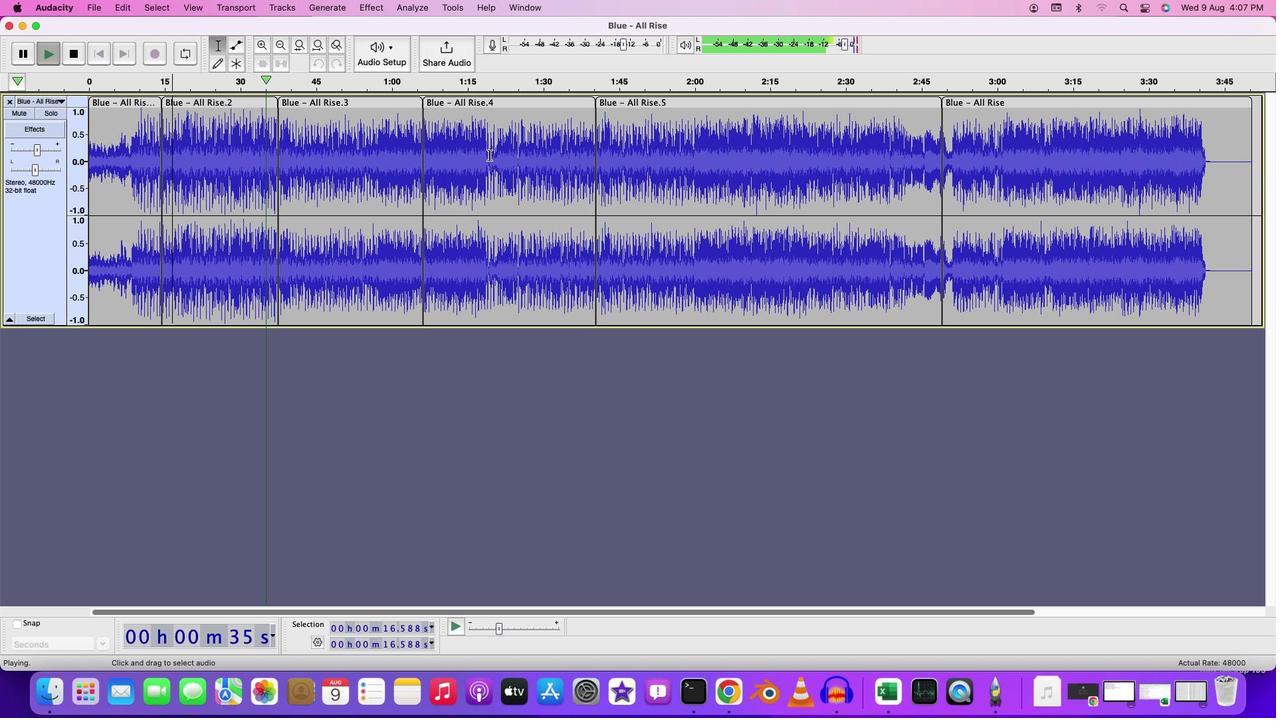 
Action: Key pressed Key.space
Screenshot: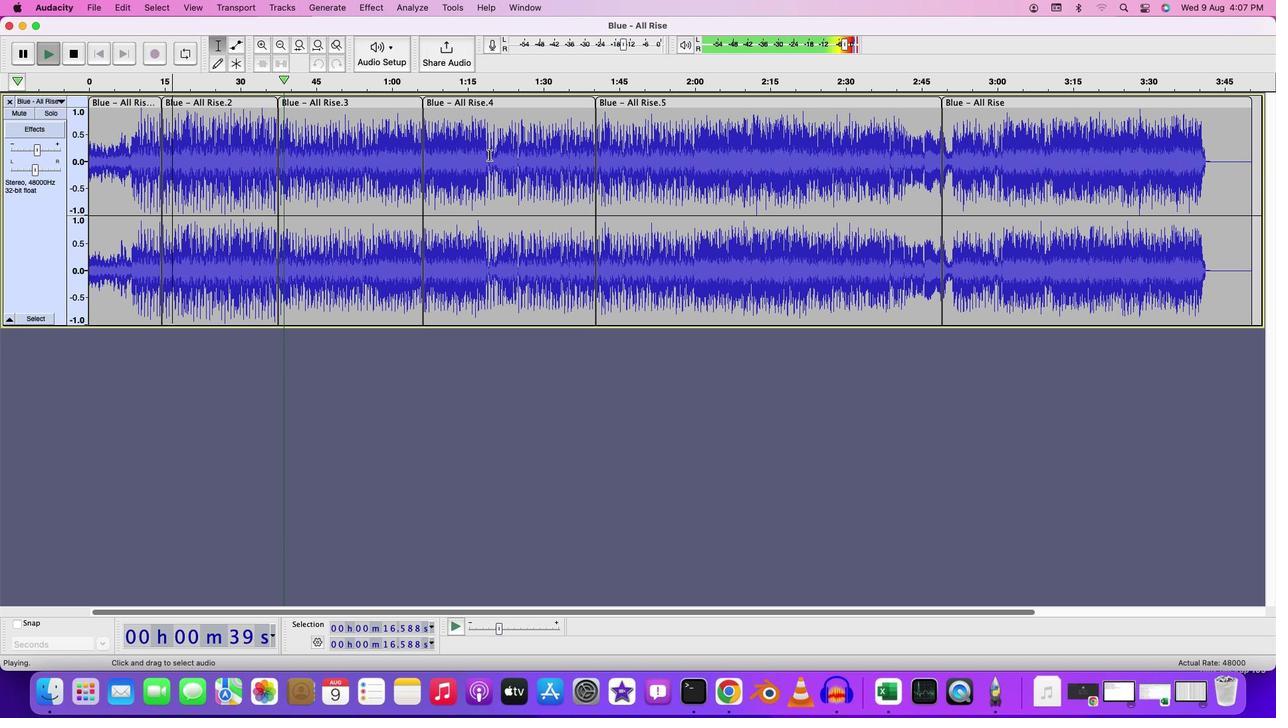 
Action: Mouse moved to (987, 107)
Screenshot: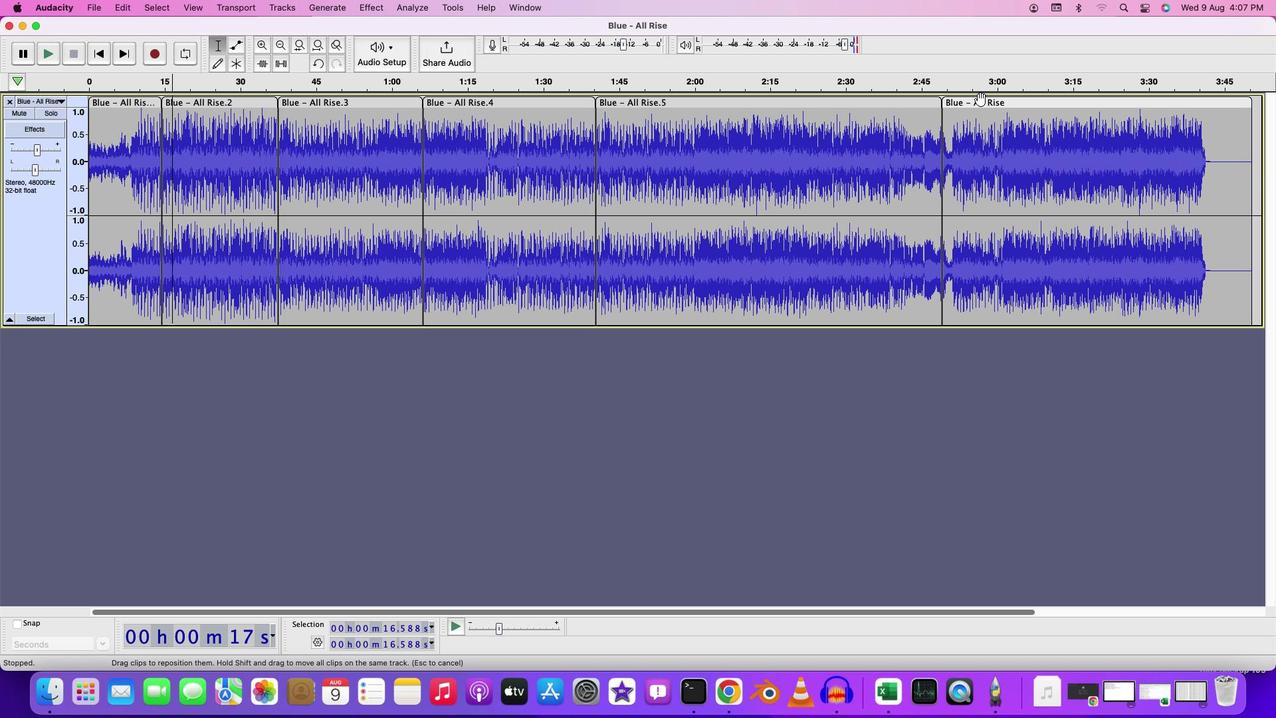 
Action: Mouse pressed left at (987, 107)
Screenshot: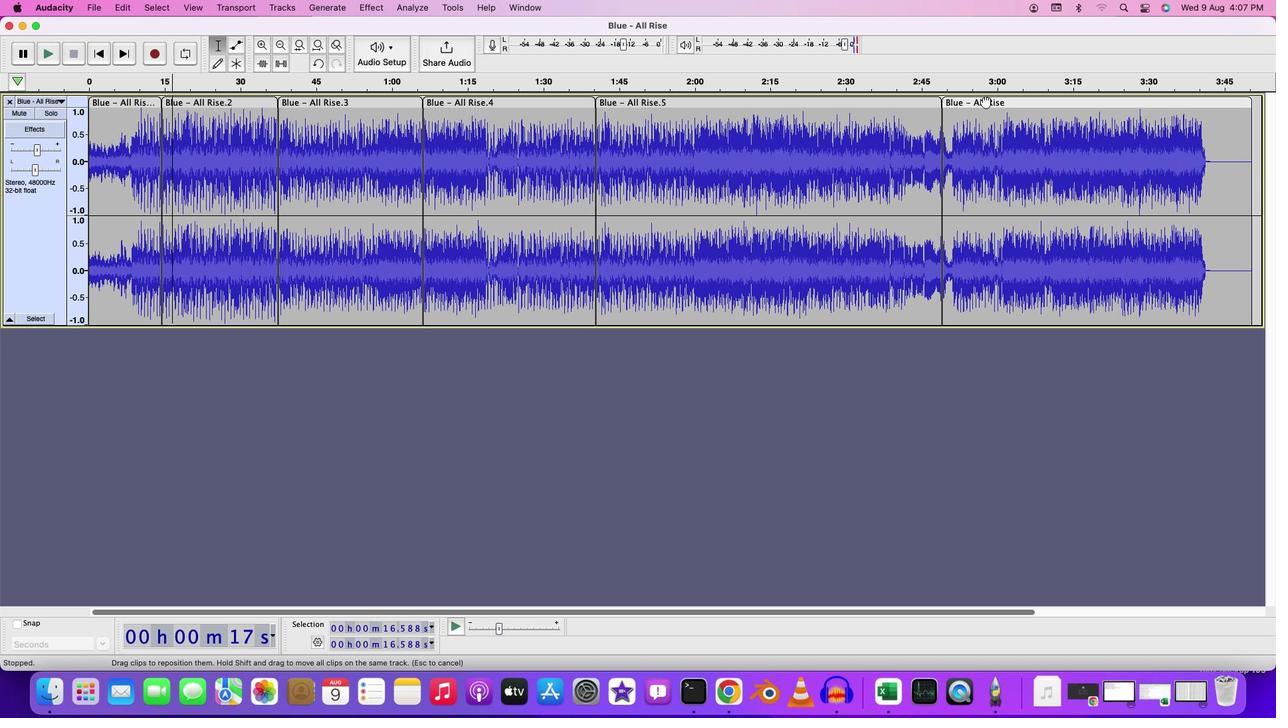 
Action: Mouse moved to (478, 451)
Screenshot: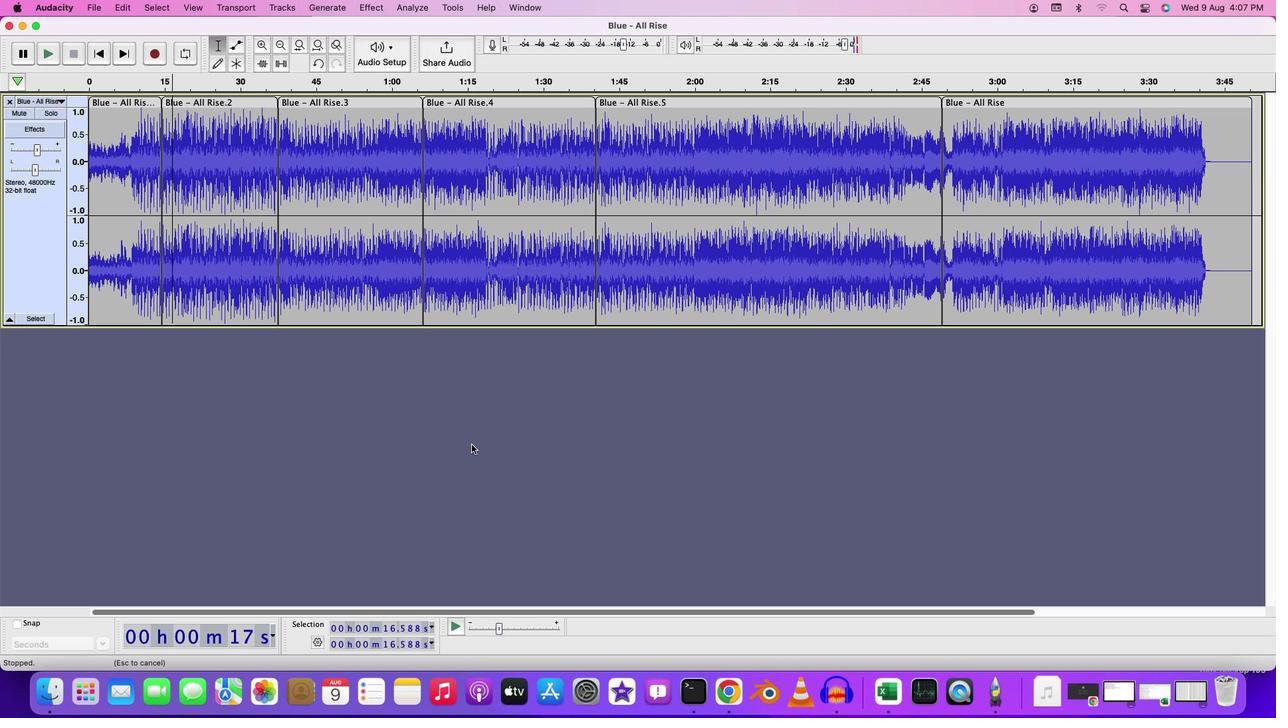 
Action: Mouse pressed right at (478, 451)
Screenshot: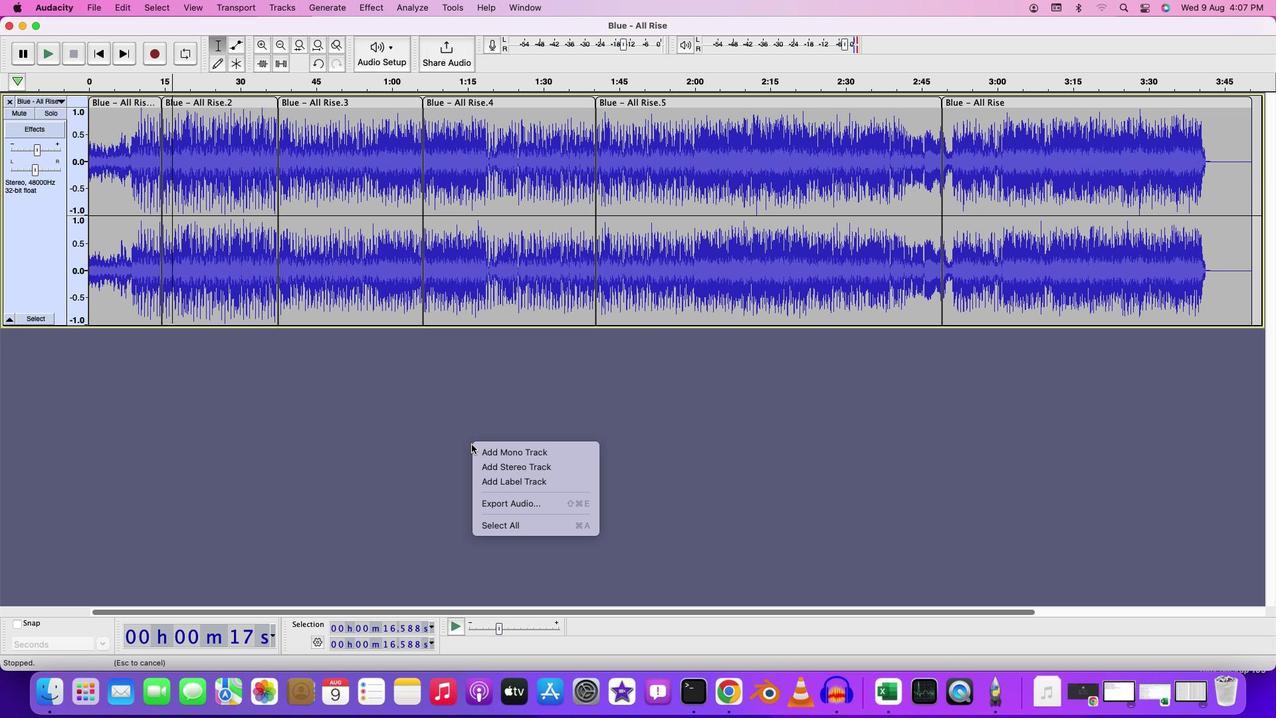 
Action: Mouse moved to (518, 467)
Screenshot: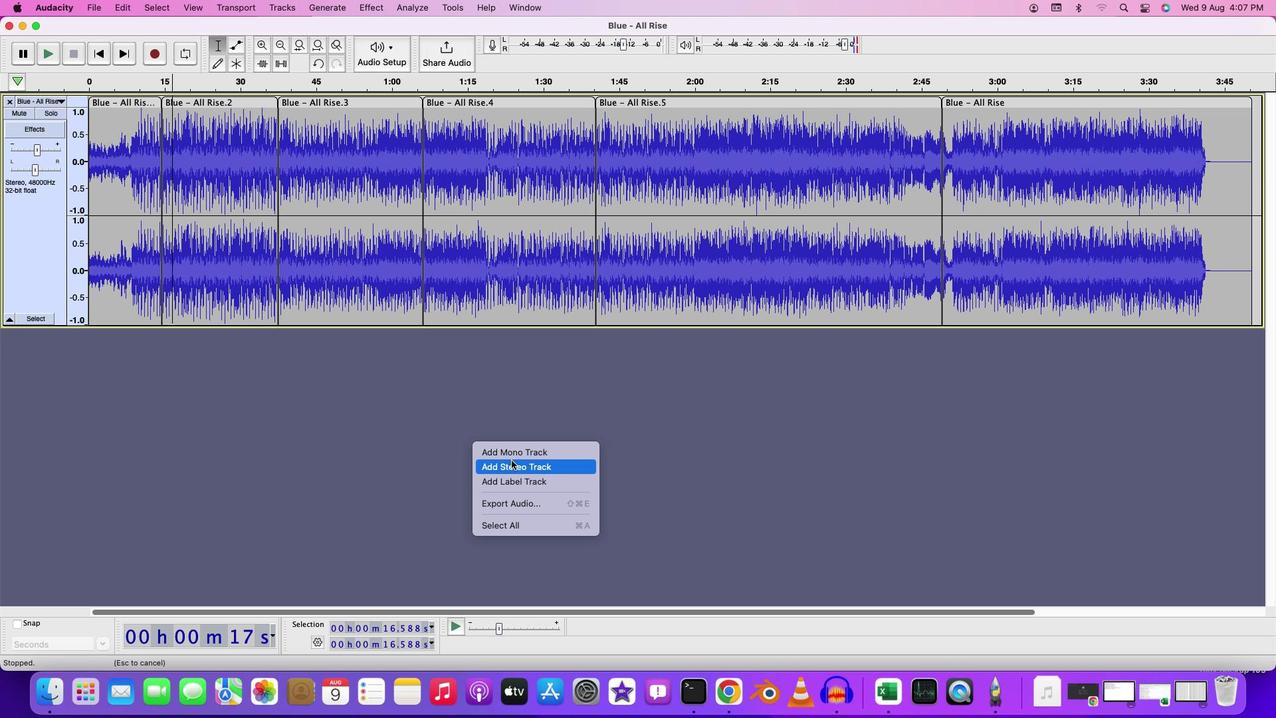 
Action: Mouse pressed left at (518, 467)
Screenshot: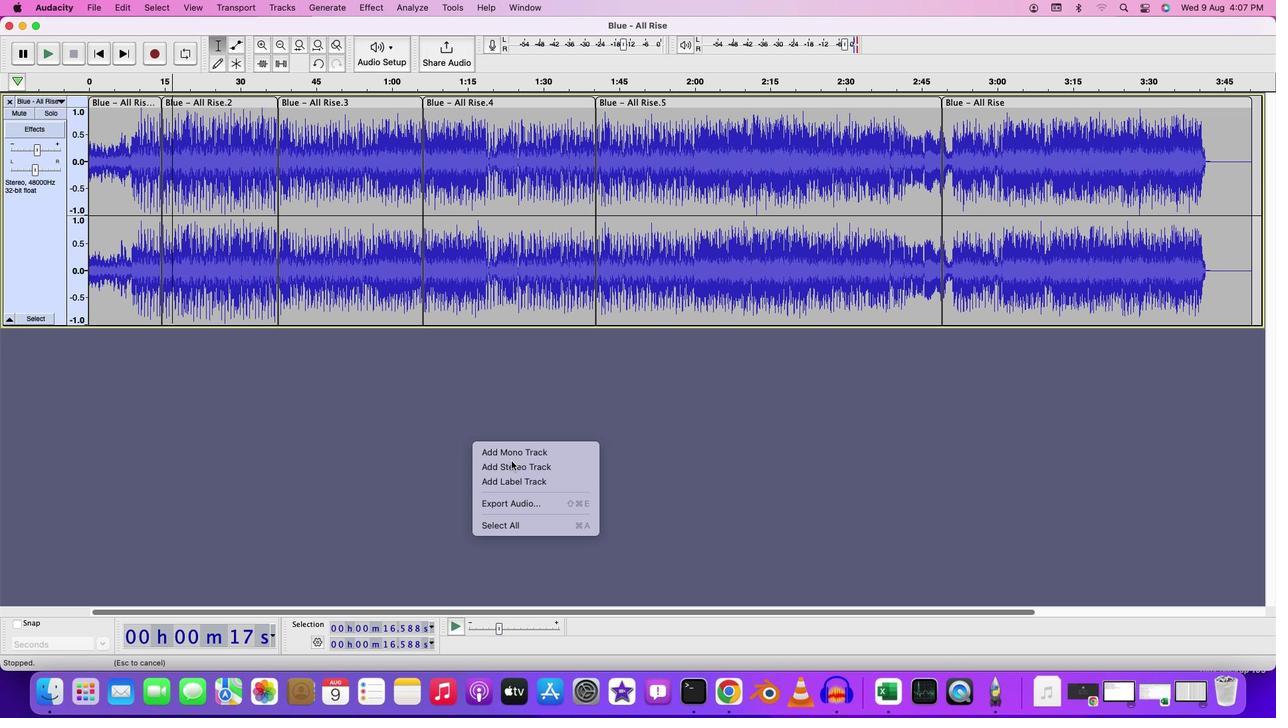 
Action: Mouse moved to (141, 193)
Screenshot: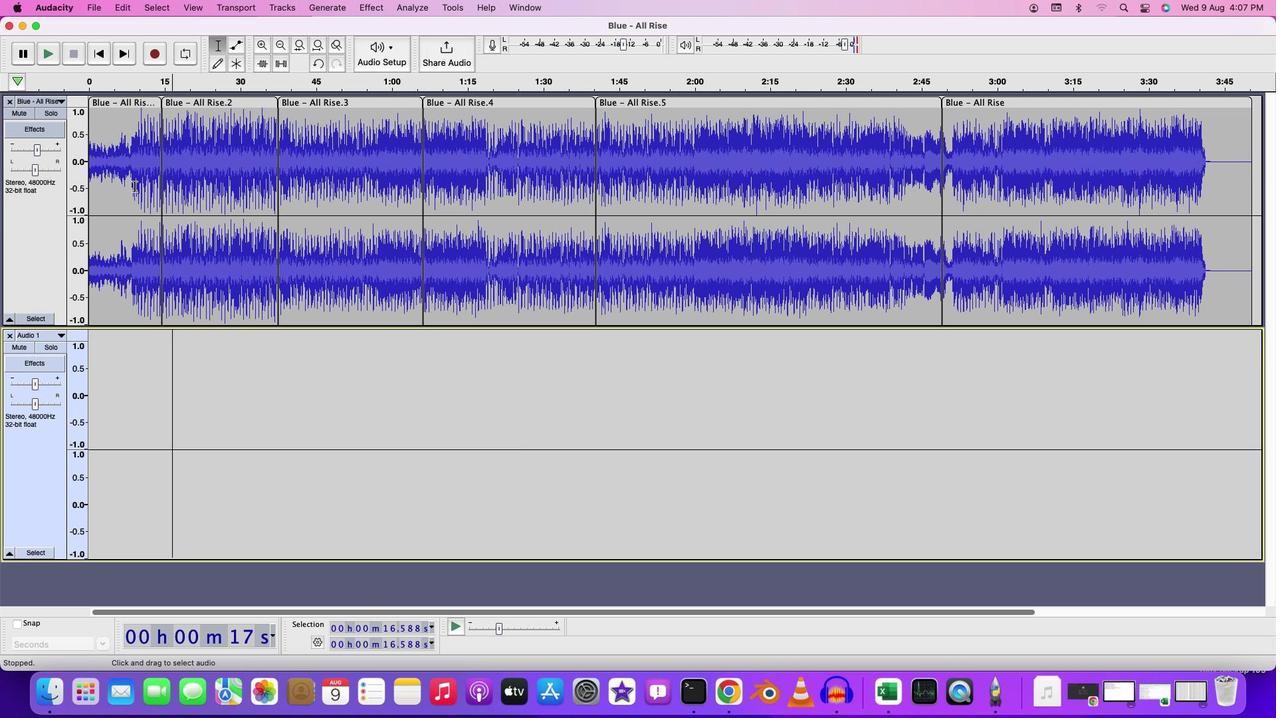 
Action: Mouse pressed left at (141, 193)
Screenshot: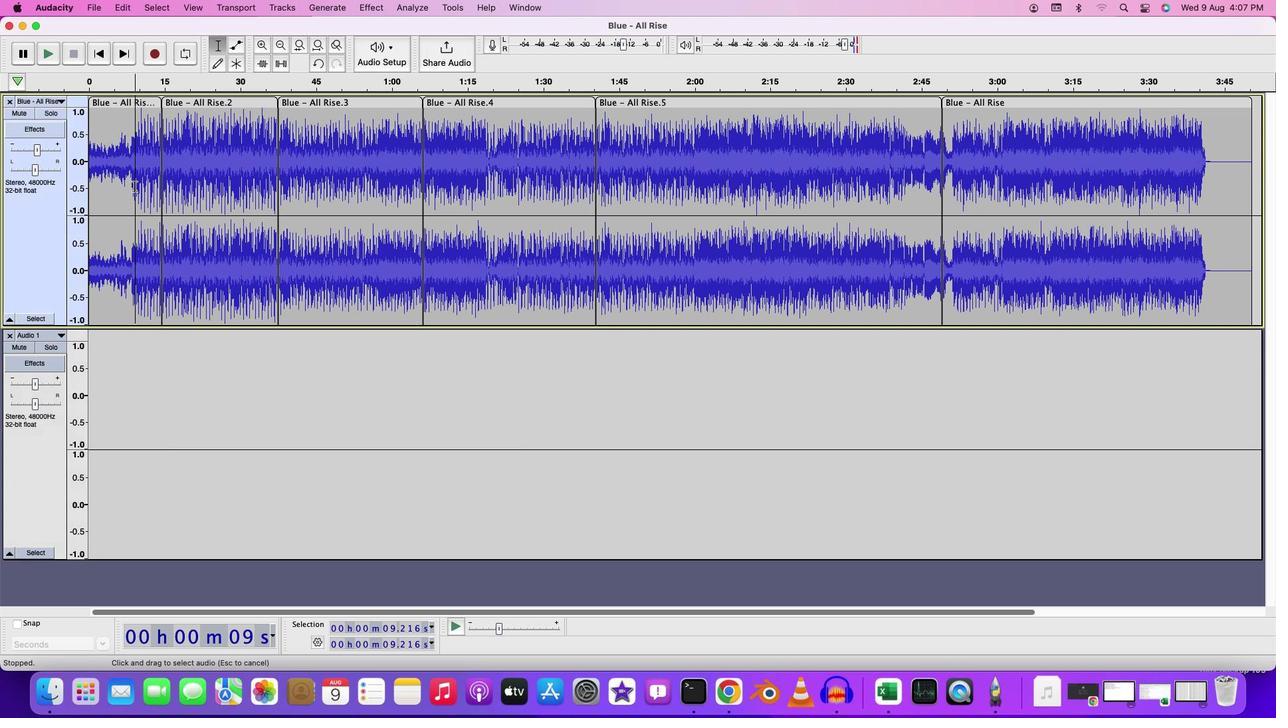 
Action: Mouse moved to (462, 191)
Screenshot: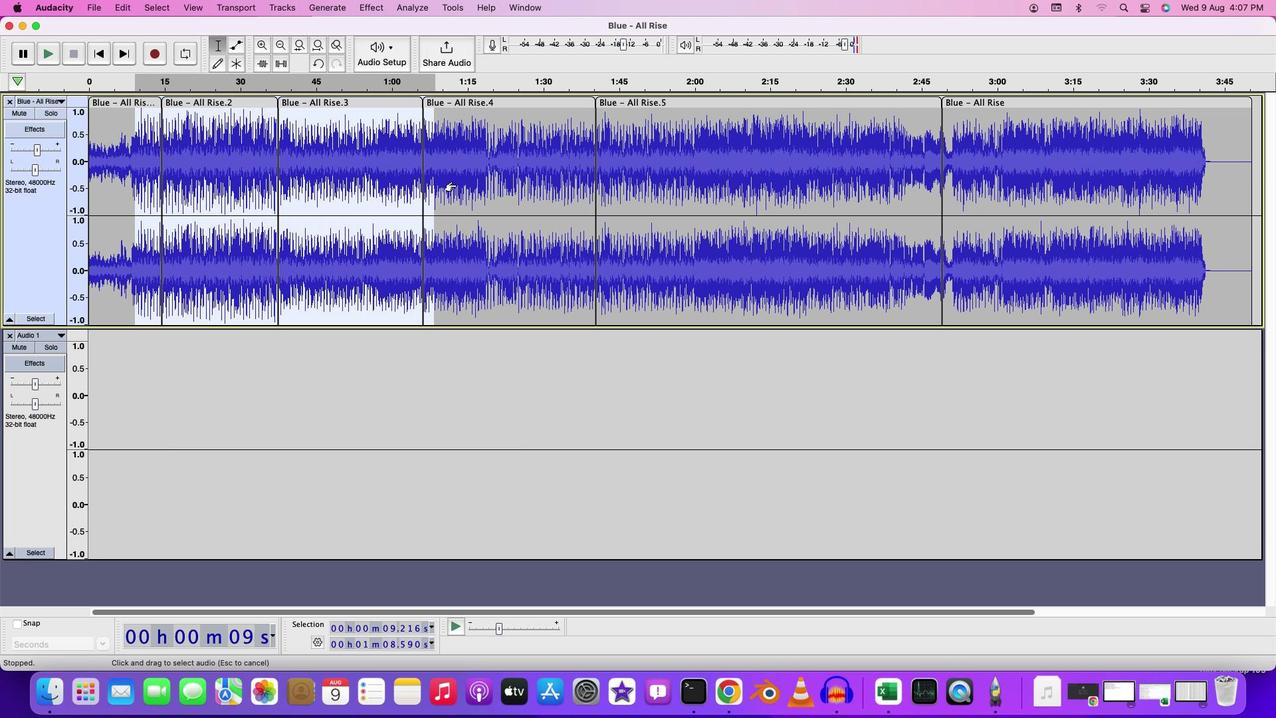 
Action: Mouse pressed left at (462, 191)
Screenshot: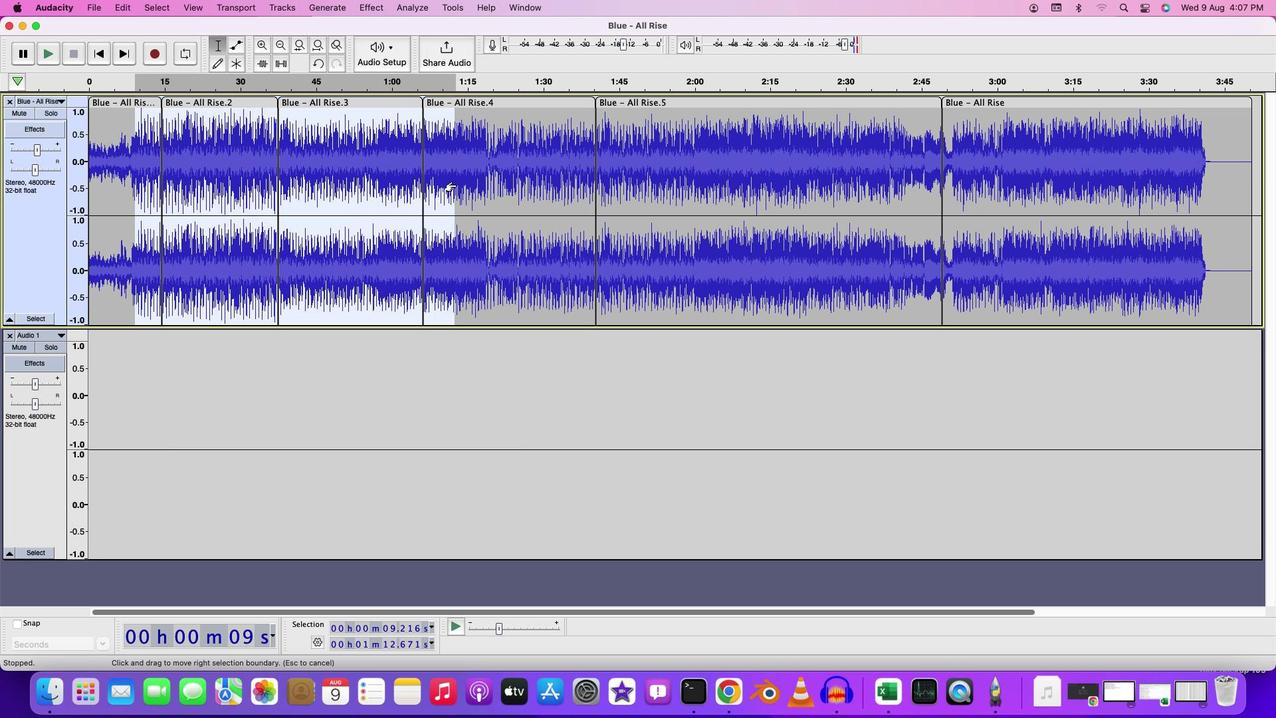 
Action: Mouse pressed left at (462, 191)
Screenshot: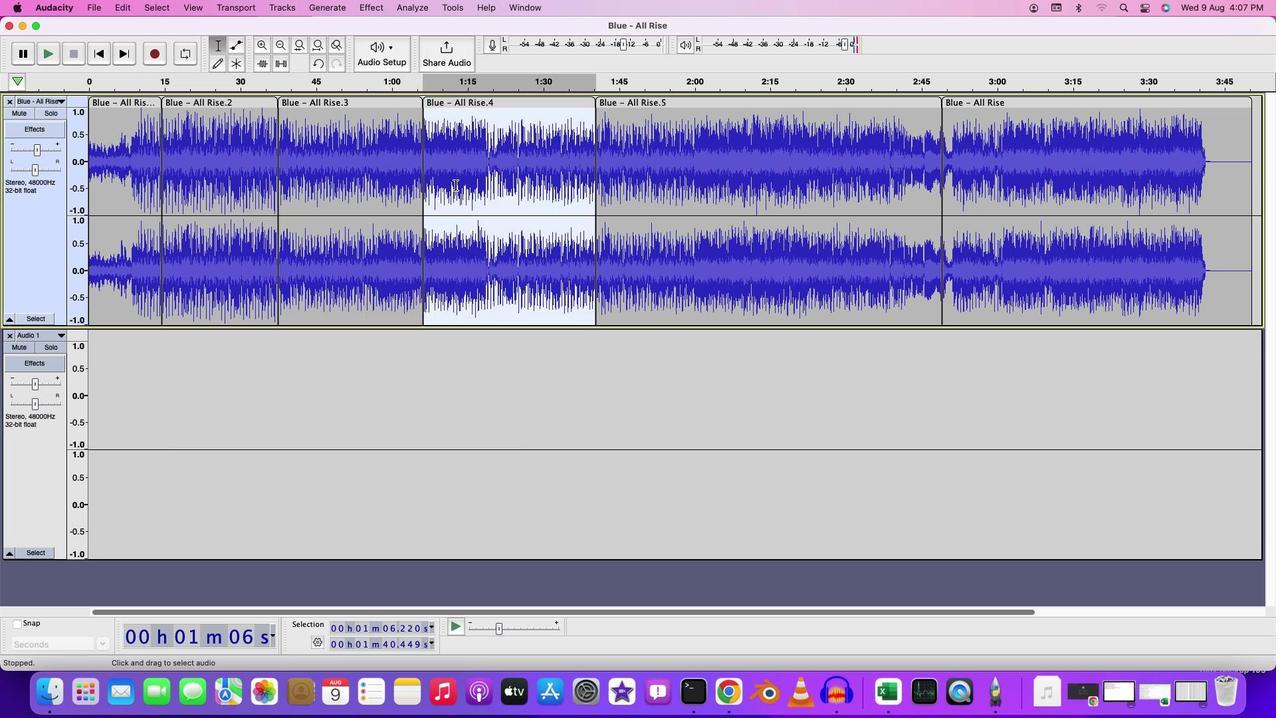 
Action: Mouse moved to (48, 323)
Screenshot: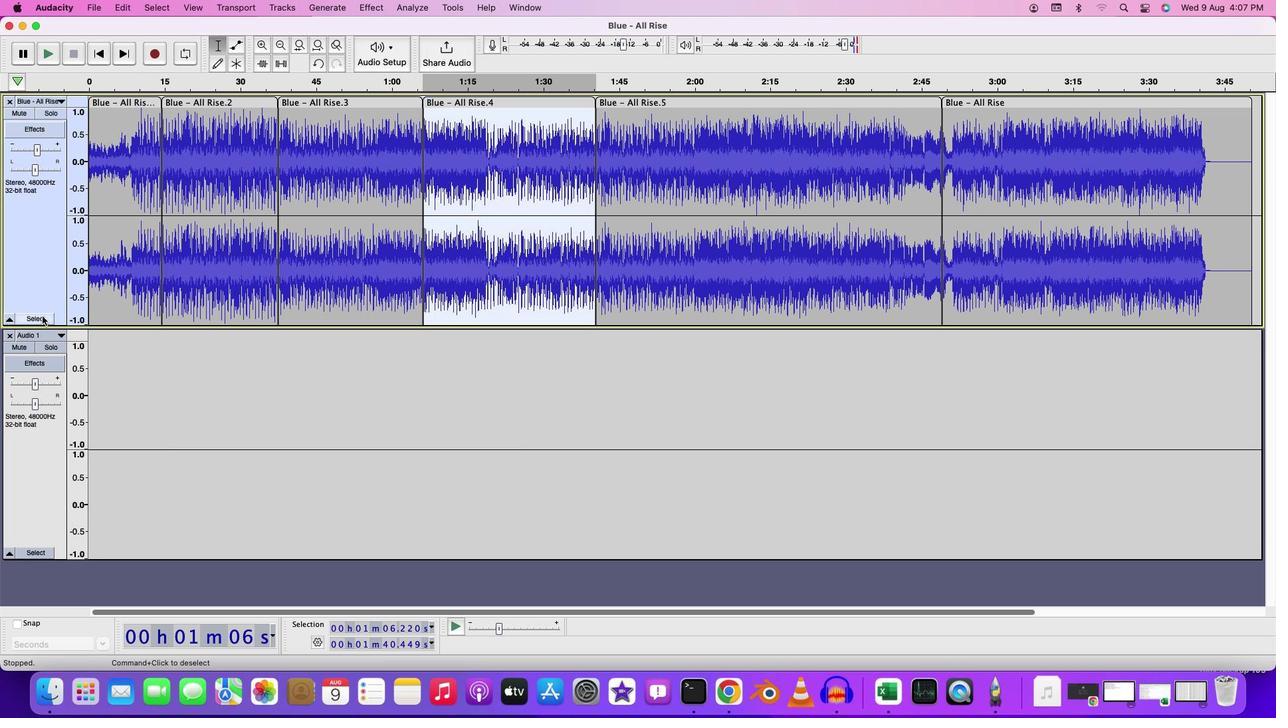 
Action: Mouse pressed left at (48, 323)
Screenshot: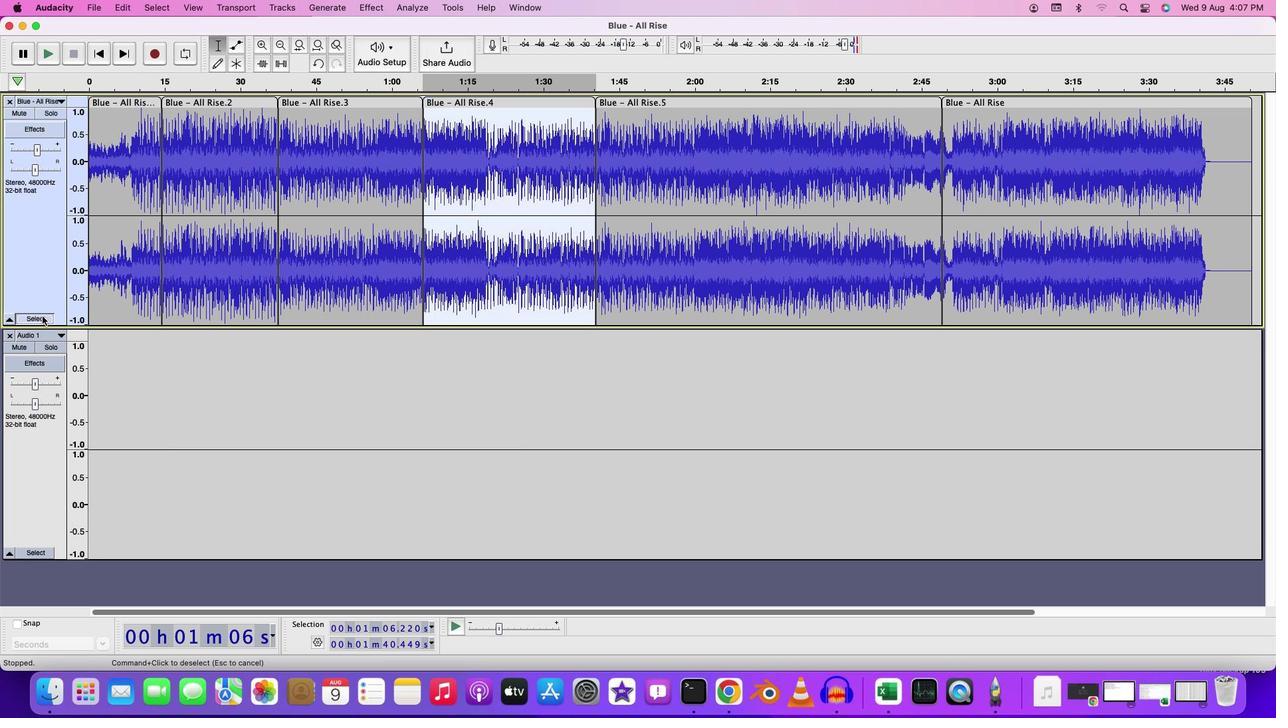 
Action: Mouse moved to (348, 248)
Screenshot: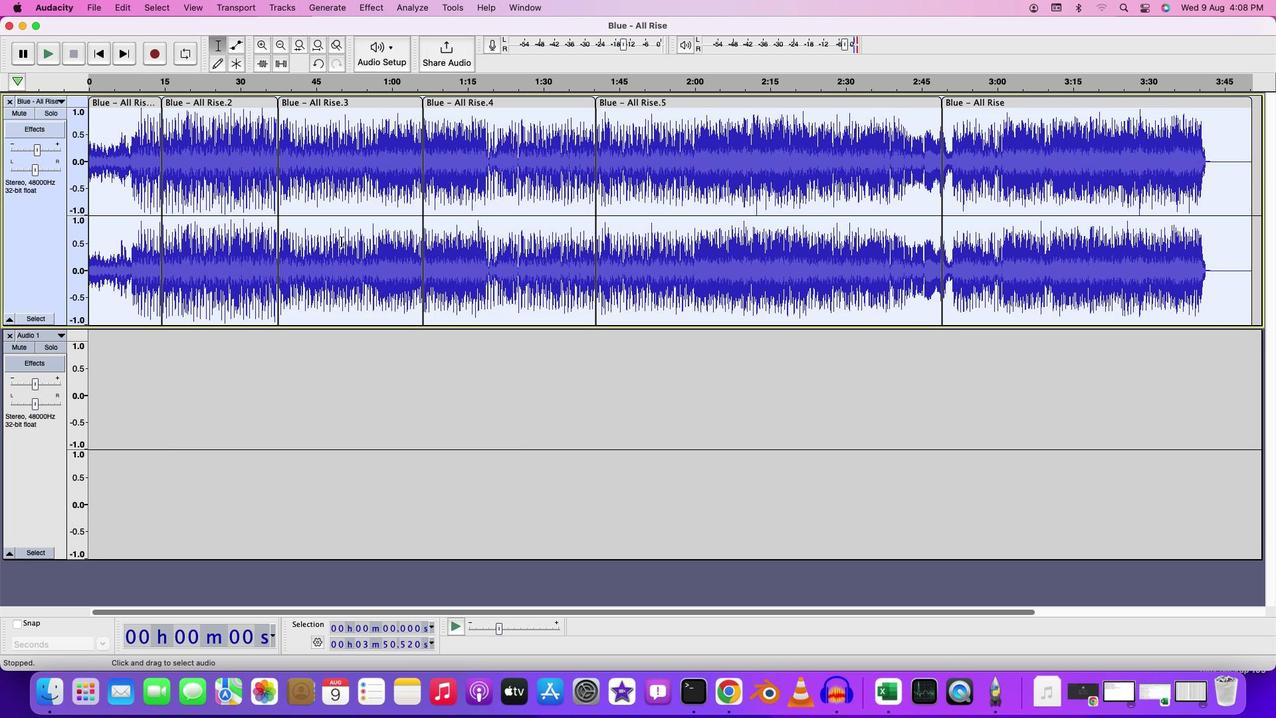 
Action: Key pressed Key.cmd'c'
Screenshot: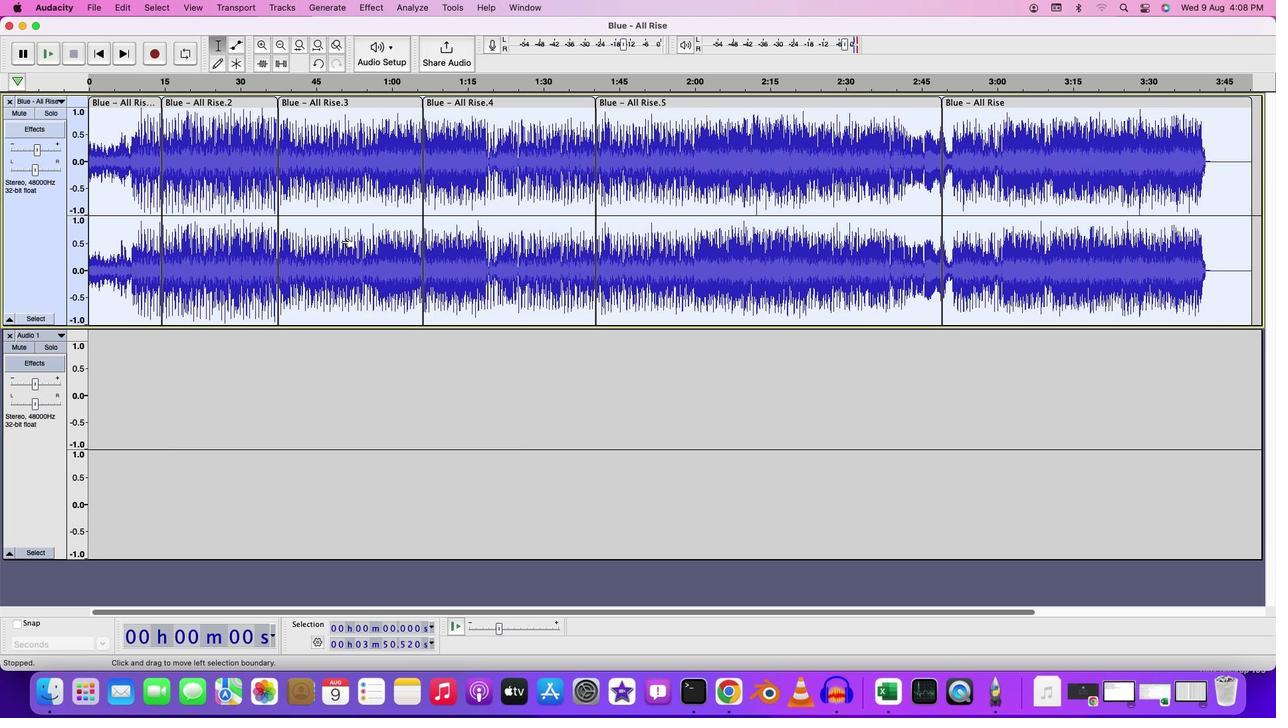 
Action: Mouse moved to (96, 351)
Screenshot: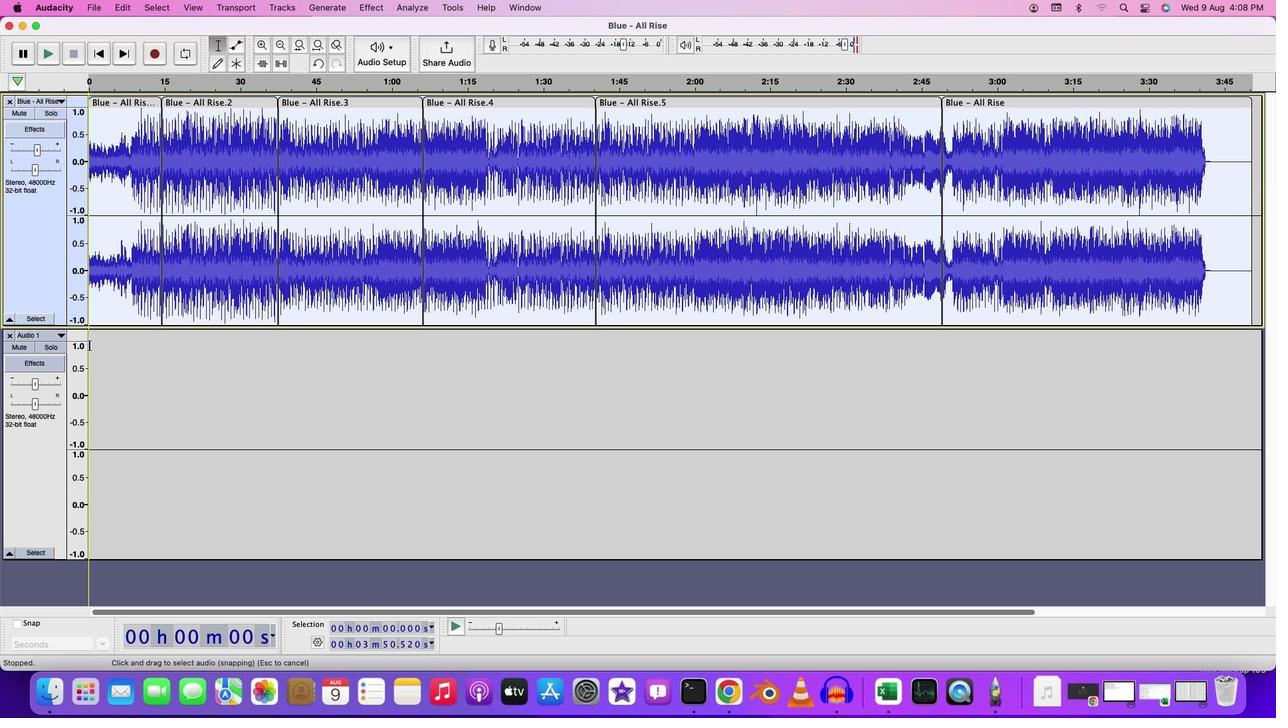 
Action: Mouse pressed left at (96, 351)
Screenshot: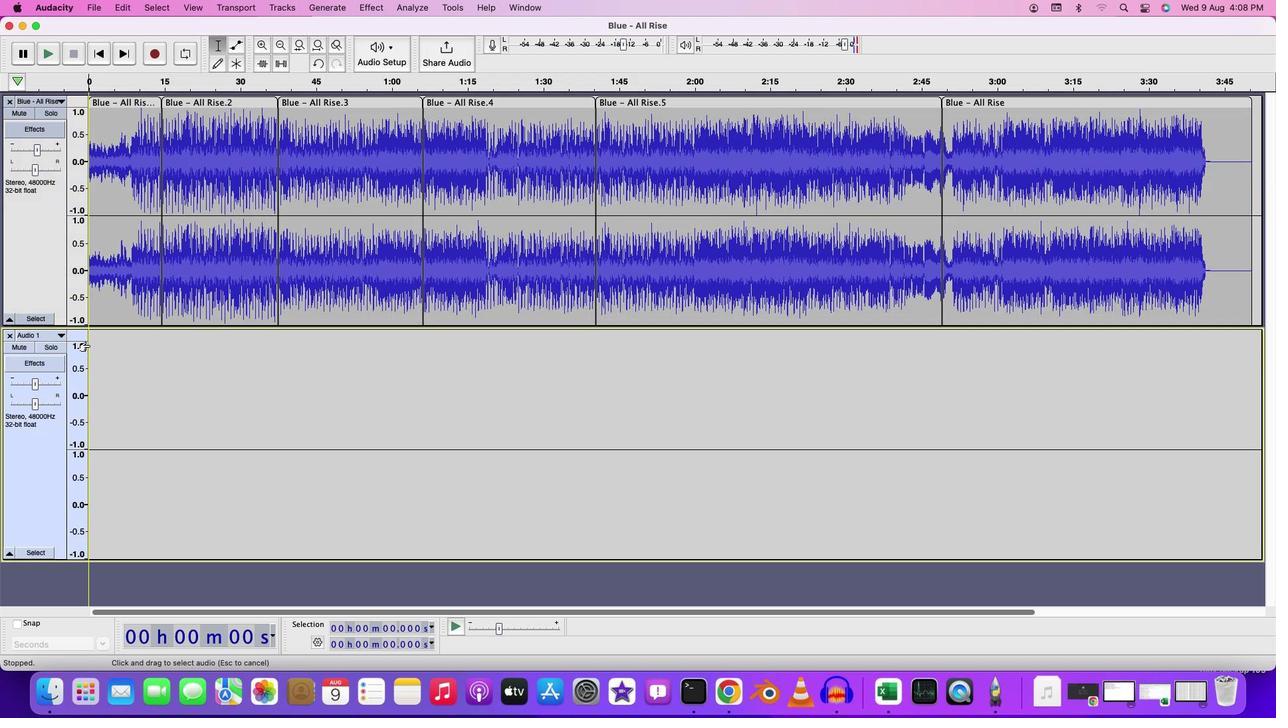 
Action: Key pressed Key.cmd'v'
Screenshot: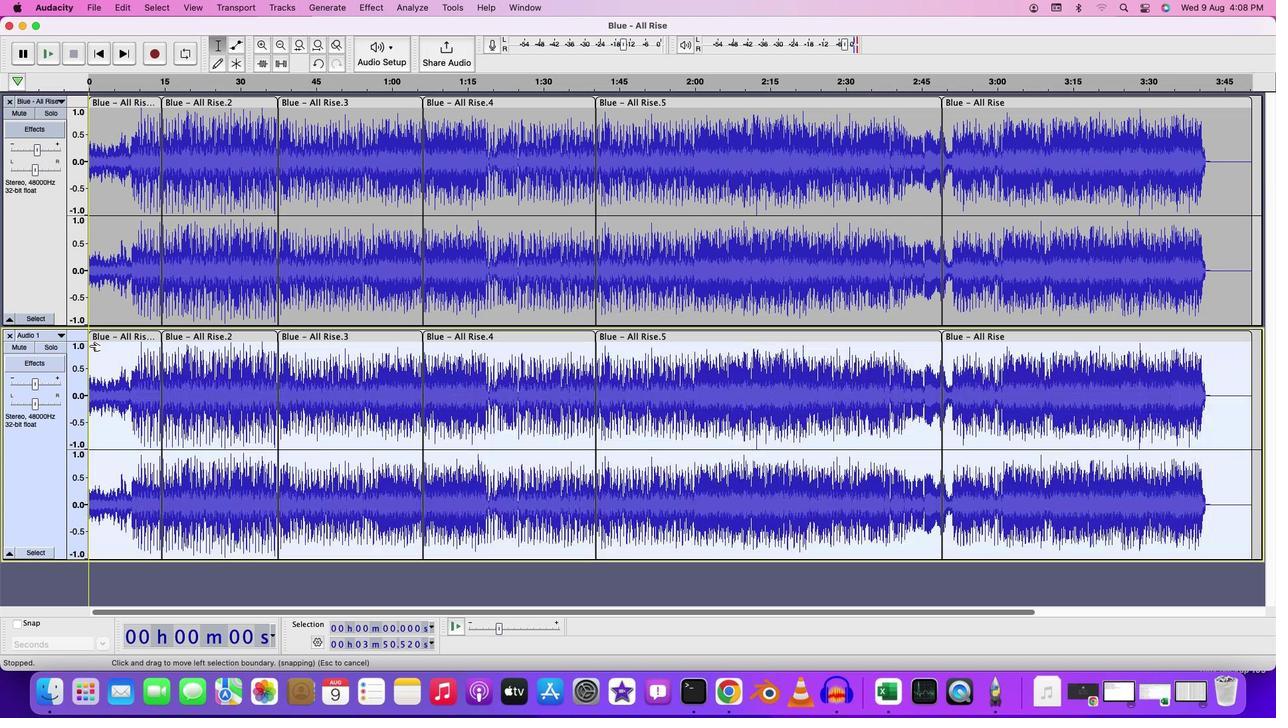 
Action: Mouse moved to (113, 180)
Screenshot: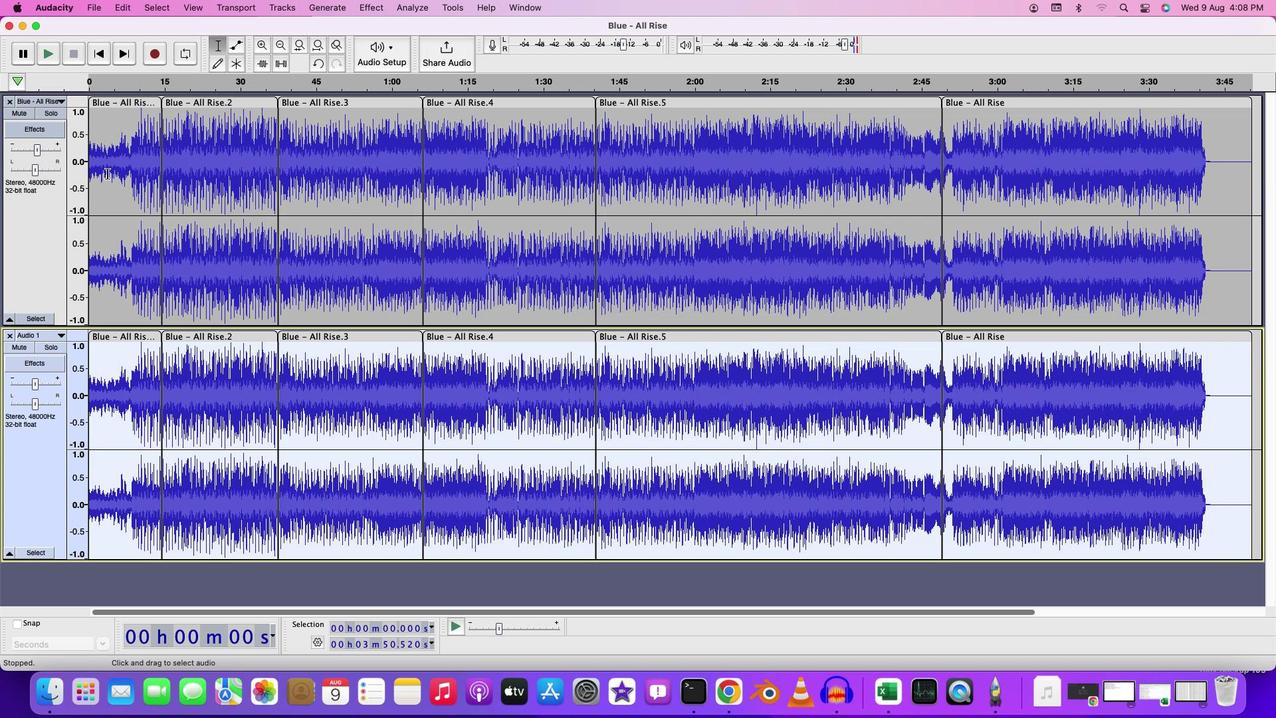 
Action: Mouse pressed left at (113, 180)
Screenshot: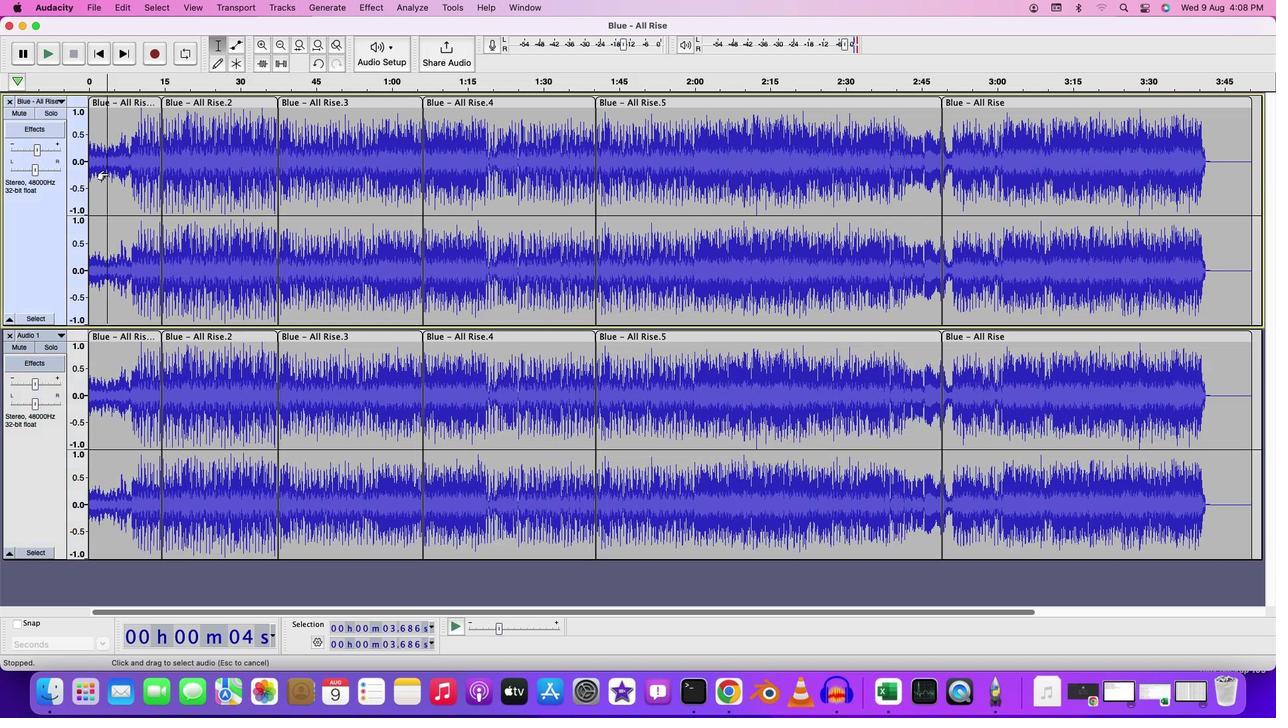
Action: Key pressed Key.spaceKey.space
Screenshot: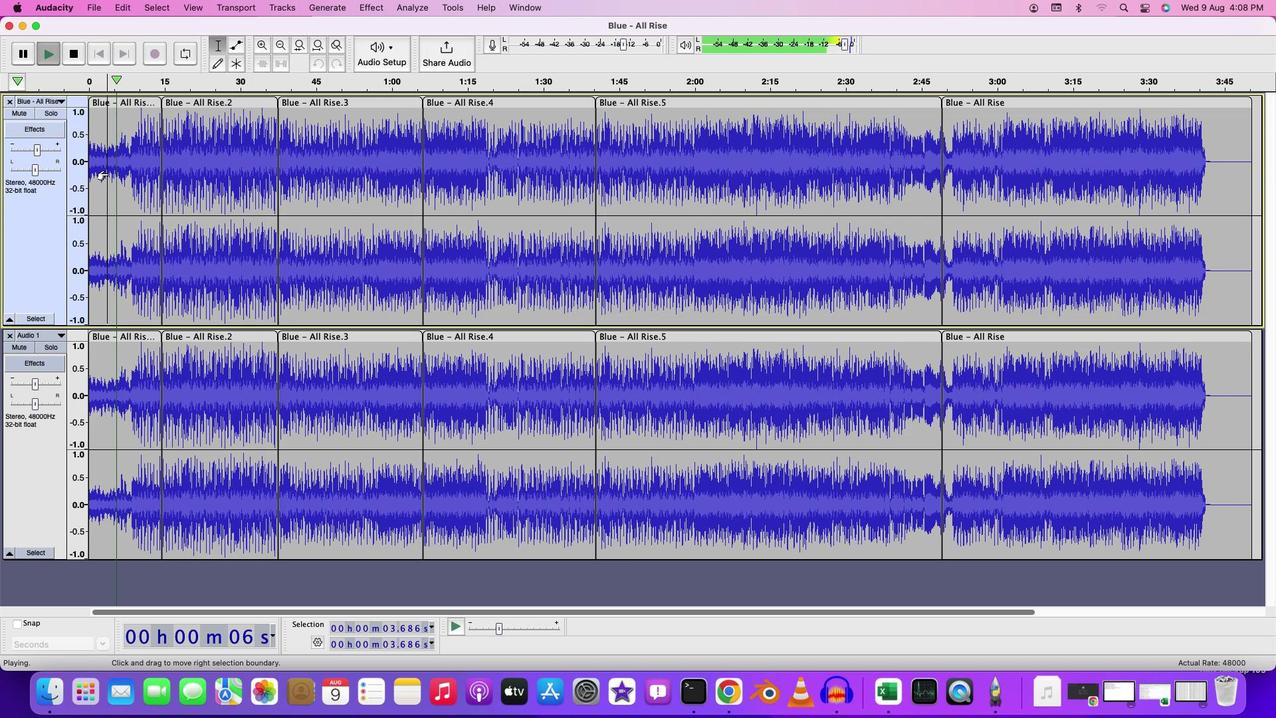 
Action: Mouse moved to (144, 340)
Screenshot: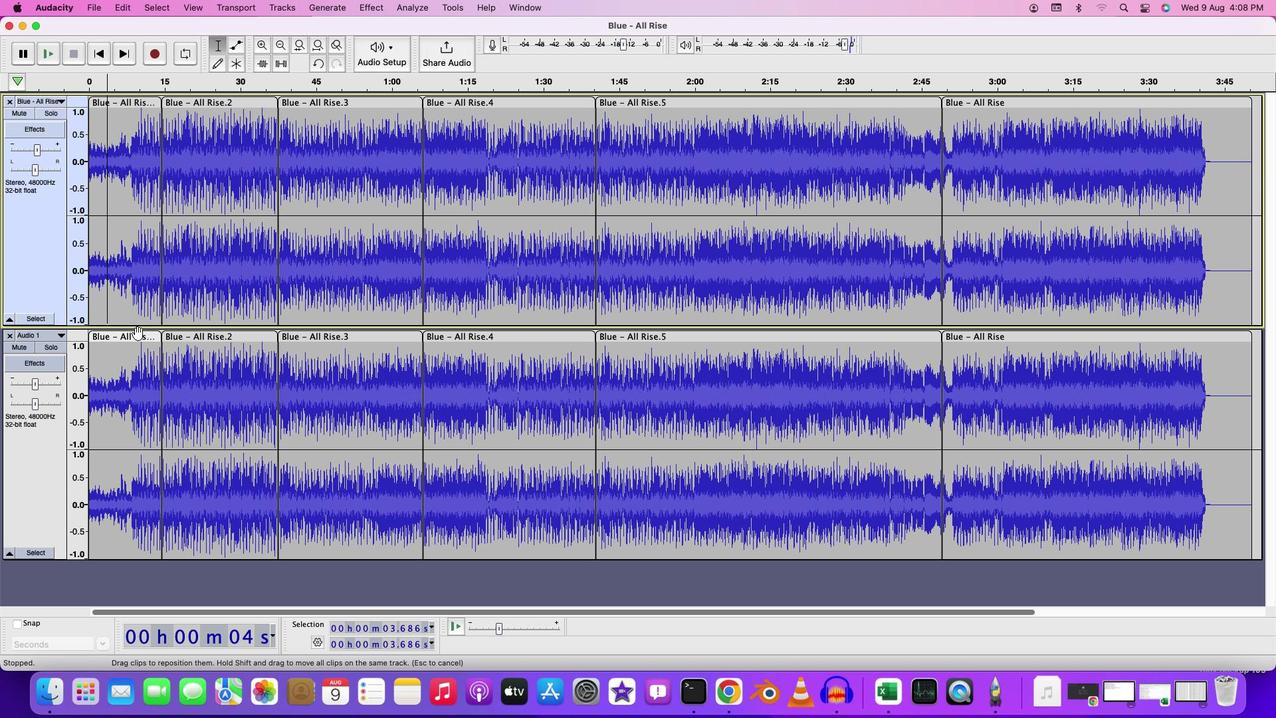 
Action: Key pressed Key.cmd
Screenshot: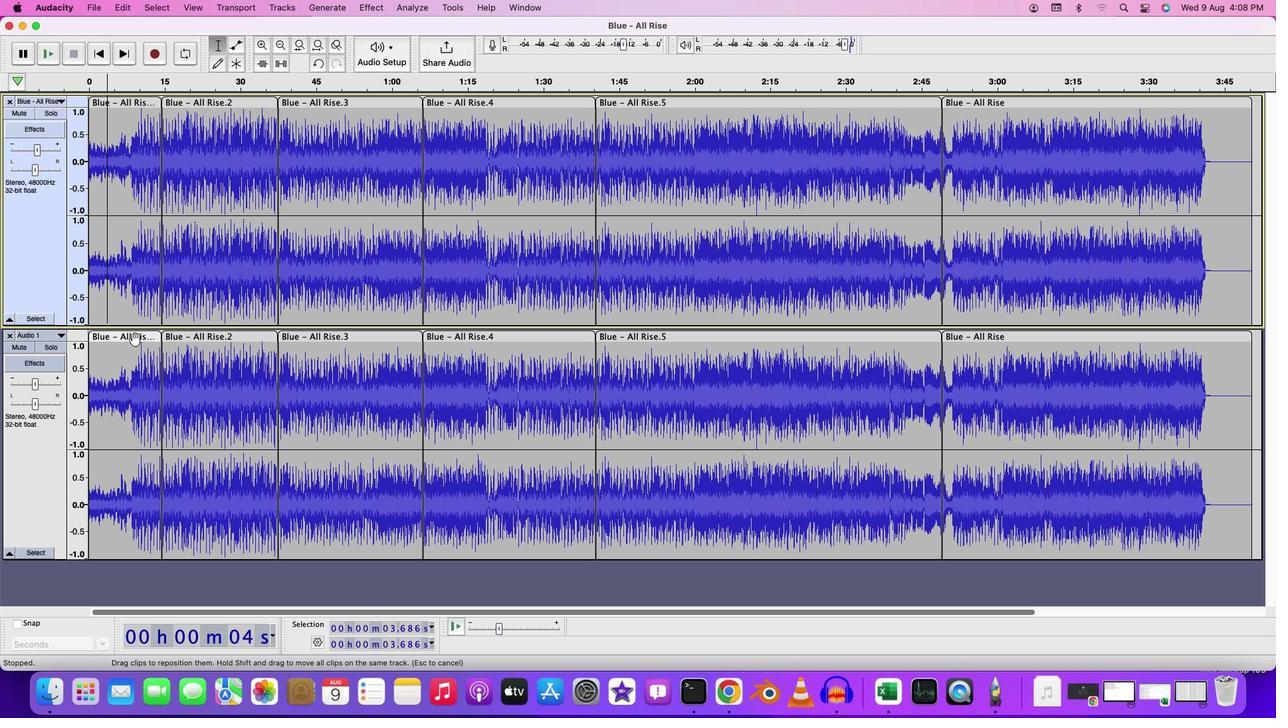 
Action: Mouse moved to (140, 349)
Screenshot: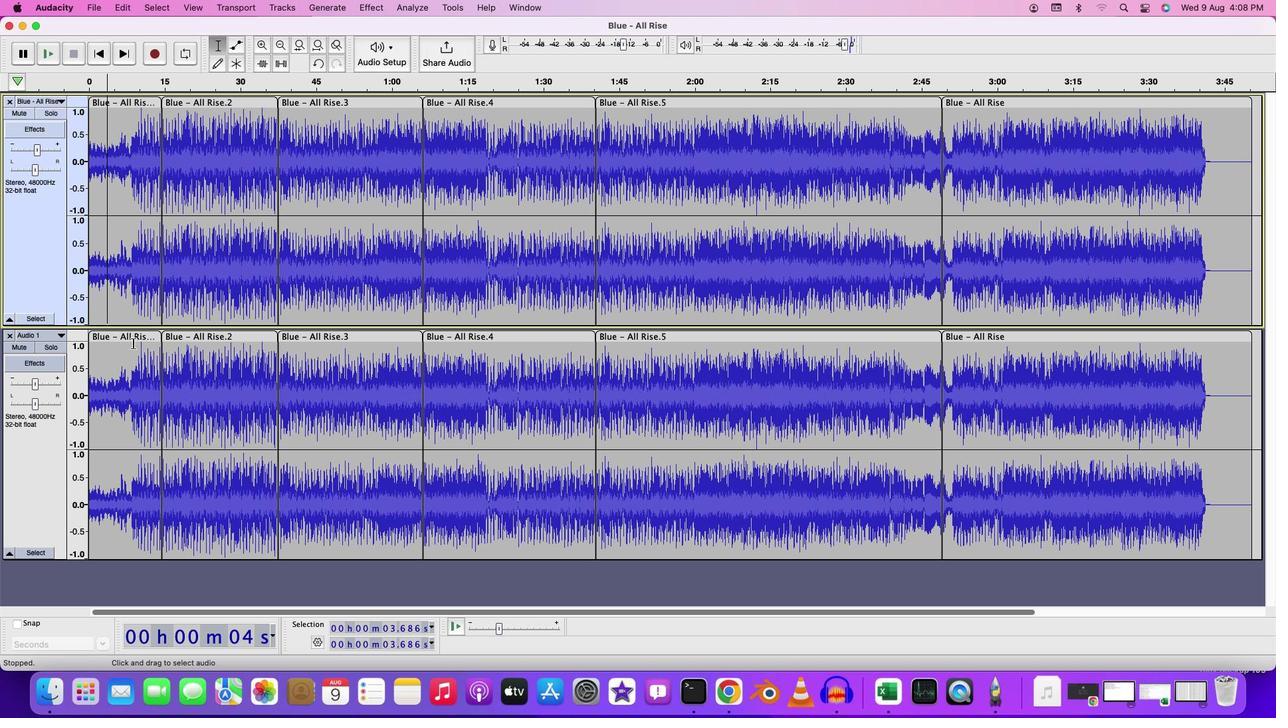 
Action: Mouse scrolled (140, 349) with delta (6, 7)
Screenshot: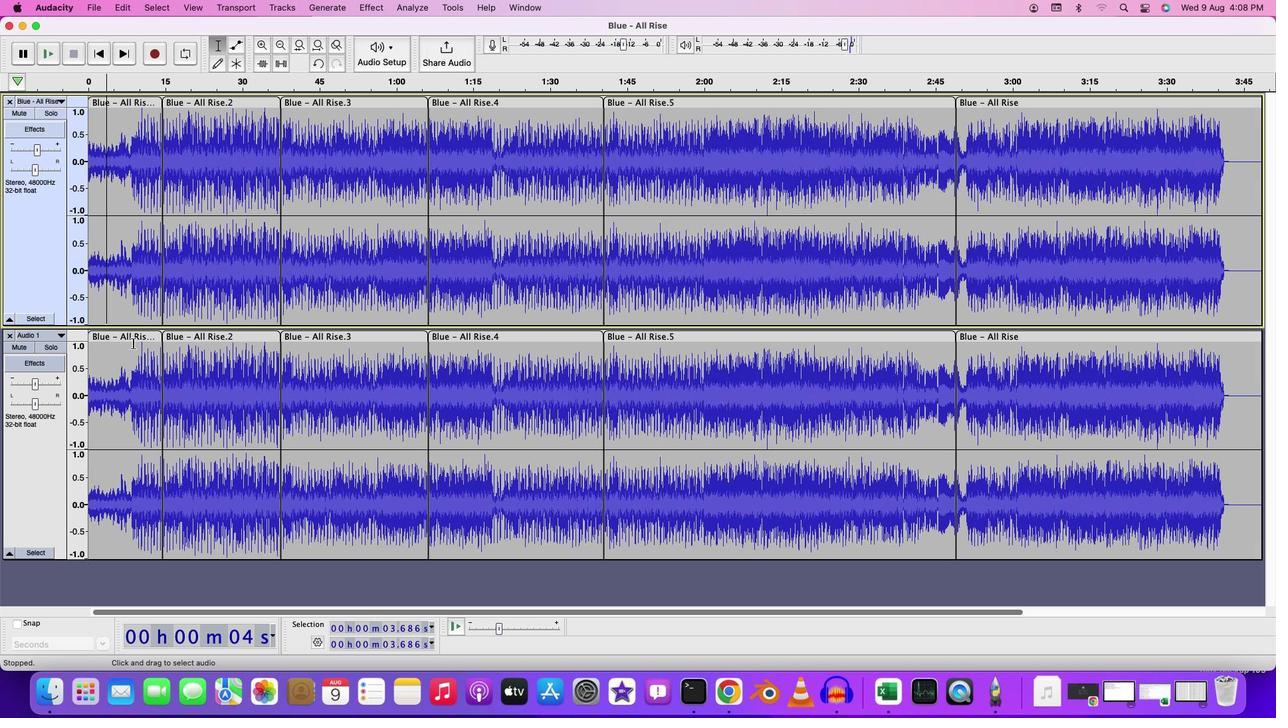 
Action: Mouse moved to (140, 349)
Screenshot: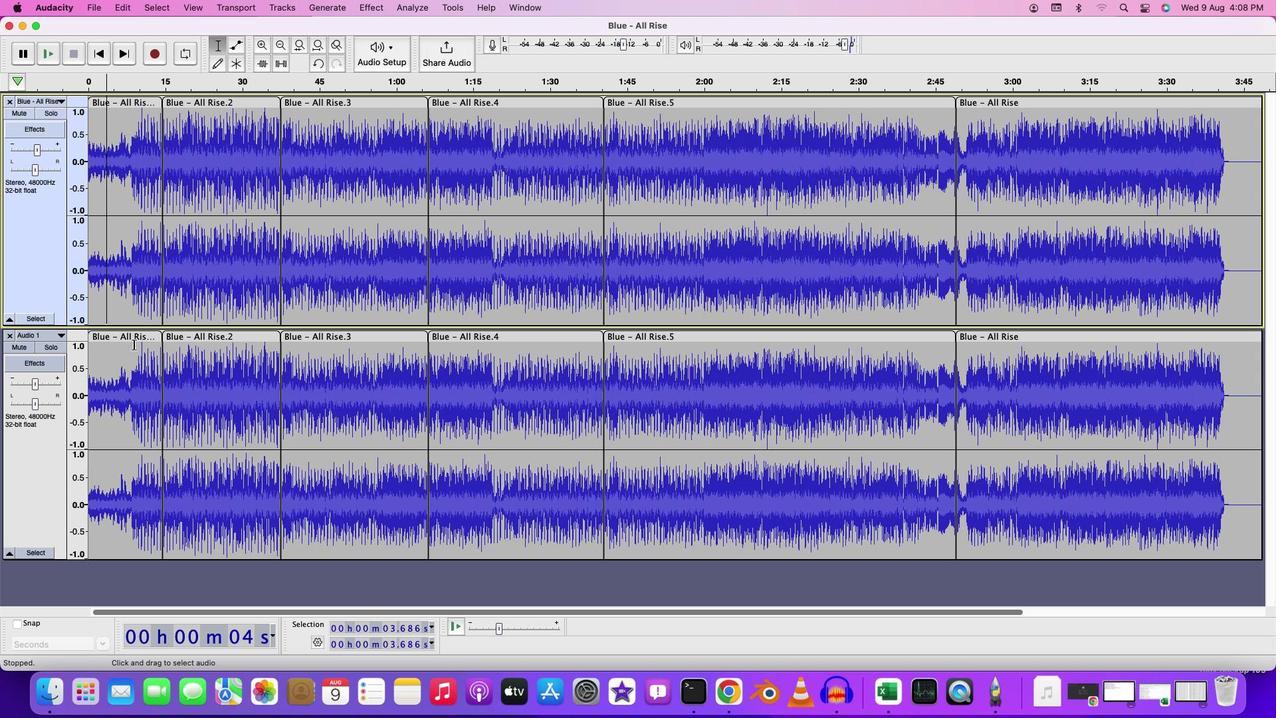 
Action: Mouse scrolled (140, 349) with delta (6, 7)
Screenshot: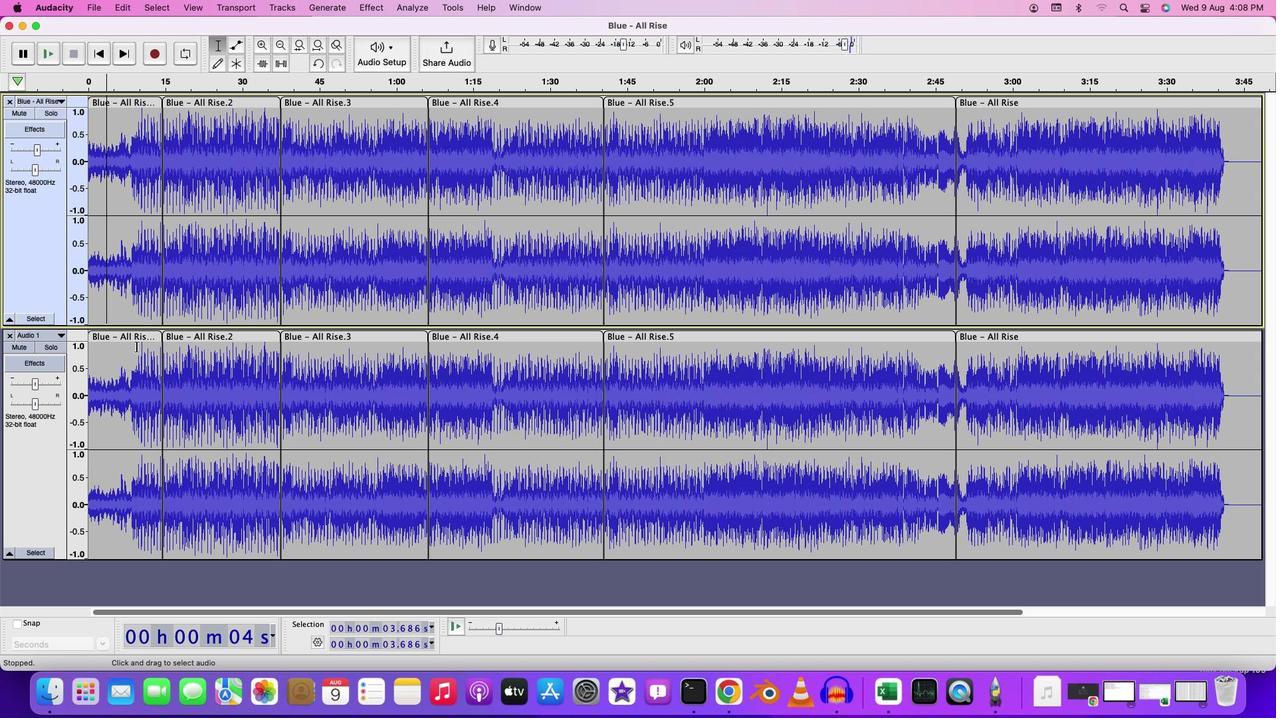 
Action: Mouse moved to (140, 350)
Screenshot: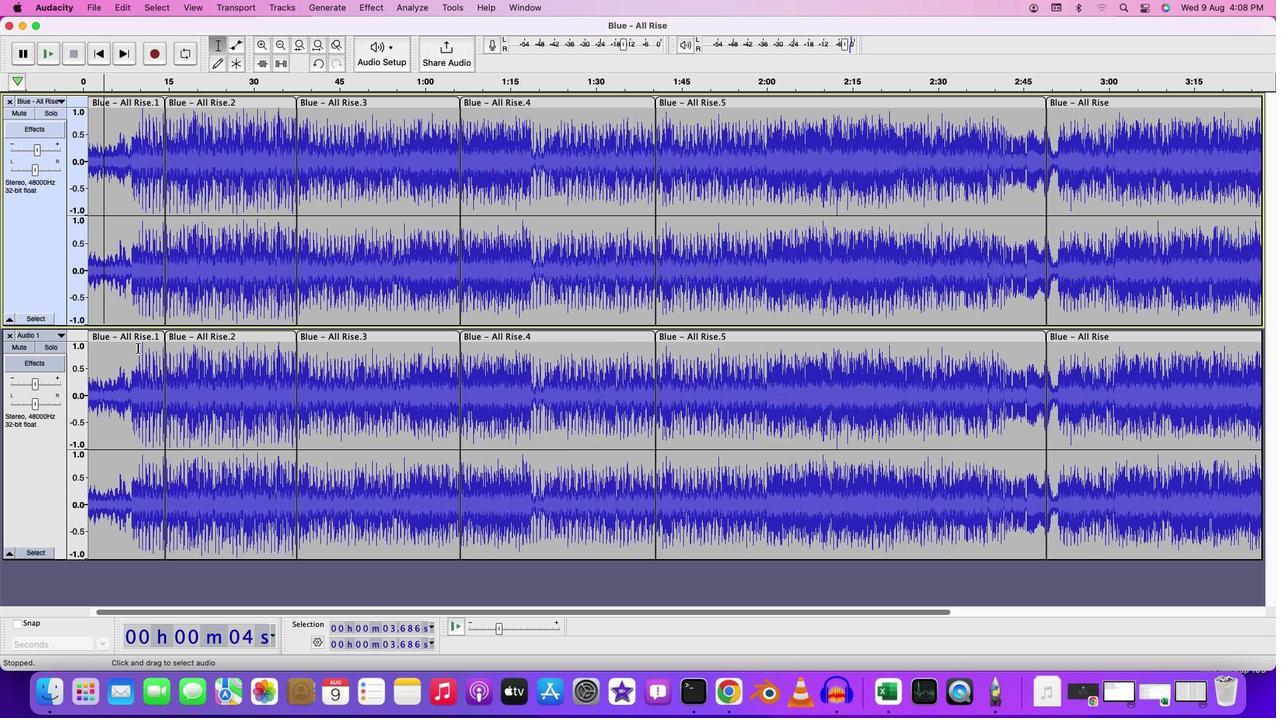 
Action: Mouse scrolled (140, 350) with delta (6, 7)
Screenshot: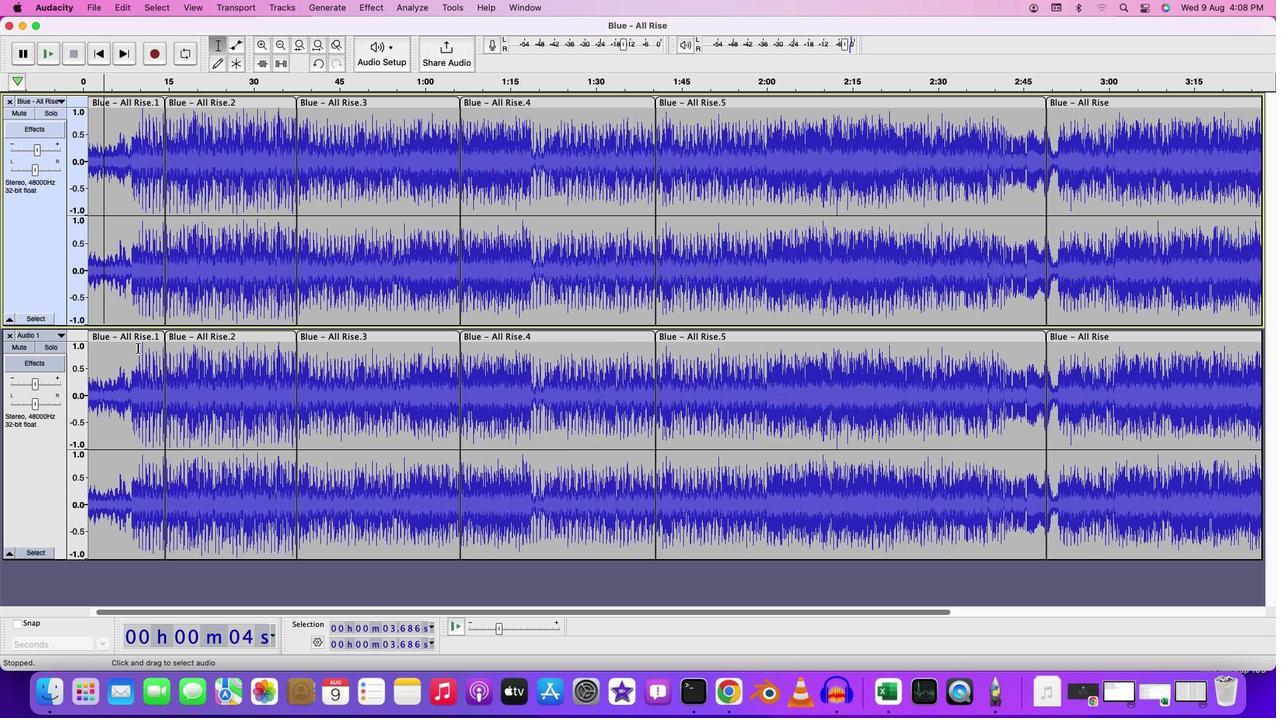 
Action: Mouse moved to (144, 353)
Screenshot: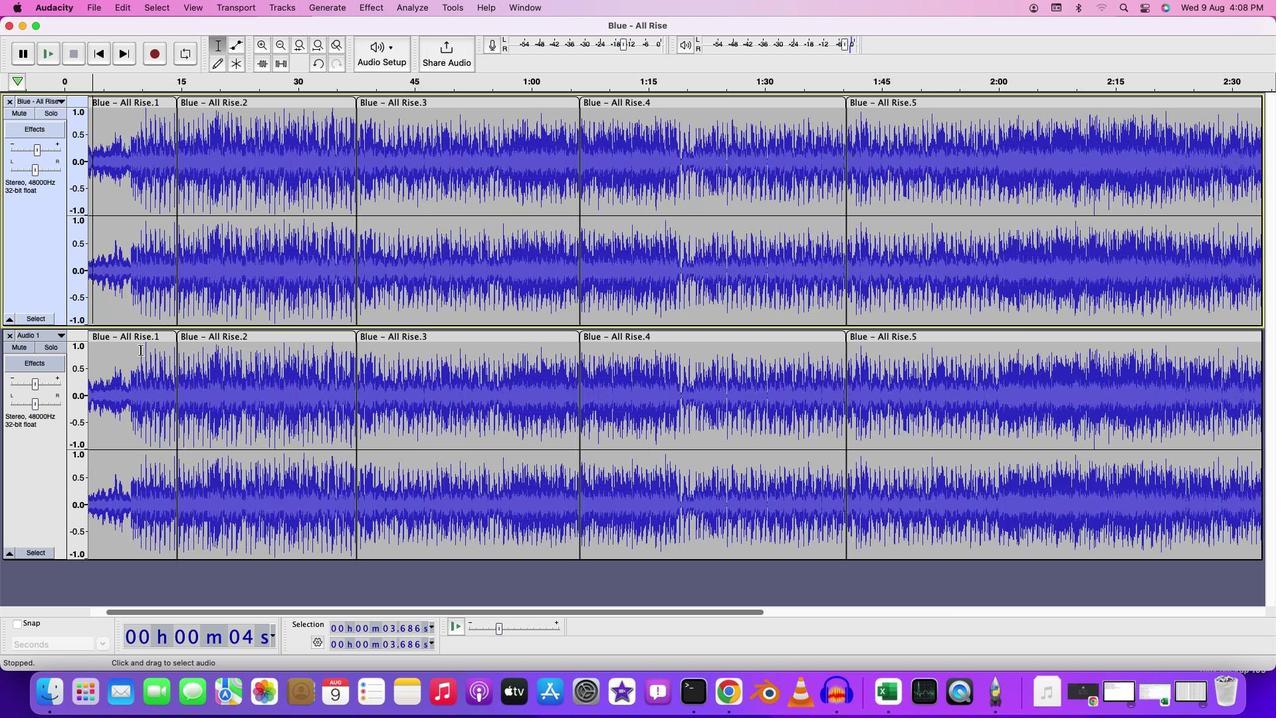 
Action: Mouse scrolled (144, 353) with delta (6, 7)
Screenshot: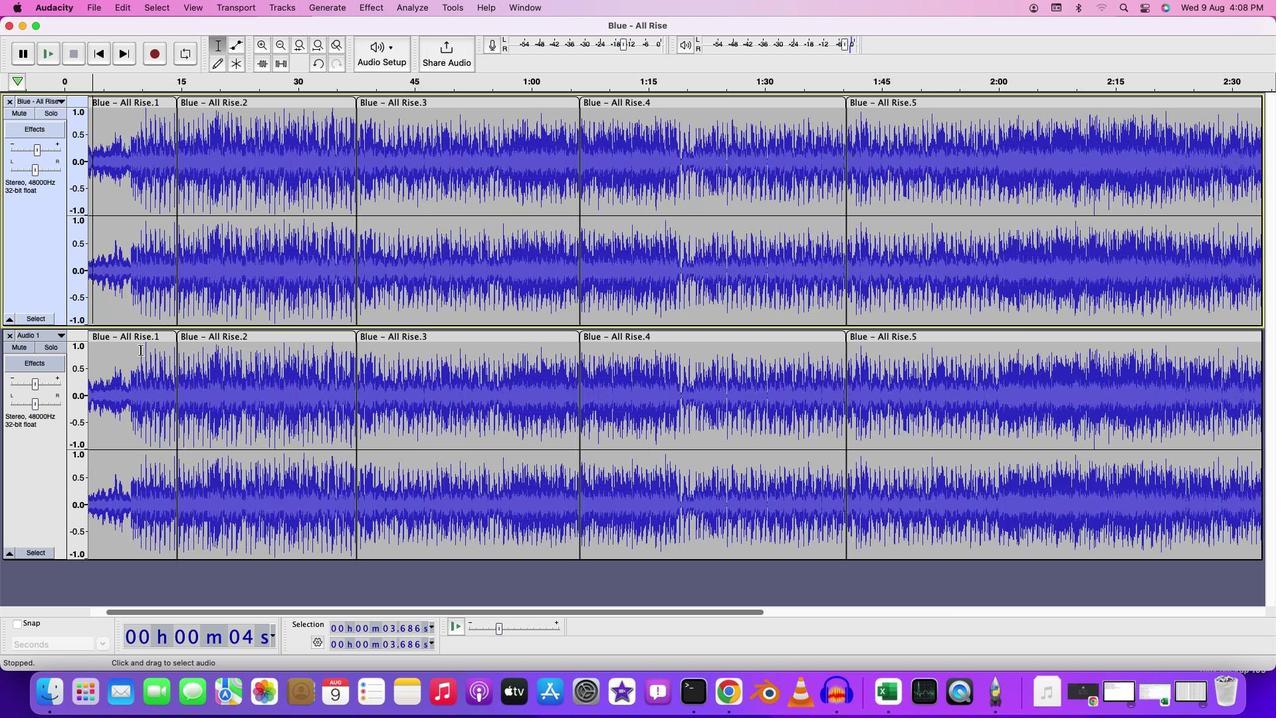 
Action: Mouse moved to (152, 361)
Screenshot: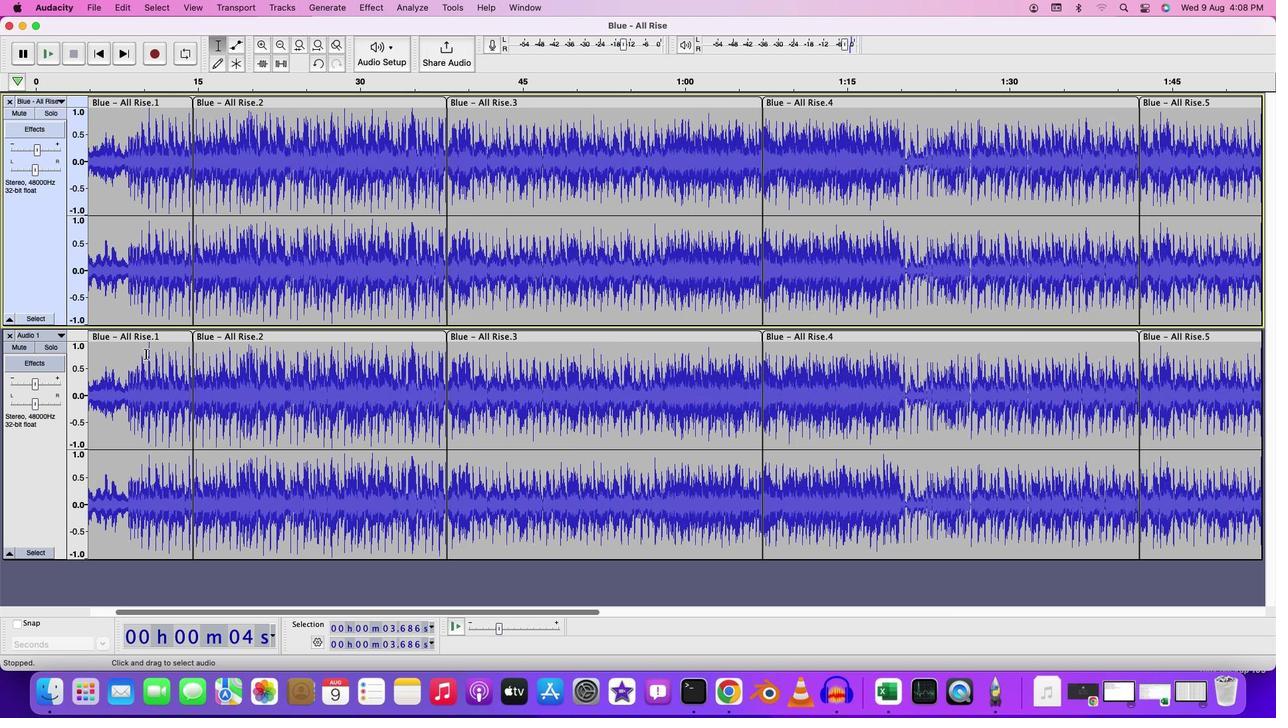 
Action: Mouse scrolled (152, 361) with delta (6, 7)
Screenshot: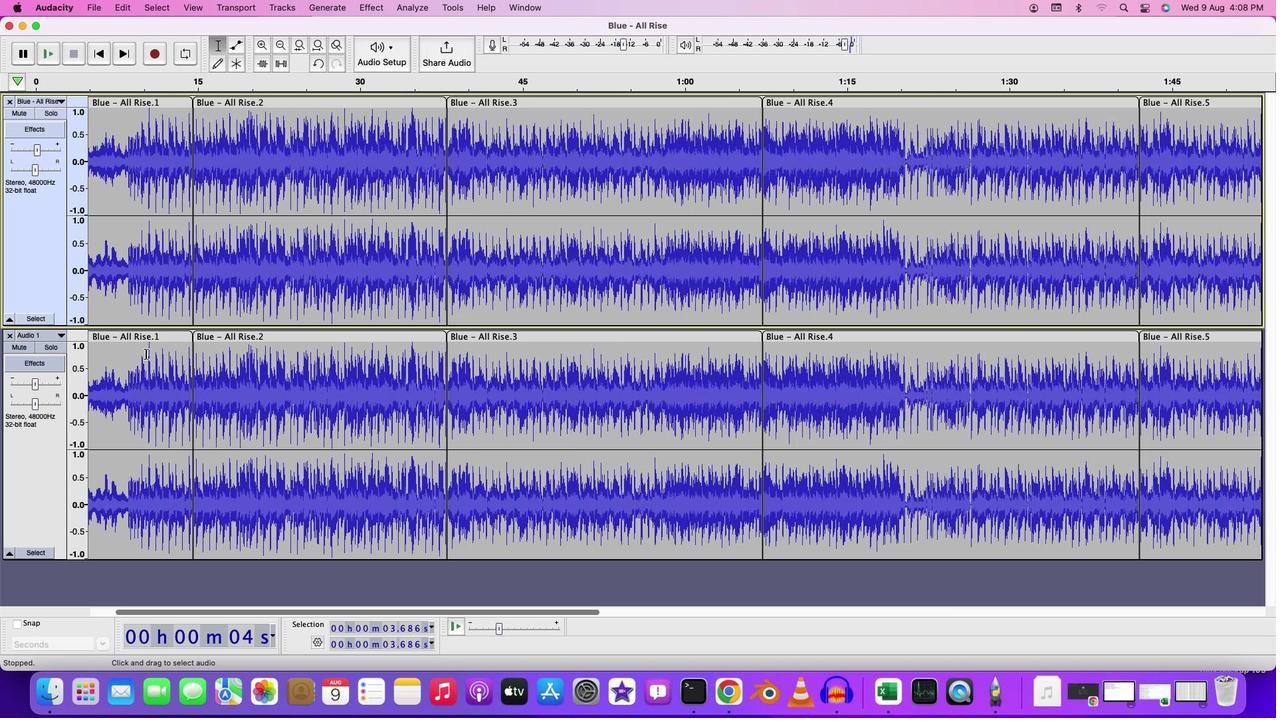
Action: Mouse scrolled (152, 361) with delta (6, 7)
Screenshot: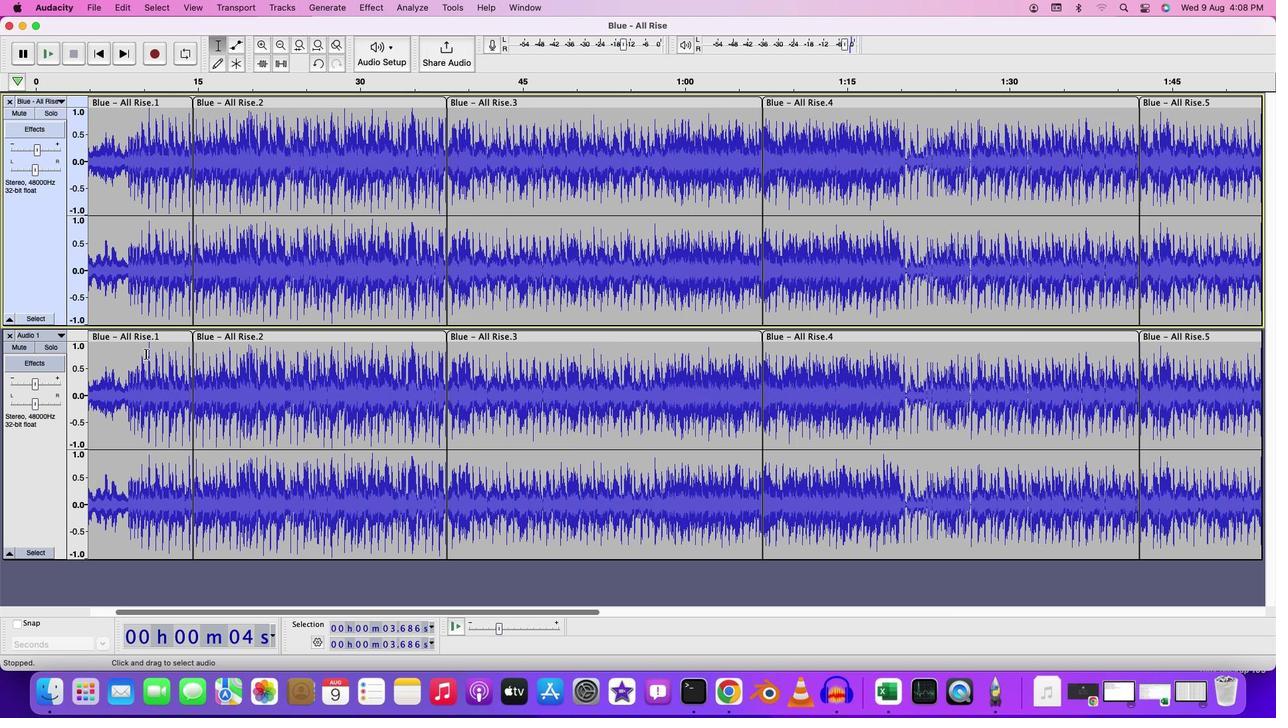 
Action: Mouse scrolled (152, 361) with delta (6, 7)
Screenshot: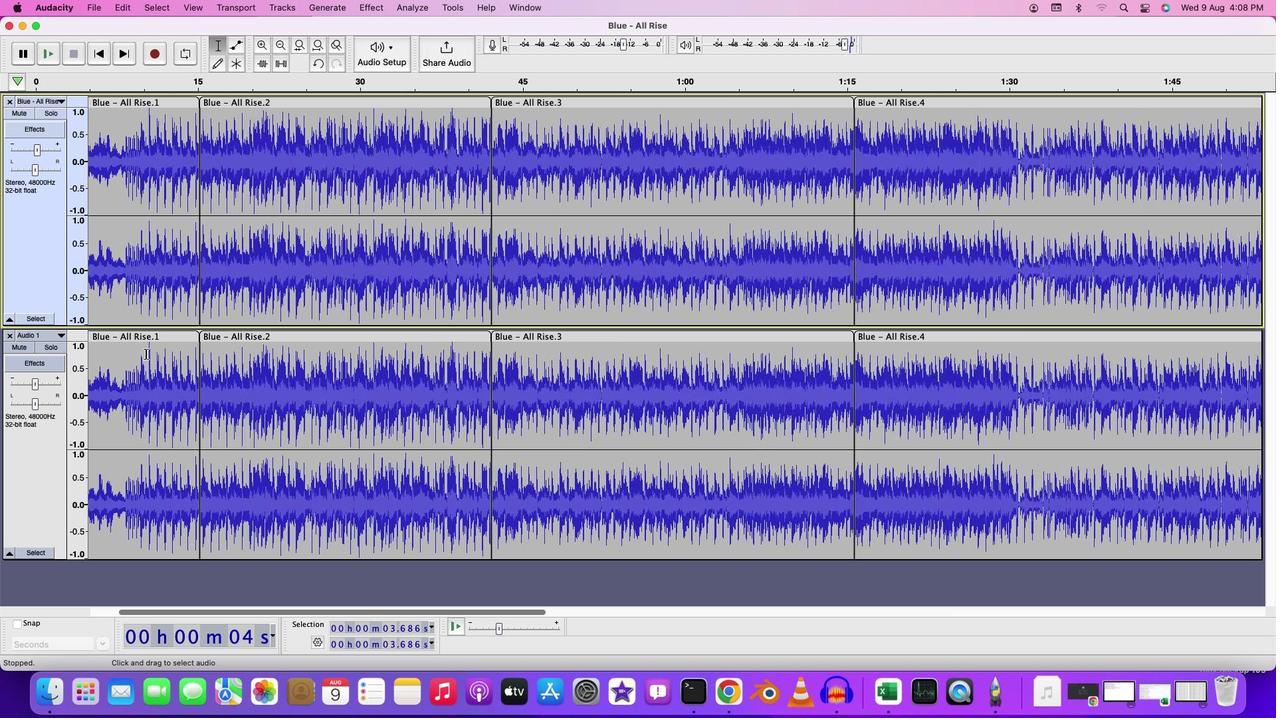 
Action: Mouse moved to (152, 361)
Screenshot: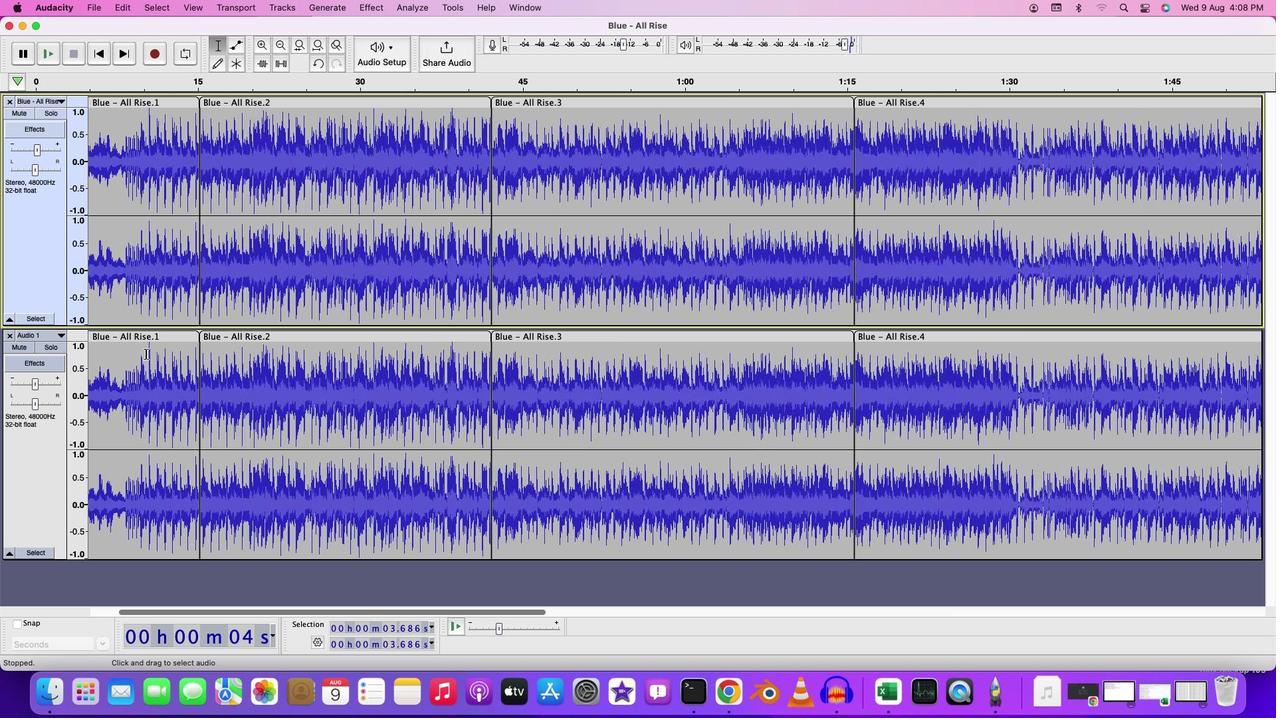 
Action: Mouse scrolled (152, 361) with delta (6, 8)
Screenshot: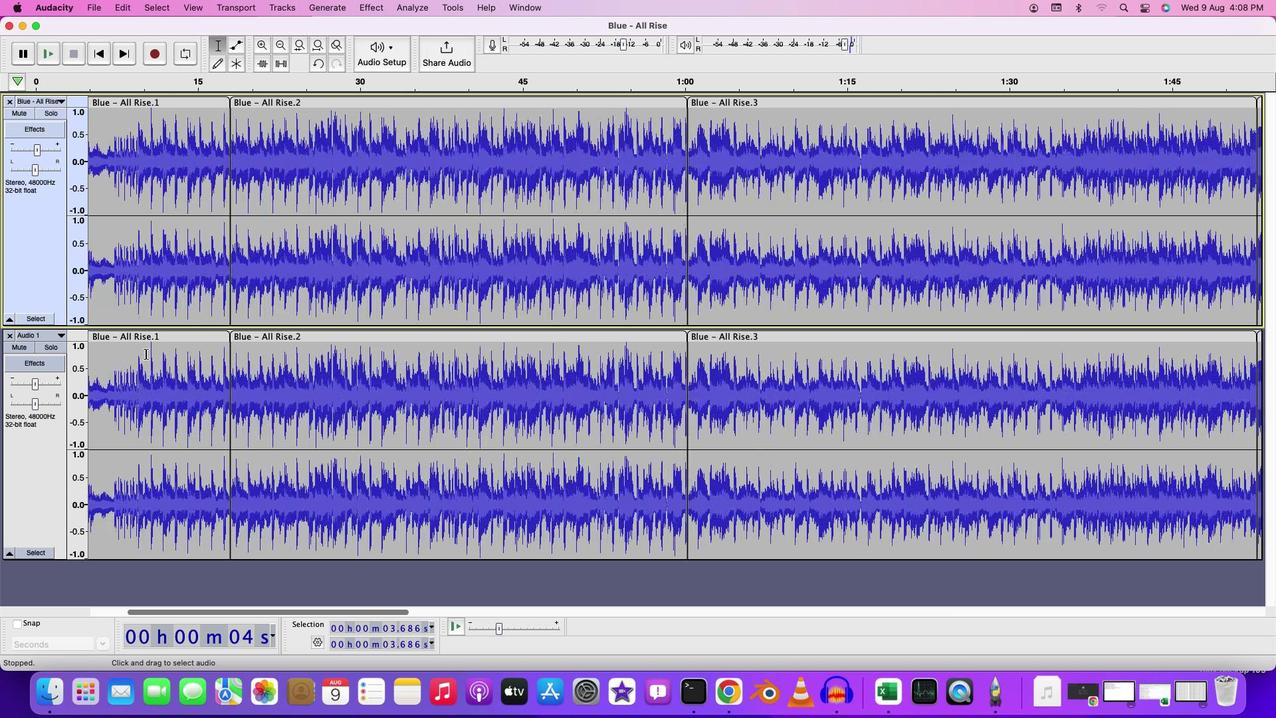 
Action: Mouse moved to (161, 365)
Screenshot: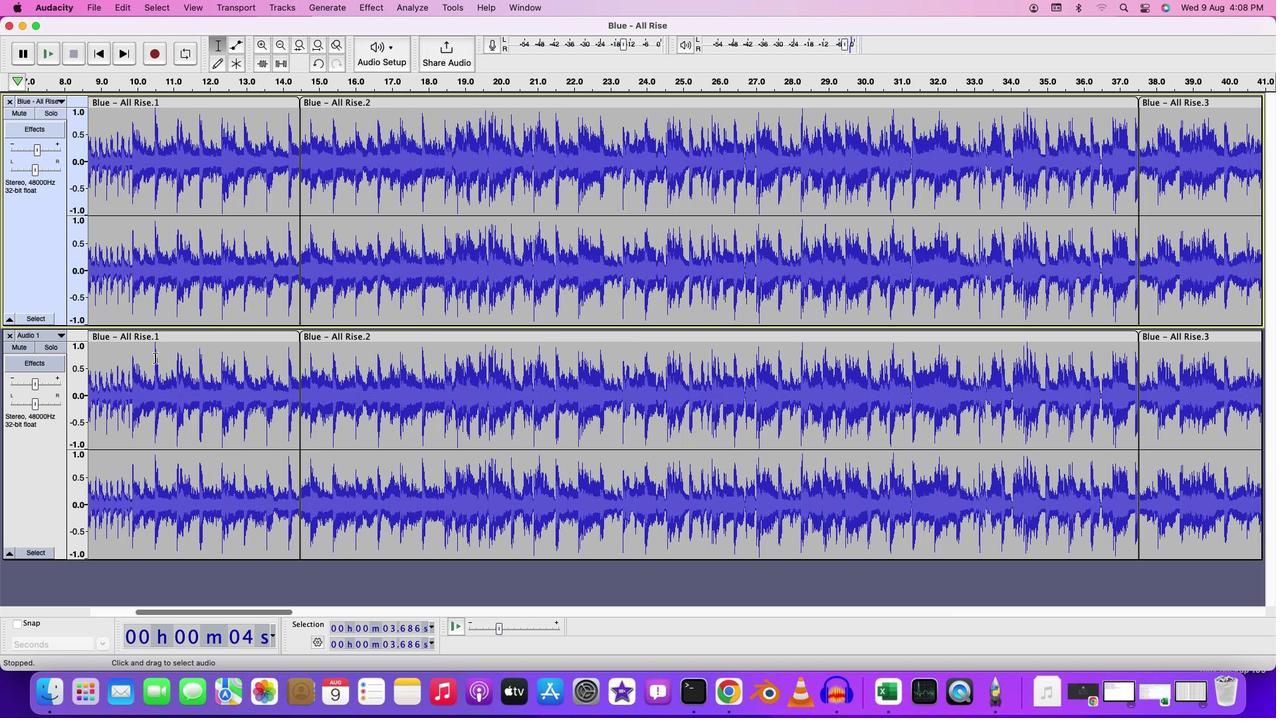
Action: Mouse scrolled (161, 365) with delta (6, 7)
Screenshot: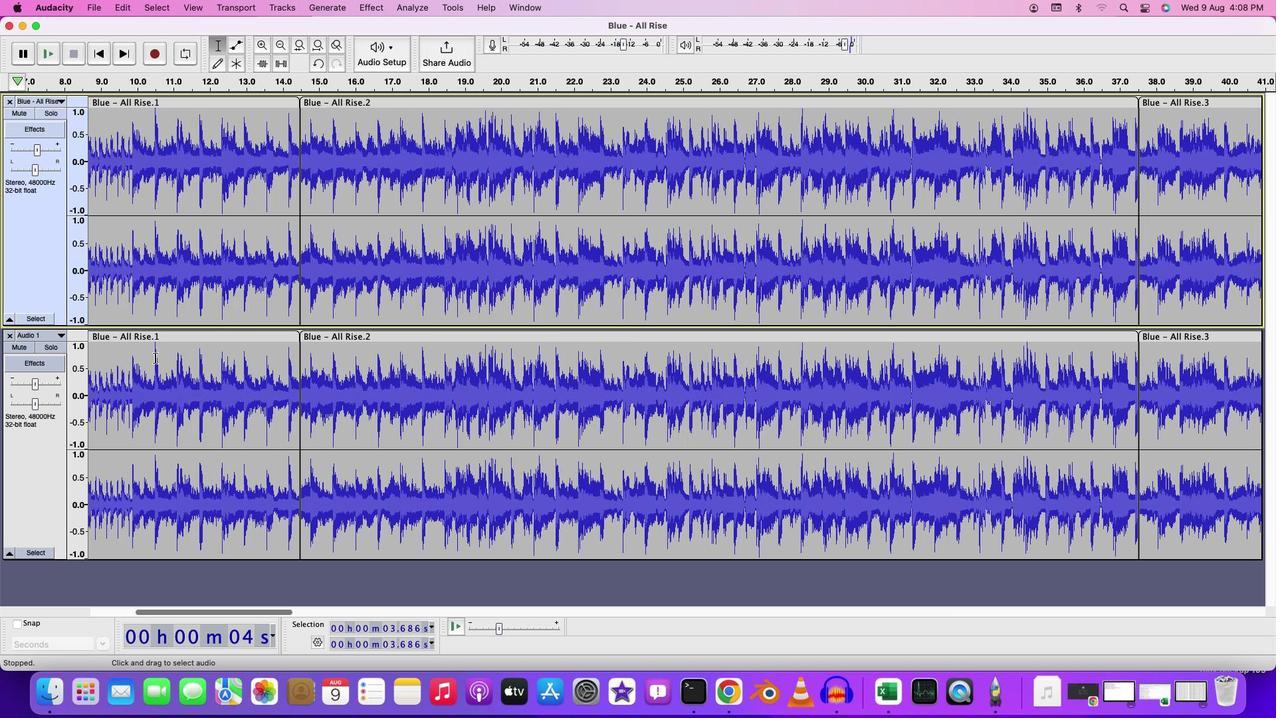
Action: Mouse scrolled (161, 365) with delta (6, 7)
Screenshot: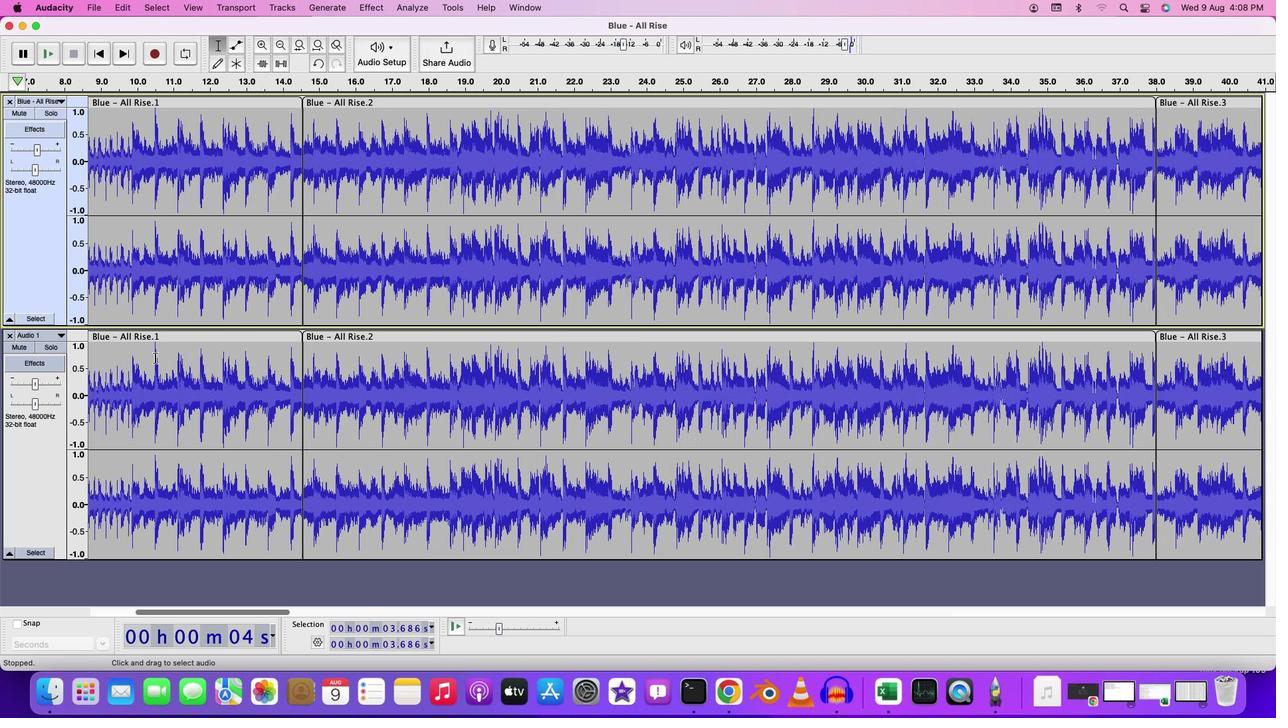 
Action: Mouse moved to (163, 366)
Screenshot: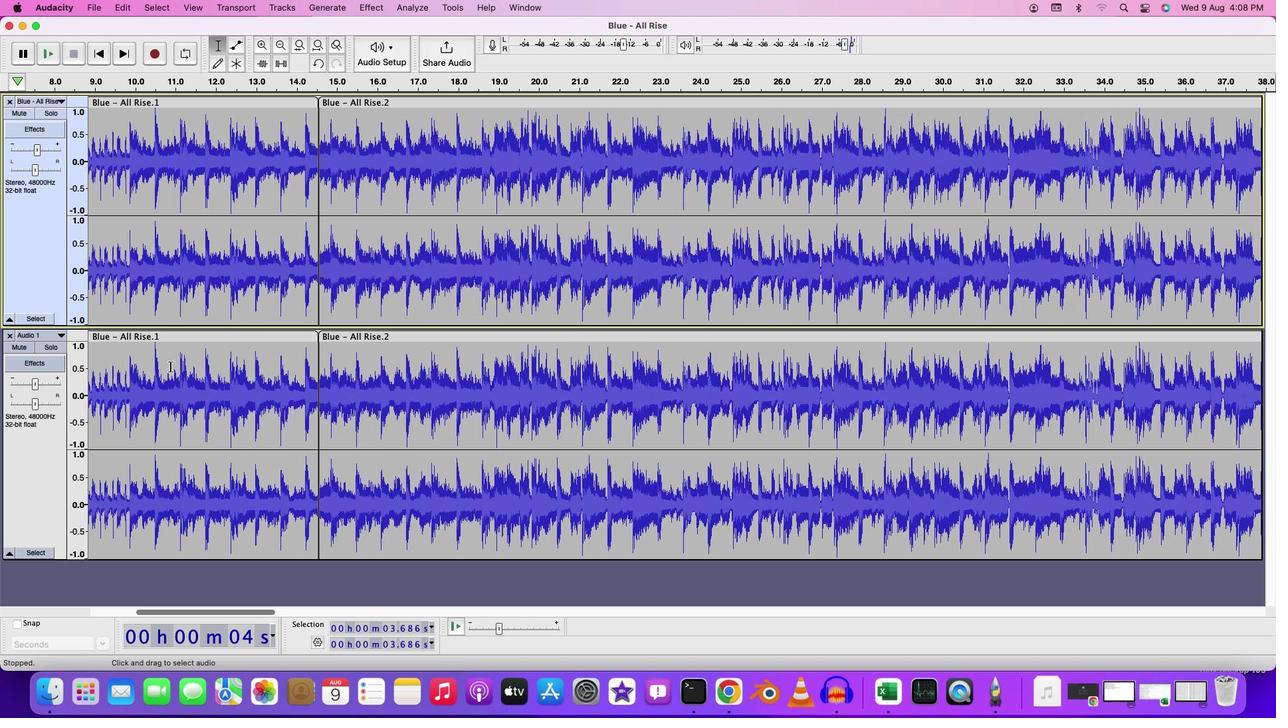 
Action: Mouse scrolled (163, 366) with delta (6, 7)
Screenshot: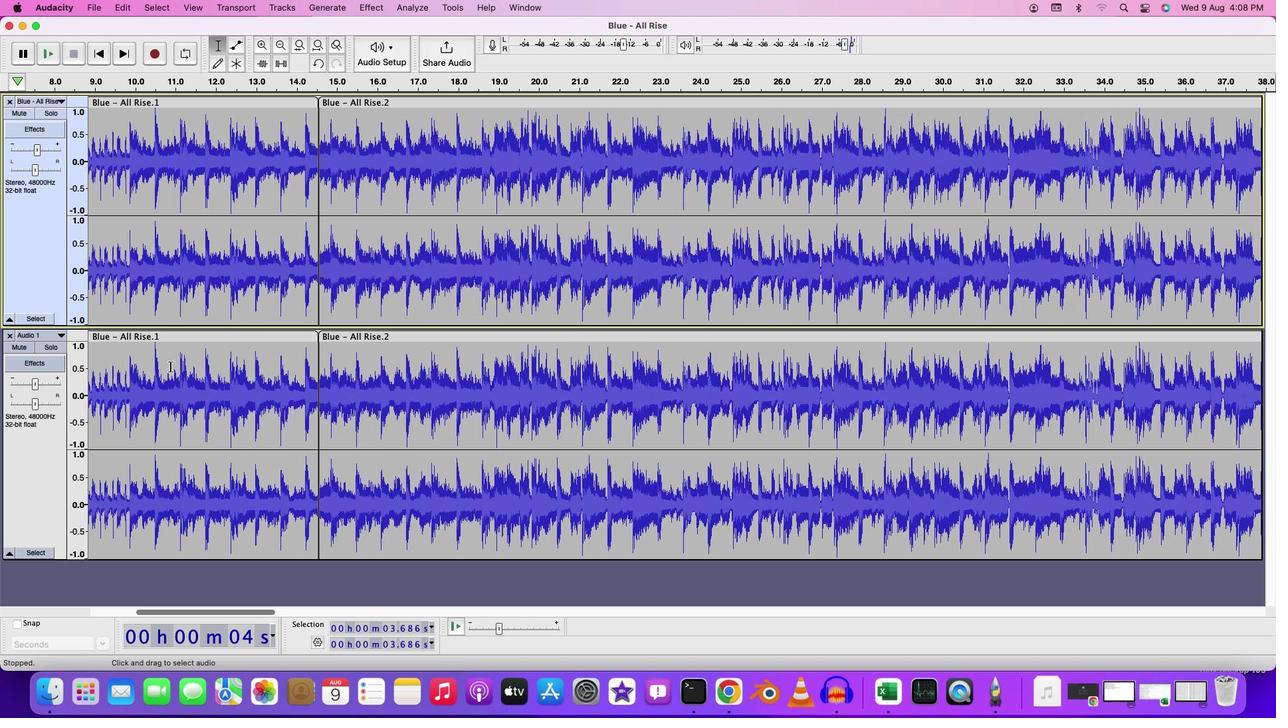 
Action: Mouse moved to (178, 373)
Screenshot: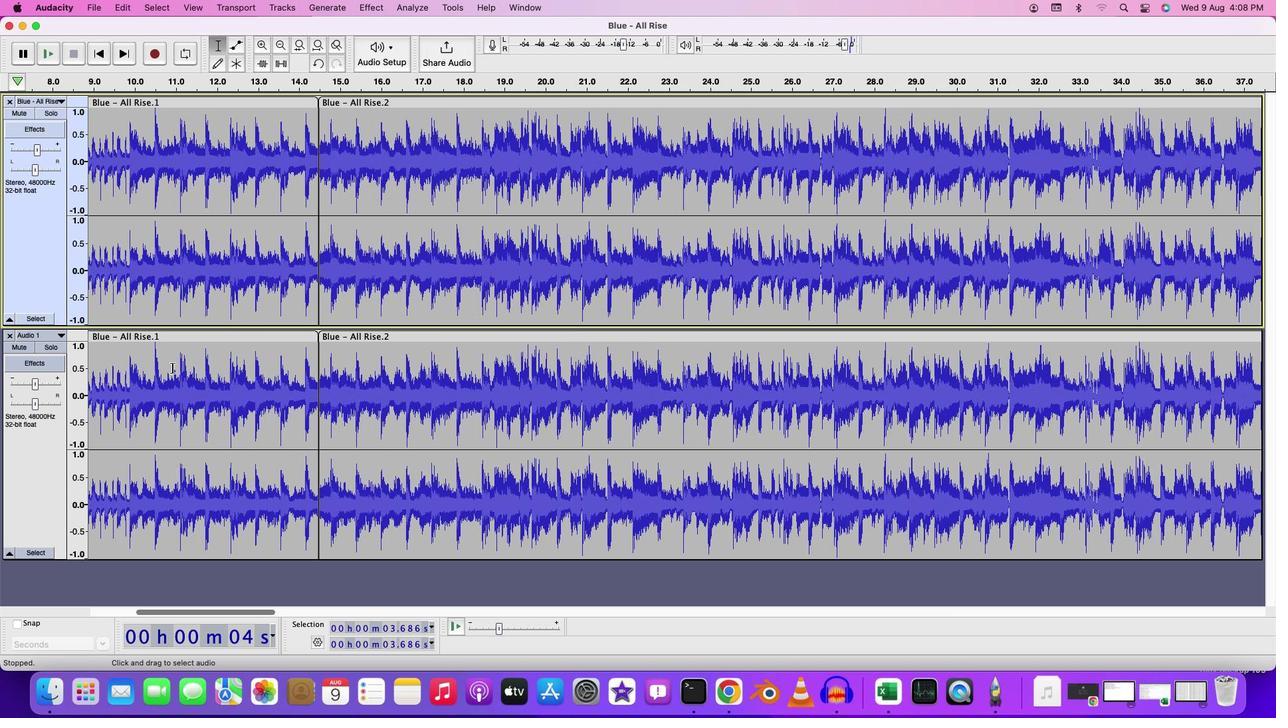 
Action: Mouse scrolled (178, 373) with delta (6, 7)
Screenshot: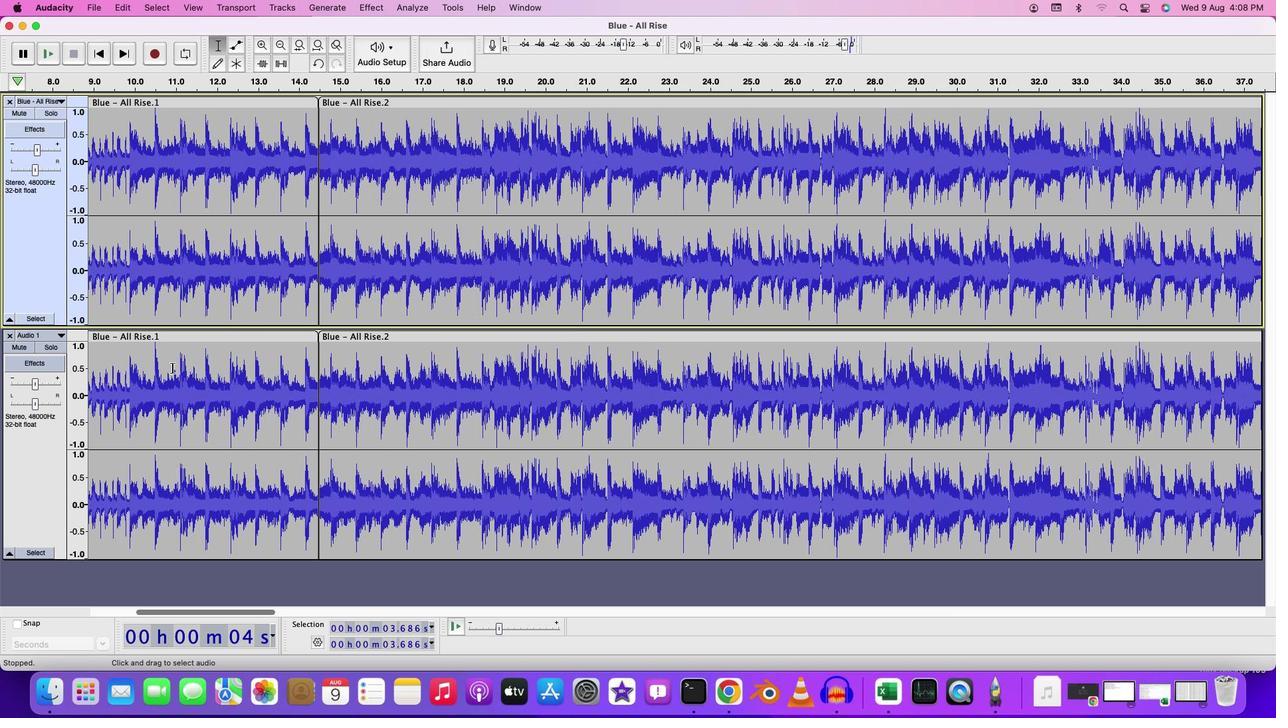 
Action: Mouse moved to (180, 374)
Screenshot: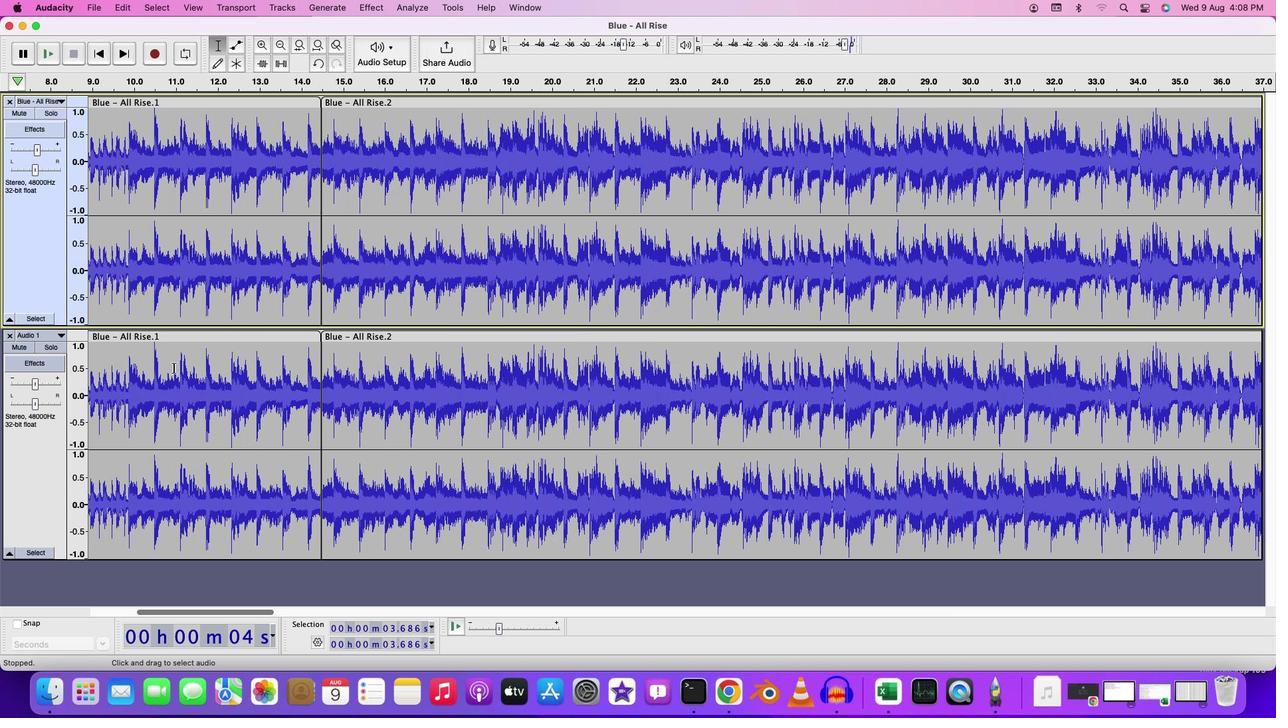 
Action: Mouse scrolled (180, 374) with delta (6, 7)
Screenshot: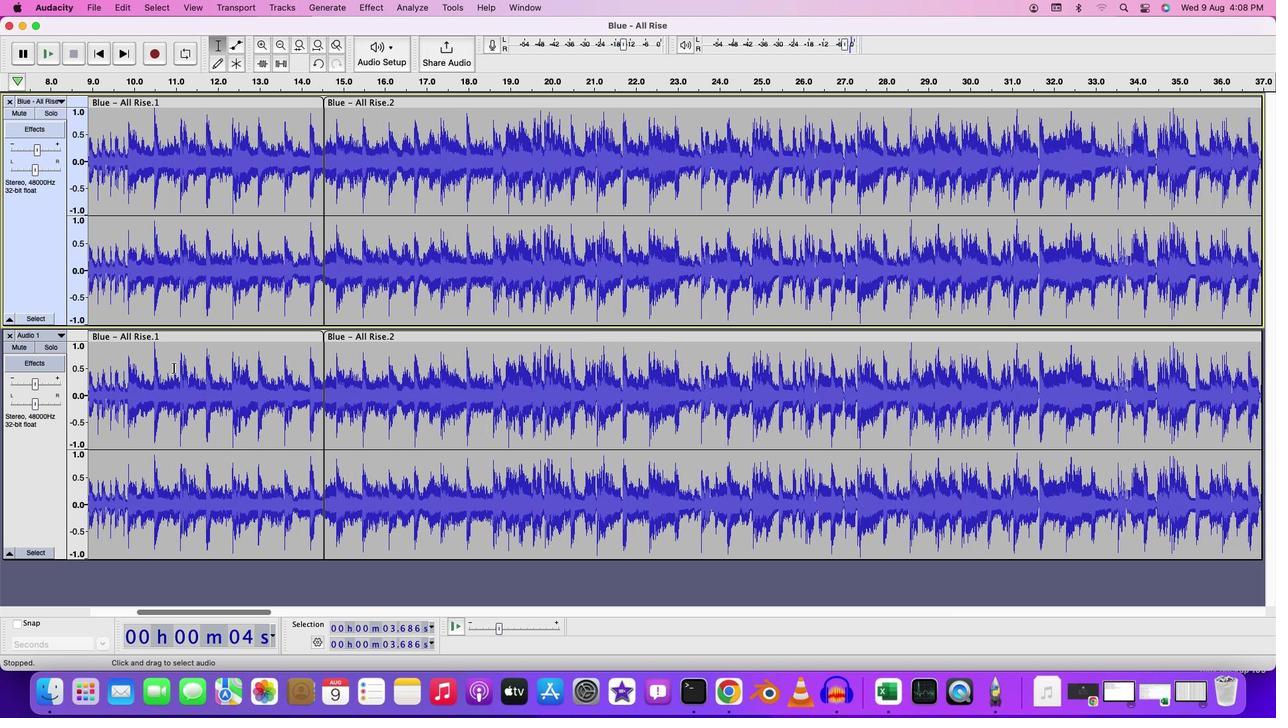 
Action: Mouse scrolled (180, 374) with delta (6, 7)
Screenshot: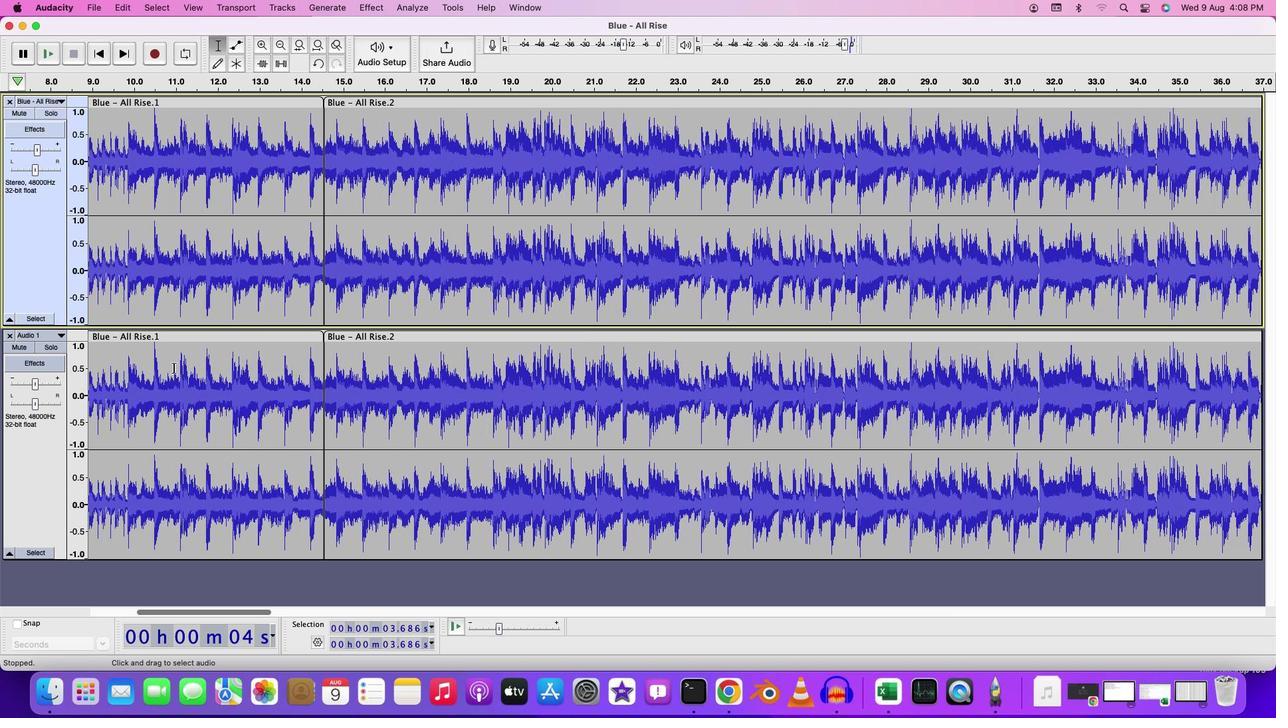 
Action: Mouse moved to (182, 374)
Screenshot: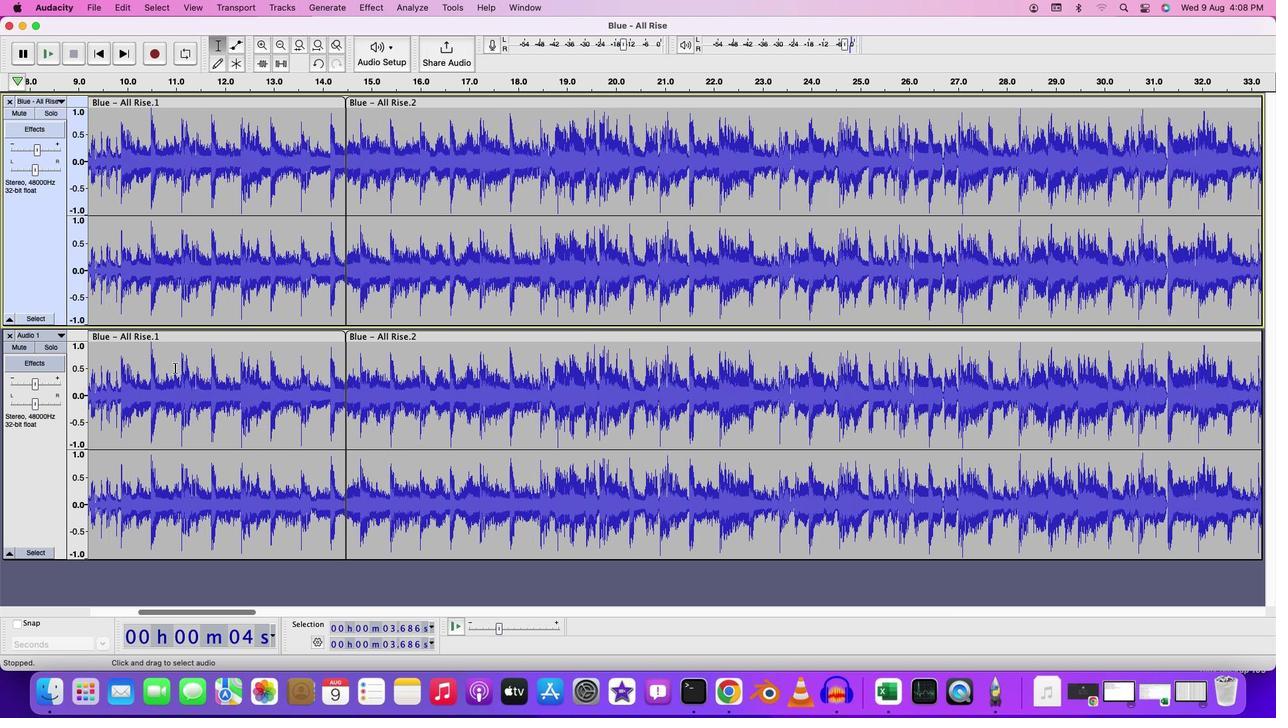 
Action: Mouse scrolled (182, 374) with delta (6, 7)
Screenshot: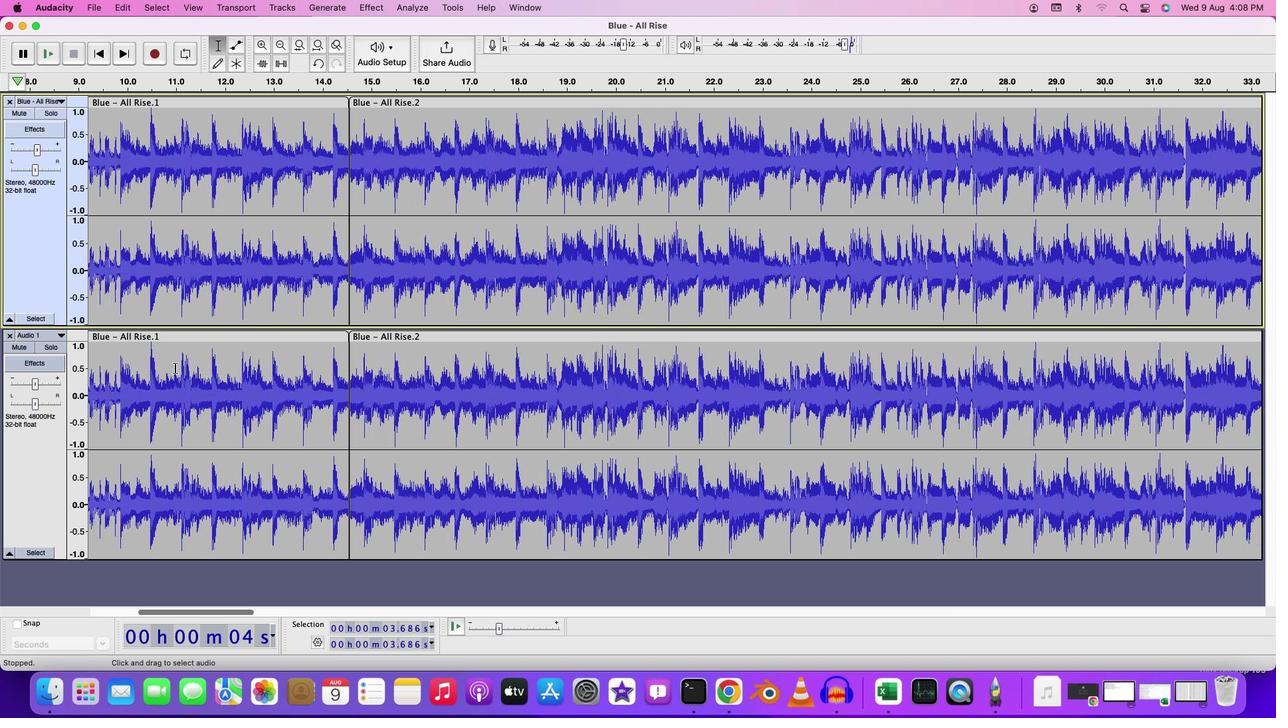 
Action: Mouse scrolled (182, 374) with delta (6, 5)
Screenshot: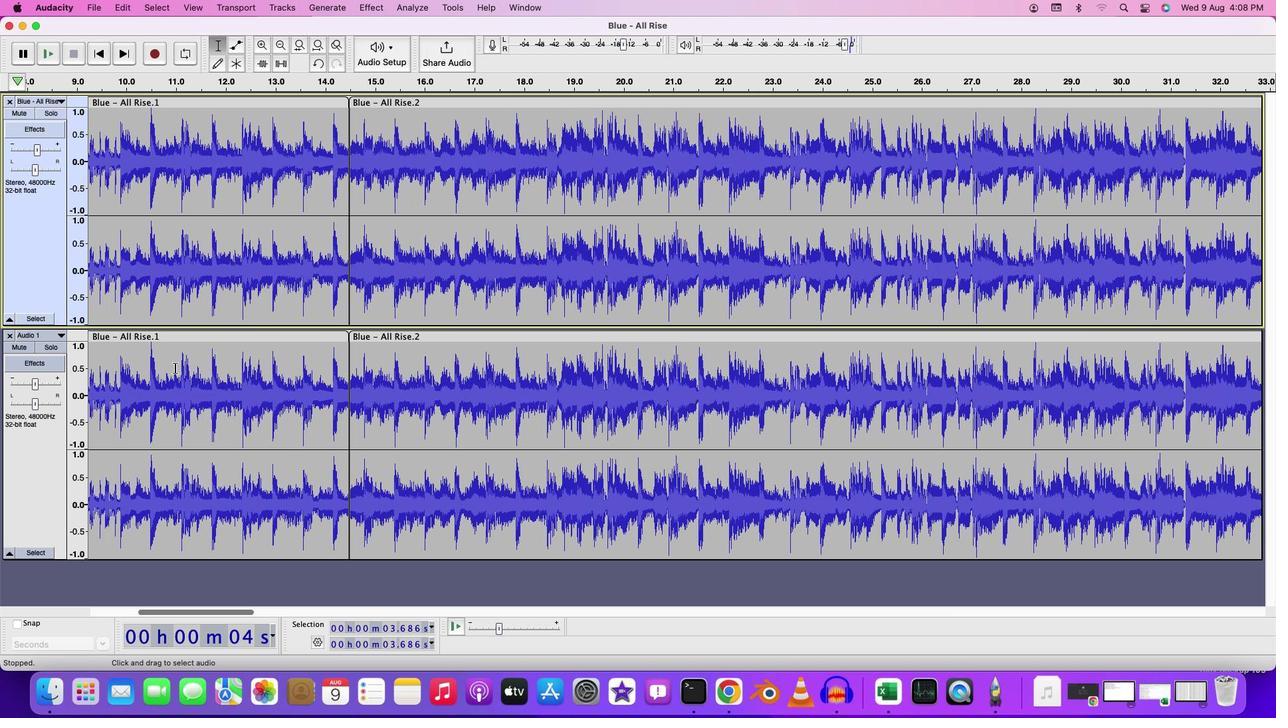
Action: Mouse scrolled (182, 374) with delta (6, 5)
Screenshot: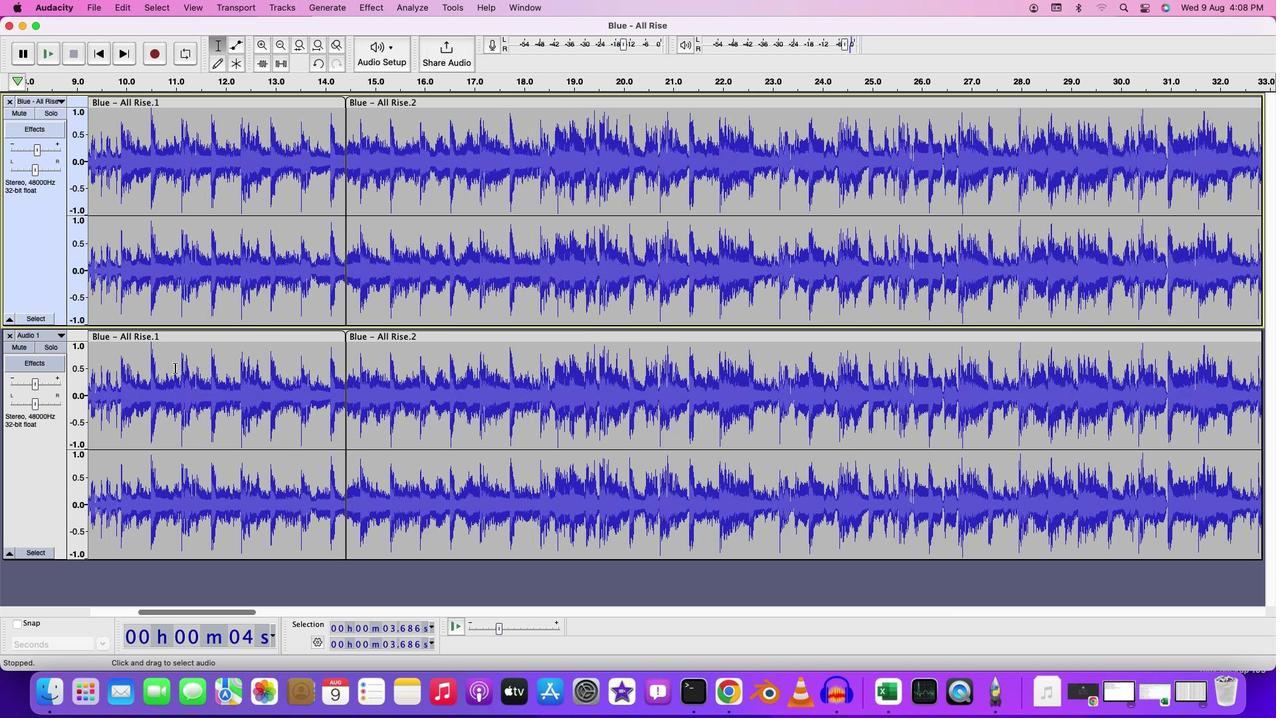 
Action: Mouse scrolled (182, 374) with delta (6, 4)
Screenshot: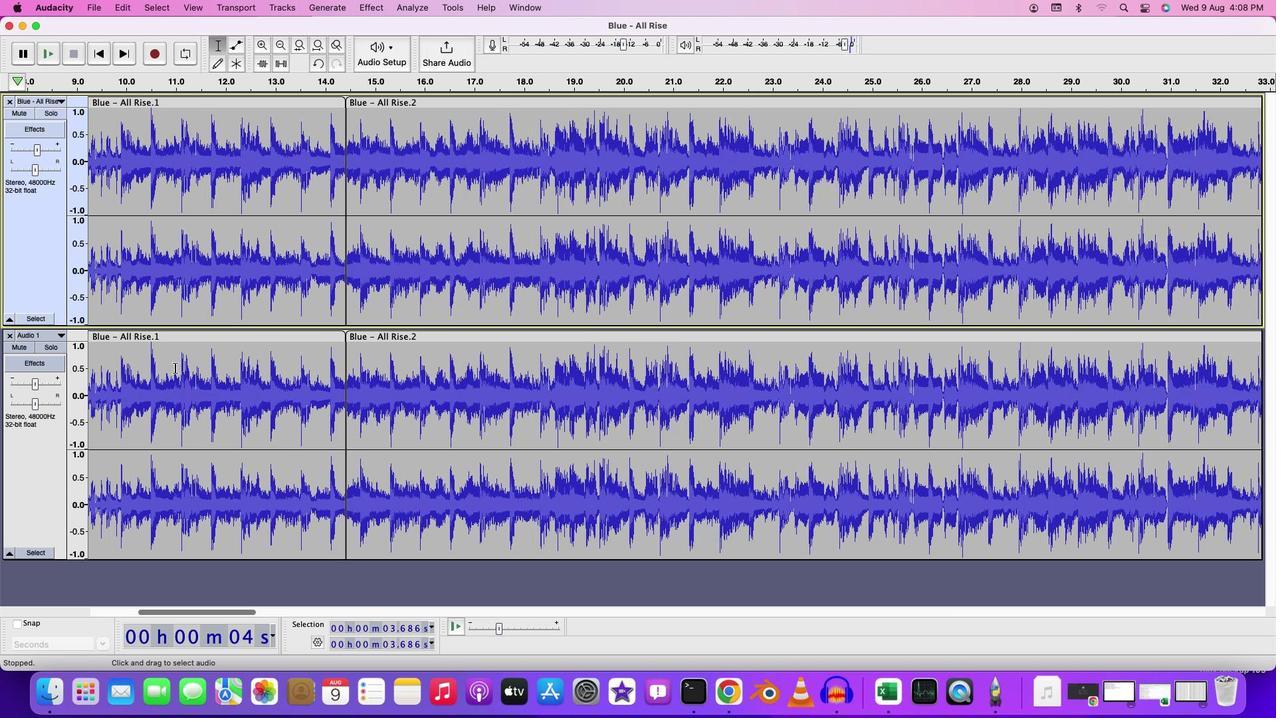 
Action: Mouse scrolled (182, 374) with delta (6, 3)
Screenshot: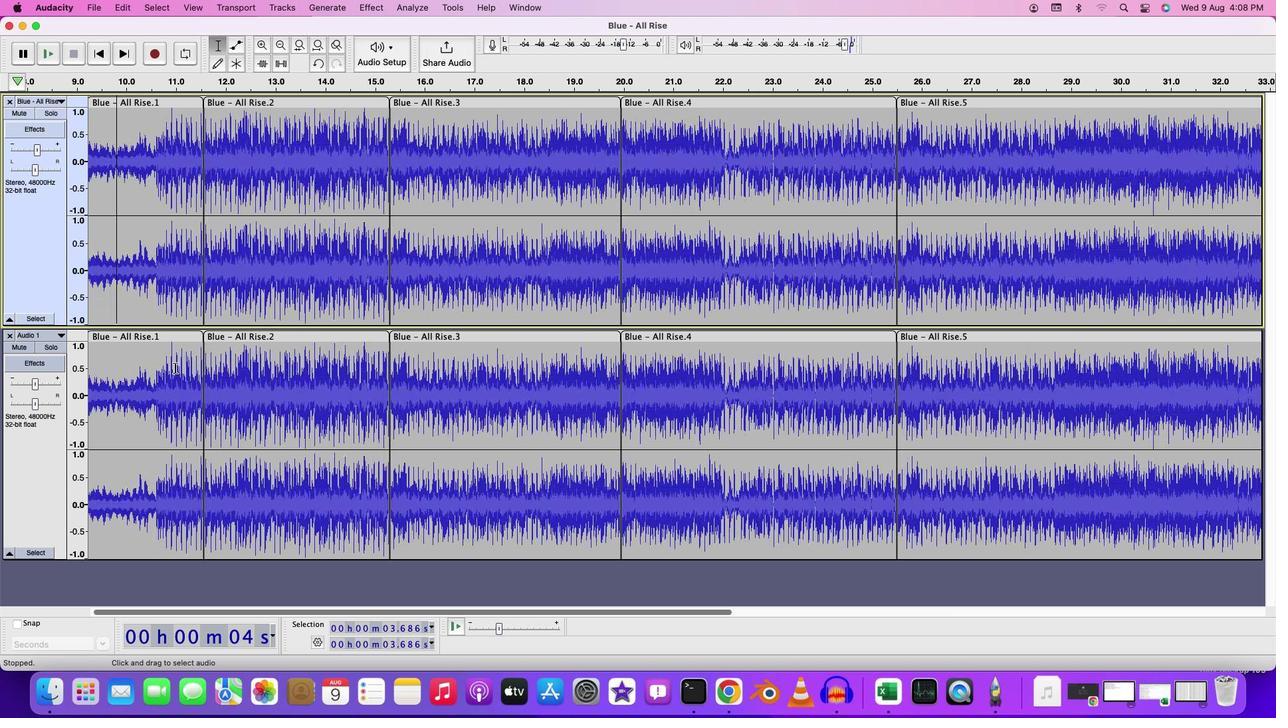 
Action: Mouse scrolled (182, 374) with delta (6, 2)
Screenshot: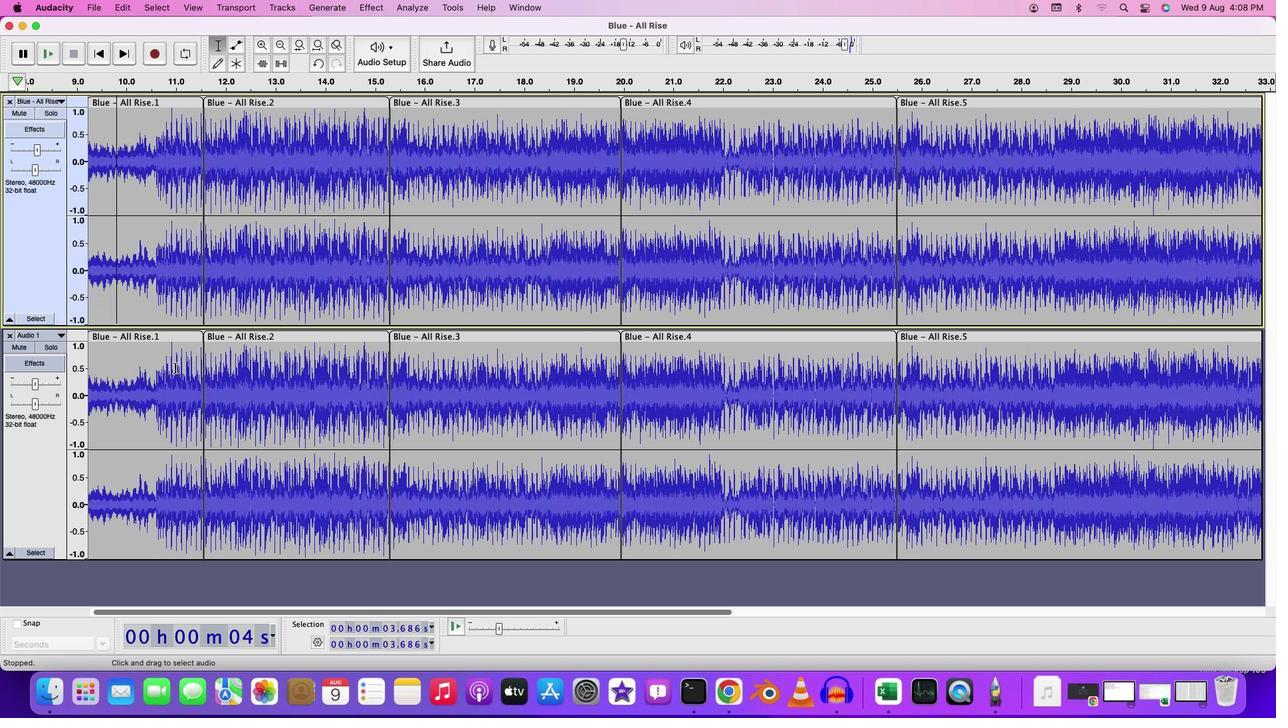 
Action: Mouse scrolled (182, 374) with delta (6, 5)
Screenshot: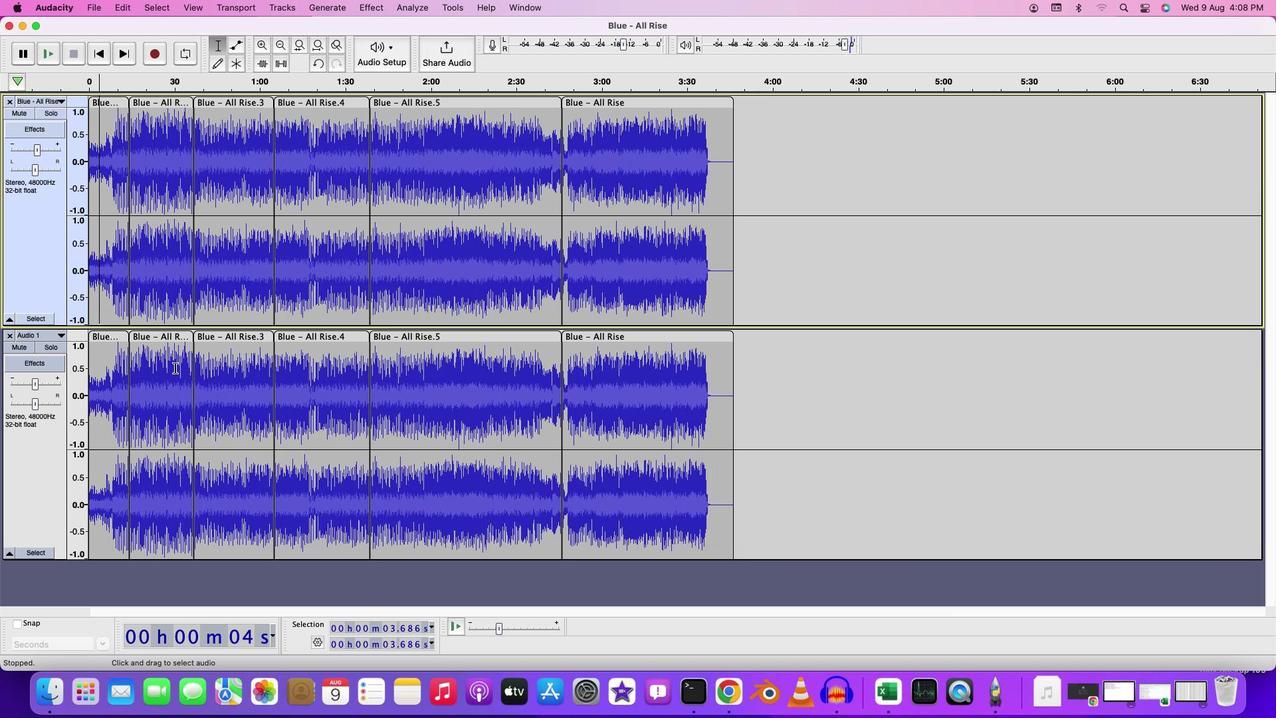 
Action: Mouse scrolled (182, 374) with delta (6, 5)
Screenshot: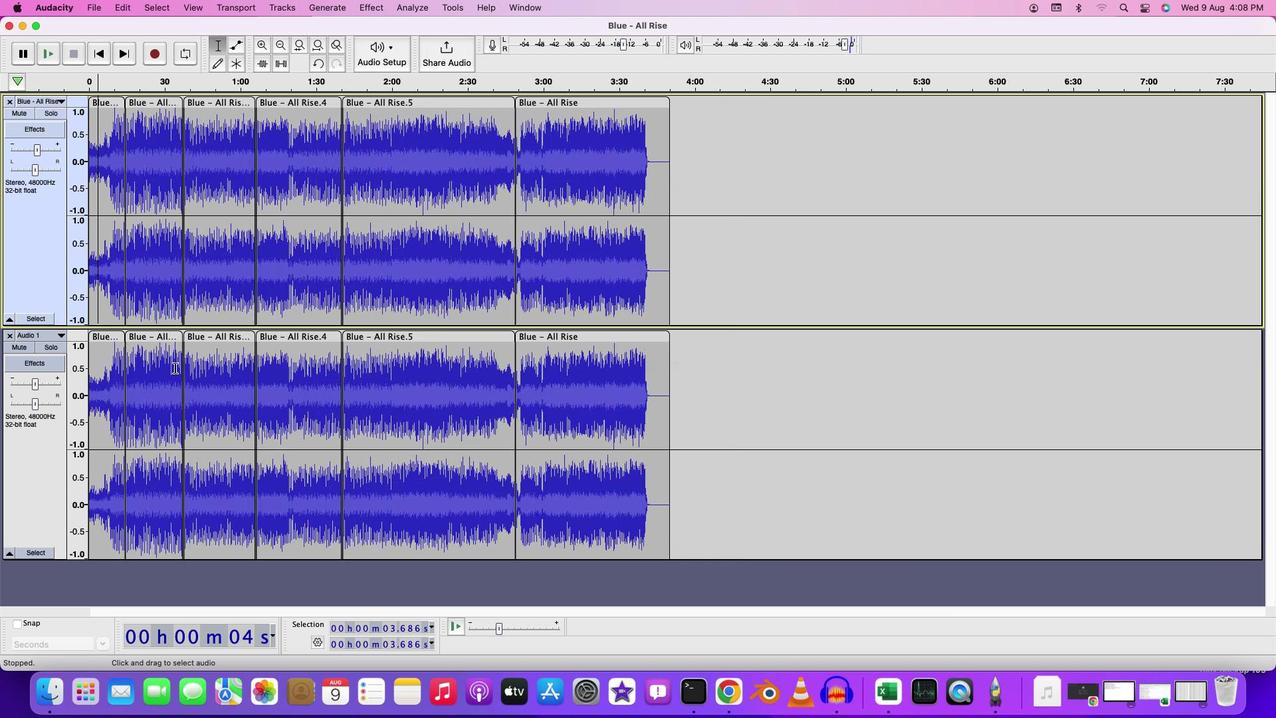 
Action: Mouse moved to (619, 345)
Screenshot: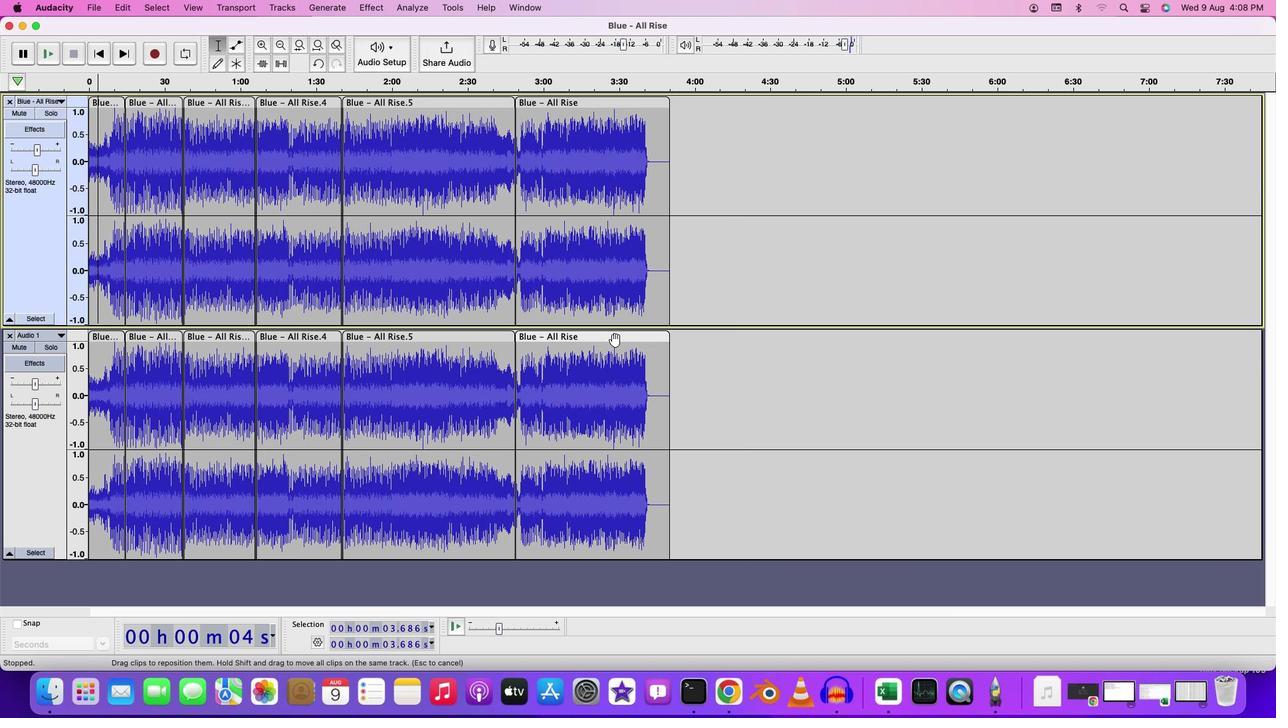 
Action: Key pressed Key.cmd
Screenshot: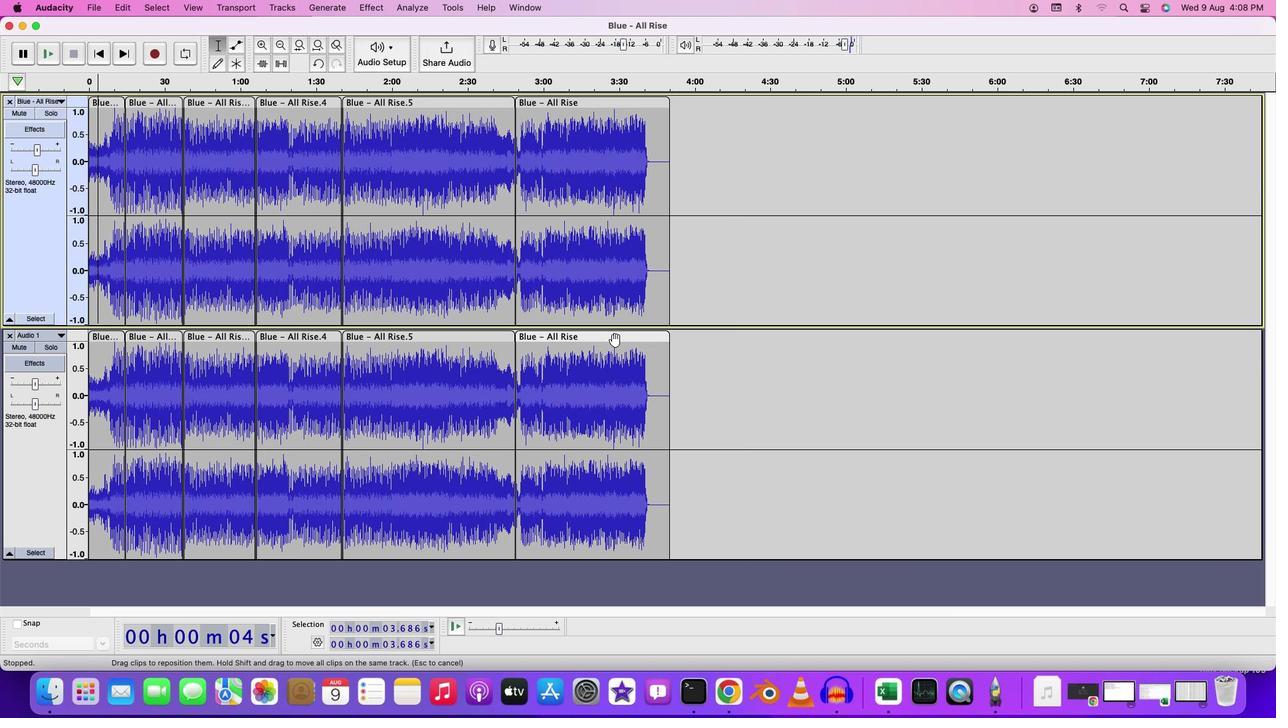 
Action: Mouse moved to (621, 347)
Screenshot: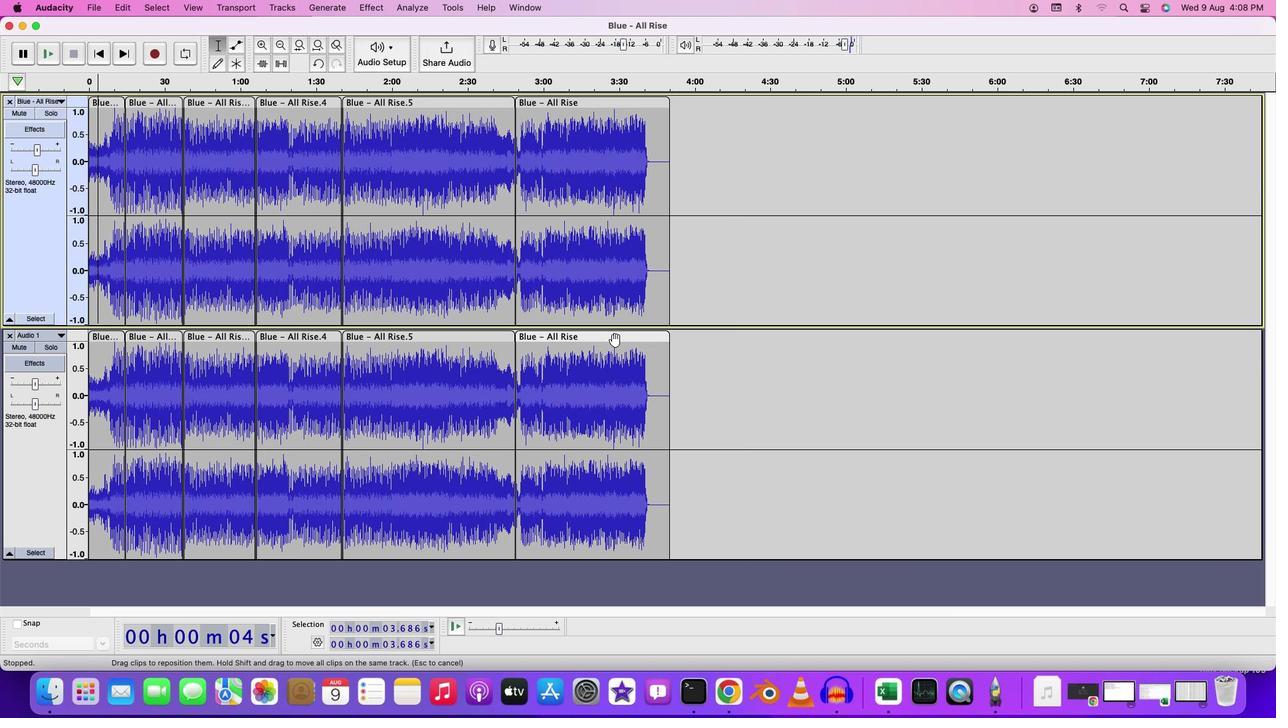 
Action: Mouse scrolled (621, 347) with delta (6, 7)
Screenshot: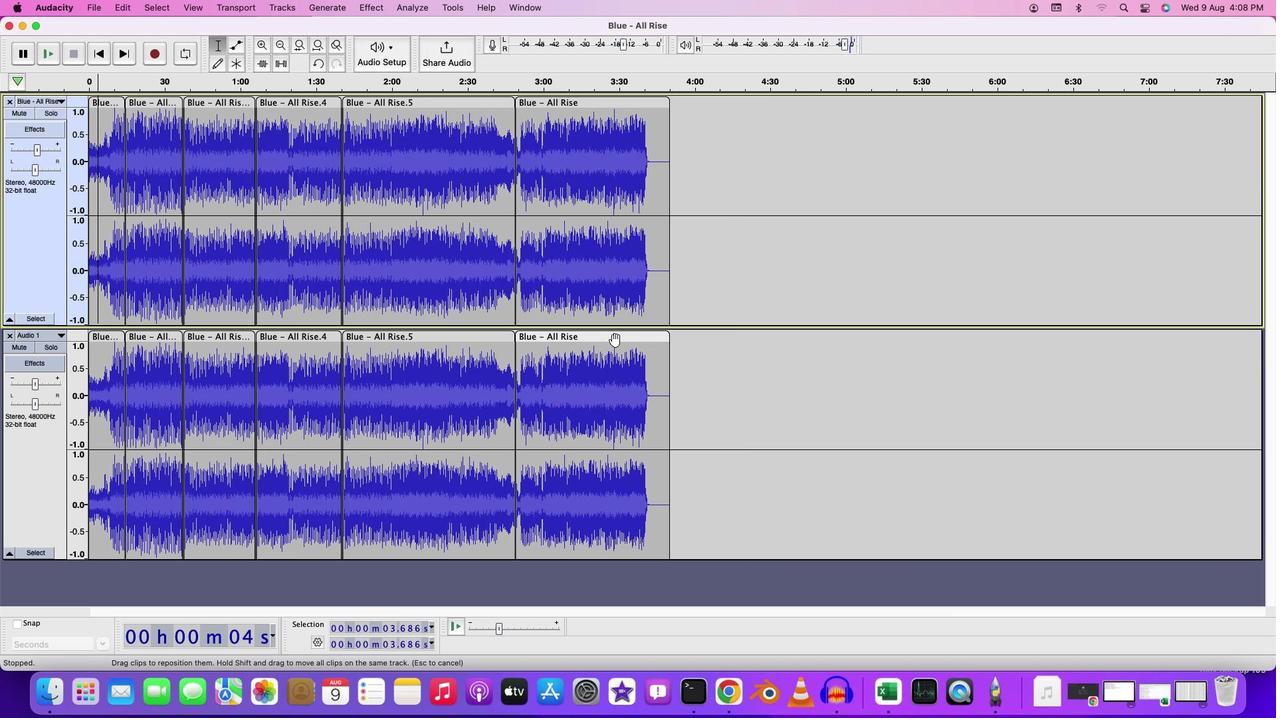 
Action: Mouse scrolled (621, 347) with delta (6, 7)
Screenshot: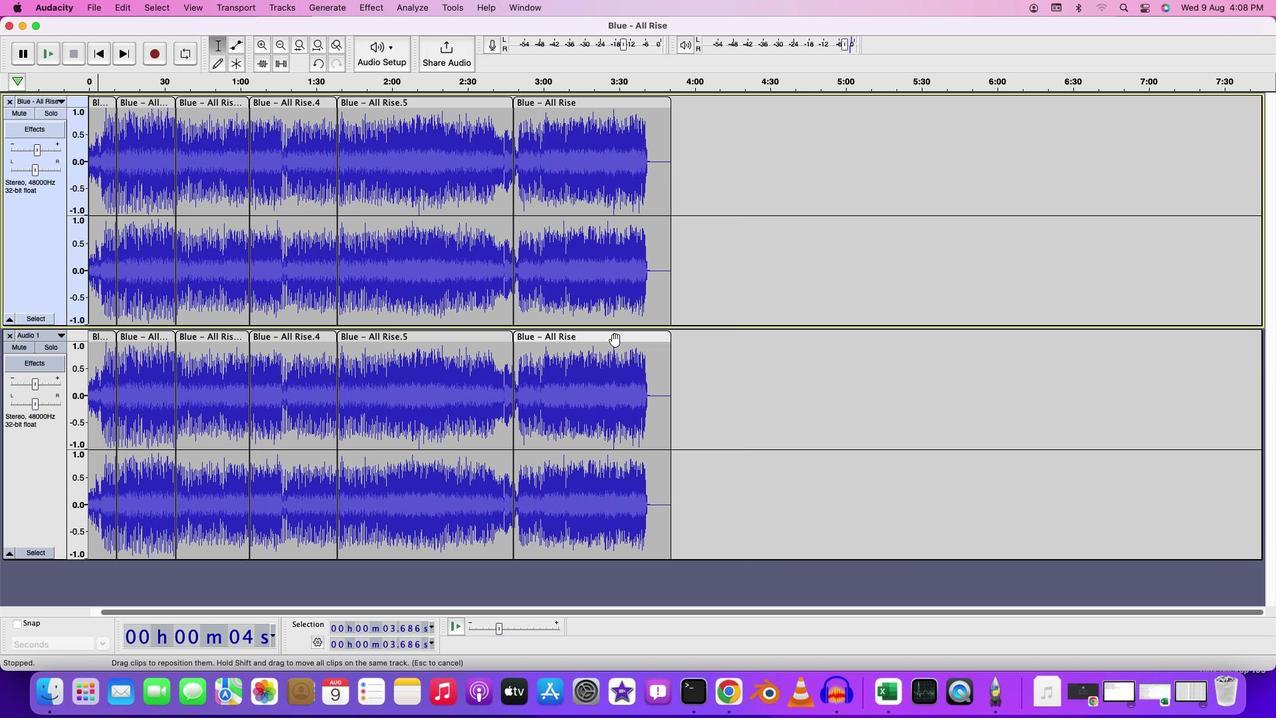 
Action: Mouse moved to (621, 347)
Screenshot: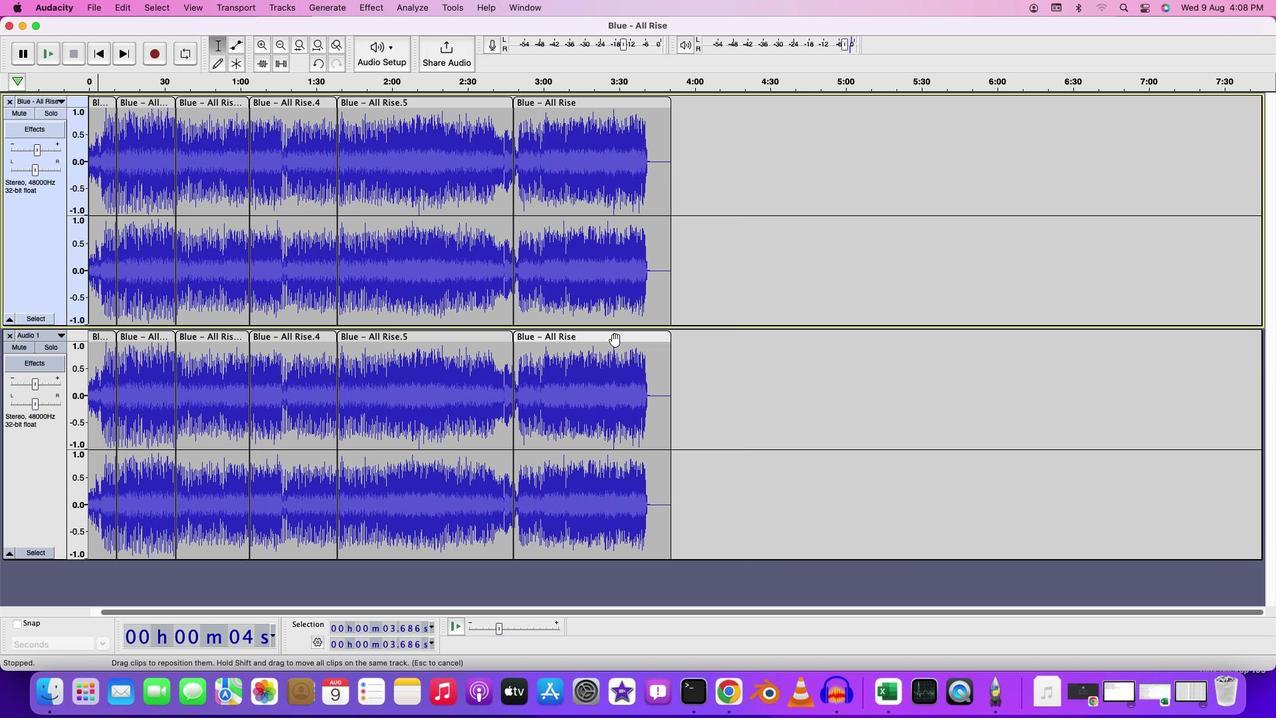 
Action: Mouse scrolled (621, 347) with delta (6, 7)
Screenshot: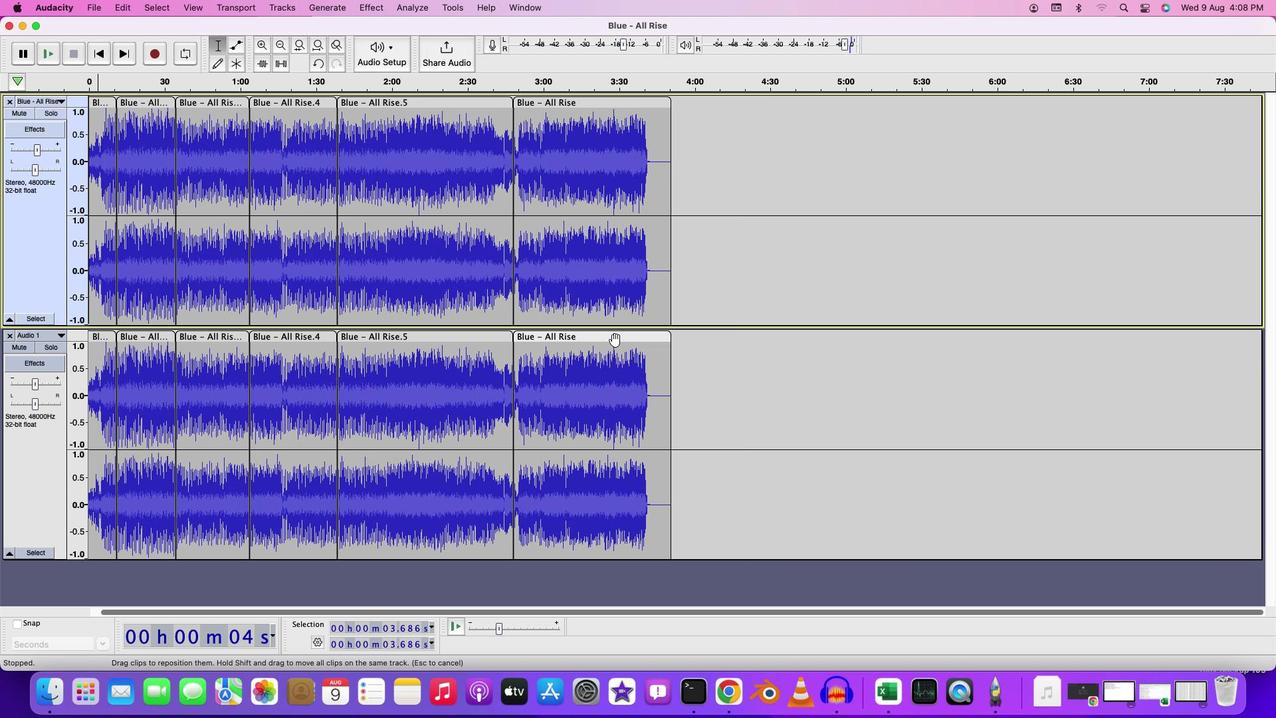 
Action: Mouse moved to (633, 355)
Screenshot: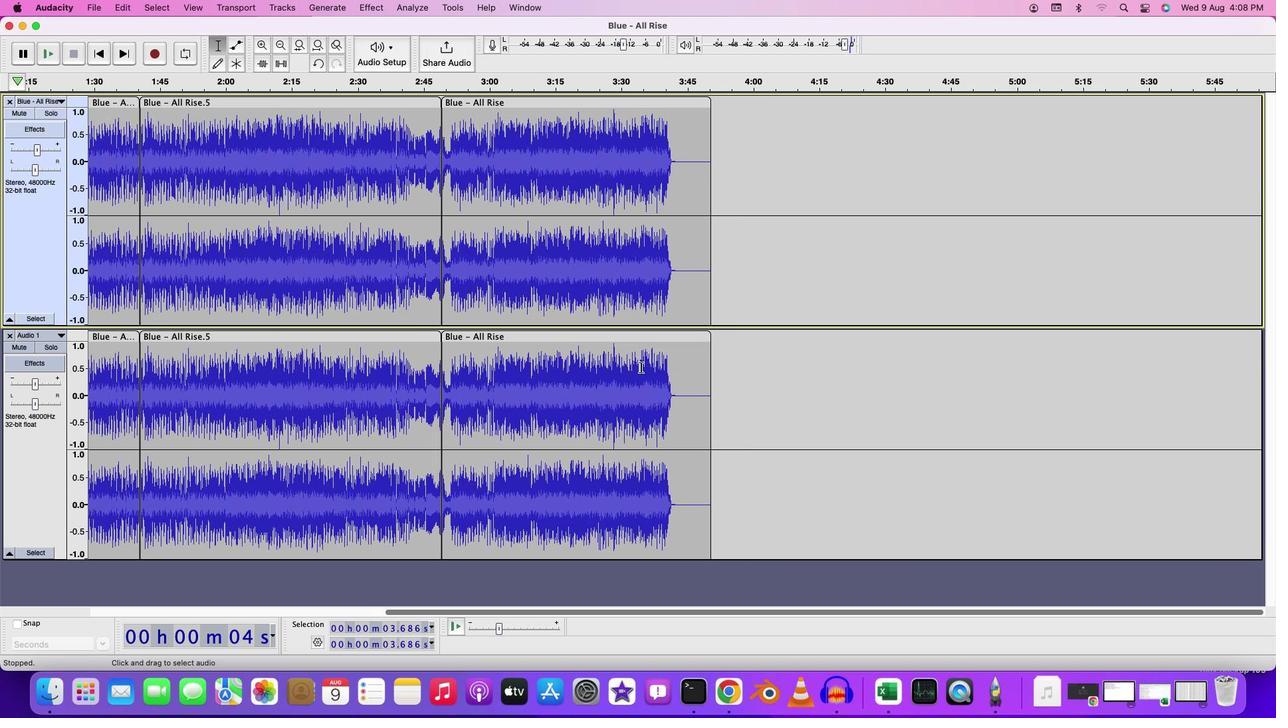 
Action: Mouse scrolled (633, 355) with delta (6, 7)
Screenshot: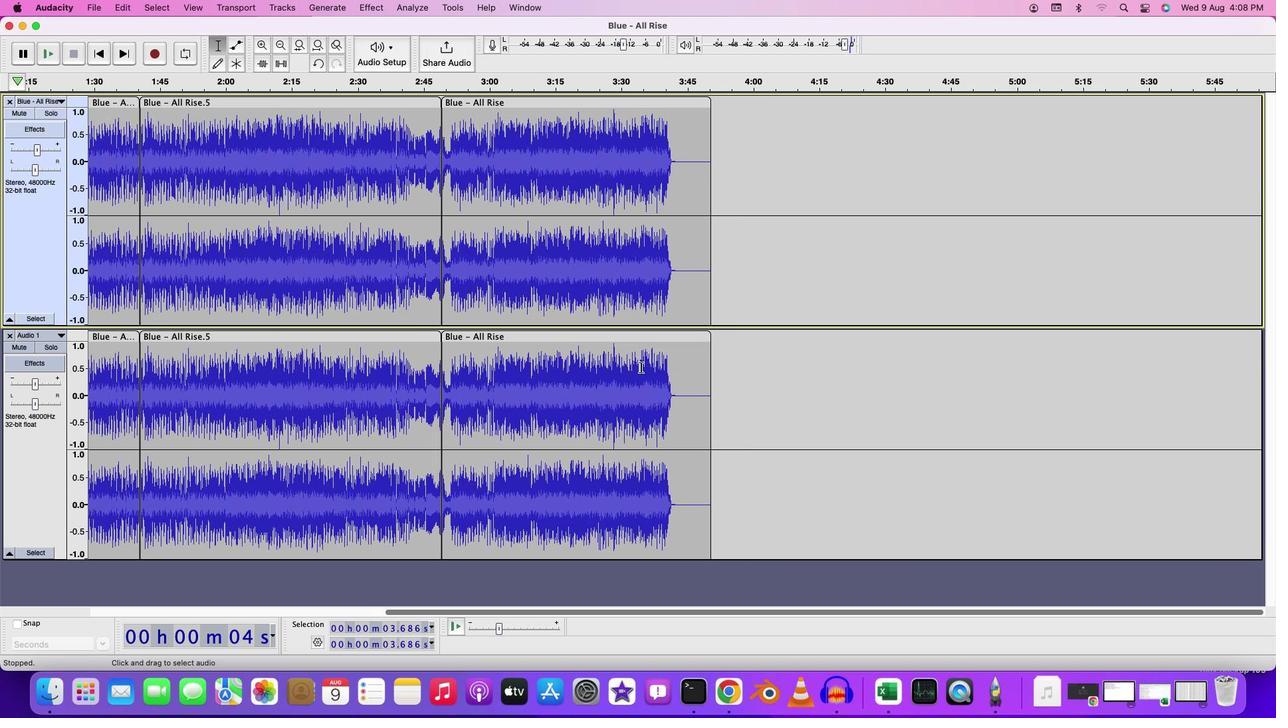 
Action: Mouse moved to (651, 379)
Screenshot: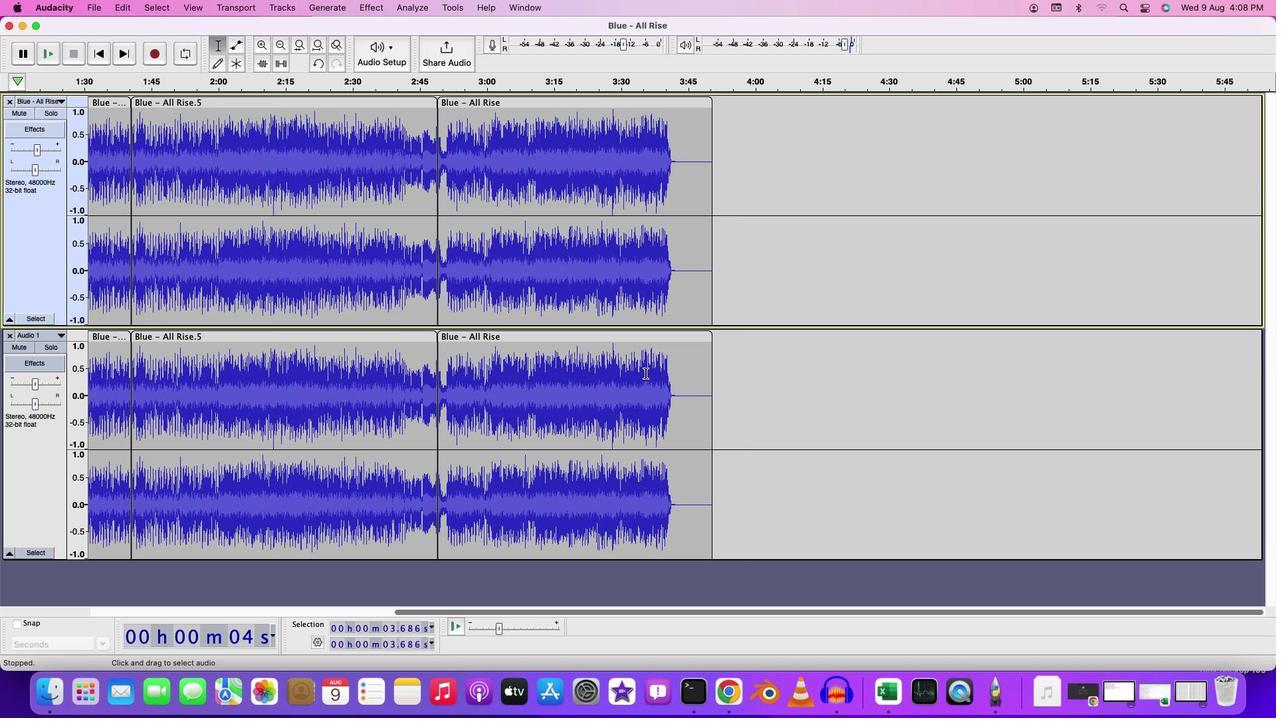
Action: Mouse scrolled (651, 379) with delta (6, 7)
Screenshot: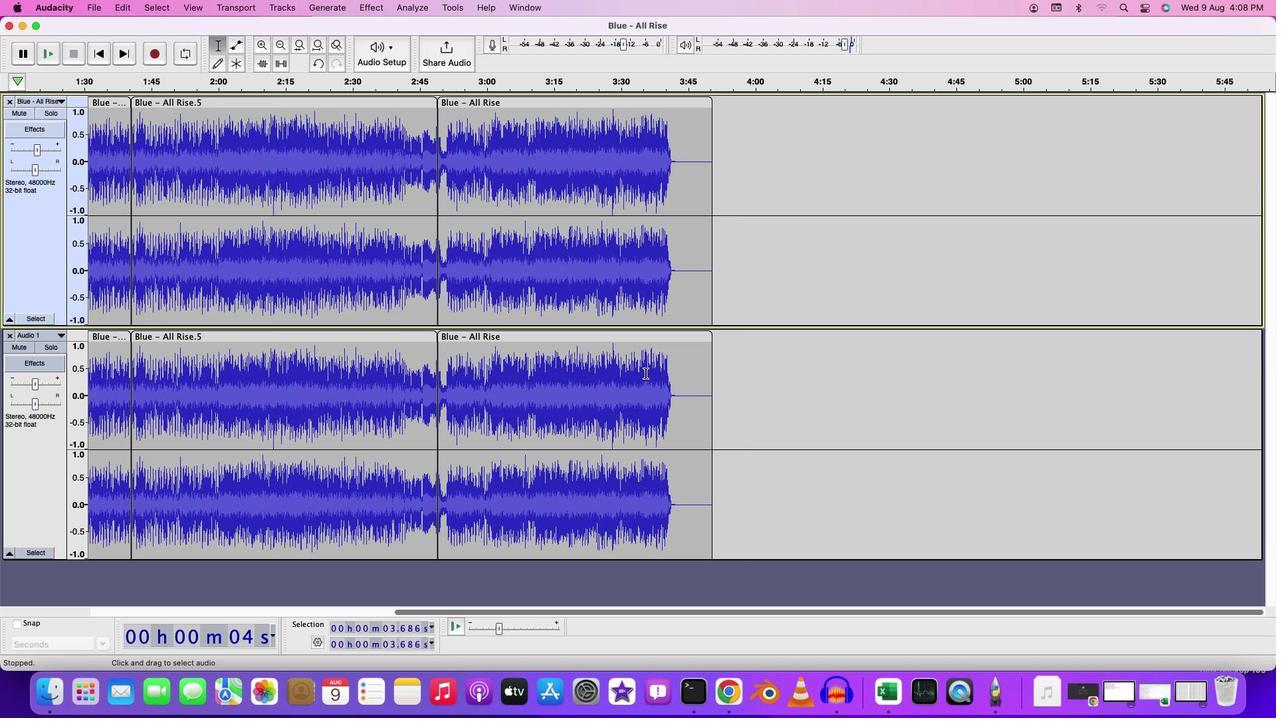 
Action: Mouse moved to (652, 380)
Screenshot: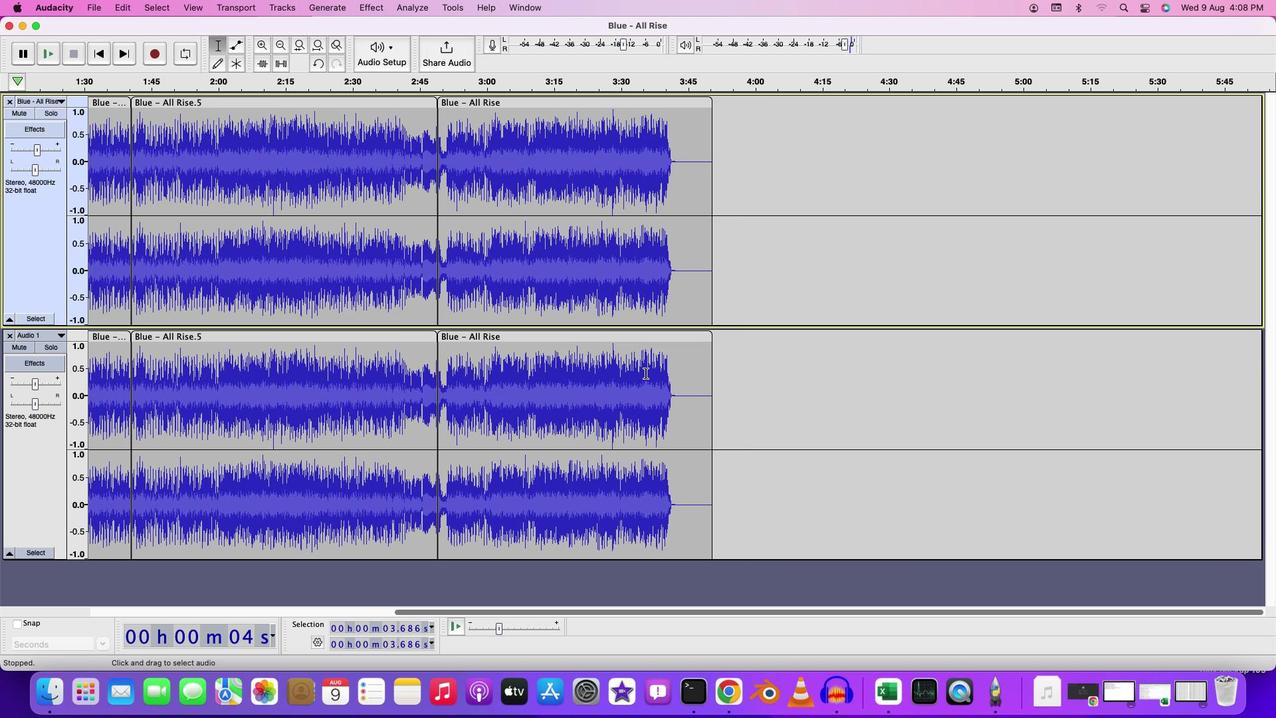 
Action: Mouse scrolled (652, 380) with delta (6, 7)
Screenshot: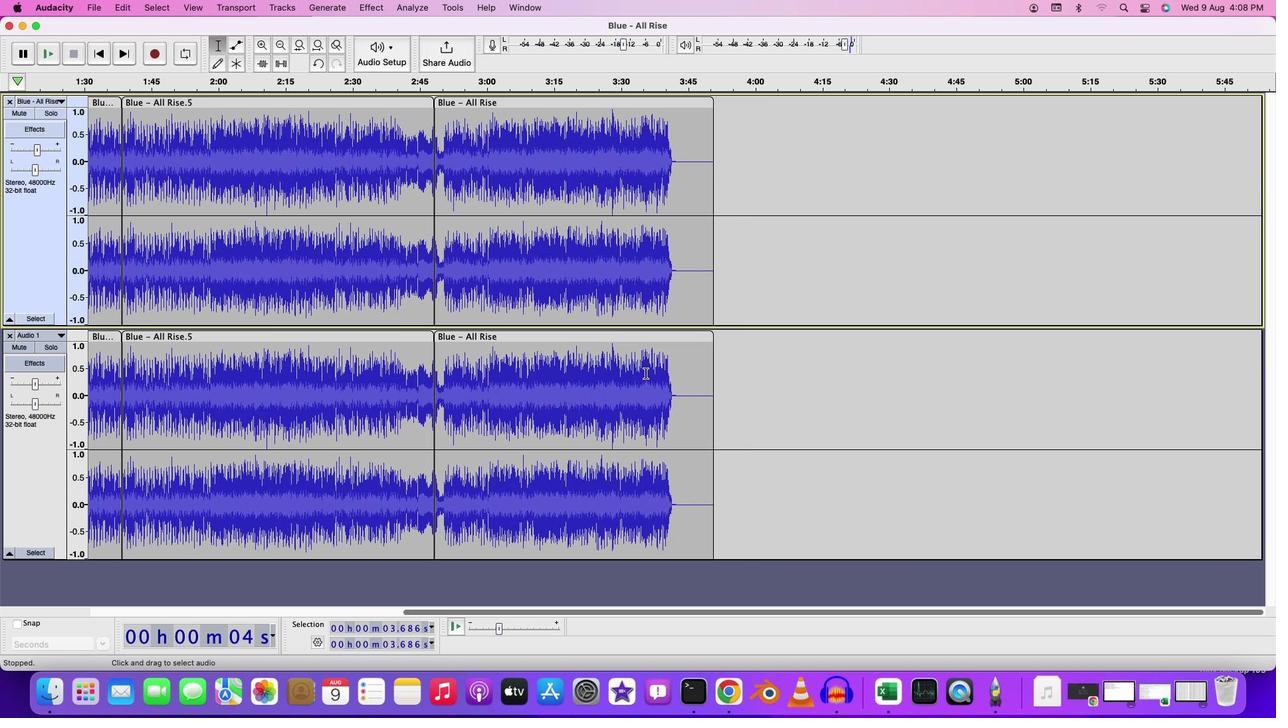 
Action: Mouse scrolled (652, 380) with delta (6, 7)
Screenshot: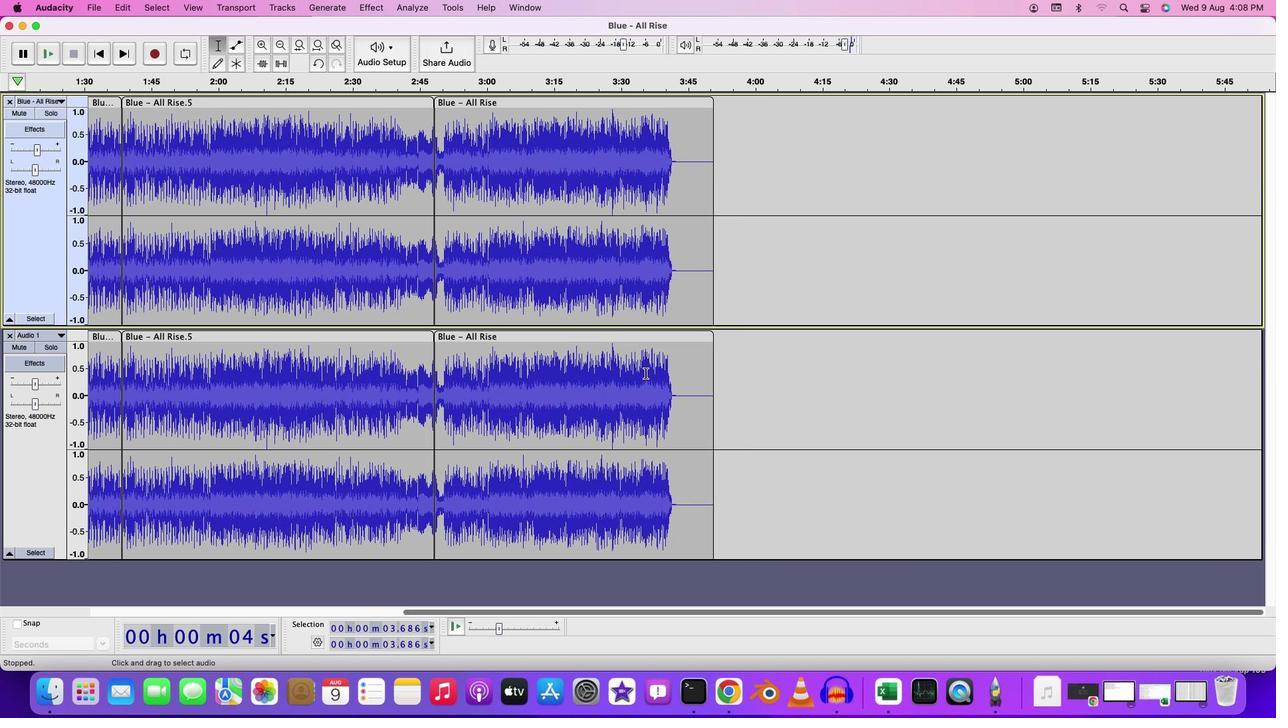 
Action: Mouse scrolled (652, 380) with delta (6, 7)
Screenshot: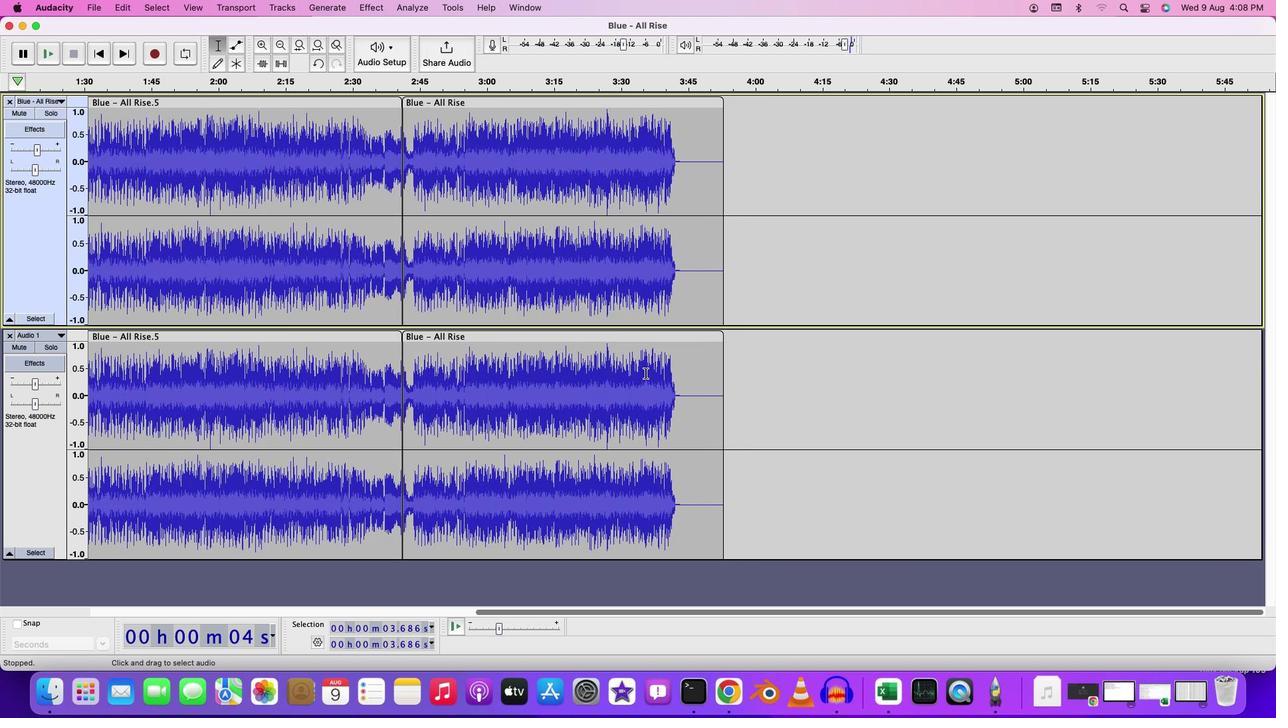 
Action: Mouse scrolled (652, 380) with delta (6, 7)
Screenshot: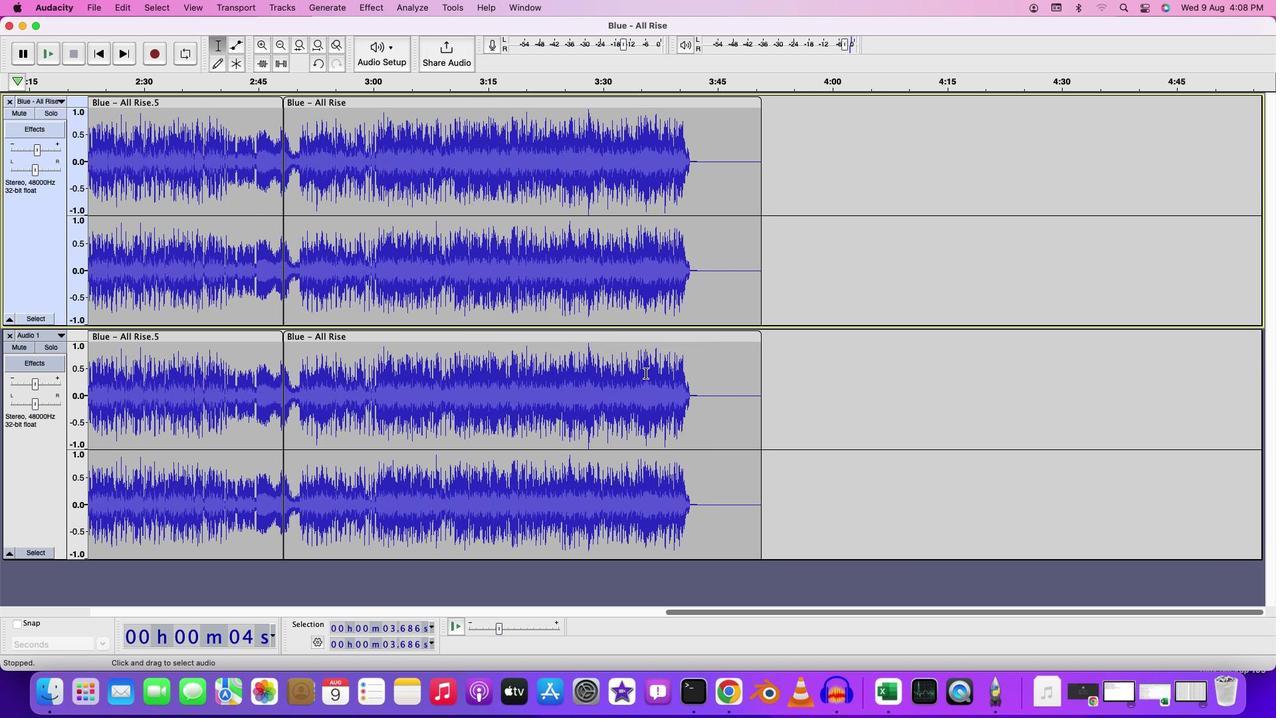 
Action: Mouse scrolled (652, 380) with delta (6, 7)
Screenshot: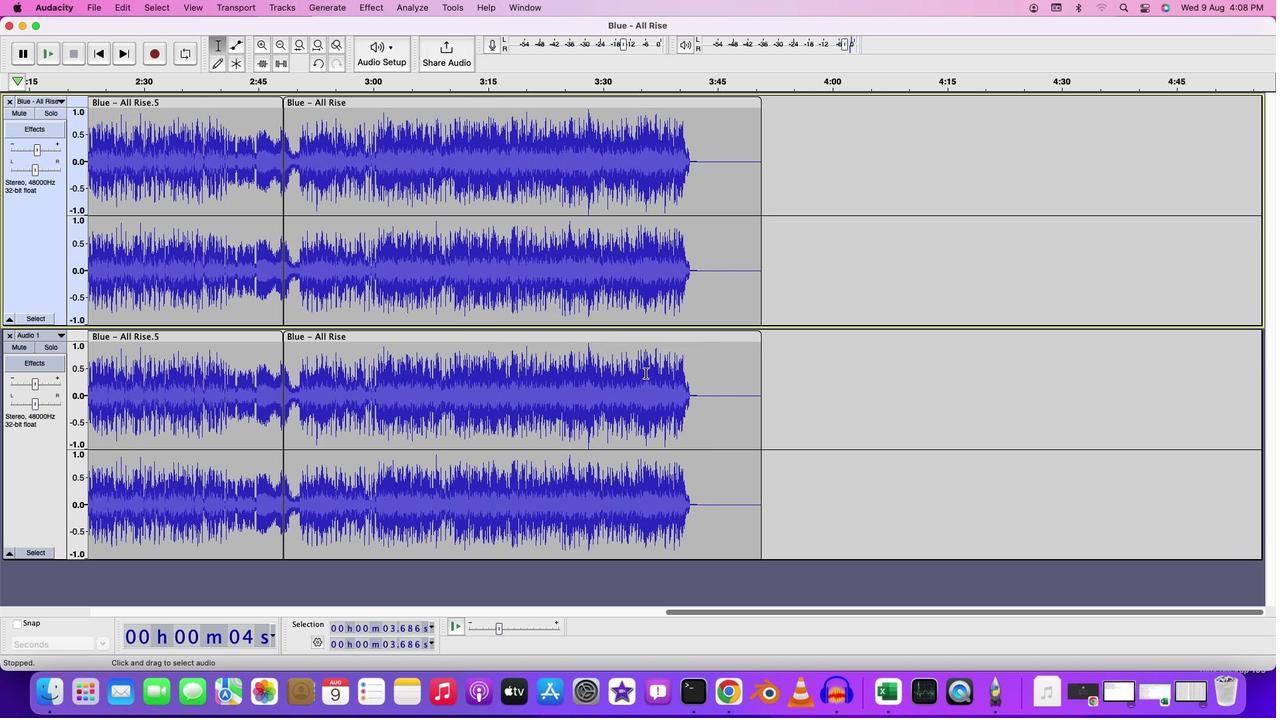 
Action: Mouse scrolled (652, 380) with delta (6, 8)
Screenshot: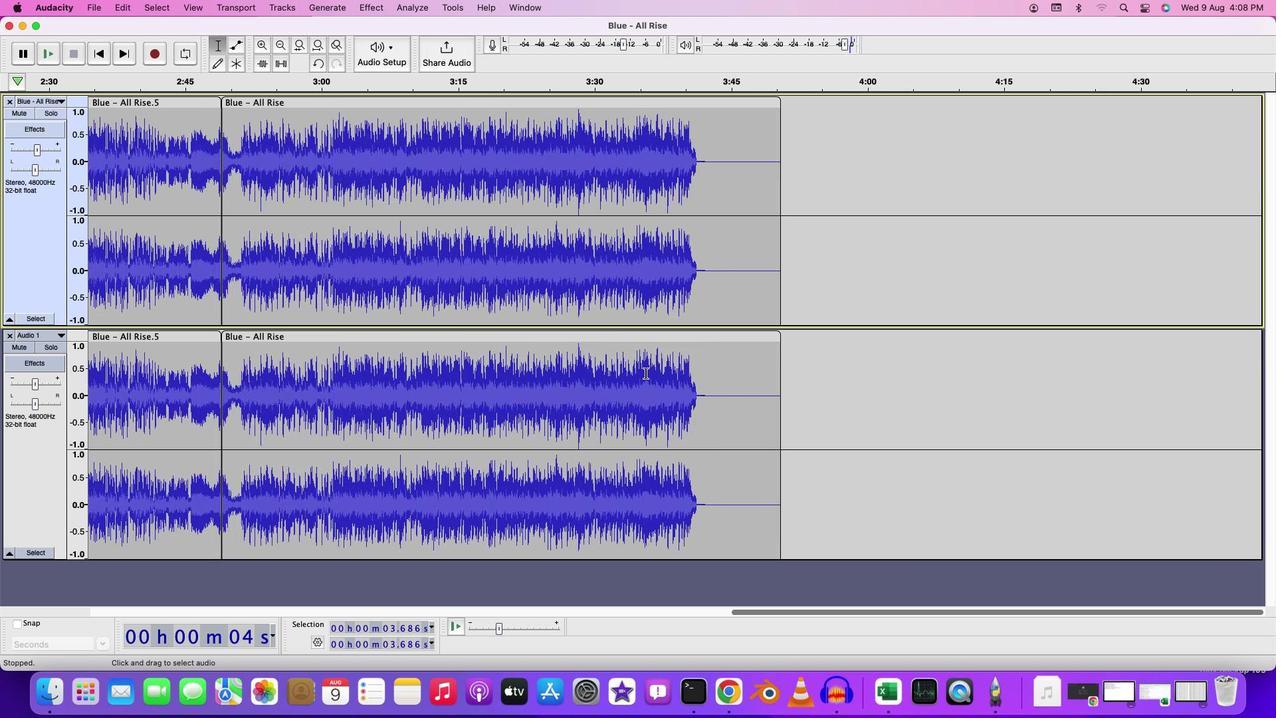 
Action: Mouse moved to (641, 343)
Screenshot: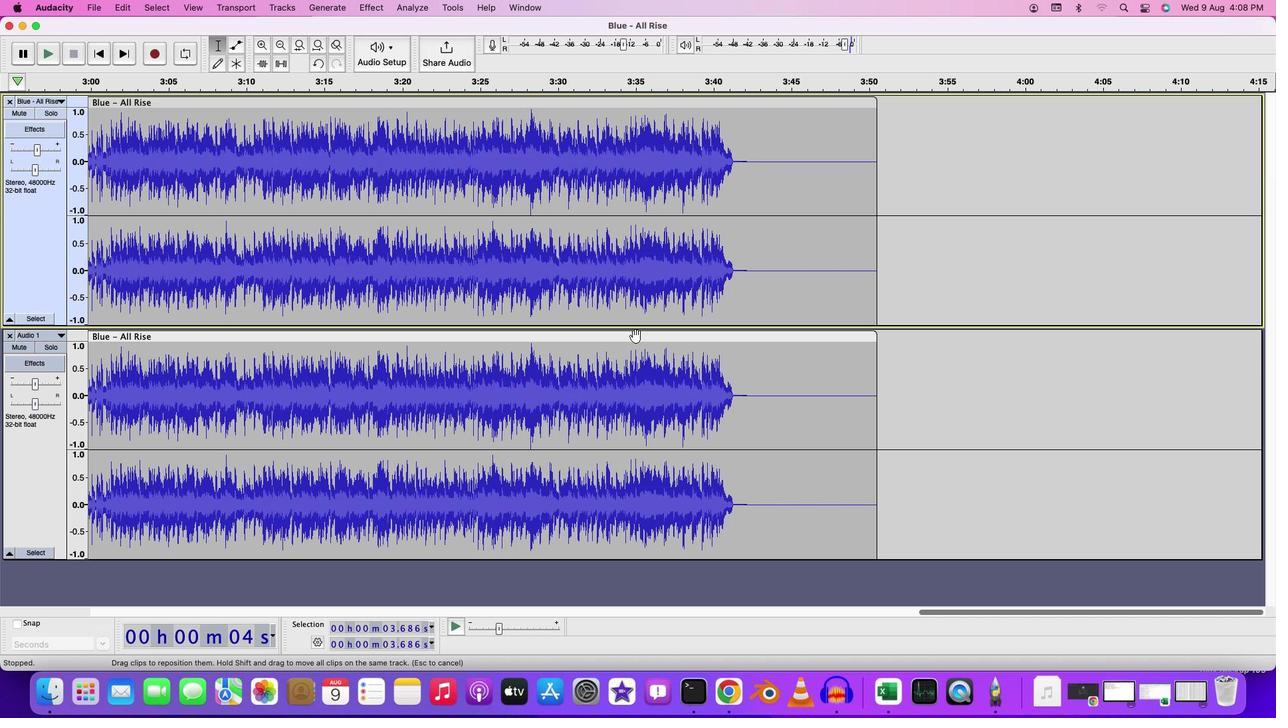 
Action: Mouse pressed left at (641, 343)
Screenshot: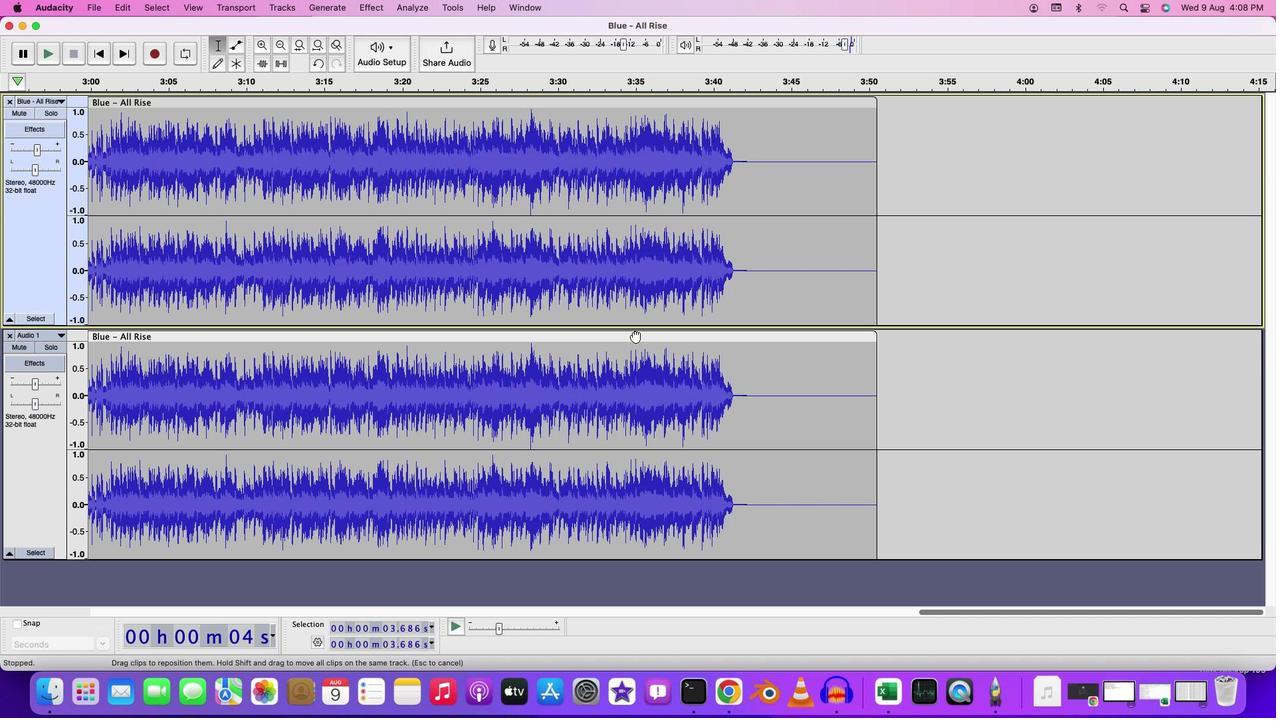 
Action: Mouse moved to (699, 359)
Screenshot: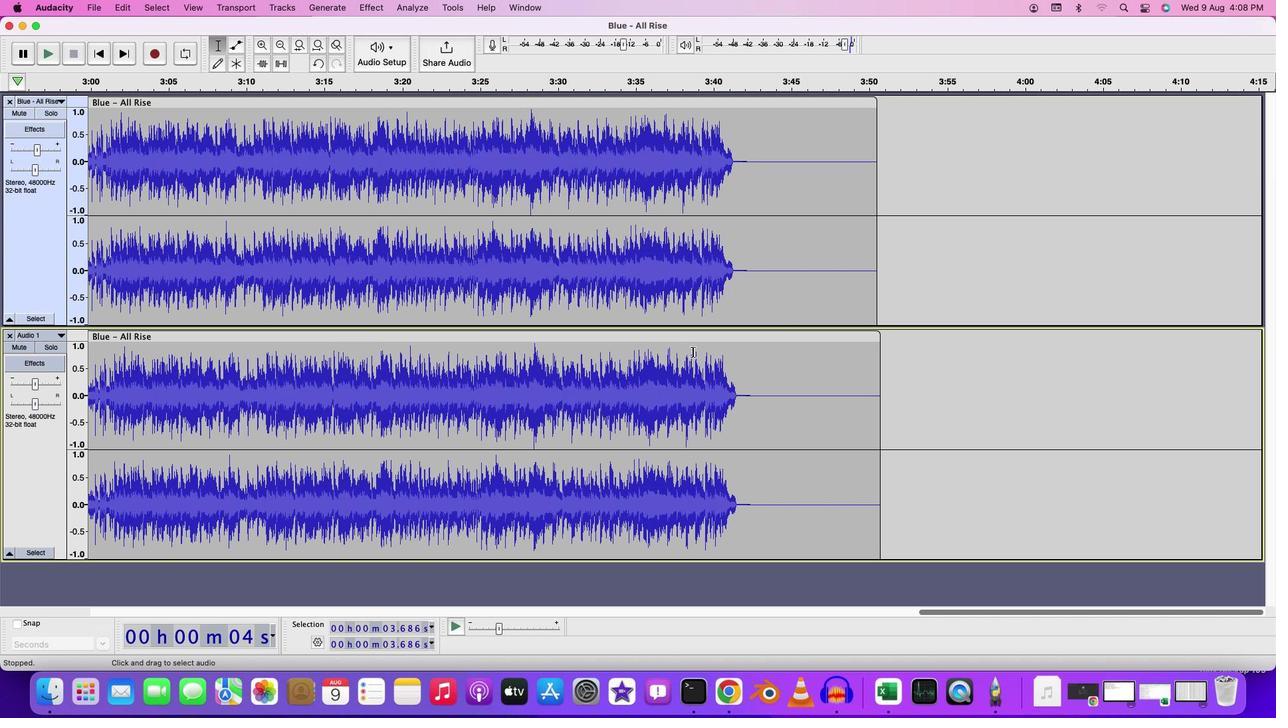
Action: Mouse scrolled (699, 359) with delta (6, 7)
Screenshot: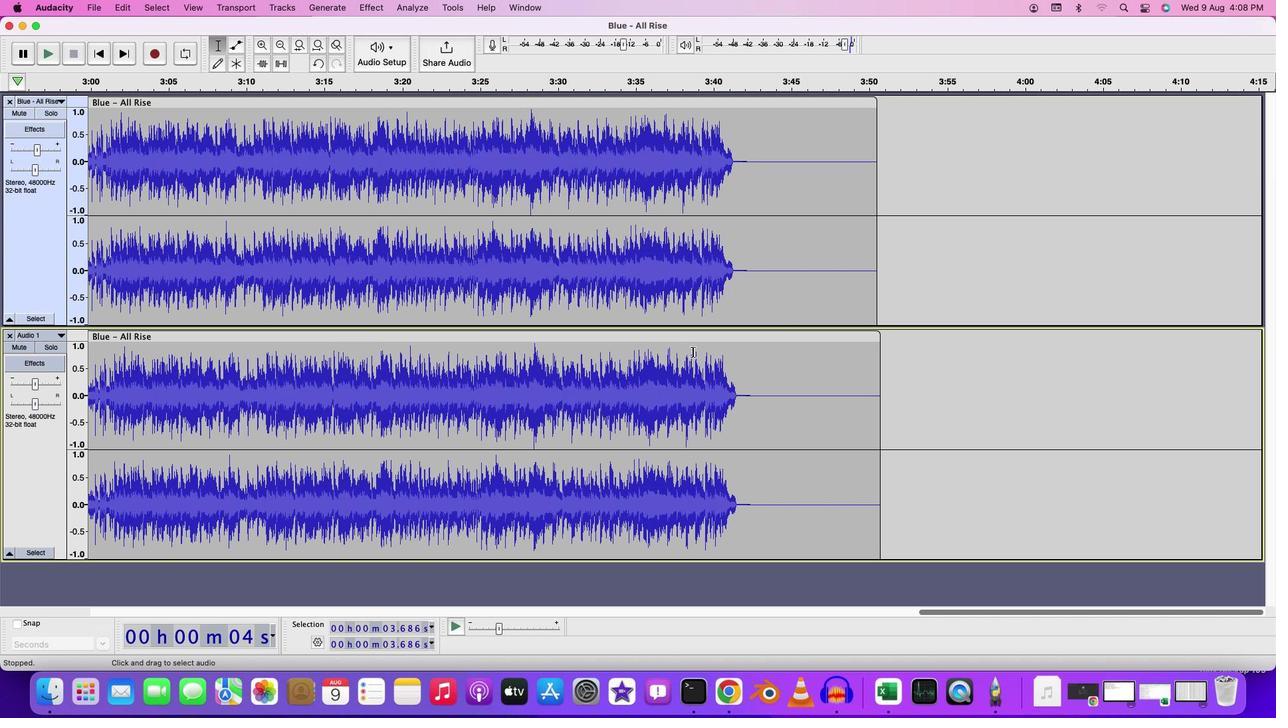 
Action: Mouse scrolled (699, 359) with delta (6, 7)
Screenshot: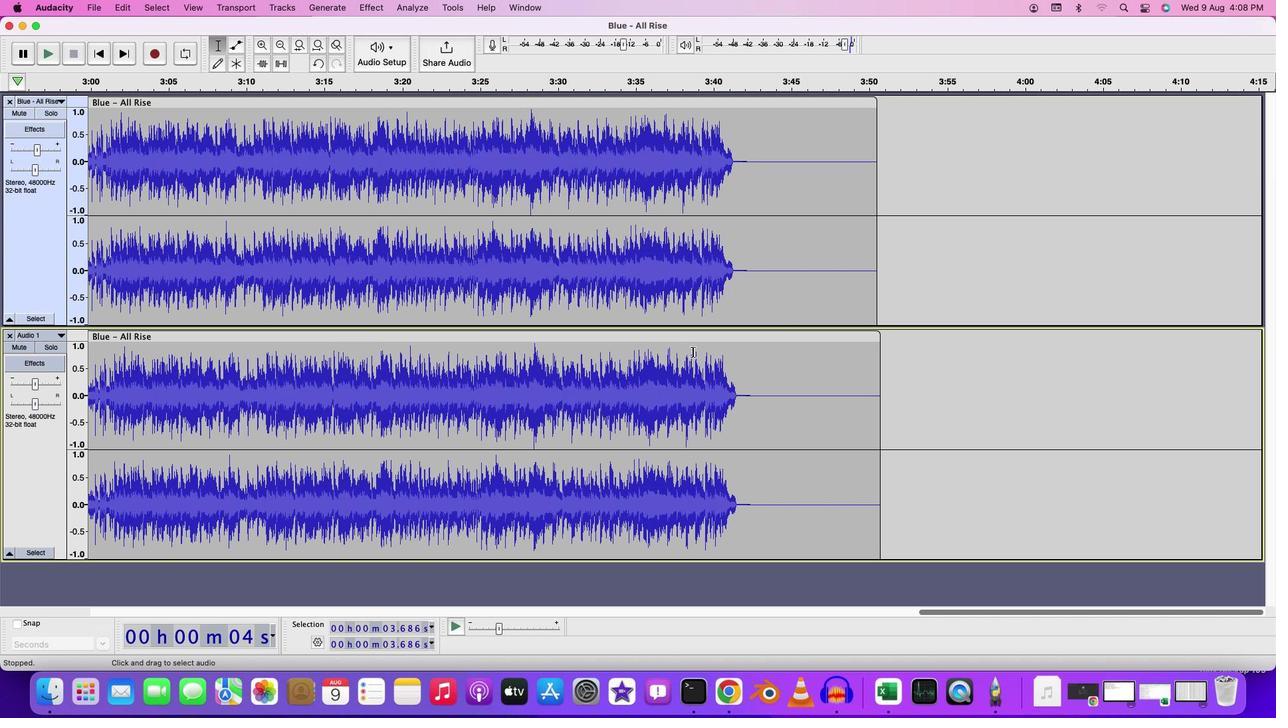 
Action: Mouse scrolled (699, 359) with delta (6, 7)
Screenshot: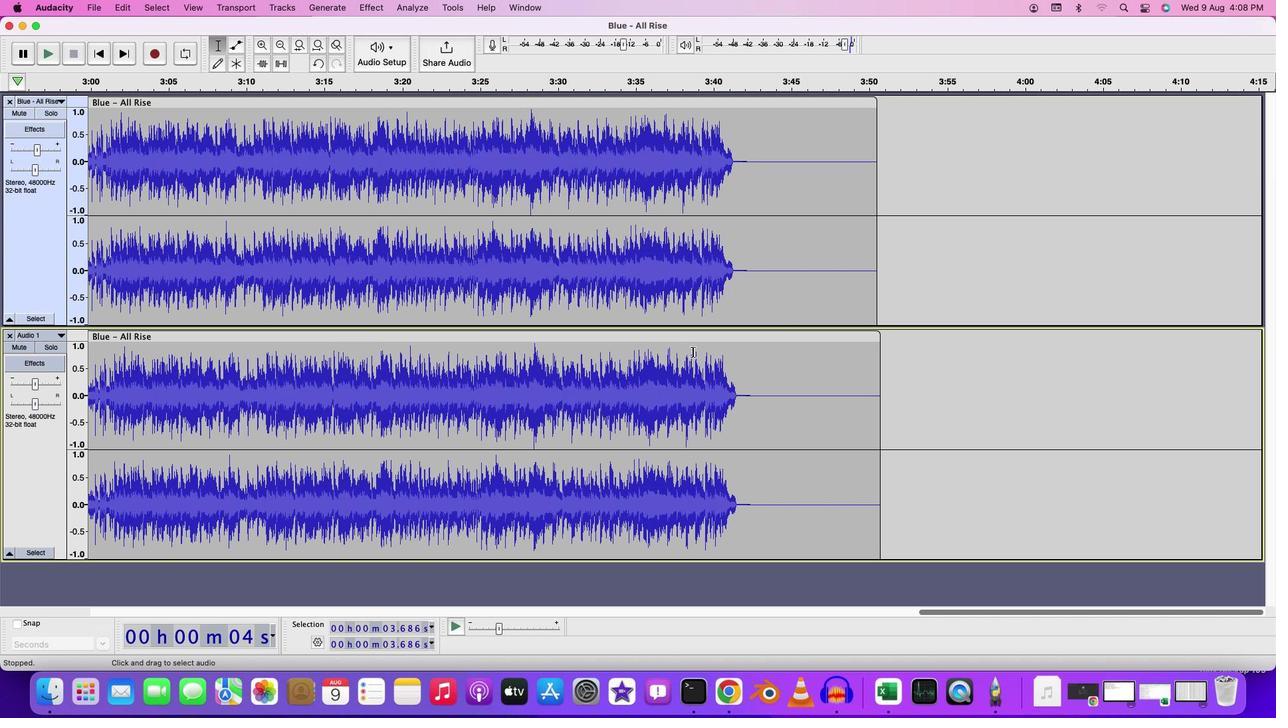 
Action: Key pressed Key.cmd
Screenshot: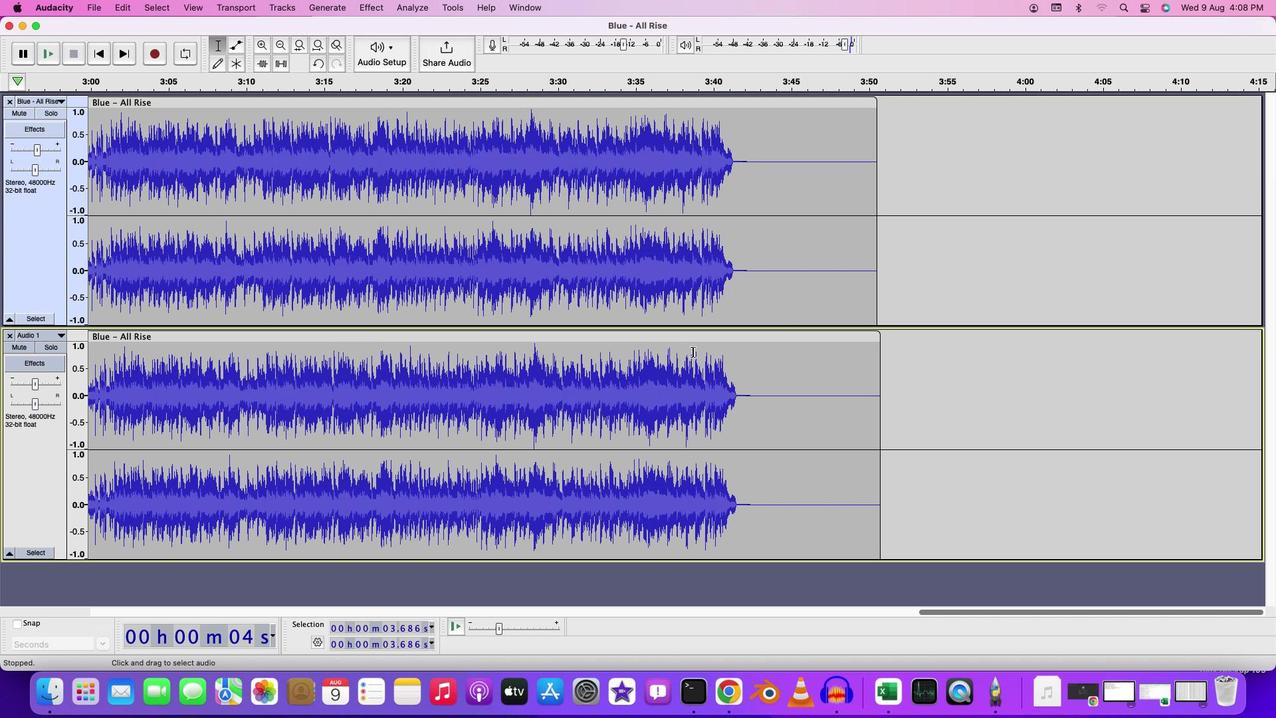 
Action: Mouse scrolled (699, 359) with delta (6, 7)
Screenshot: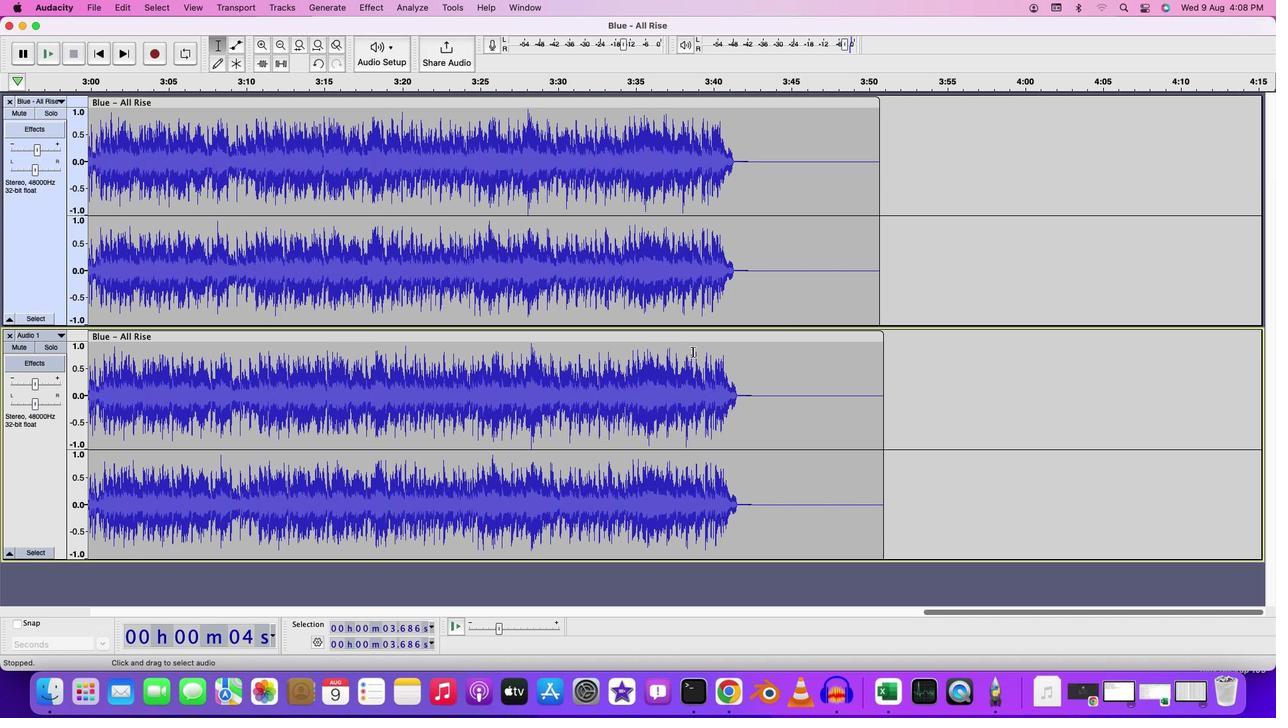 
Action: Mouse scrolled (699, 359) with delta (6, 7)
Screenshot: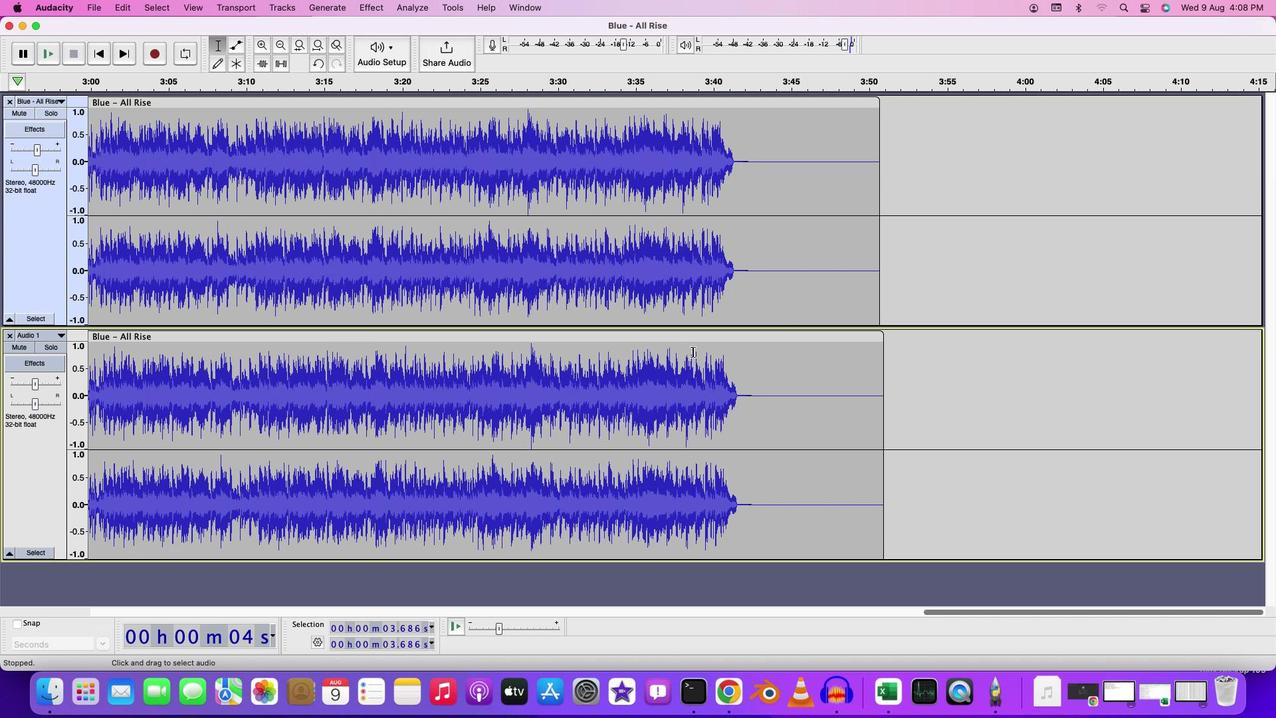 
Action: Mouse scrolled (699, 359) with delta (6, 7)
Screenshot: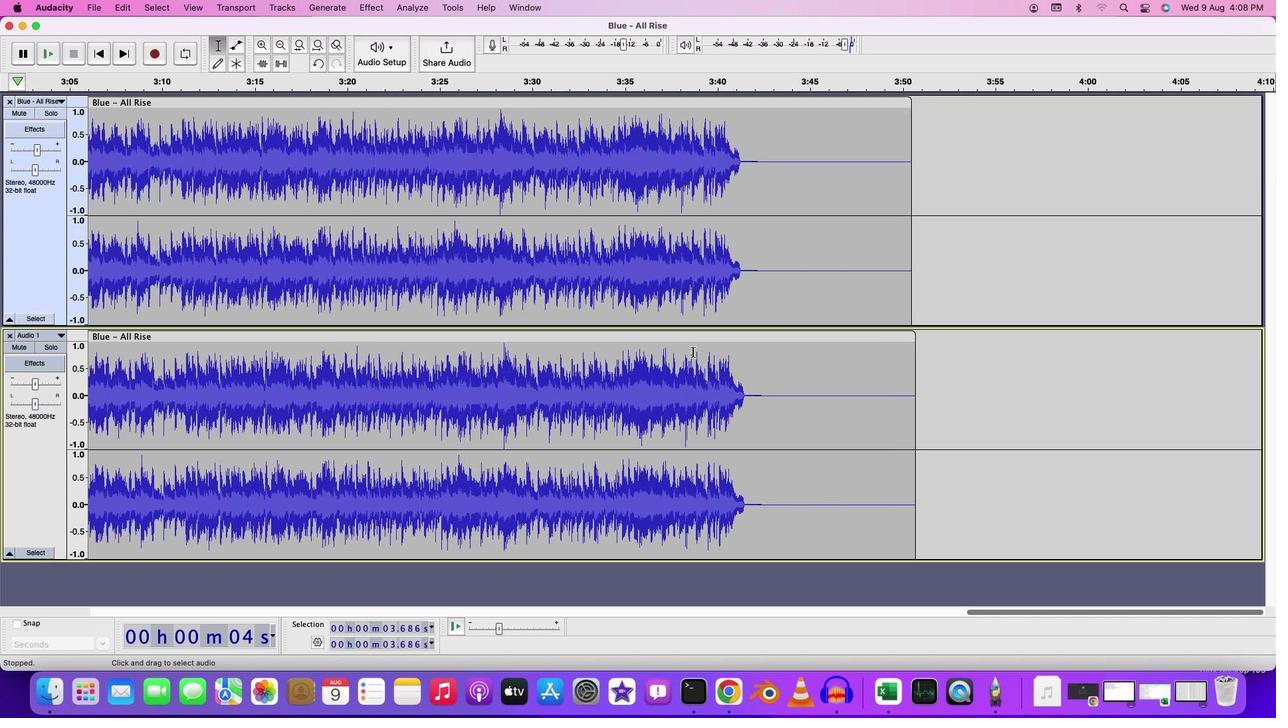 
Action: Mouse moved to (699, 360)
Screenshot: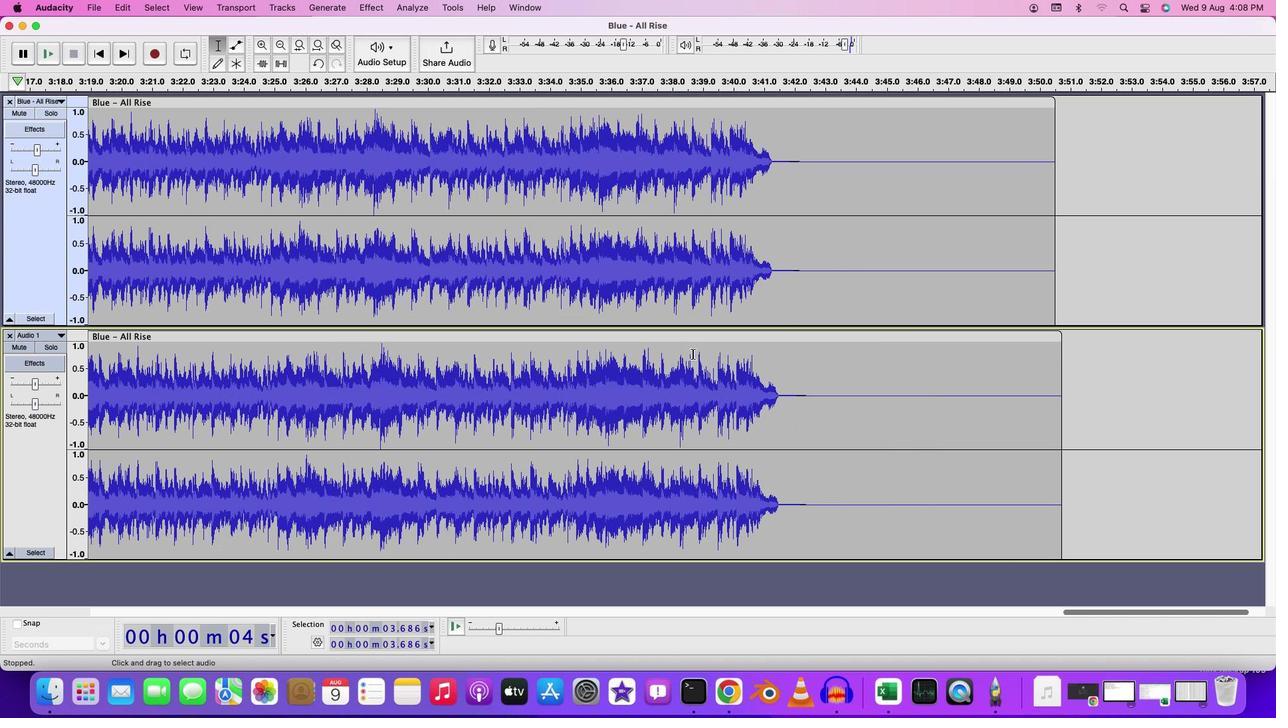 
Action: Mouse scrolled (699, 360) with delta (6, 7)
Screenshot: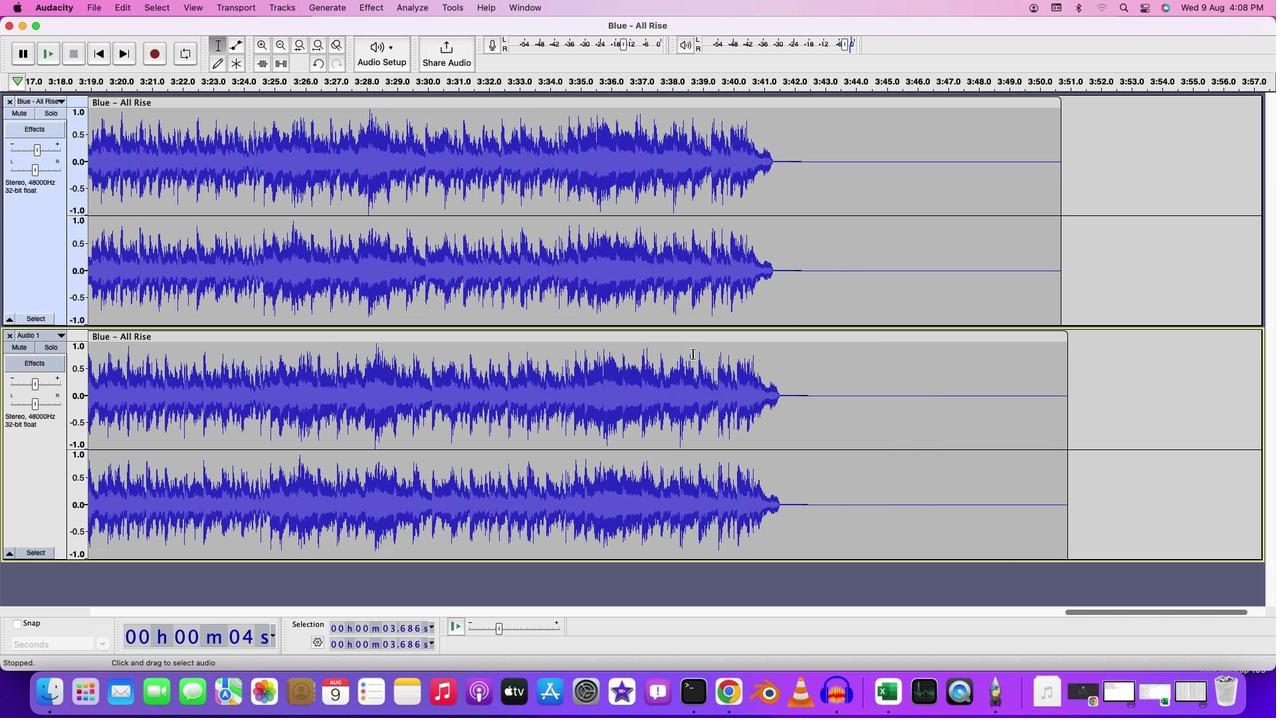 
Action: Mouse scrolled (699, 360) with delta (6, 7)
Screenshot: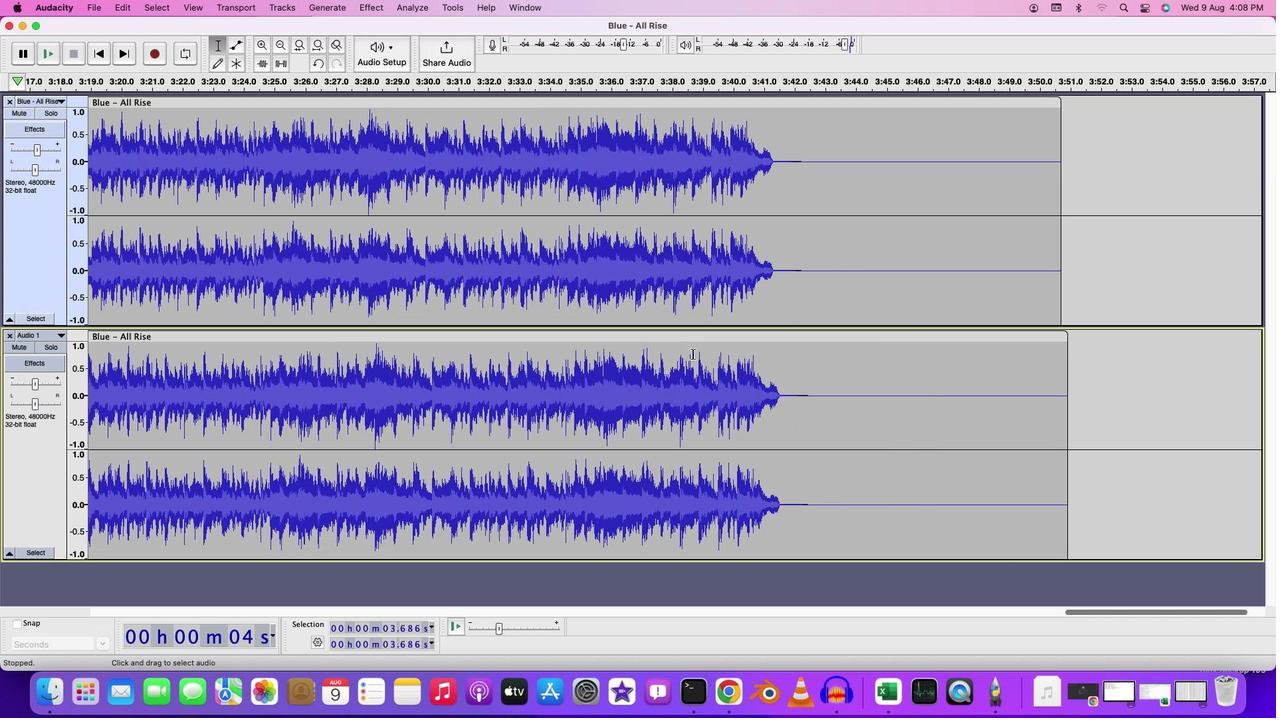 
Action: Mouse scrolled (699, 360) with delta (6, 8)
Screenshot: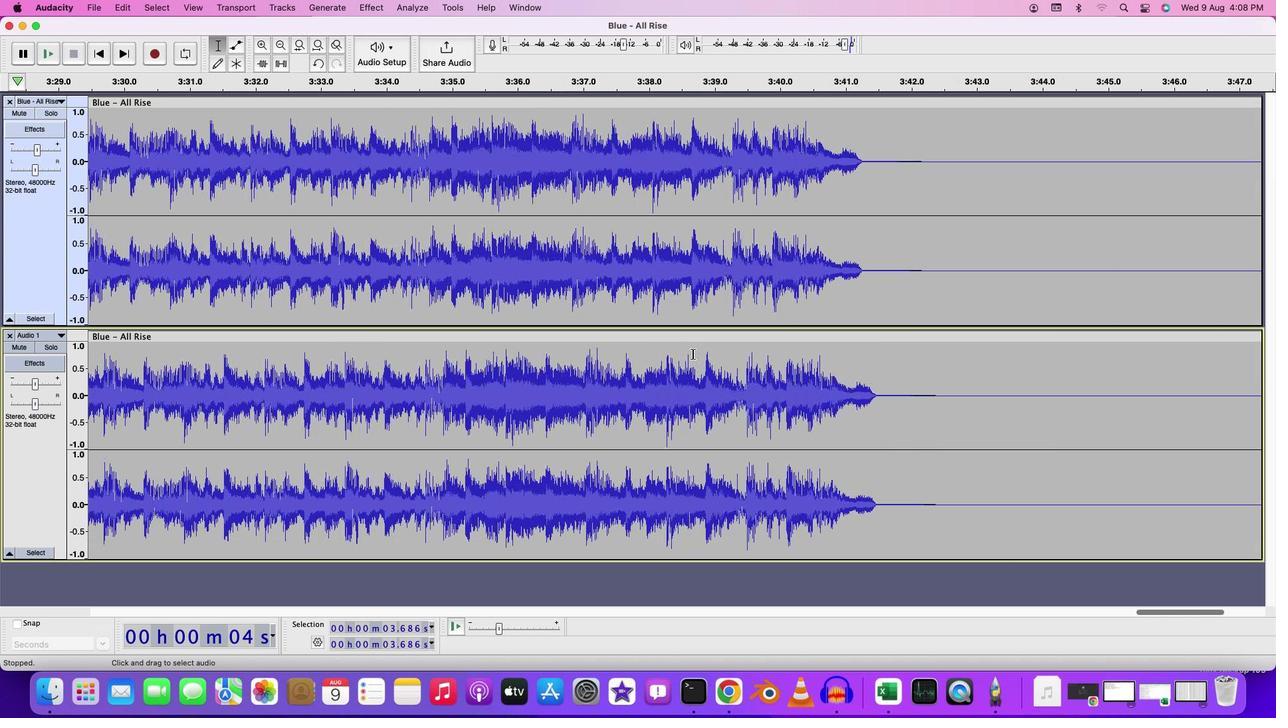 
Action: Mouse moved to (699, 361)
Screenshot: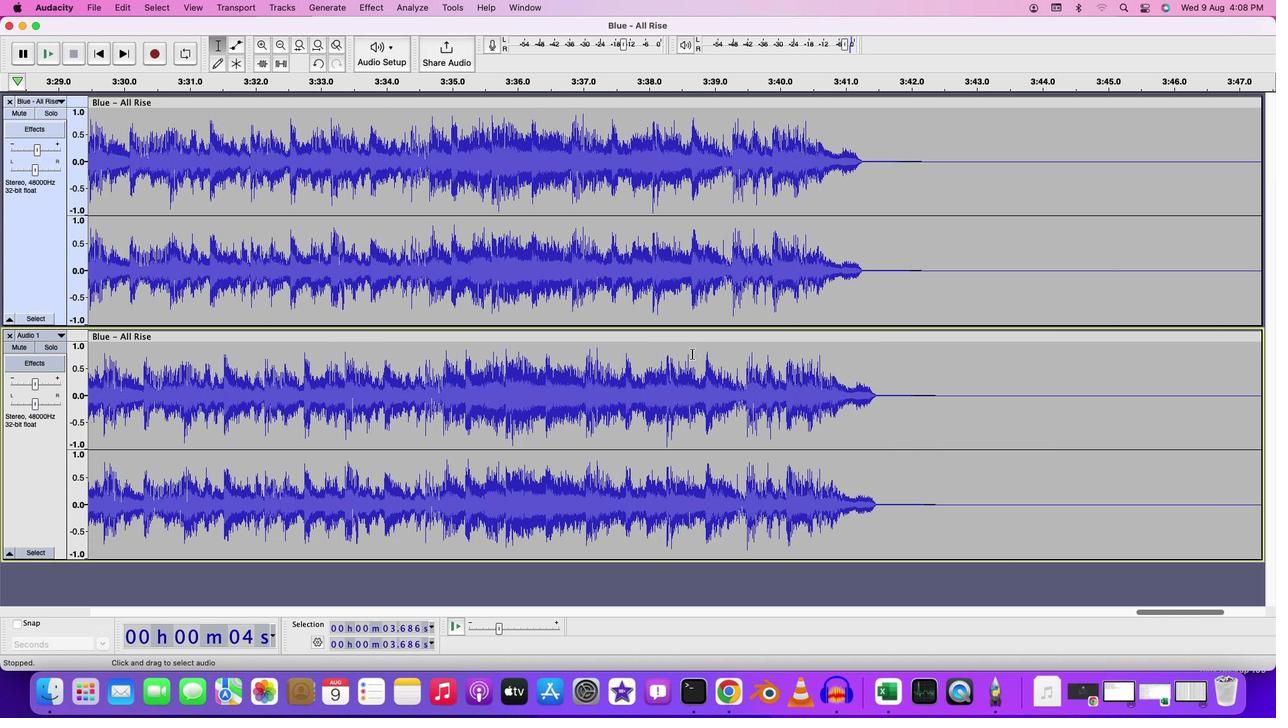 
Action: Mouse scrolled (699, 361) with delta (6, 7)
Screenshot: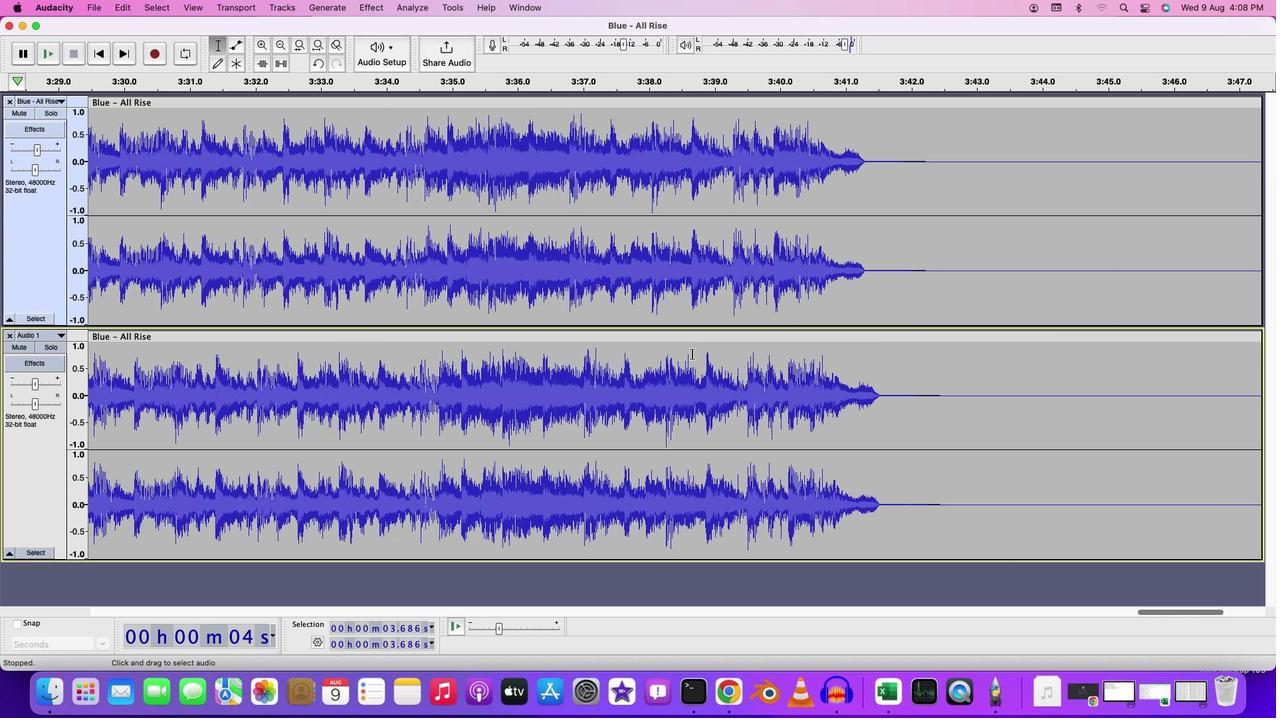 
Action: Mouse scrolled (699, 361) with delta (6, 7)
Screenshot: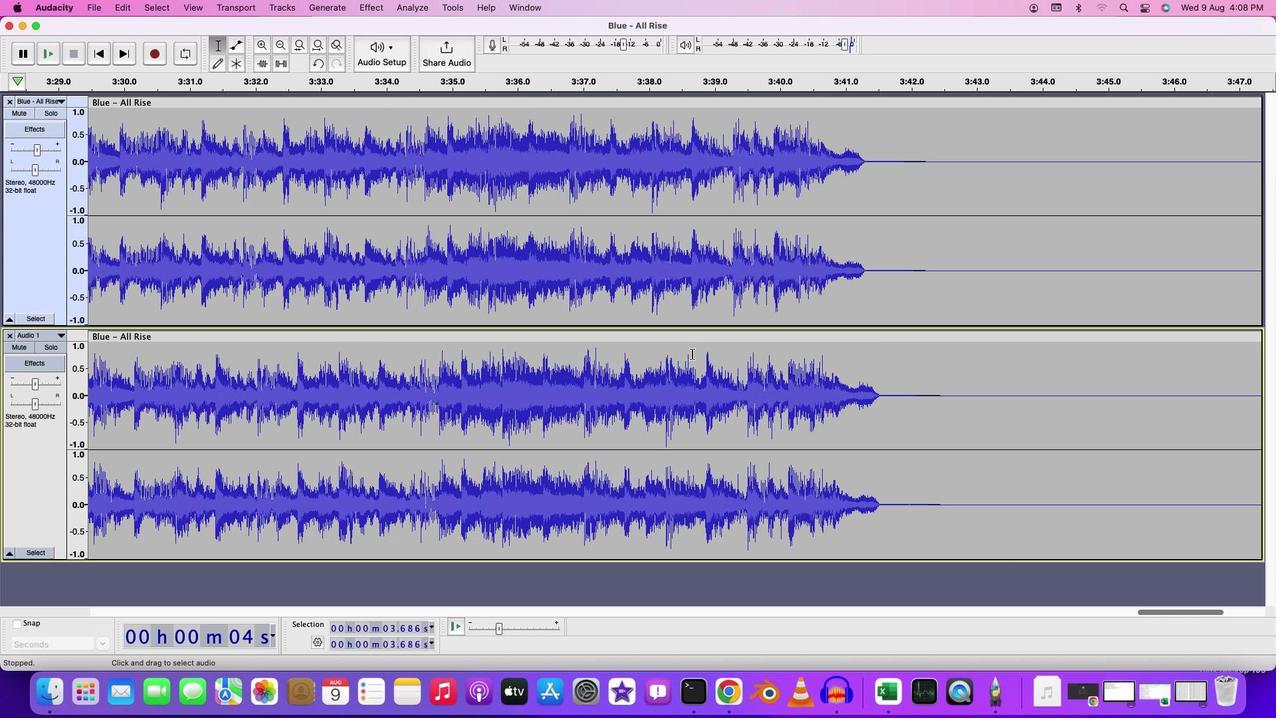 
Action: Mouse scrolled (699, 361) with delta (6, 7)
Screenshot: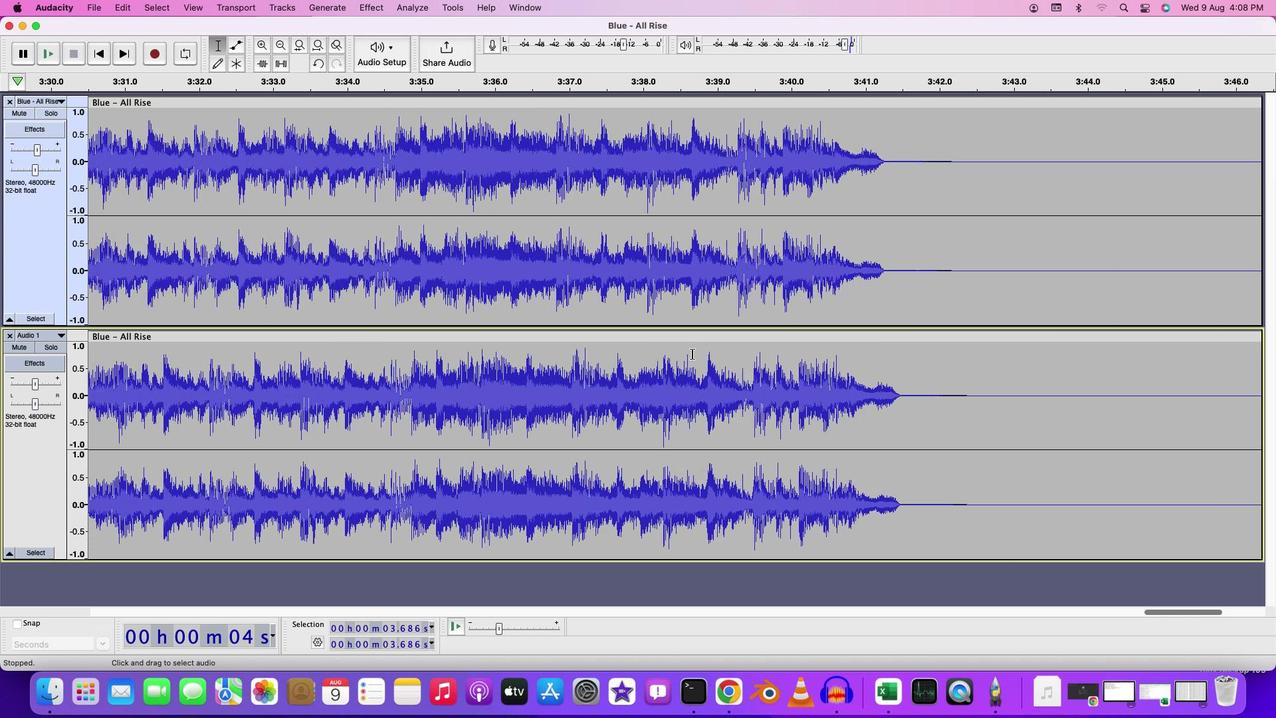 
Action: Mouse scrolled (699, 361) with delta (6, 7)
Screenshot: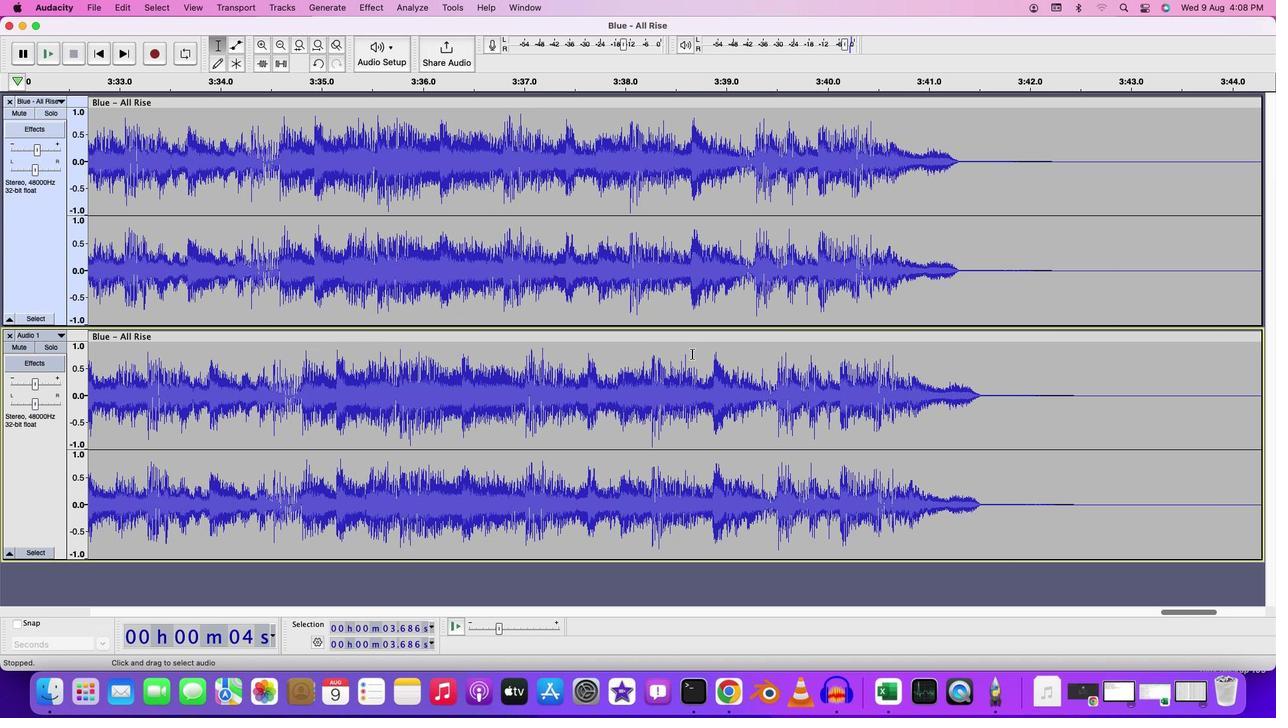 
Action: Mouse scrolled (699, 361) with delta (6, 7)
Screenshot: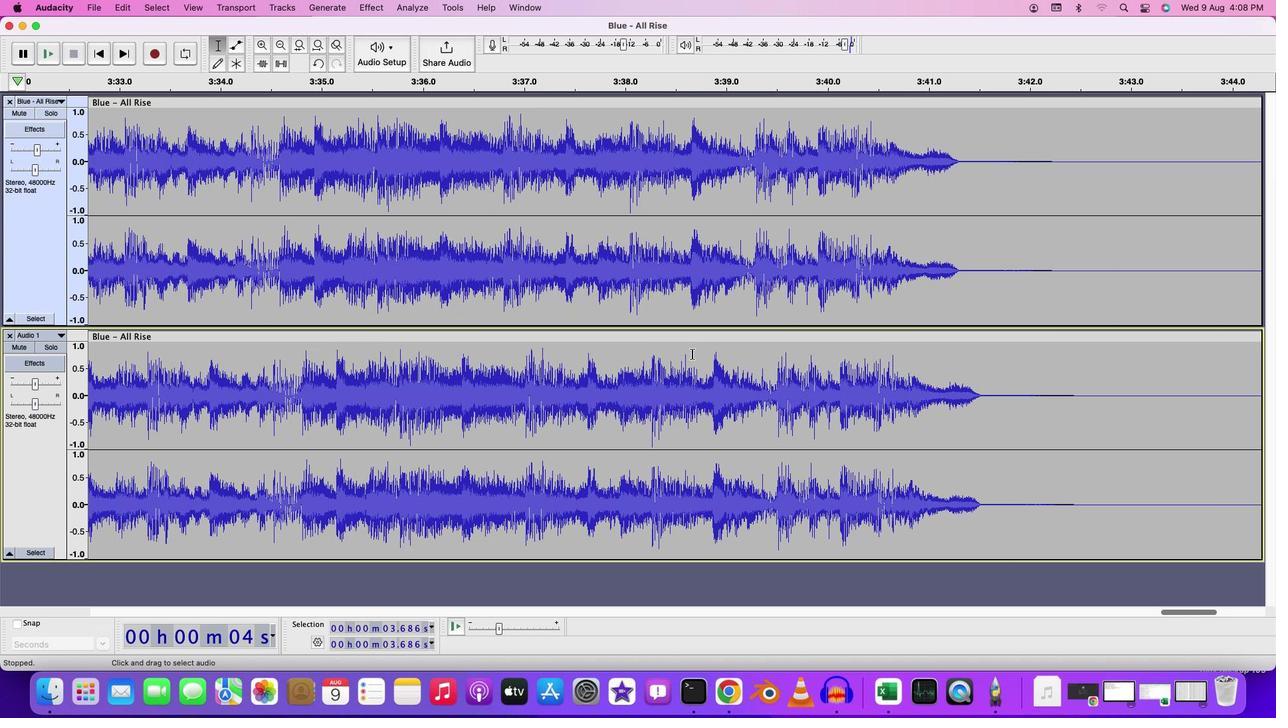
Action: Mouse moved to (793, 346)
Screenshot: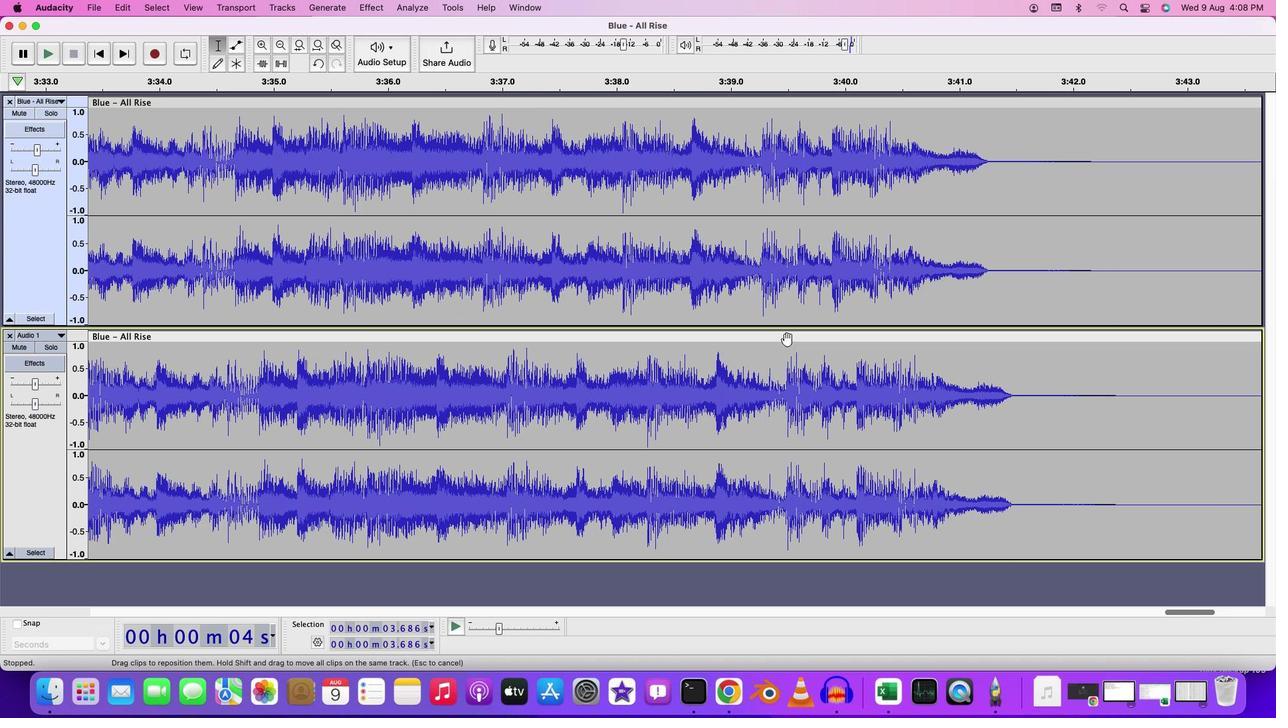
Action: Mouse pressed left at (793, 346)
Screenshot: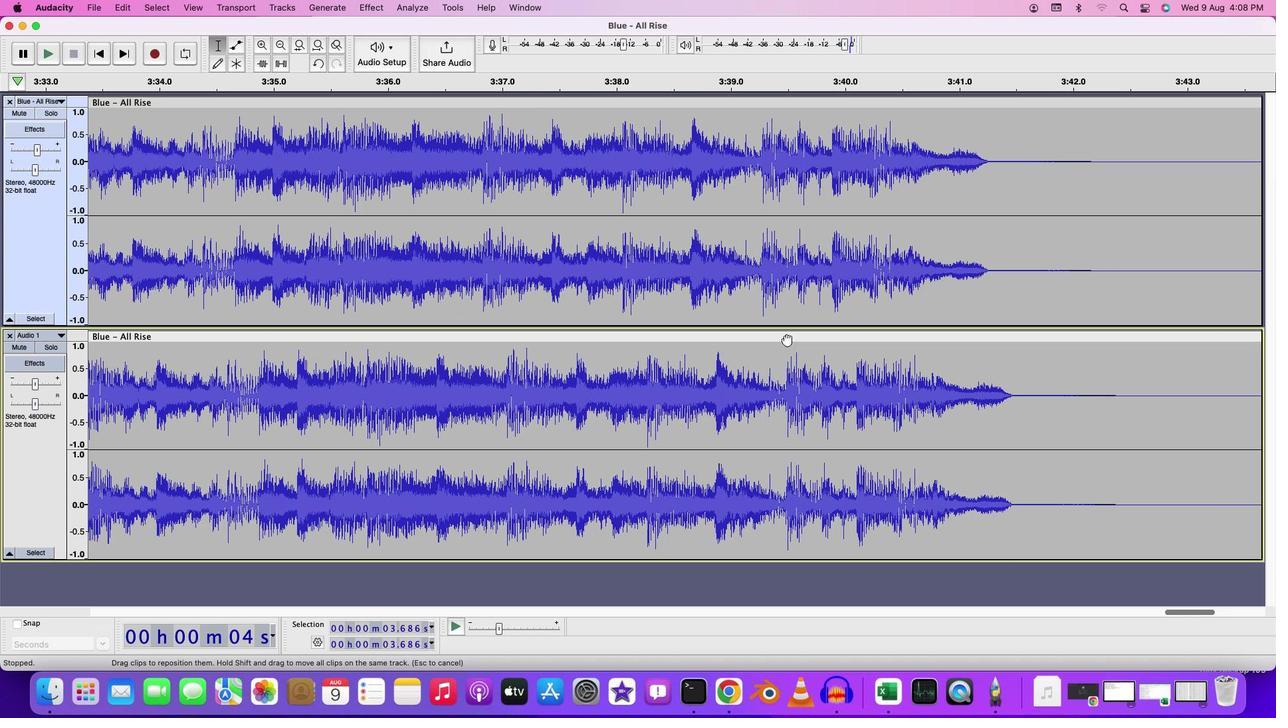 
Action: Mouse moved to (783, 346)
Screenshot: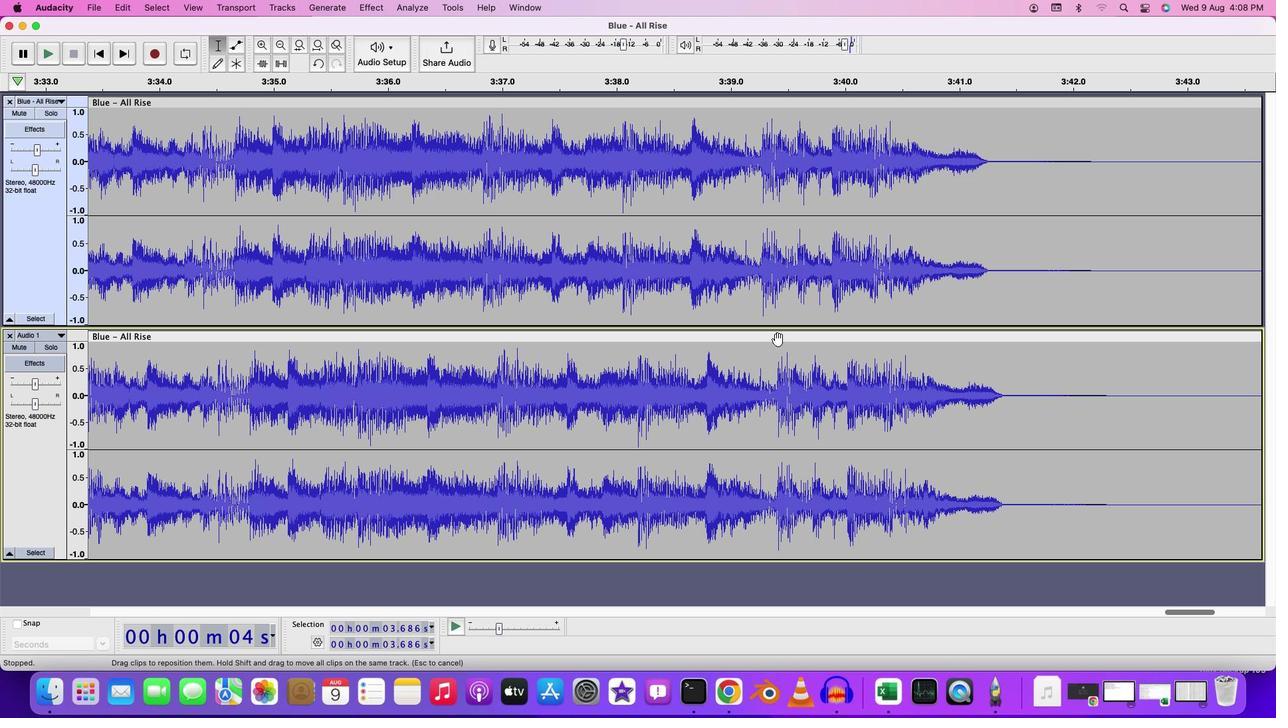 
Action: Key pressed Key.cmd
Screenshot: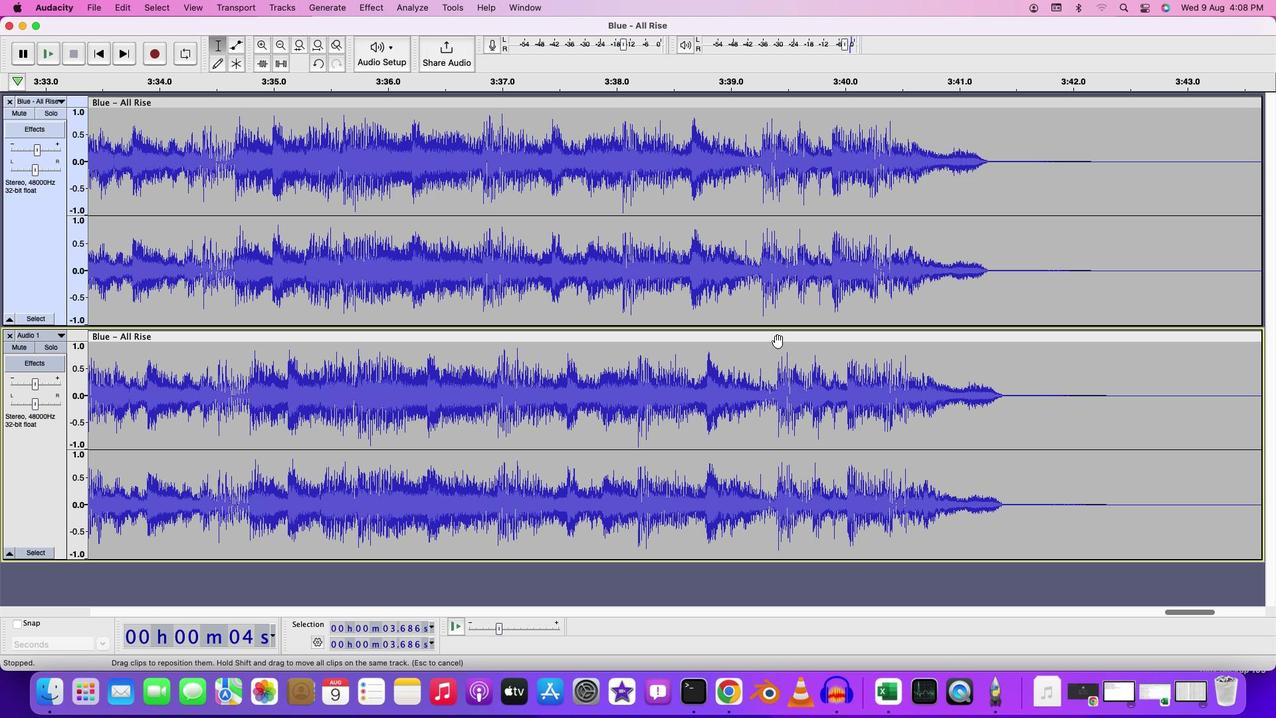 
Action: Mouse moved to (783, 353)
Screenshot: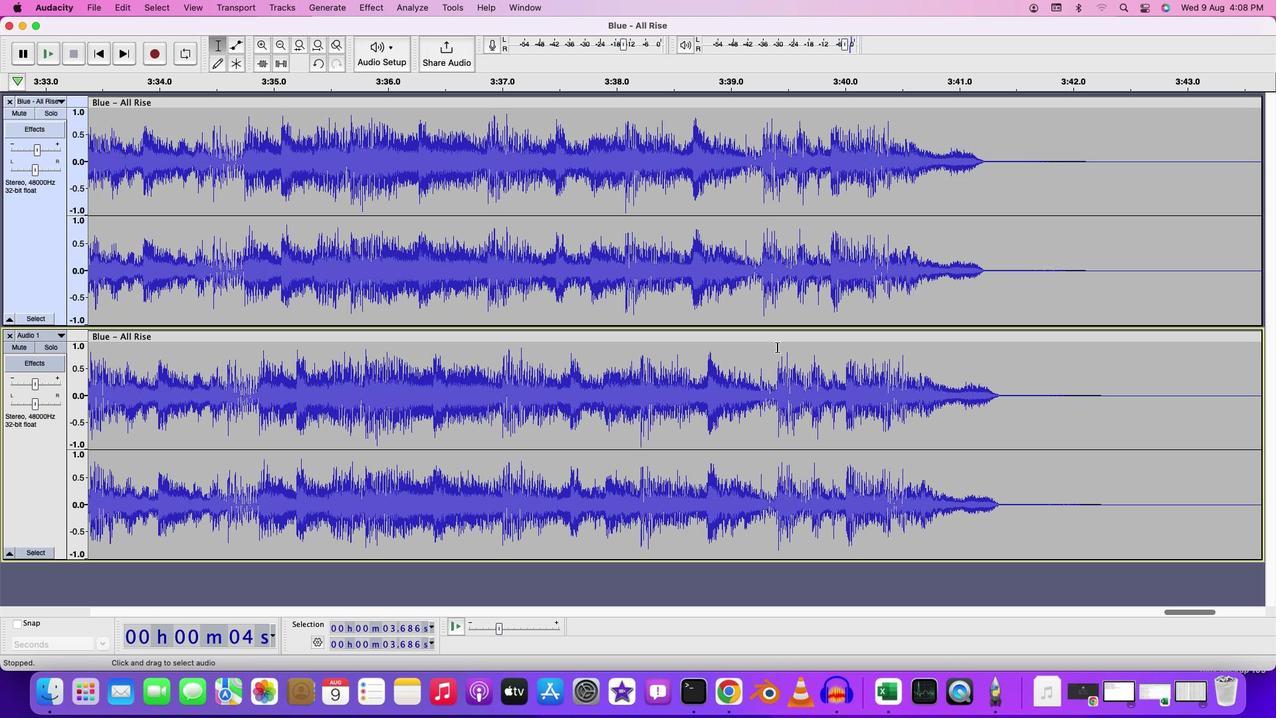 
Action: Mouse scrolled (783, 353) with delta (6, 5)
Screenshot: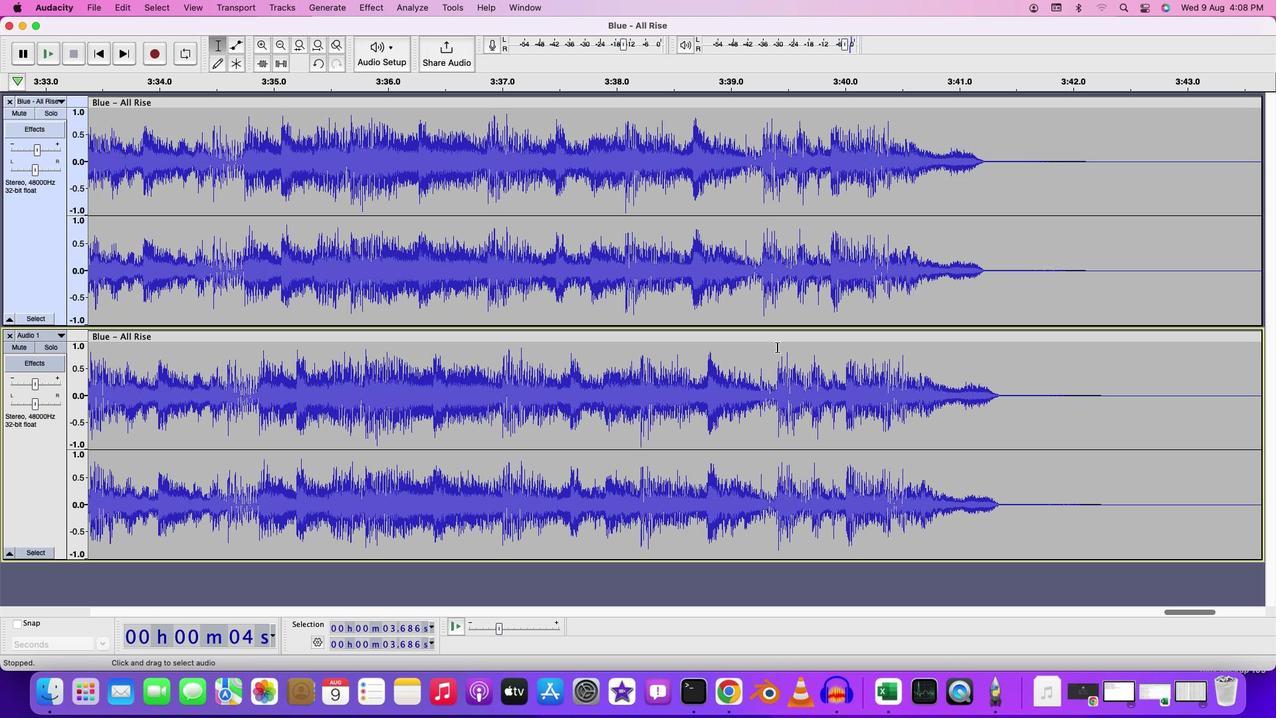 
Action: Mouse moved to (783, 353)
Screenshot: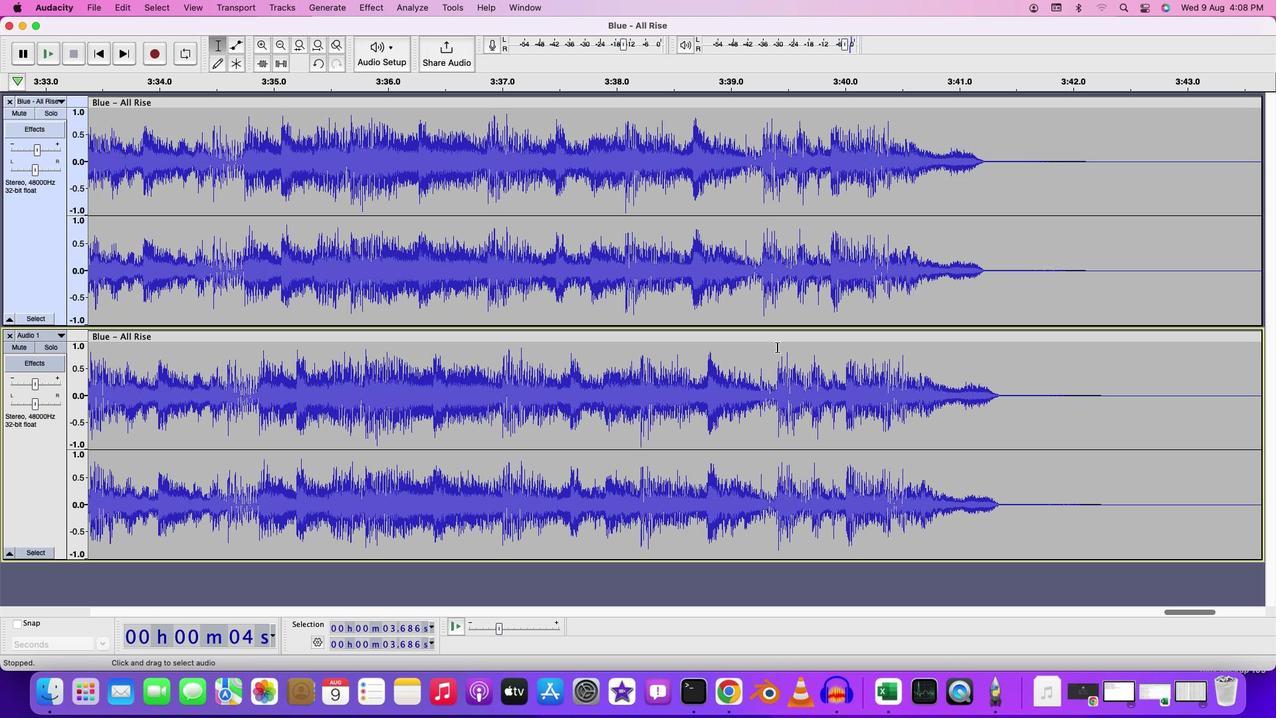
Action: Mouse scrolled (783, 353) with delta (6, 5)
Screenshot: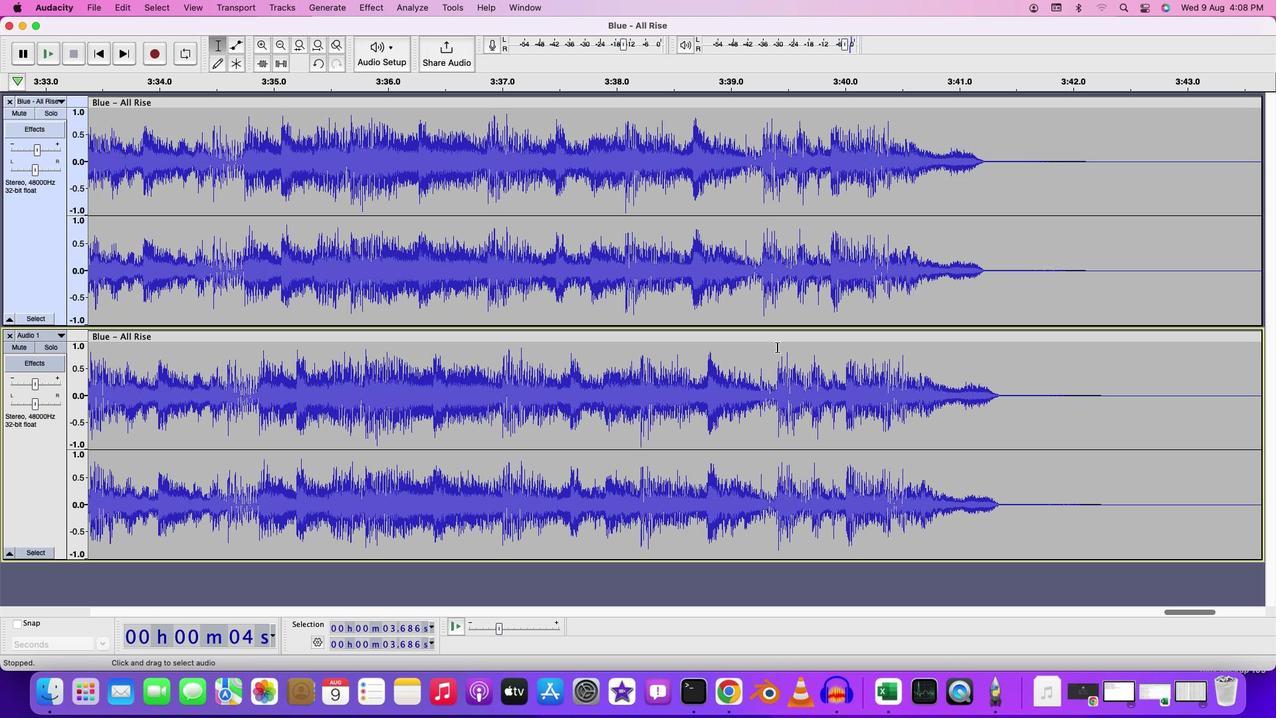 
Action: Mouse scrolled (783, 353) with delta (6, 4)
Screenshot: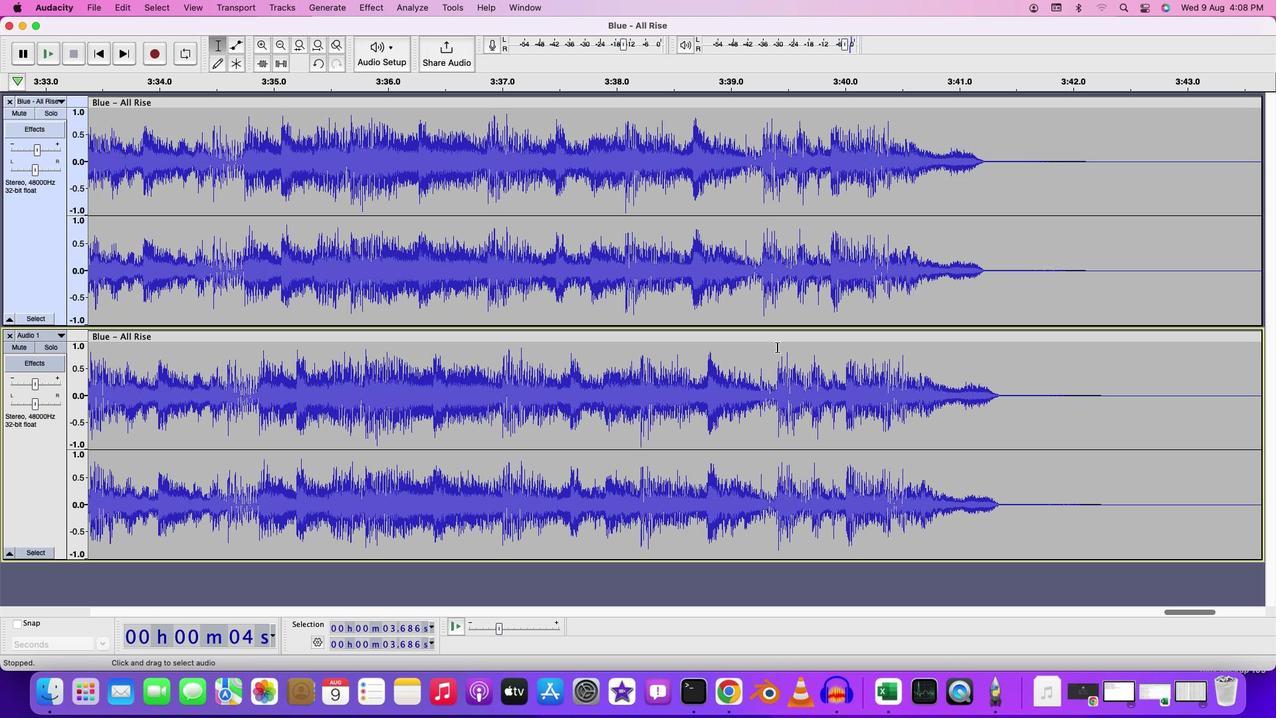 
Action: Mouse scrolled (783, 353) with delta (6, 3)
